 Task: Reply to email with the signature Dominique Adams with the subject Budget report from softage.1@softage.net with the message Can you confirm that all project risks have been identified and are being managed? Undo the message and rewrite the message as Please let me know if you have any feedback on this proposal. Send the email
Action: Mouse moved to (511, 666)
Screenshot: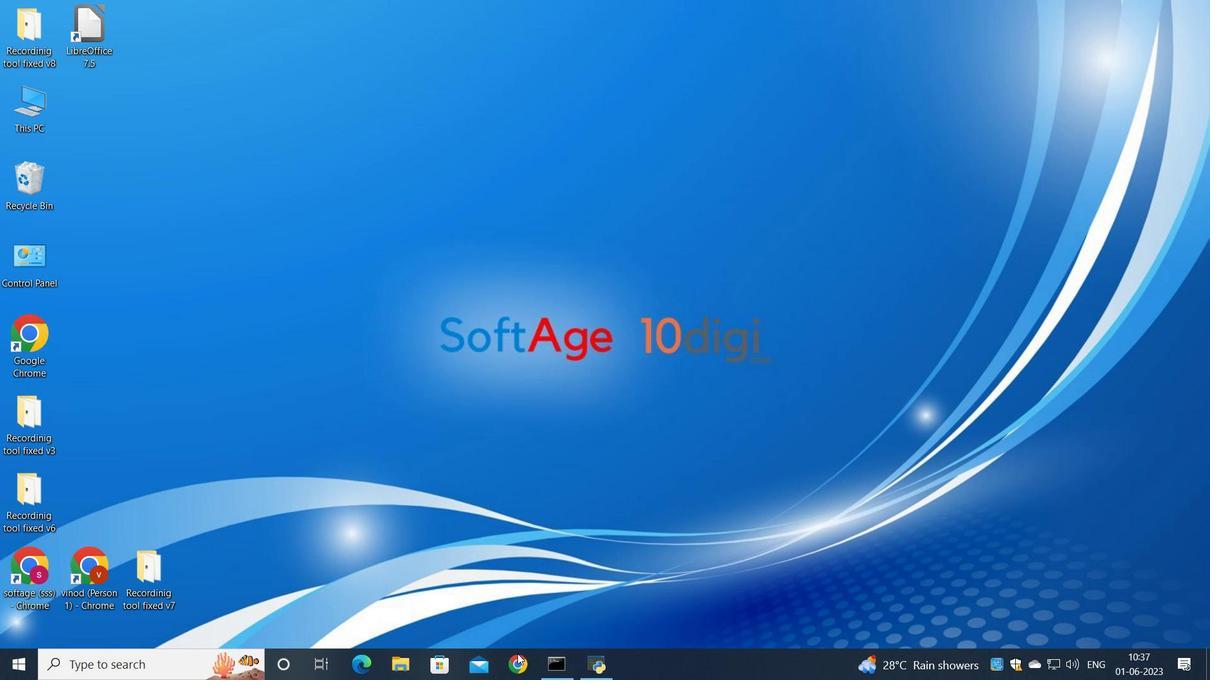 
Action: Mouse pressed left at (511, 666)
Screenshot: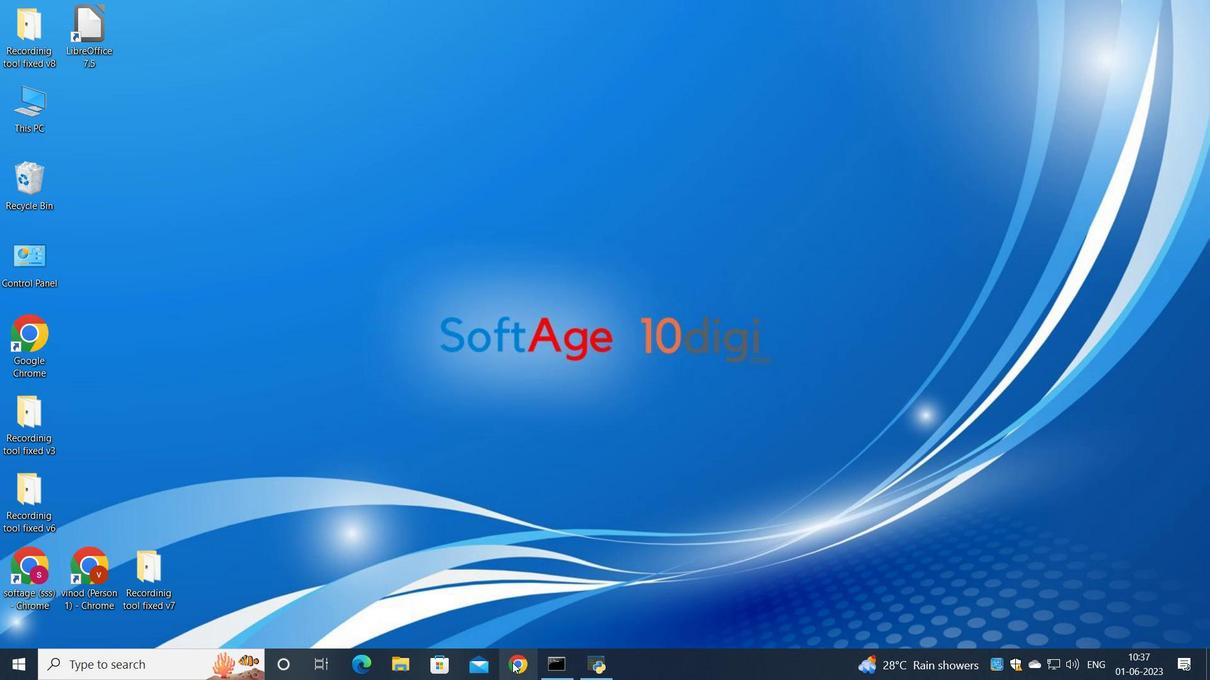 
Action: Mouse moved to (510, 367)
Screenshot: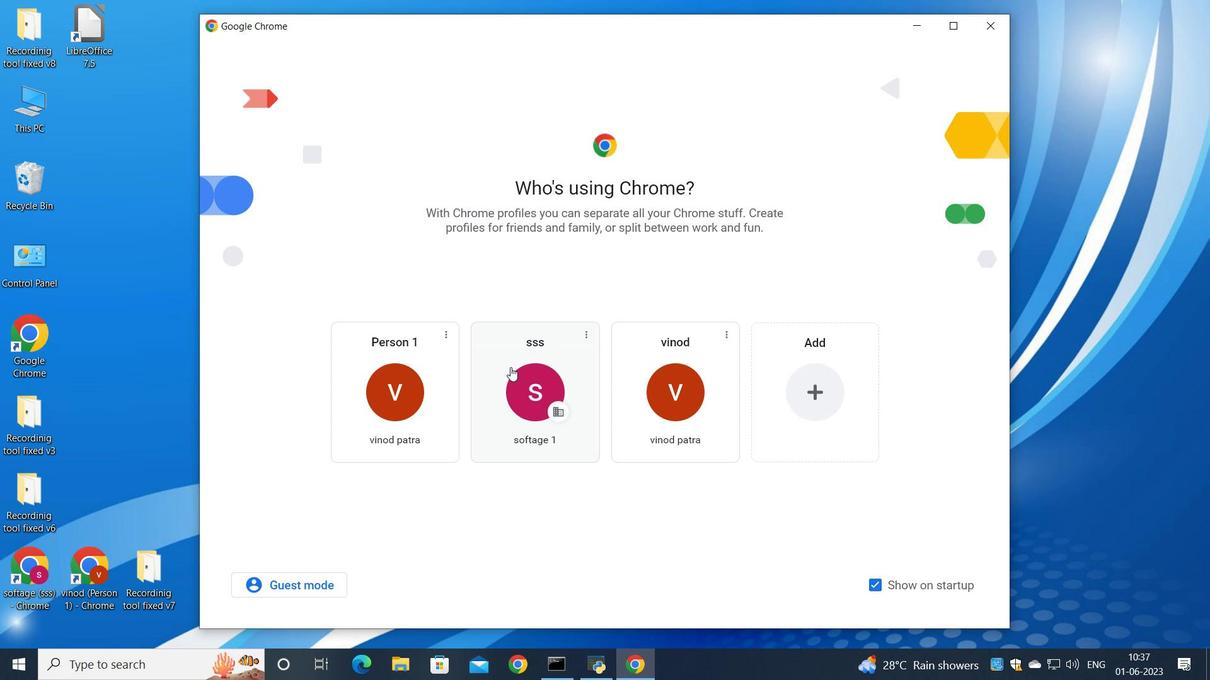 
Action: Mouse pressed left at (510, 367)
Screenshot: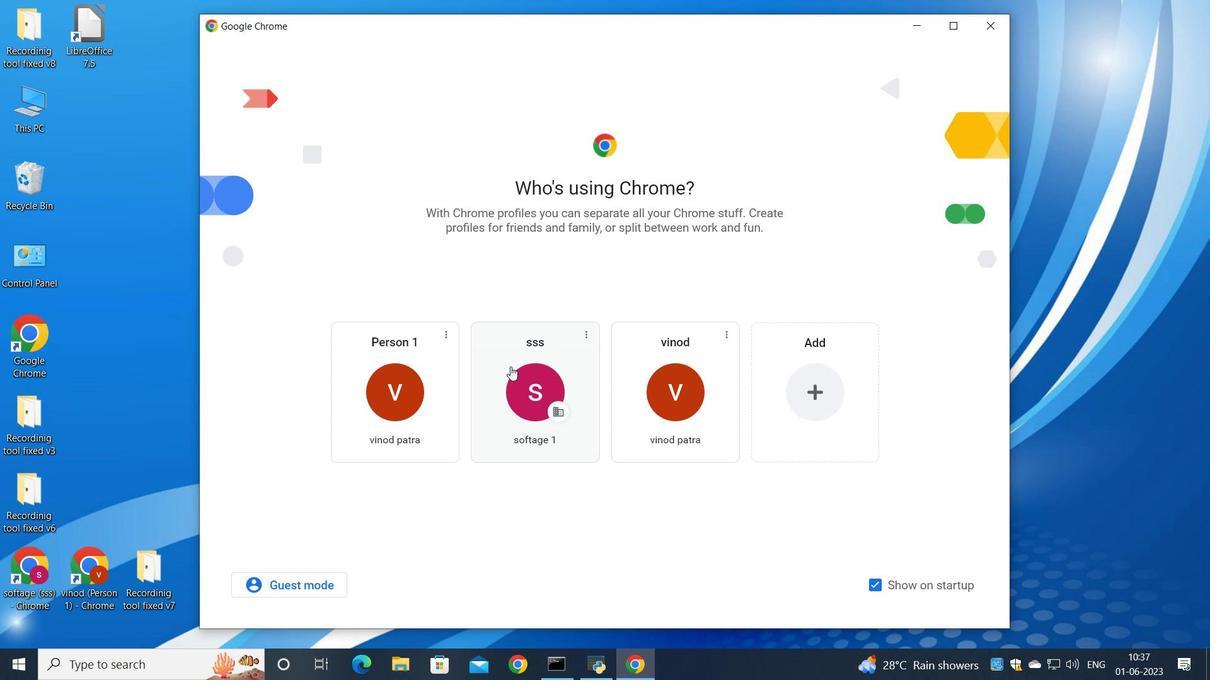 
Action: Mouse moved to (1064, 105)
Screenshot: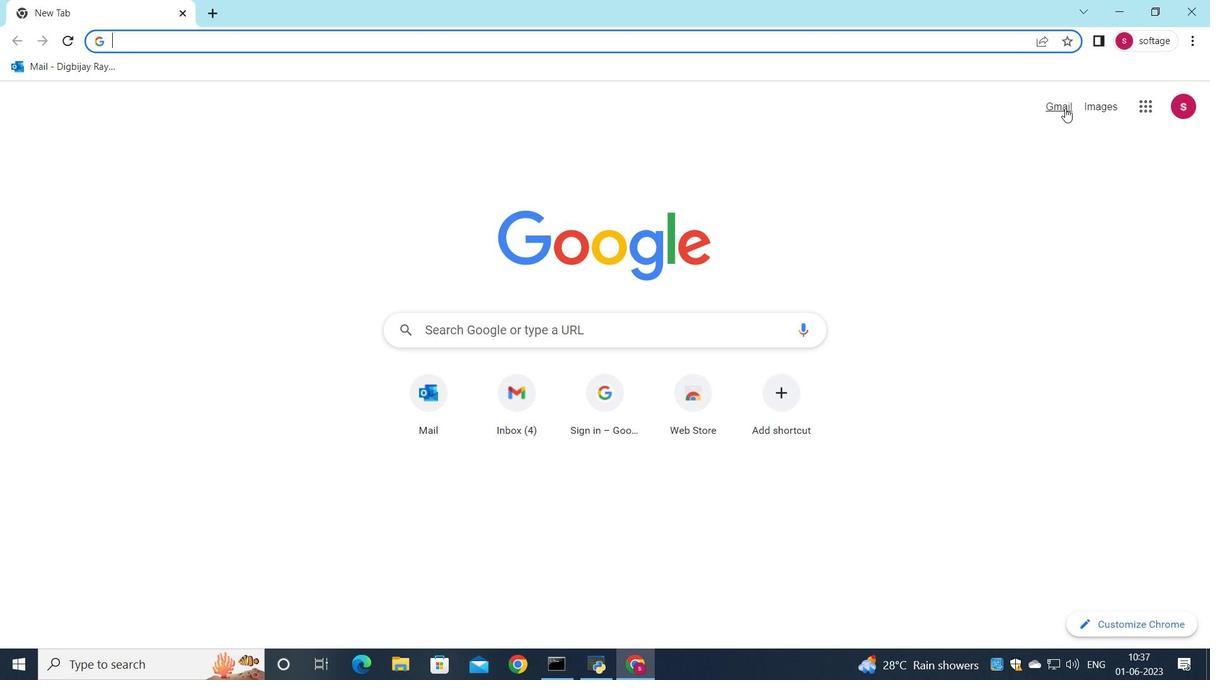 
Action: Mouse pressed left at (1064, 105)
Screenshot: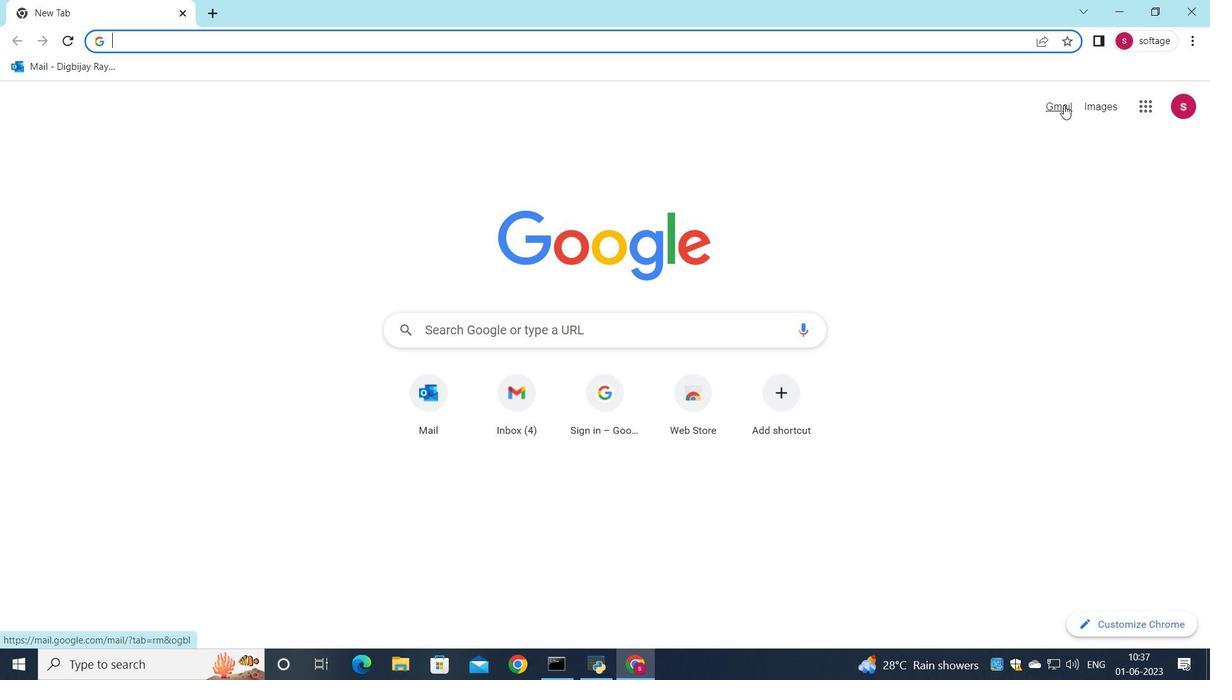 
Action: Mouse moved to (1032, 113)
Screenshot: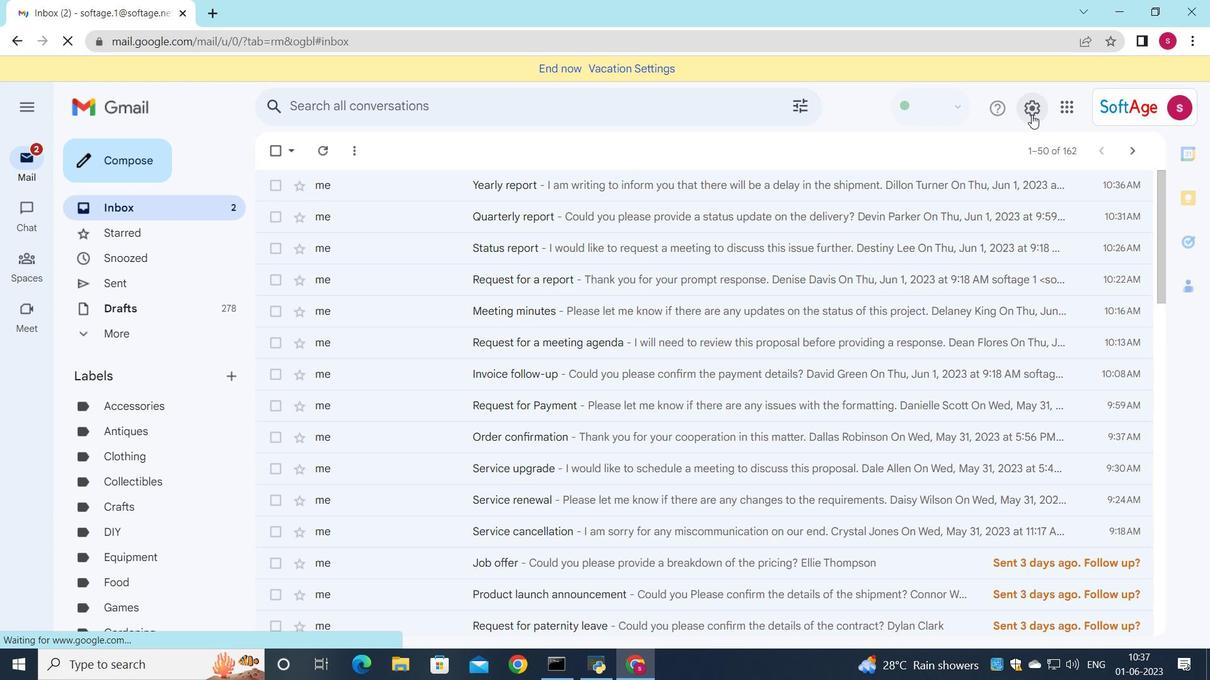 
Action: Mouse pressed left at (1032, 113)
Screenshot: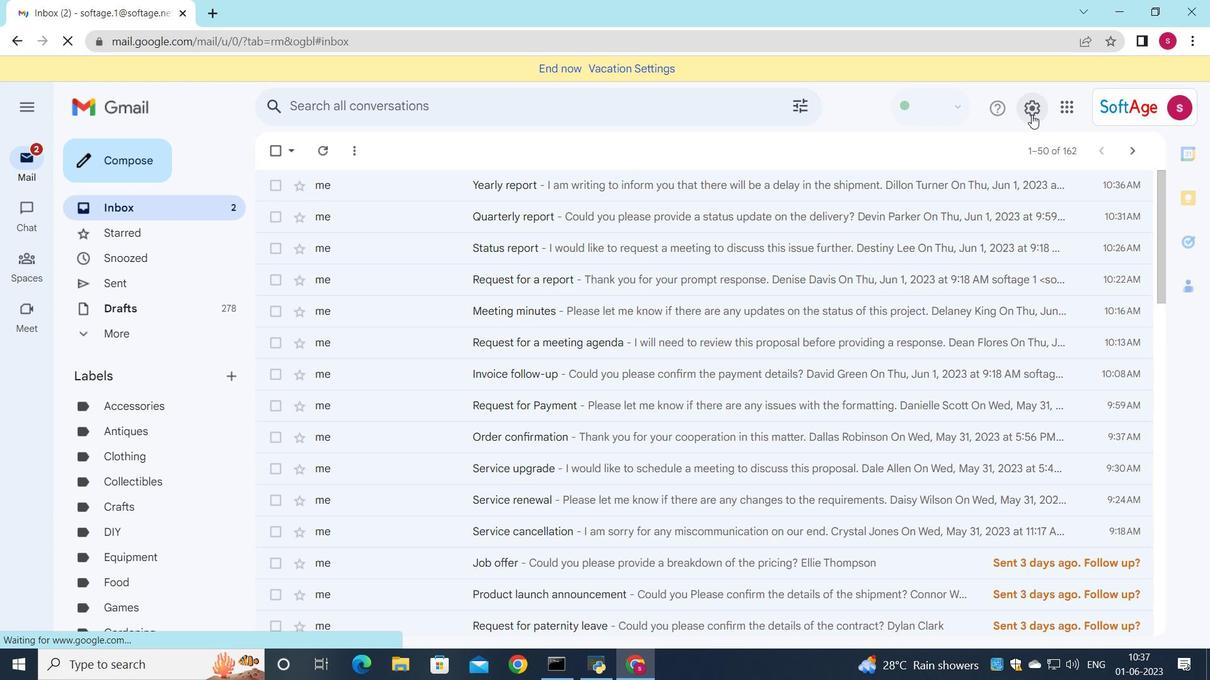 
Action: Mouse moved to (1031, 180)
Screenshot: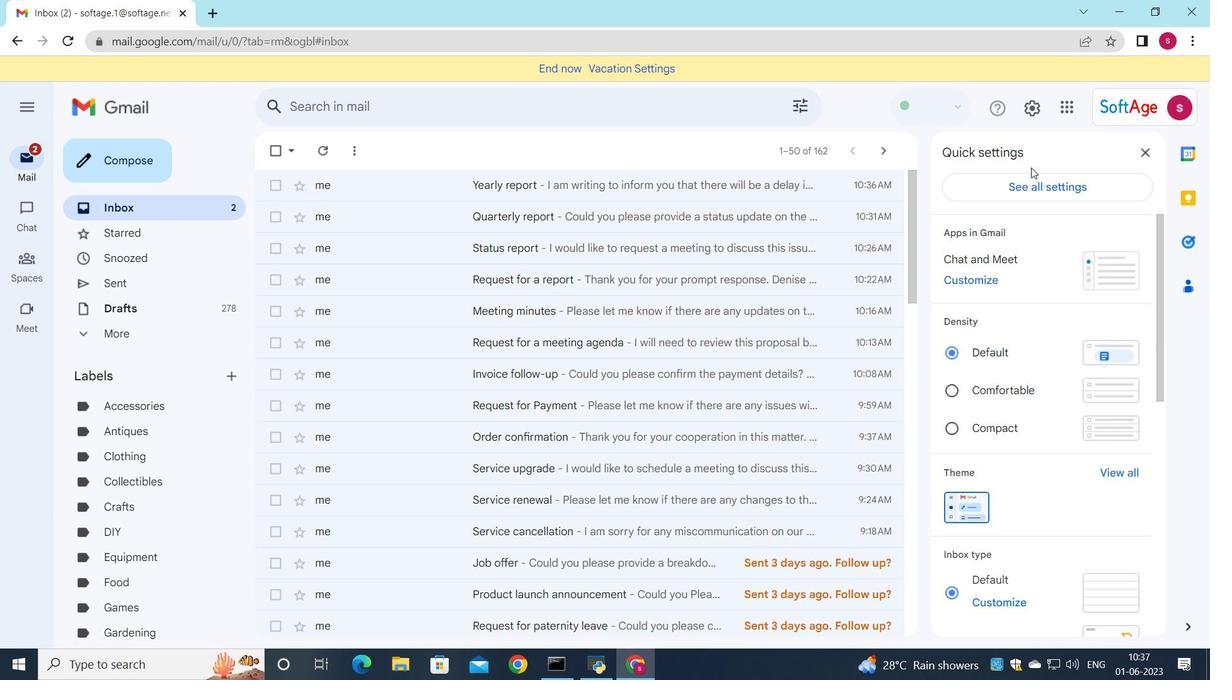 
Action: Mouse pressed left at (1031, 180)
Screenshot: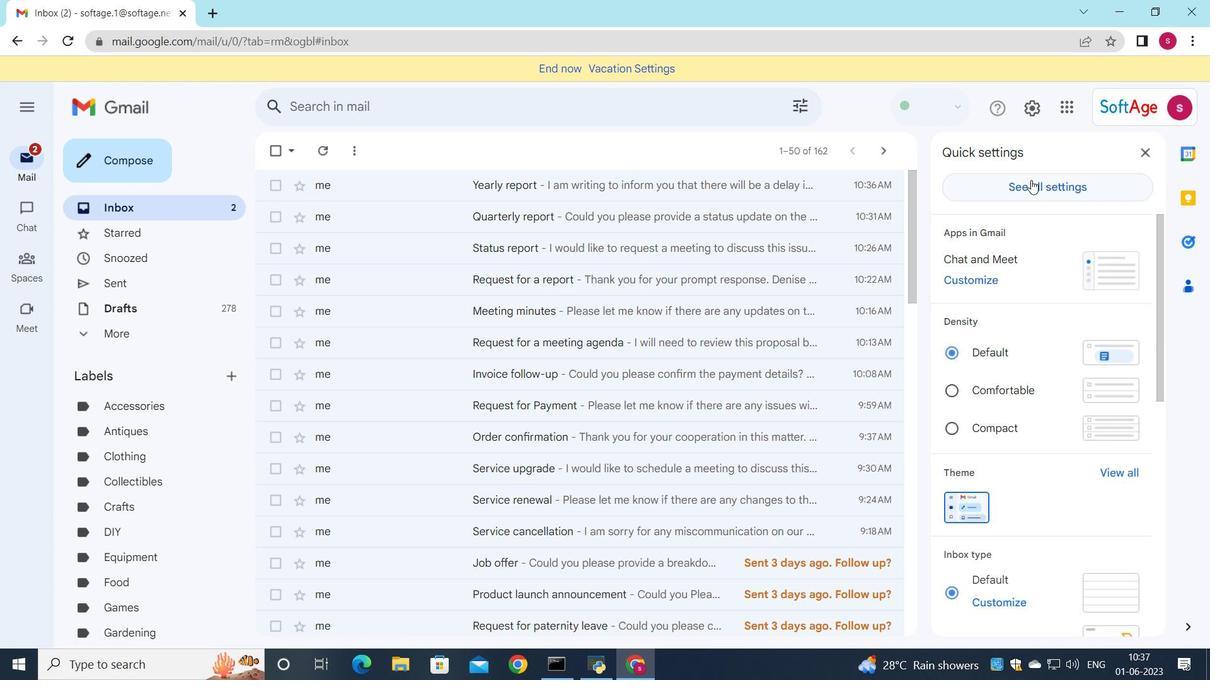 
Action: Mouse moved to (698, 182)
Screenshot: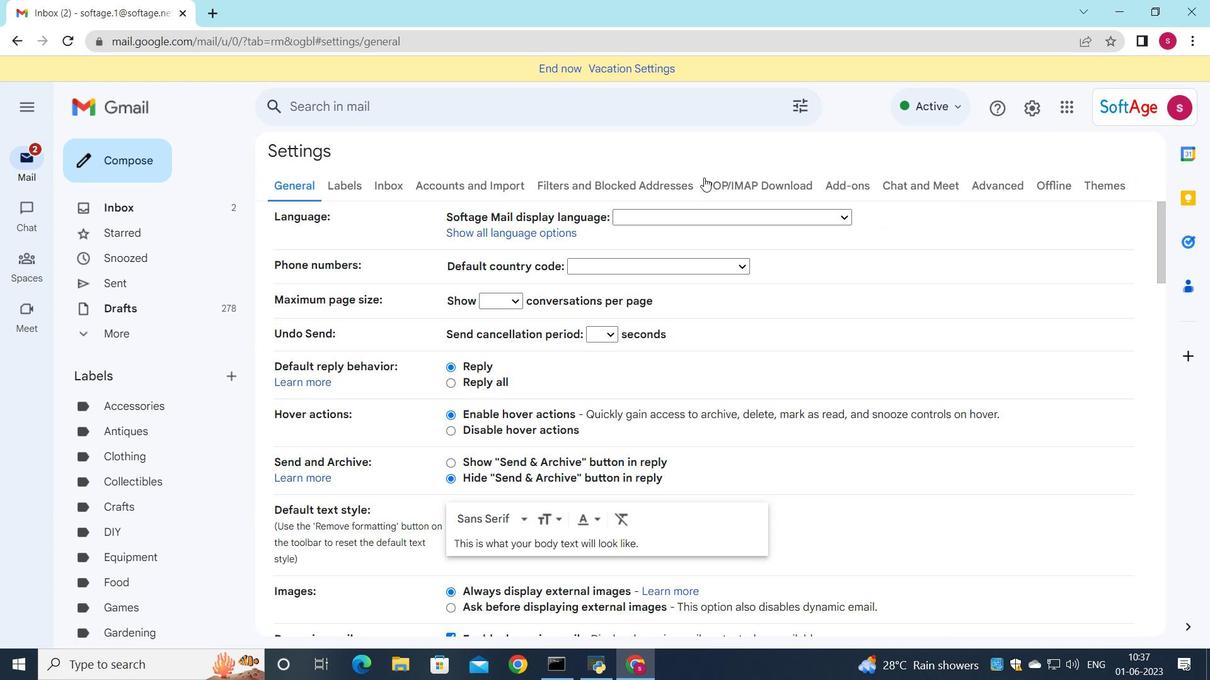 
Action: Mouse scrolled (698, 181) with delta (0, 0)
Screenshot: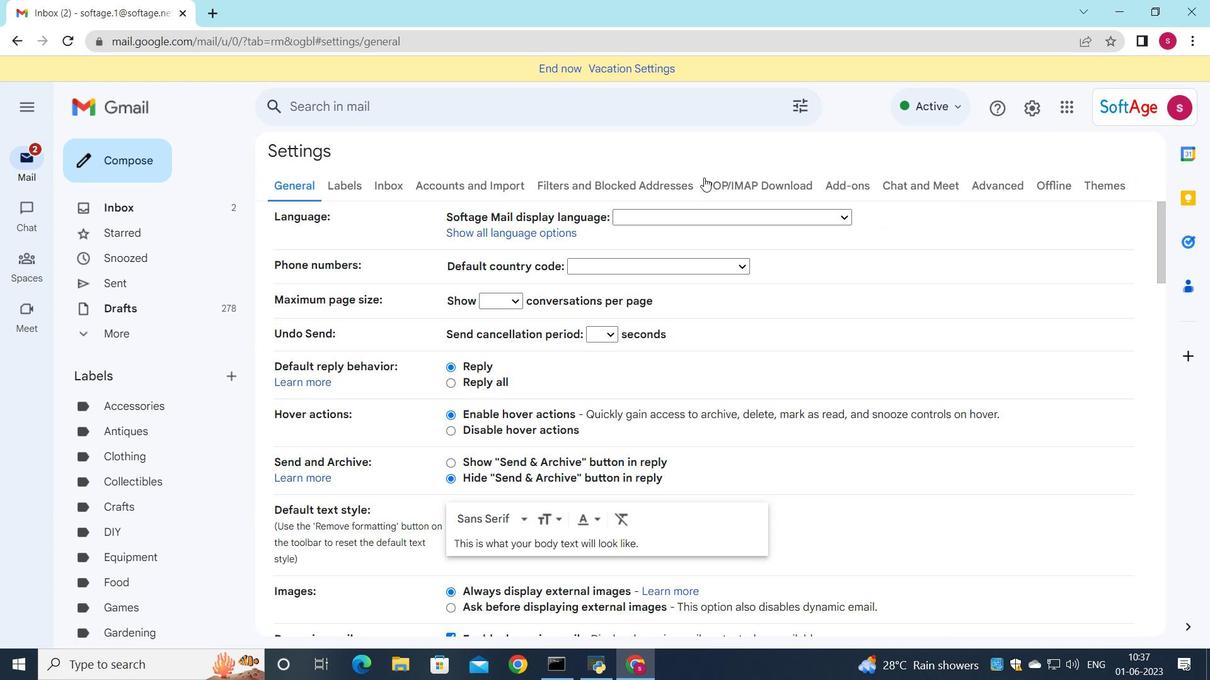 
Action: Mouse moved to (687, 229)
Screenshot: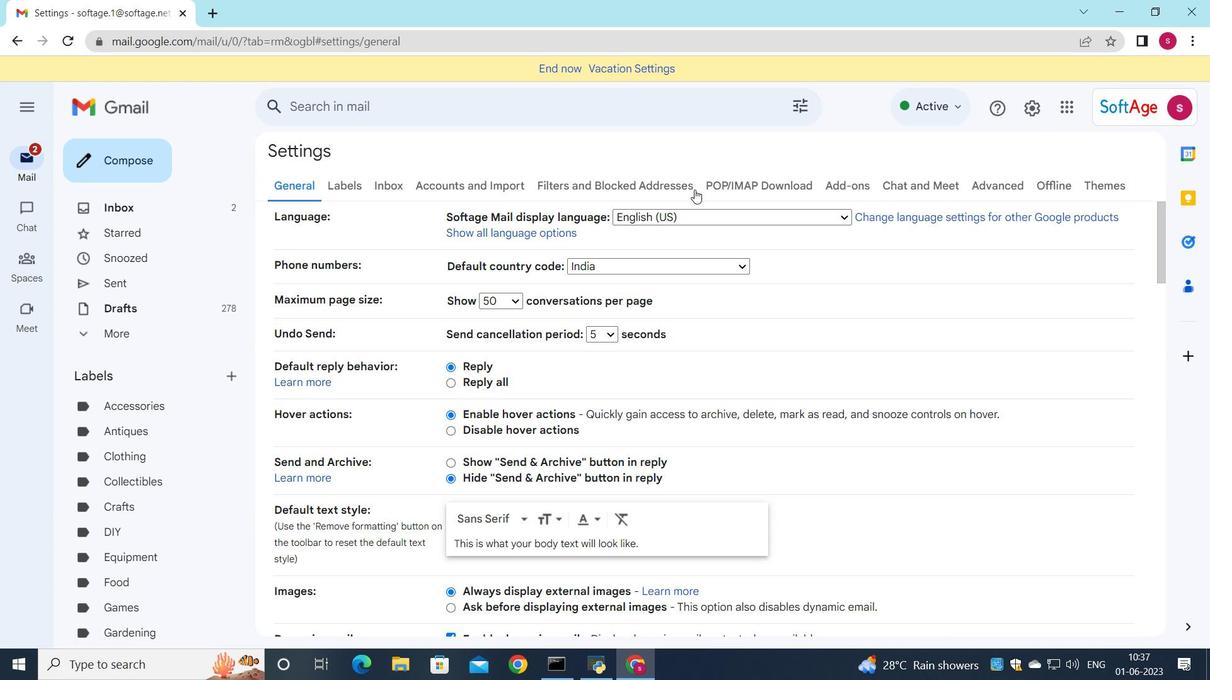 
Action: Mouse scrolled (690, 209) with delta (0, 0)
Screenshot: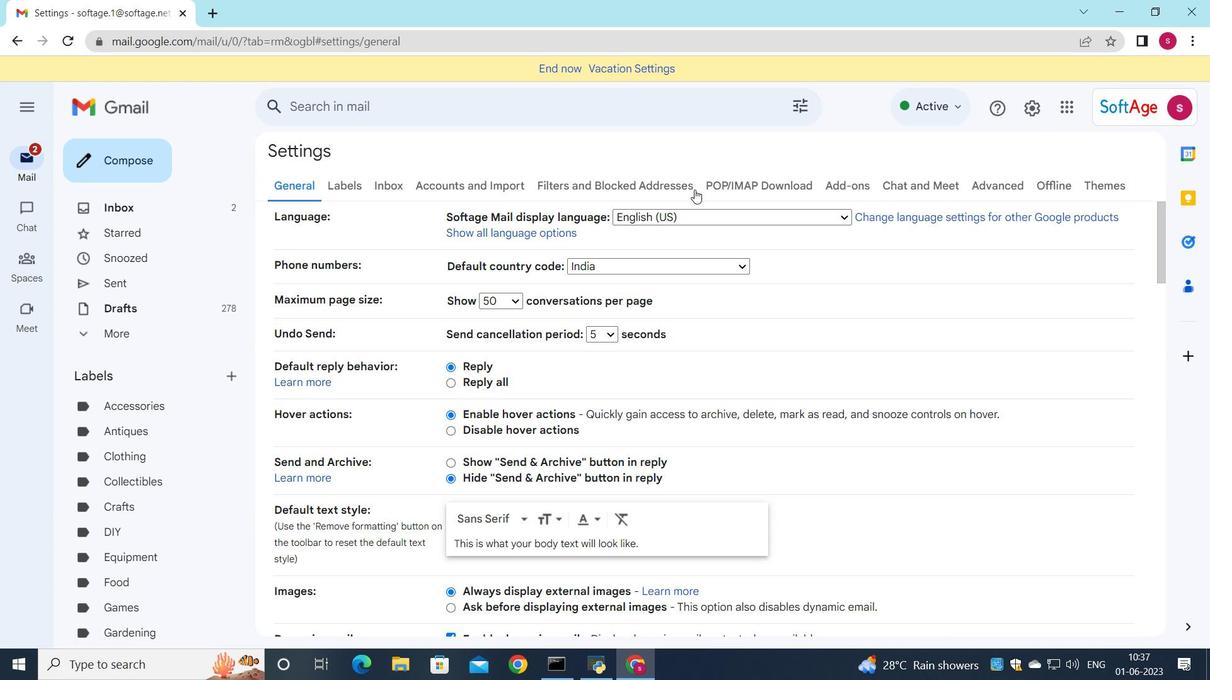 
Action: Mouse moved to (679, 257)
Screenshot: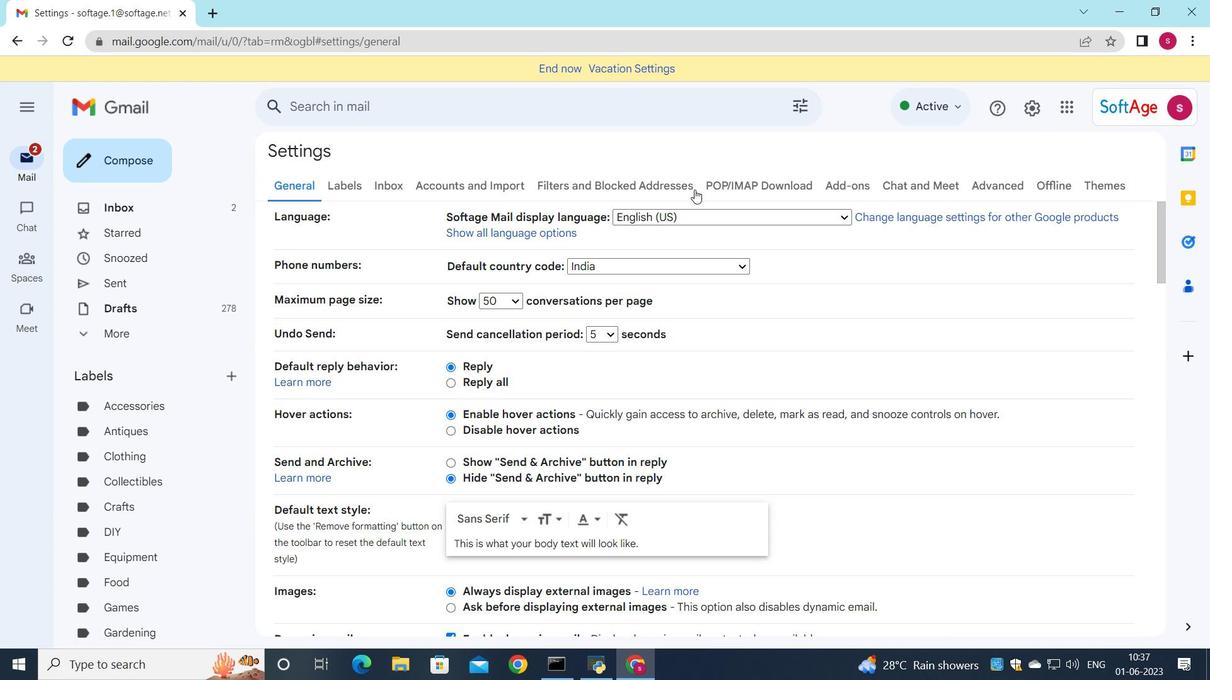 
Action: Mouse scrolled (687, 228) with delta (0, 0)
Screenshot: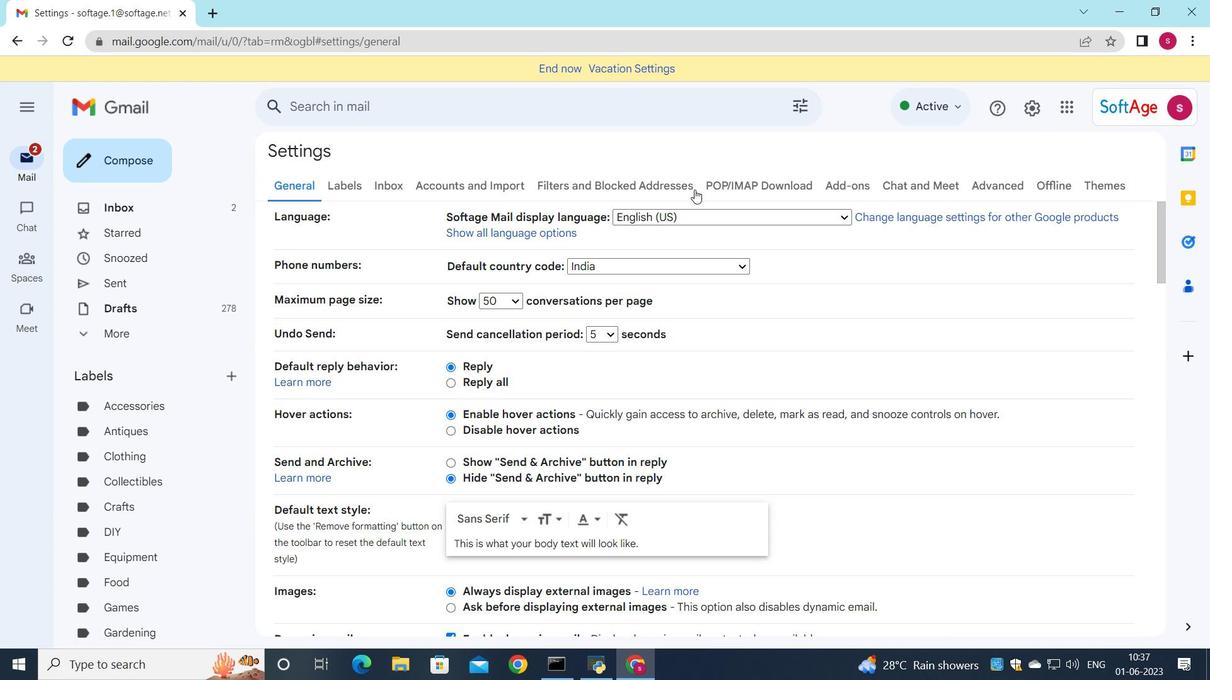 
Action: Mouse moved to (675, 267)
Screenshot: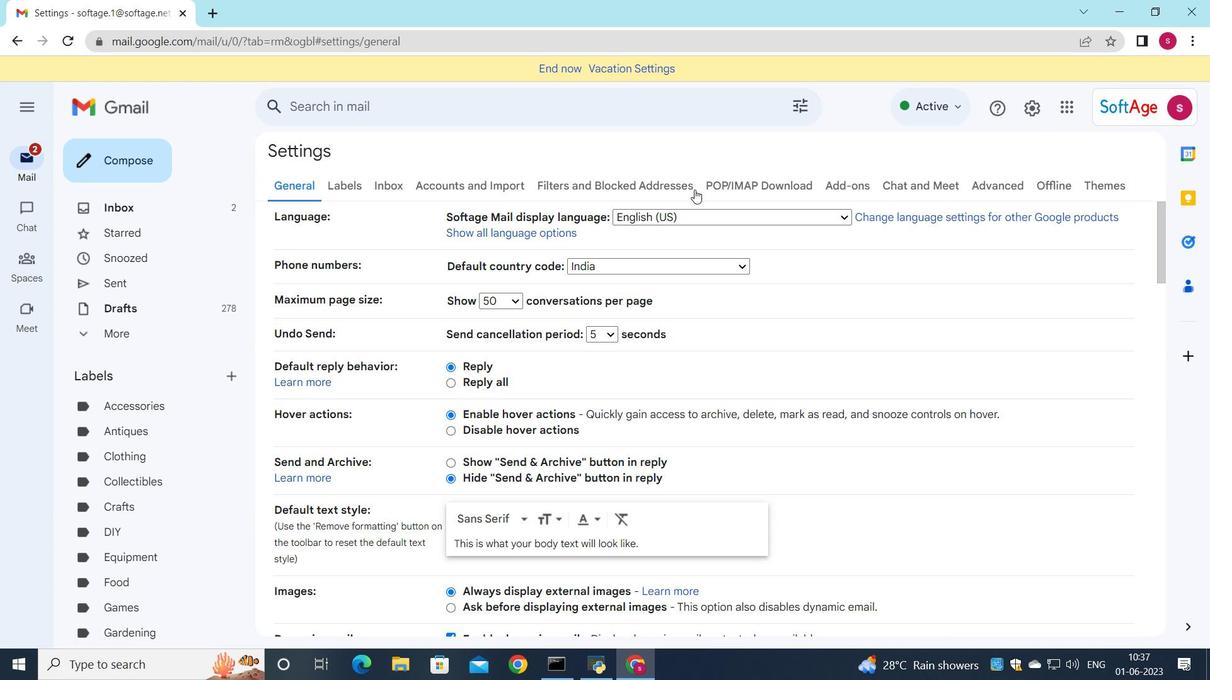 
Action: Mouse scrolled (677, 259) with delta (0, 0)
Screenshot: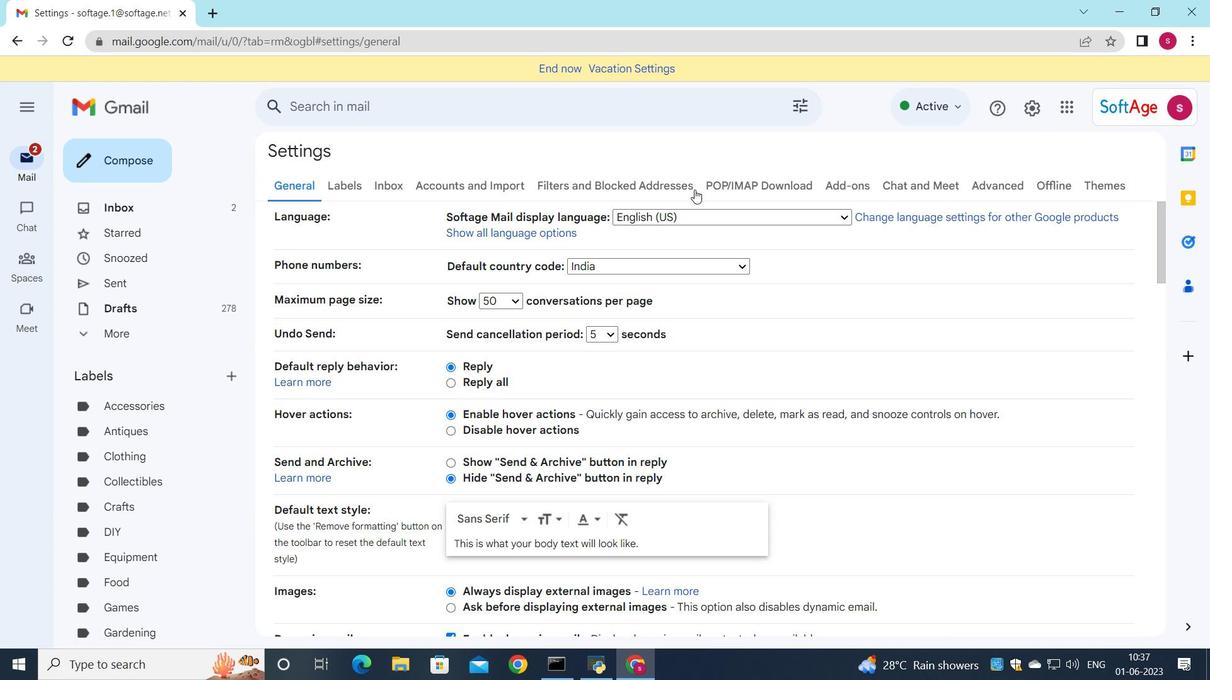 
Action: Mouse moved to (648, 284)
Screenshot: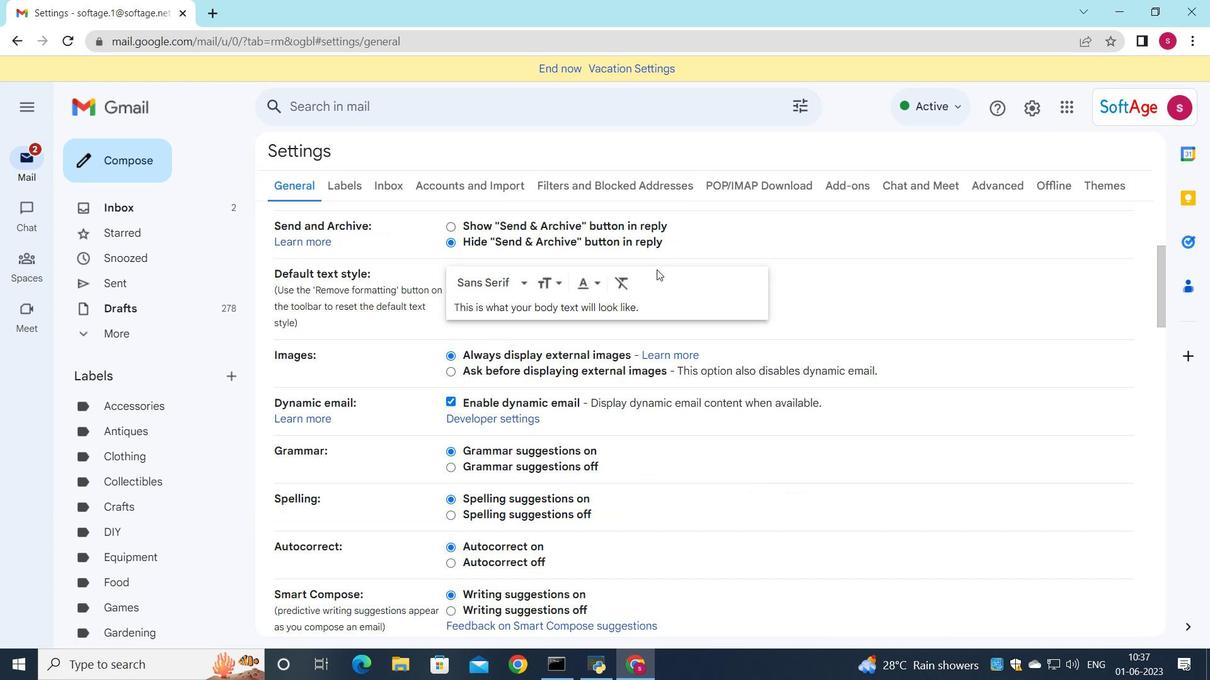 
Action: Mouse scrolled (648, 284) with delta (0, 0)
Screenshot: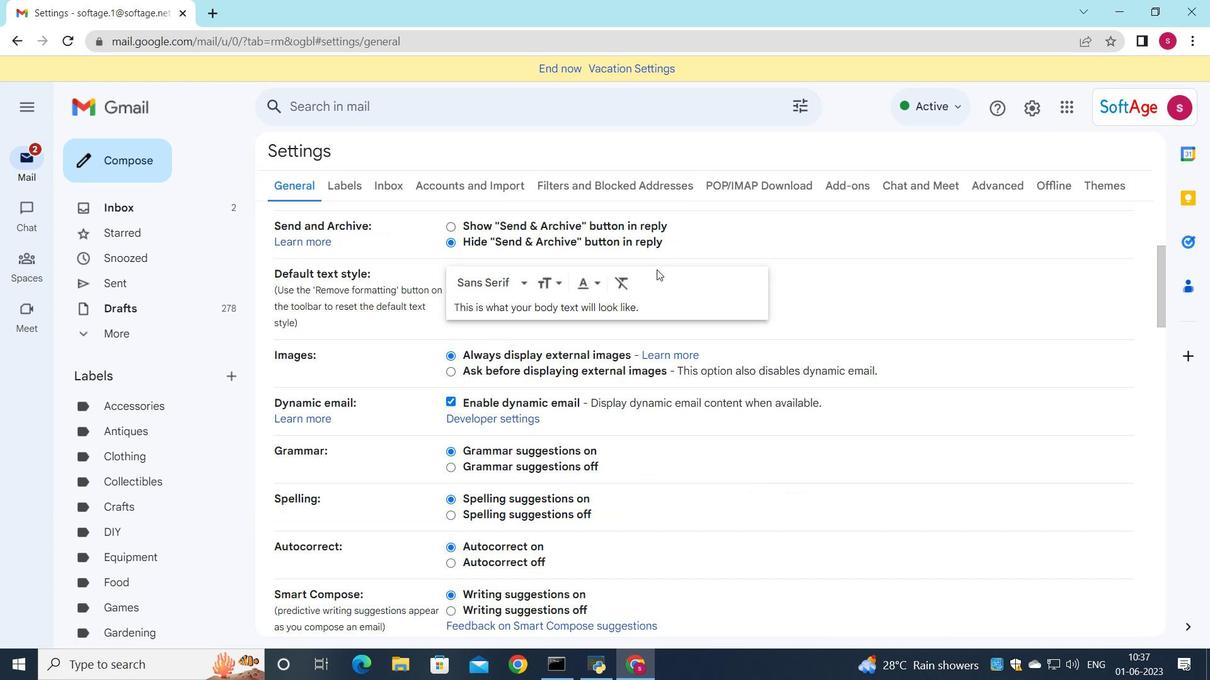 
Action: Mouse moved to (643, 302)
Screenshot: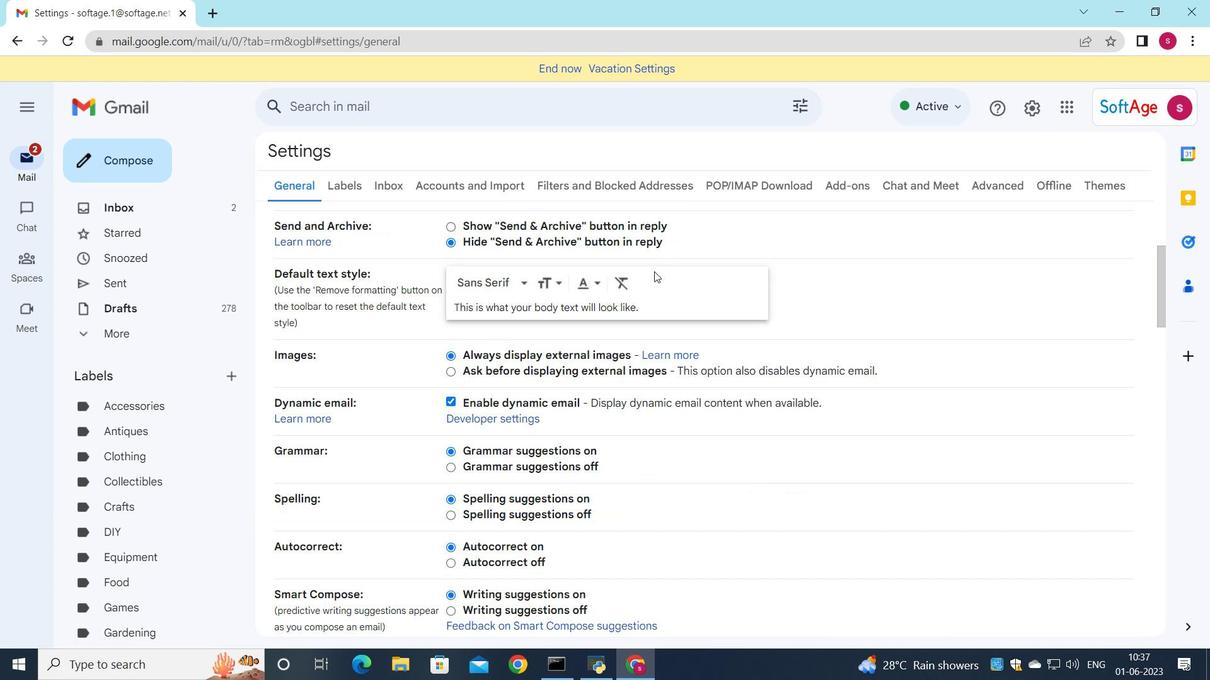
Action: Mouse scrolled (643, 302) with delta (0, 0)
Screenshot: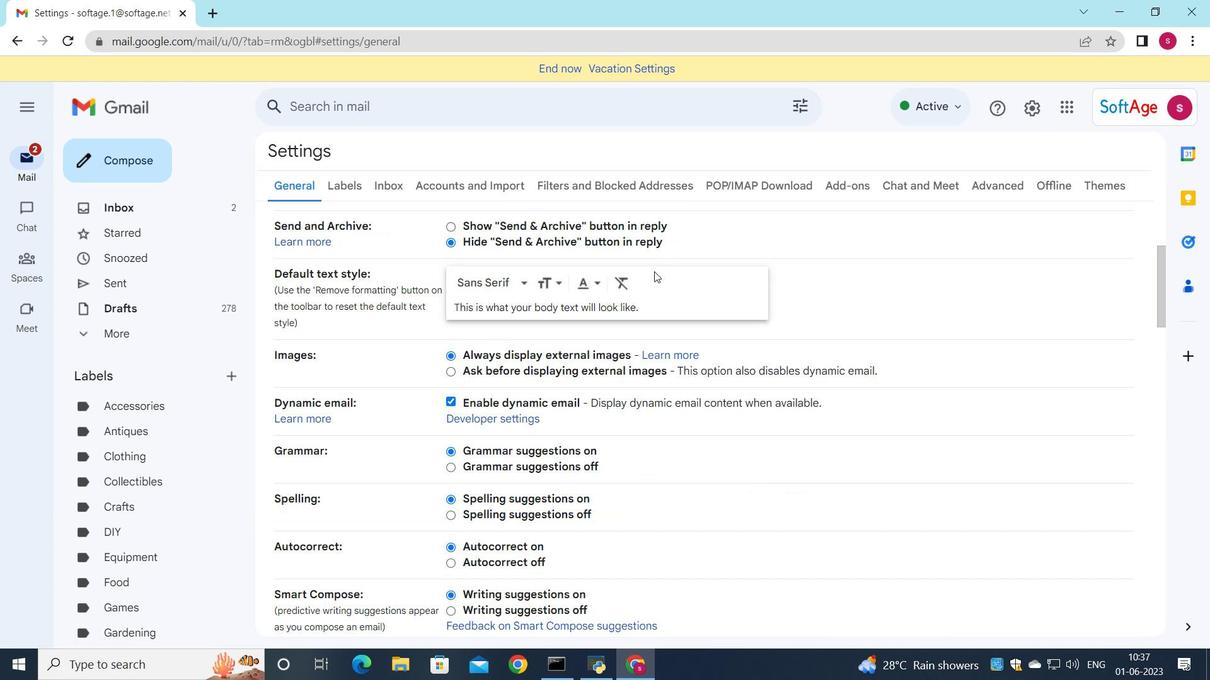 
Action: Mouse moved to (639, 322)
Screenshot: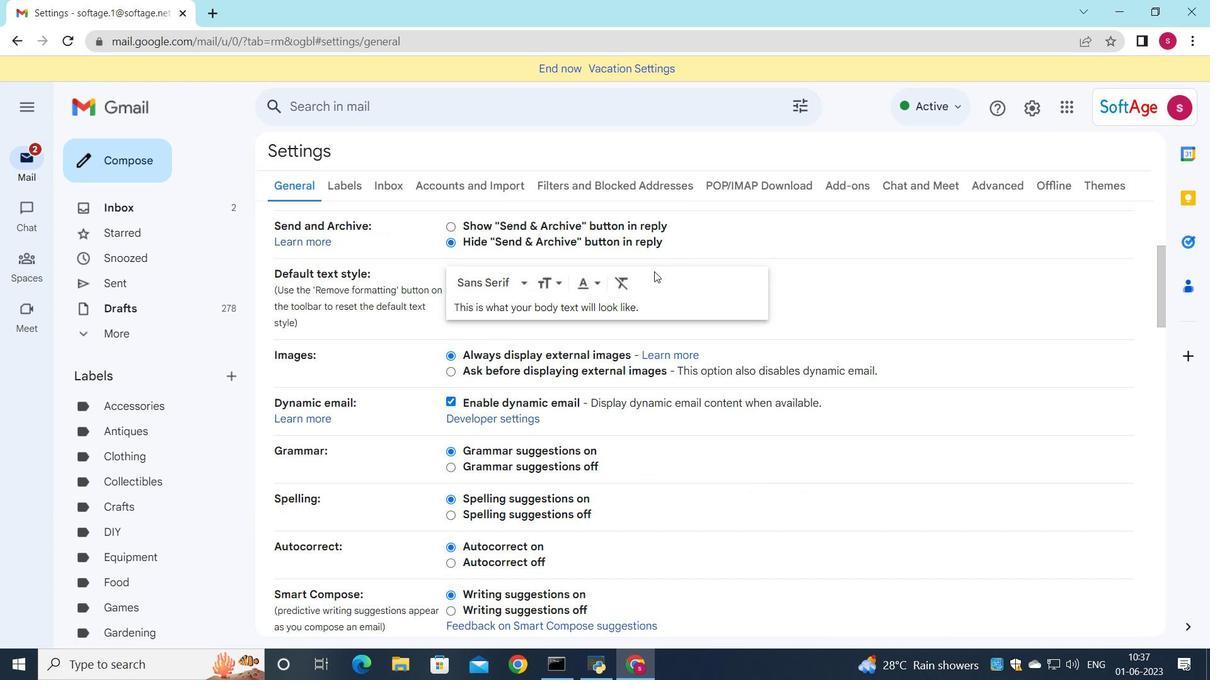 
Action: Mouse scrolled (639, 321) with delta (0, 0)
Screenshot: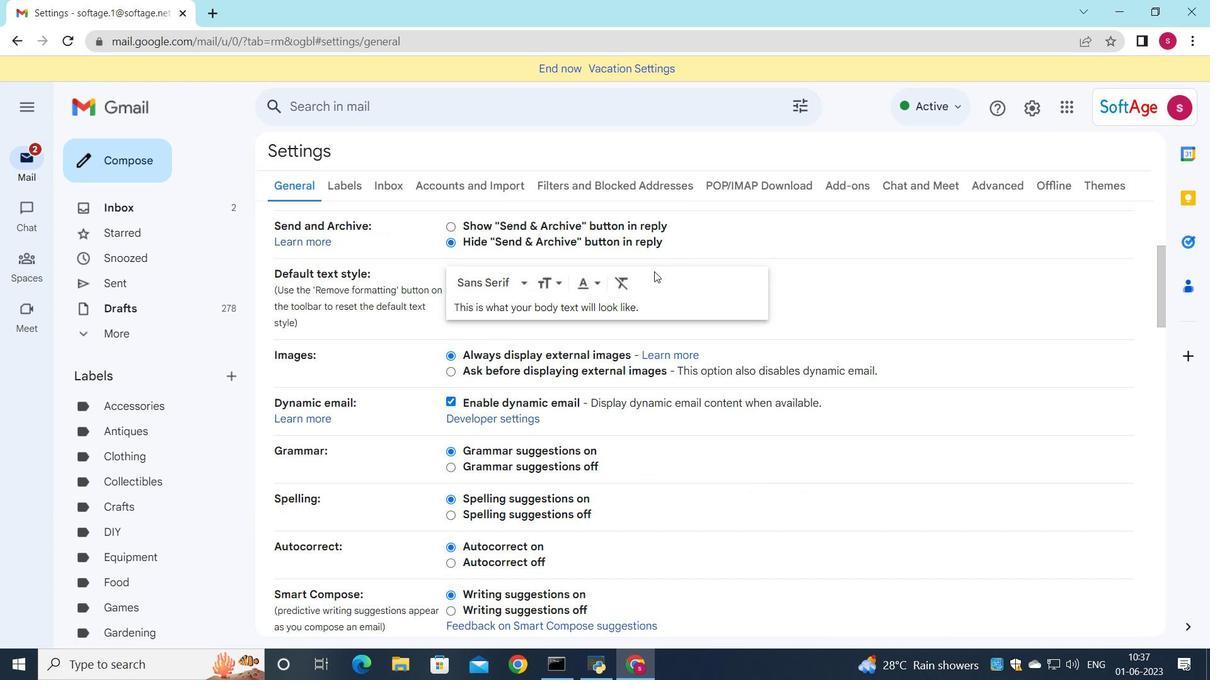 
Action: Mouse moved to (638, 322)
Screenshot: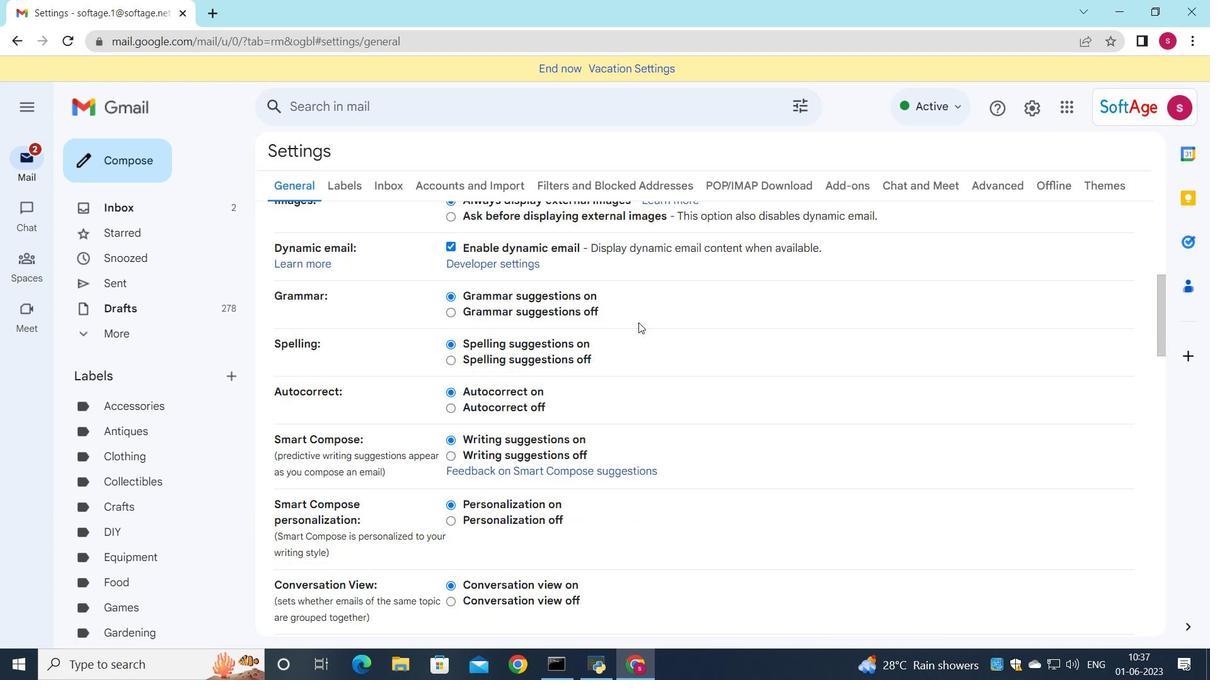 
Action: Mouse scrolled (638, 322) with delta (0, 0)
Screenshot: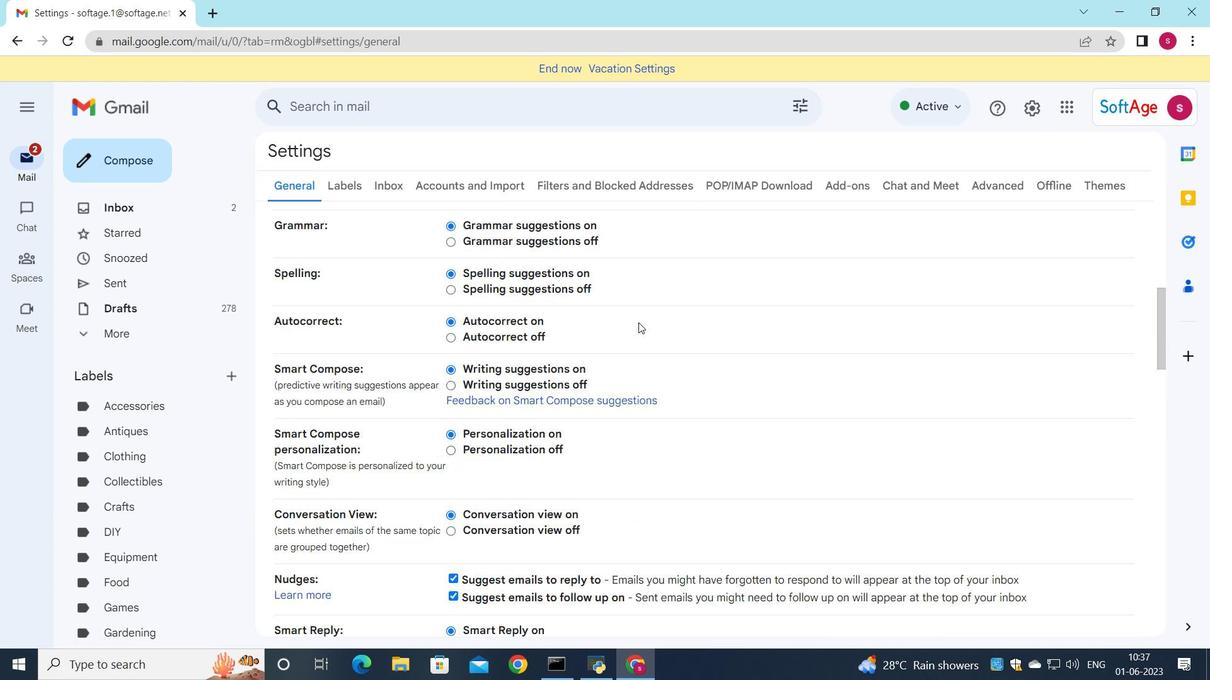 
Action: Mouse scrolled (638, 322) with delta (0, 0)
Screenshot: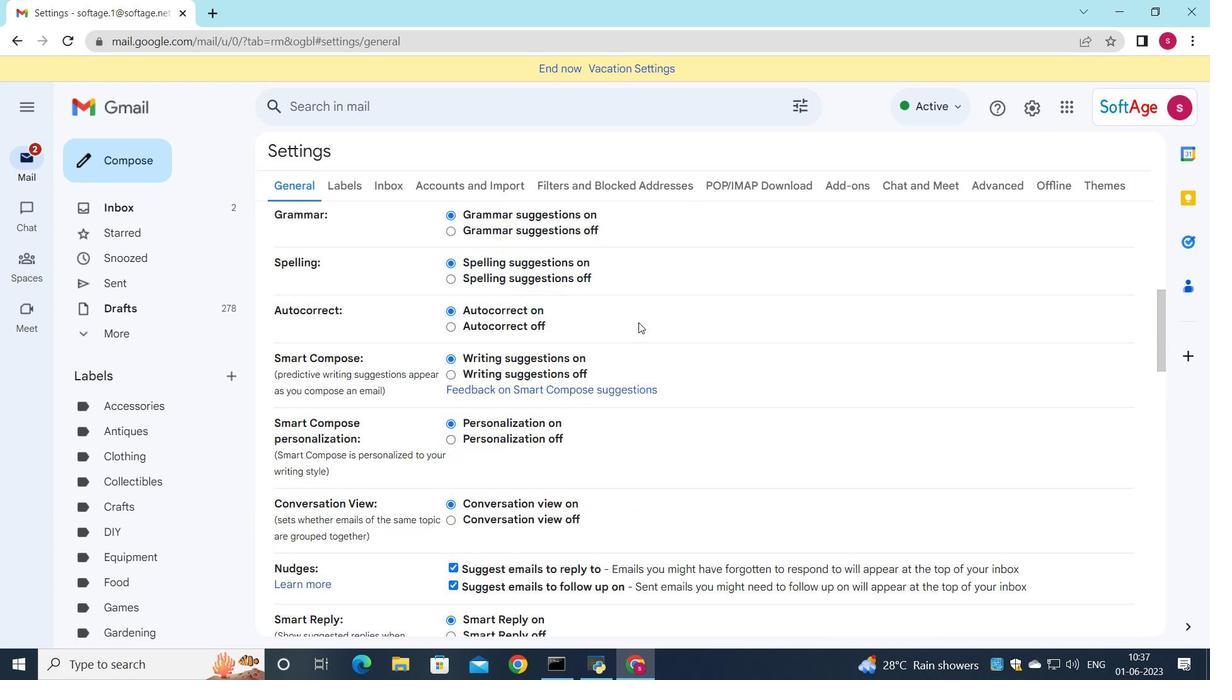 
Action: Mouse scrolled (638, 322) with delta (0, 0)
Screenshot: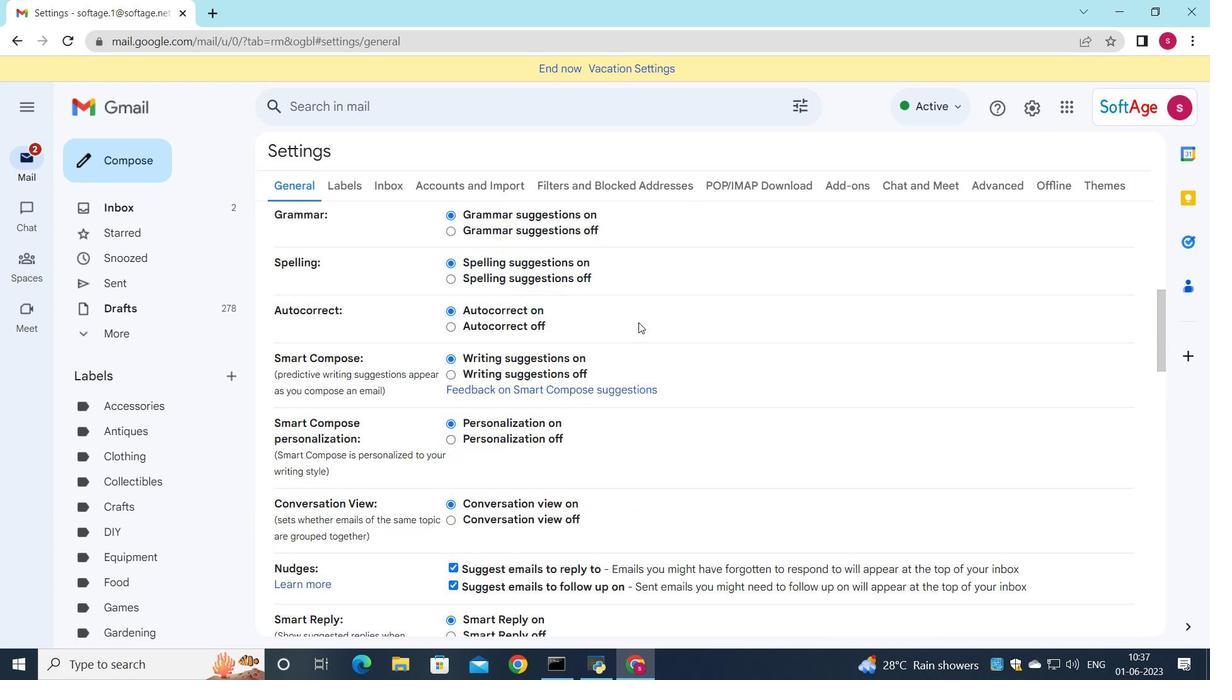 
Action: Mouse scrolled (638, 322) with delta (0, 0)
Screenshot: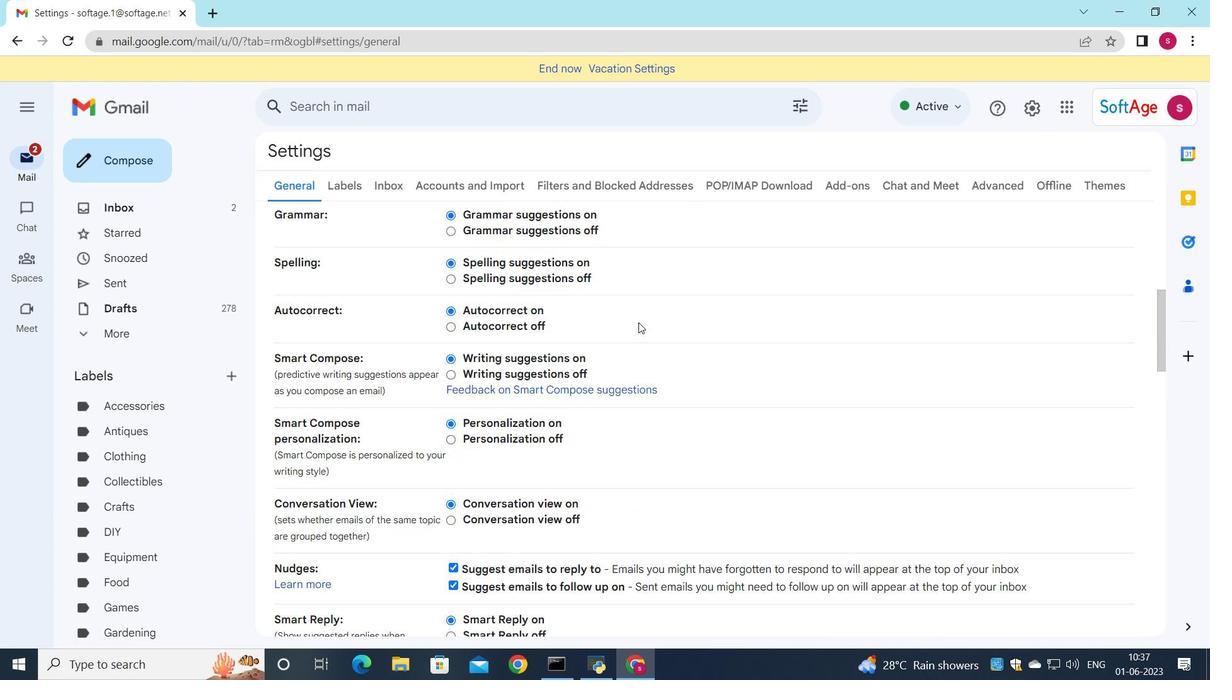 
Action: Mouse moved to (638, 324)
Screenshot: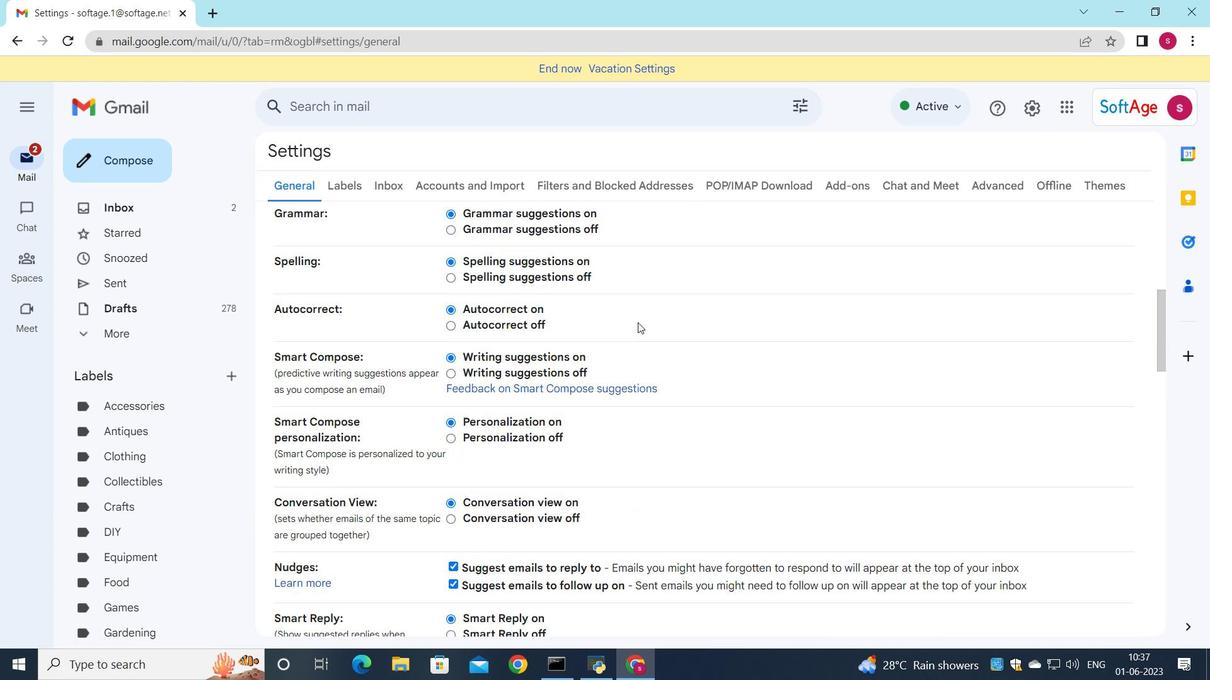 
Action: Mouse scrolled (638, 324) with delta (0, 0)
Screenshot: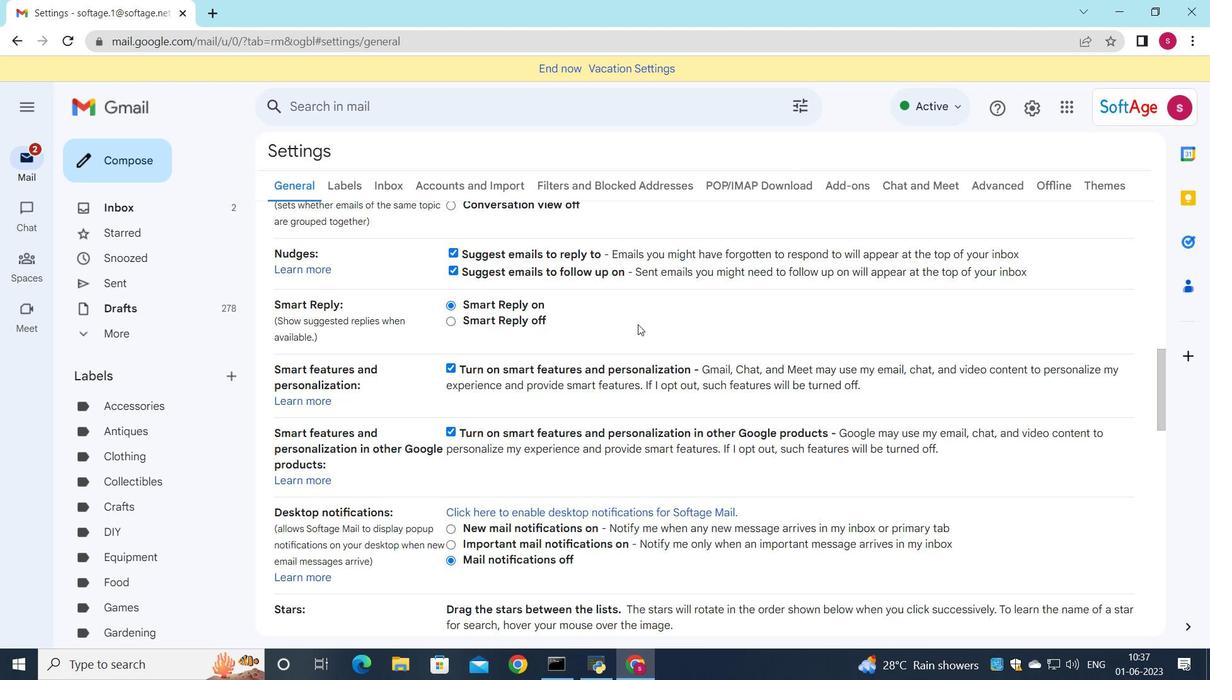 
Action: Mouse scrolled (638, 324) with delta (0, 0)
Screenshot: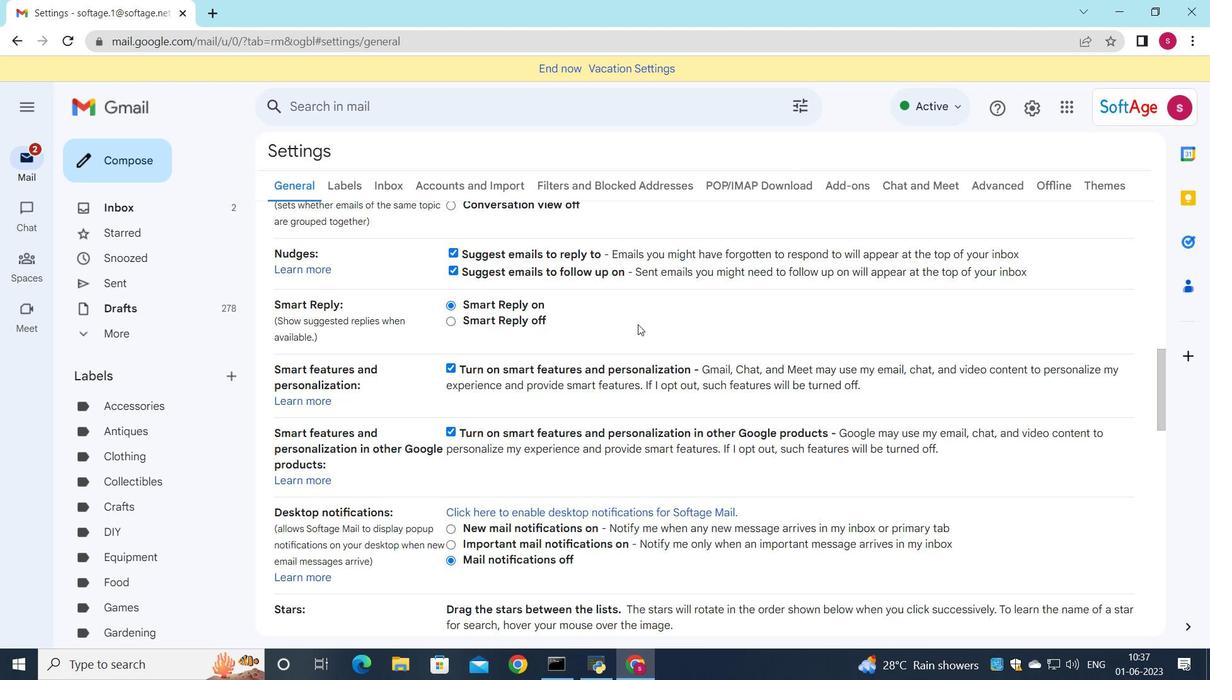 
Action: Mouse scrolled (638, 324) with delta (0, 0)
Screenshot: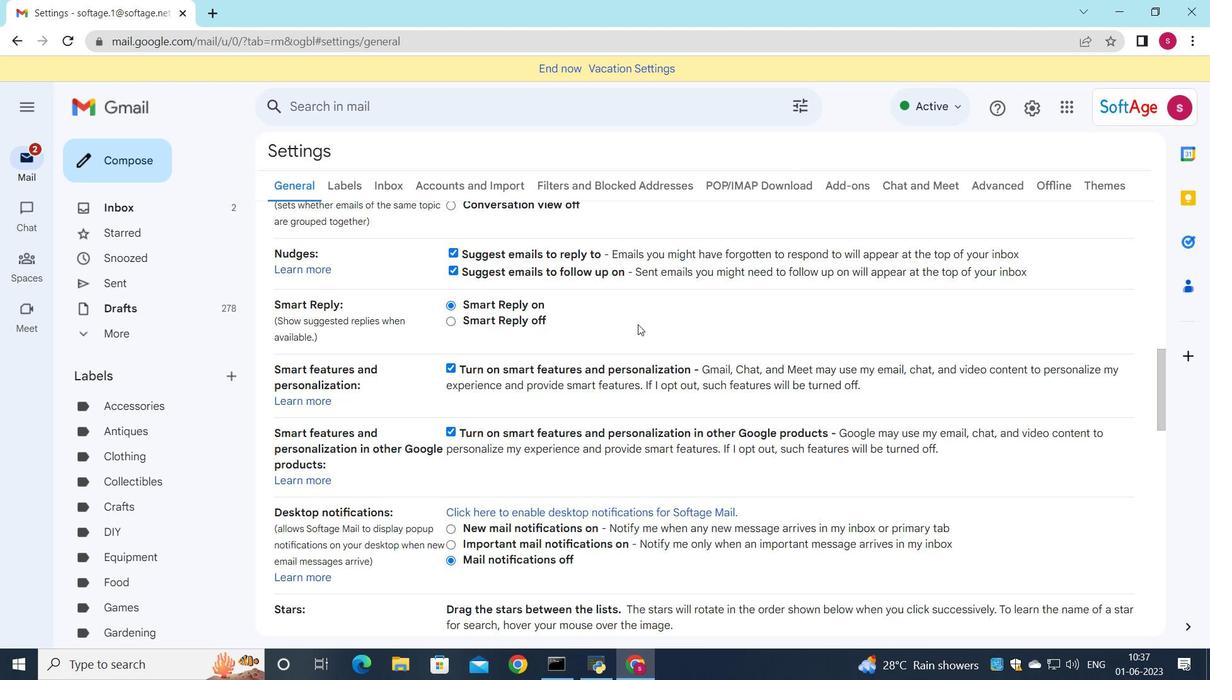 
Action: Mouse scrolled (638, 324) with delta (0, 0)
Screenshot: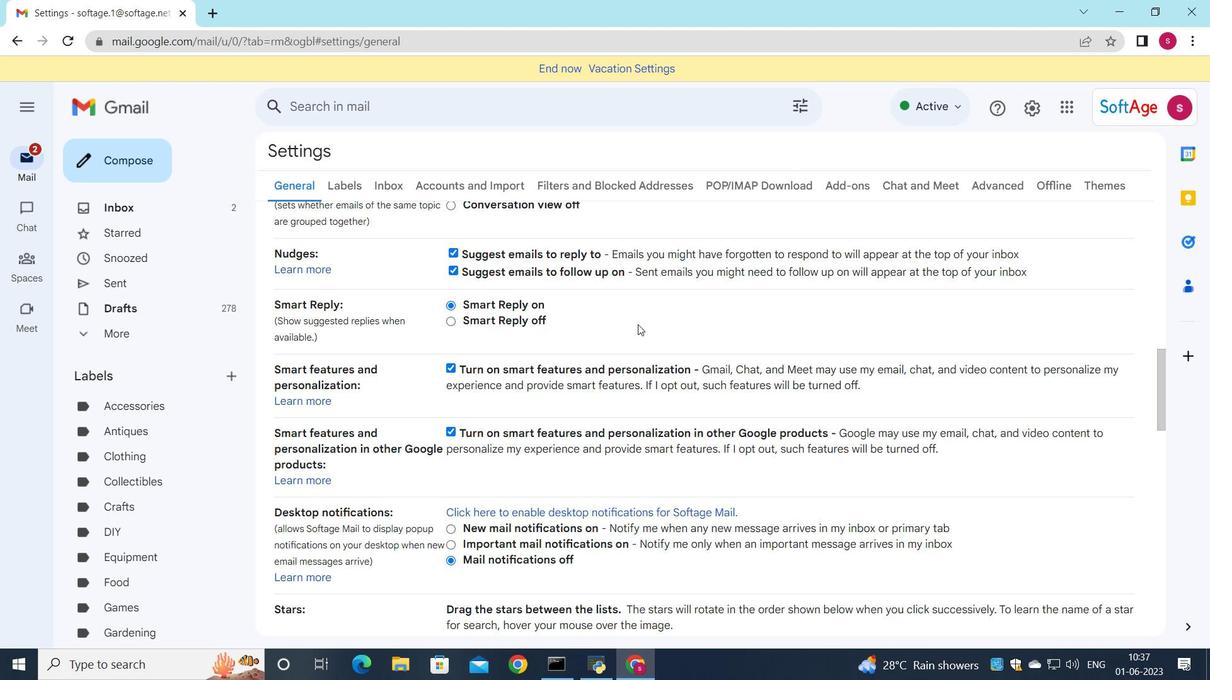 
Action: Mouse scrolled (638, 324) with delta (0, 0)
Screenshot: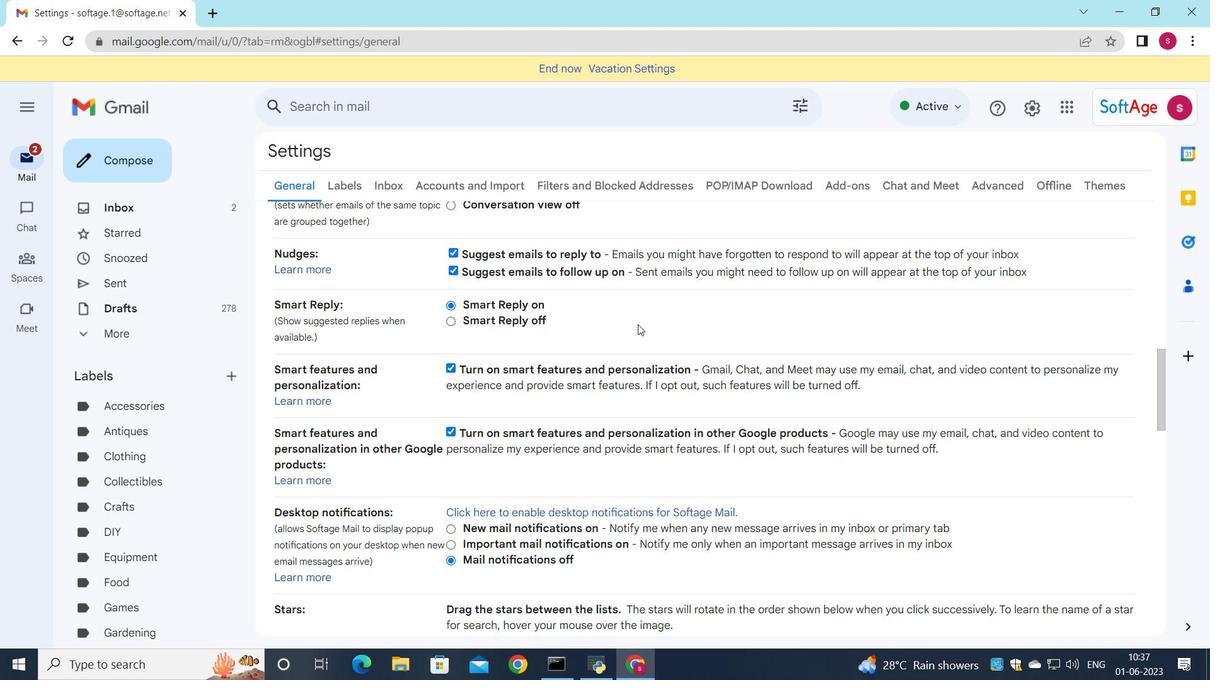 
Action: Mouse moved to (638, 327)
Screenshot: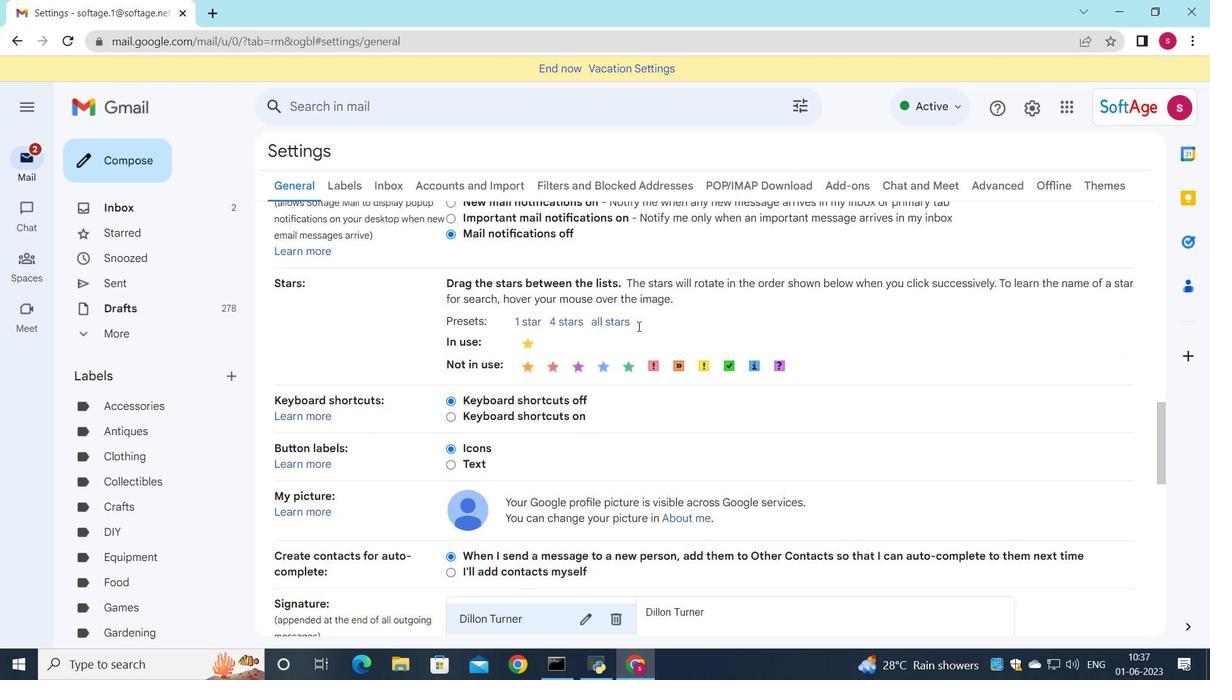 
Action: Mouse scrolled (638, 327) with delta (0, 0)
Screenshot: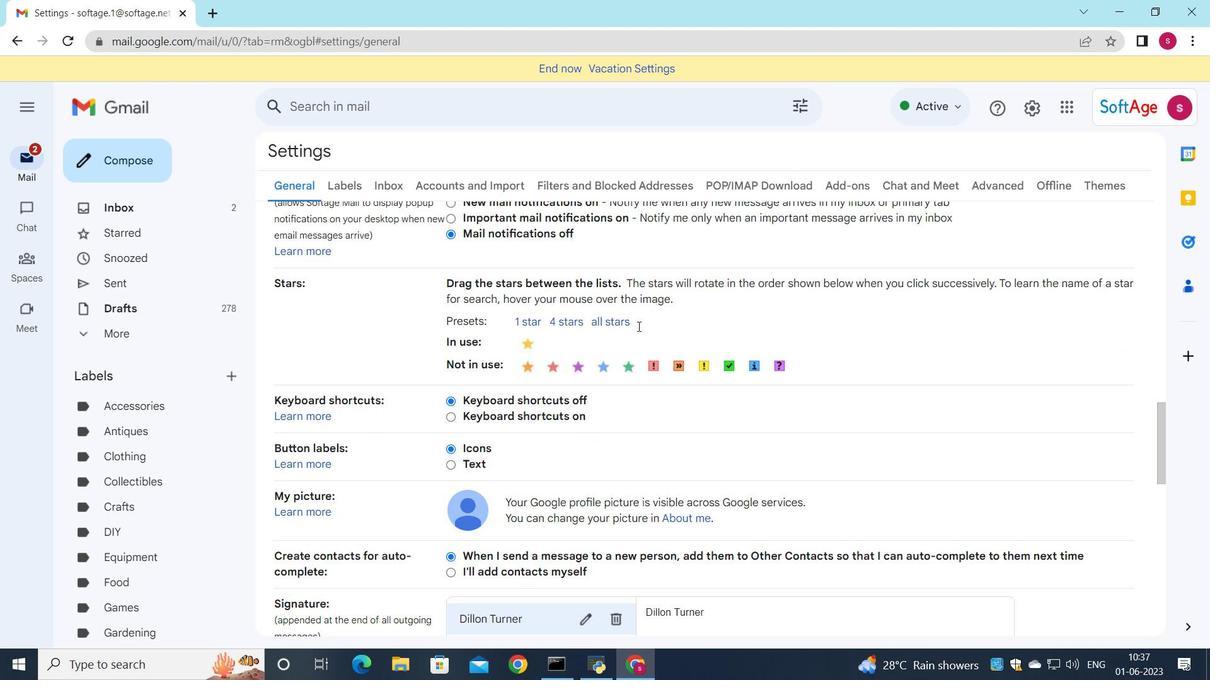 
Action: Mouse scrolled (638, 327) with delta (0, 0)
Screenshot: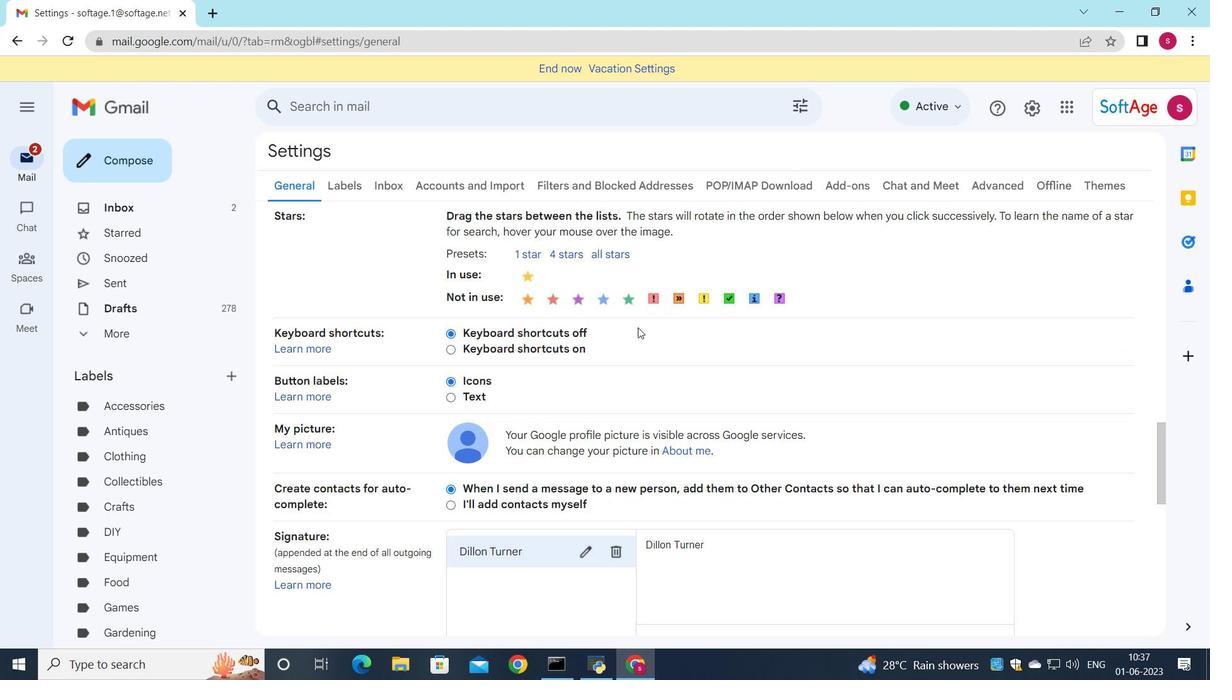
Action: Mouse scrolled (638, 327) with delta (0, 0)
Screenshot: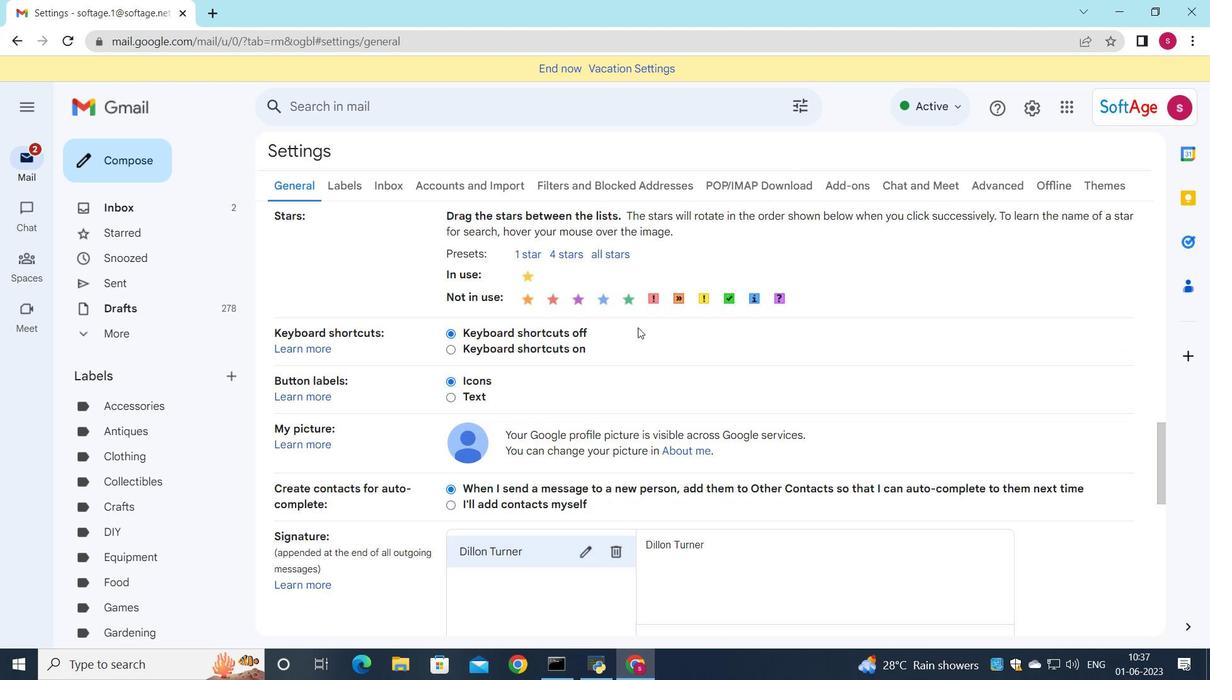 
Action: Mouse moved to (607, 323)
Screenshot: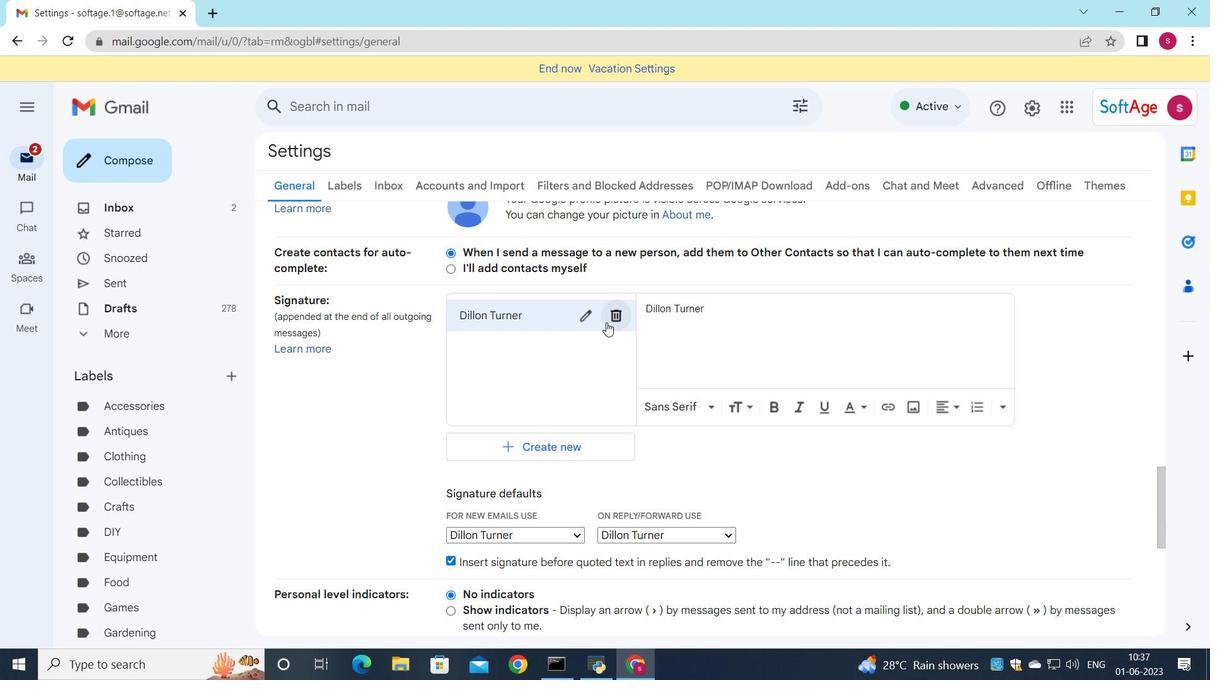 
Action: Mouse pressed left at (607, 323)
Screenshot: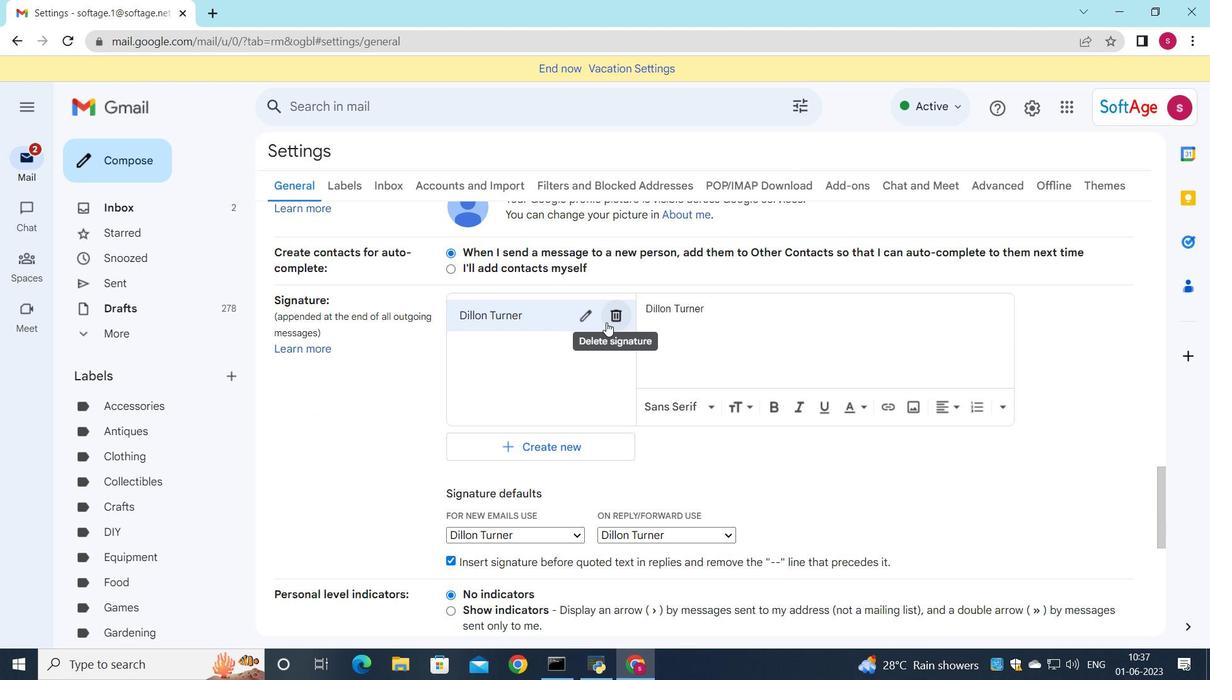 
Action: Mouse moved to (752, 387)
Screenshot: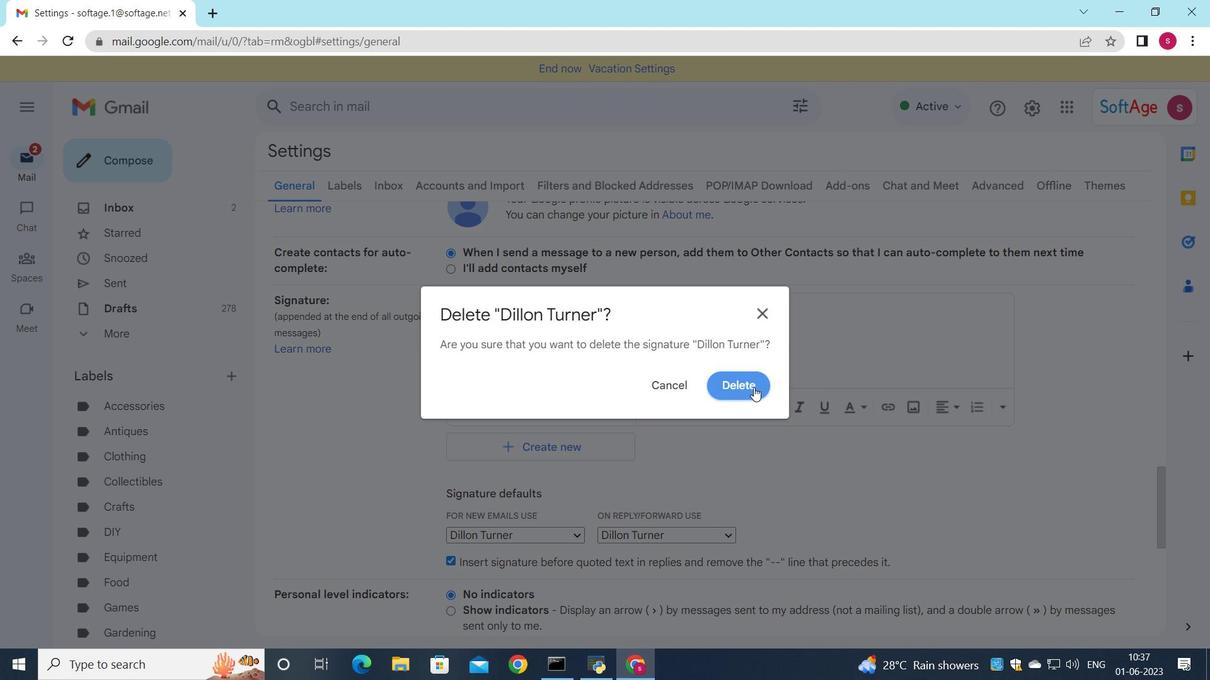 
Action: Mouse pressed left at (752, 387)
Screenshot: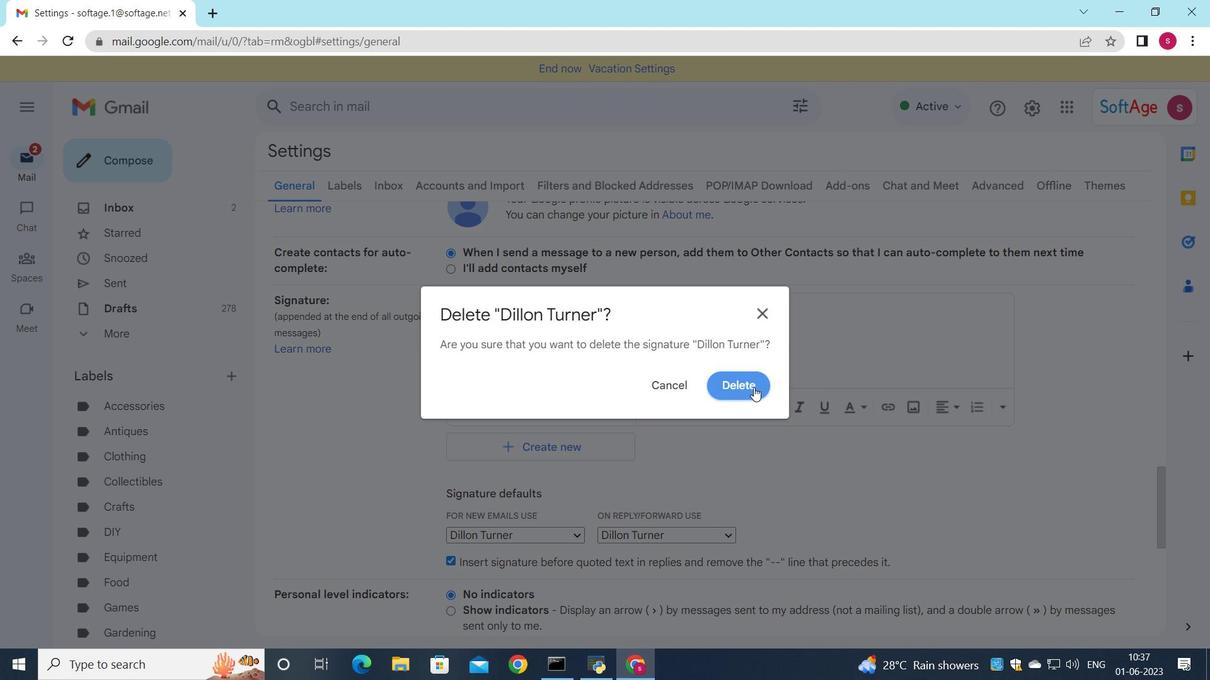 
Action: Mouse moved to (518, 334)
Screenshot: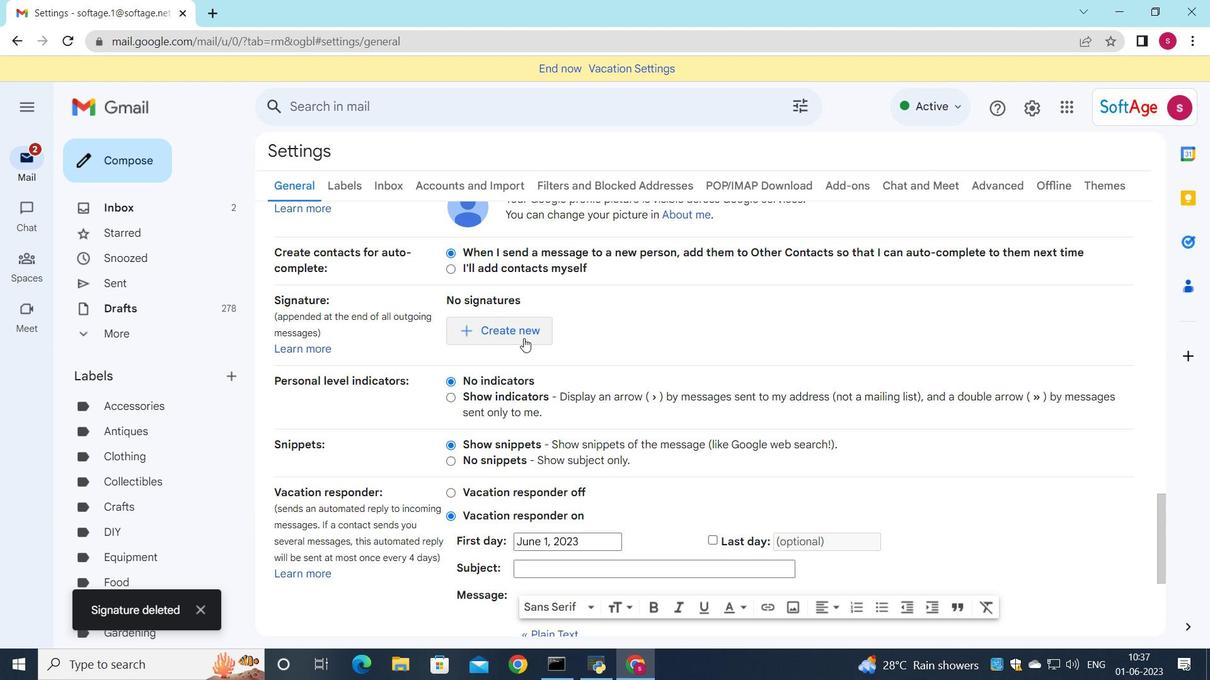 
Action: Mouse pressed left at (518, 334)
Screenshot: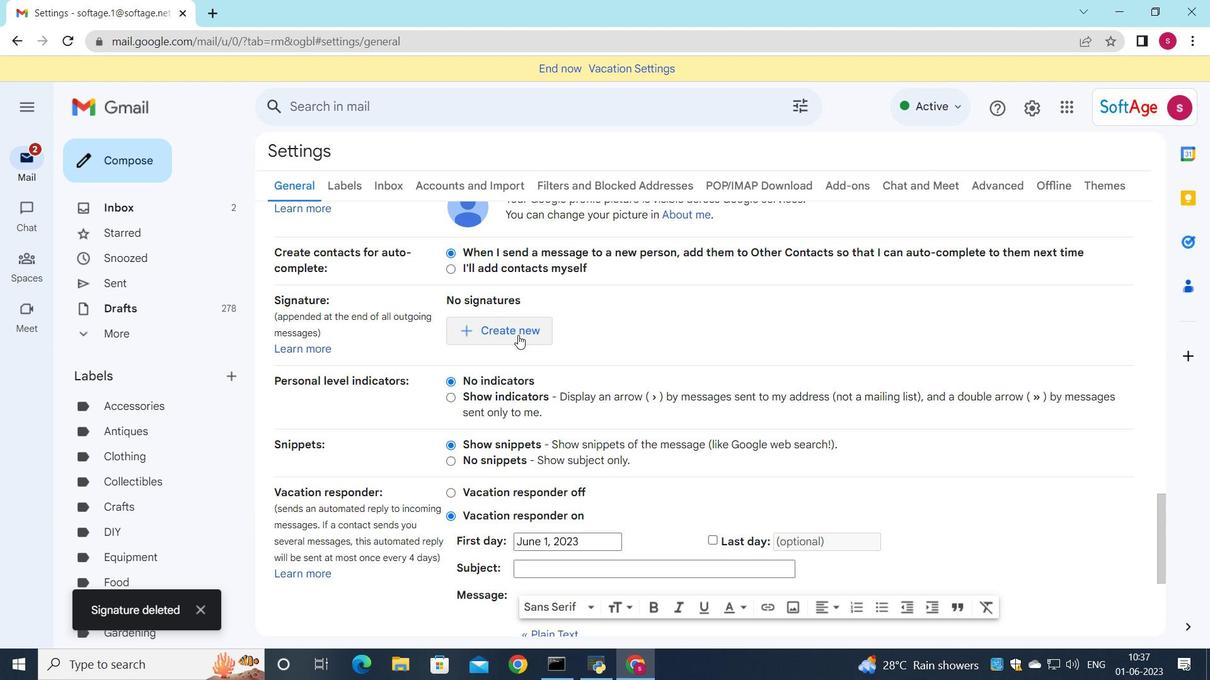 
Action: Mouse moved to (630, 351)
Screenshot: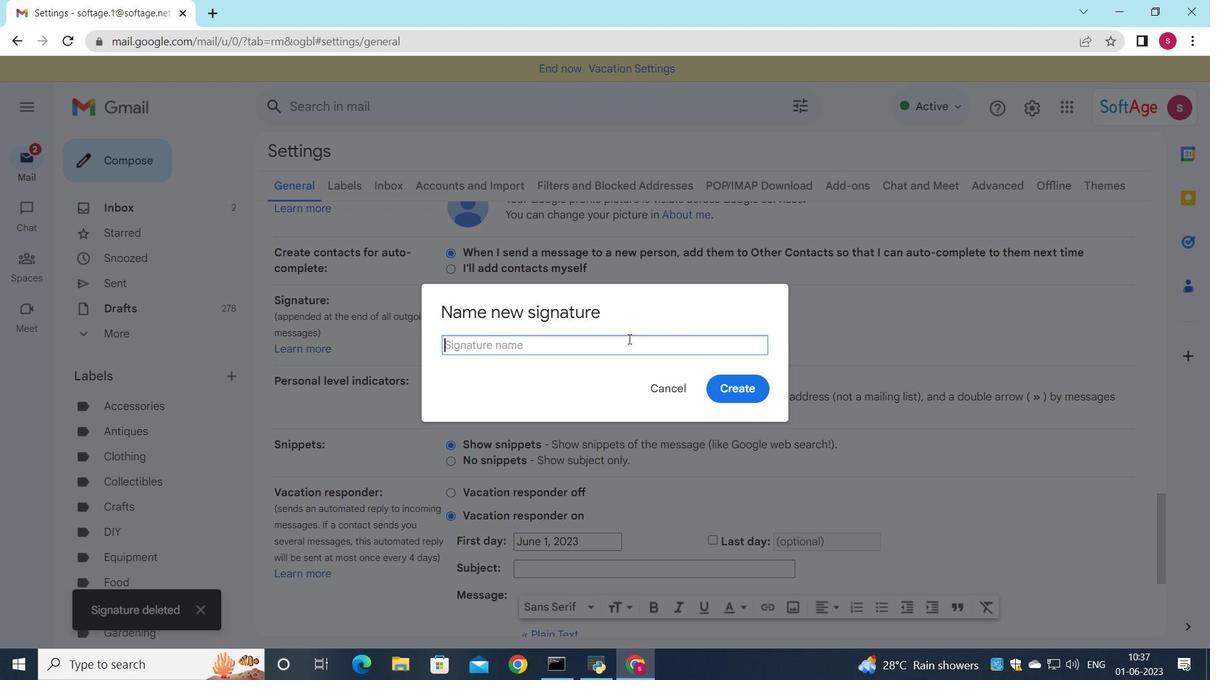 
Action: Key pressed <Key.shift>Dominique<Key.space><Key.shift>Adams
Screenshot: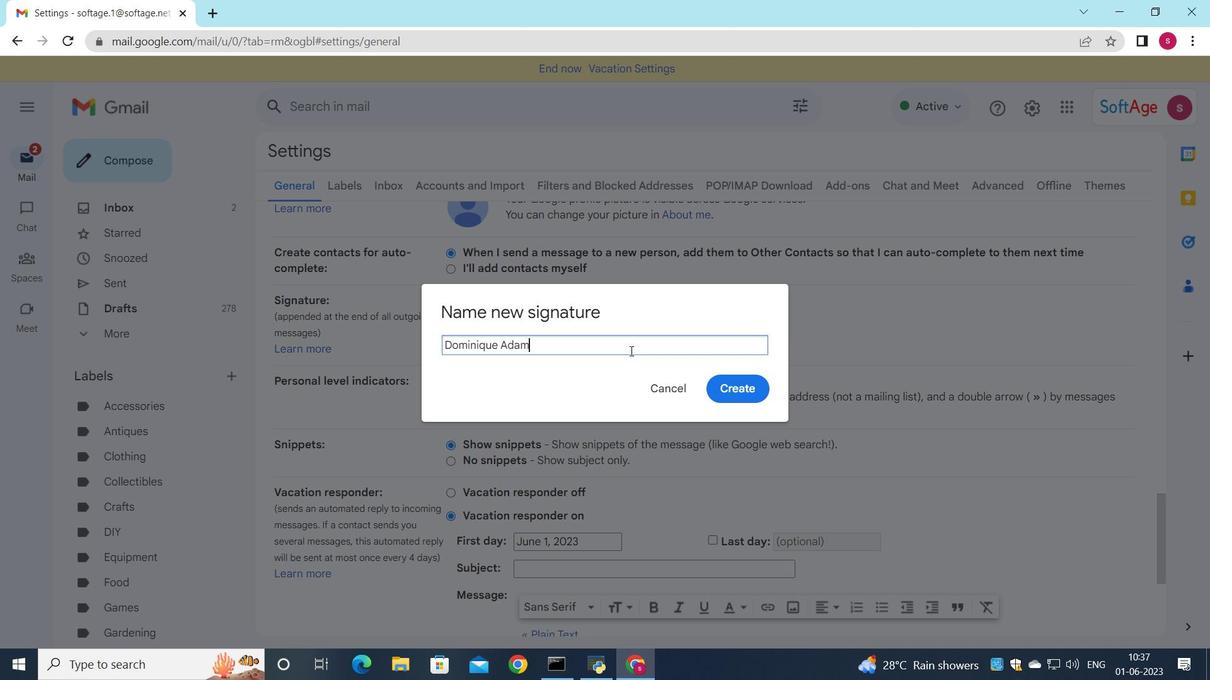 
Action: Mouse moved to (742, 388)
Screenshot: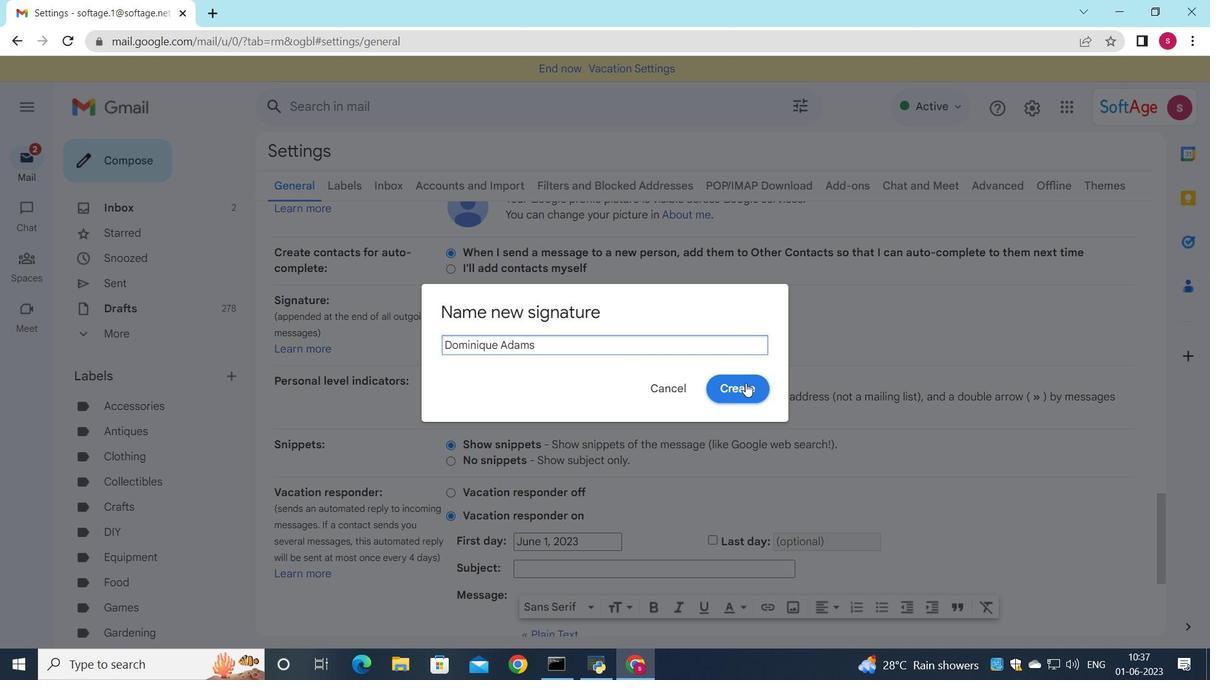 
Action: Mouse pressed left at (742, 388)
Screenshot: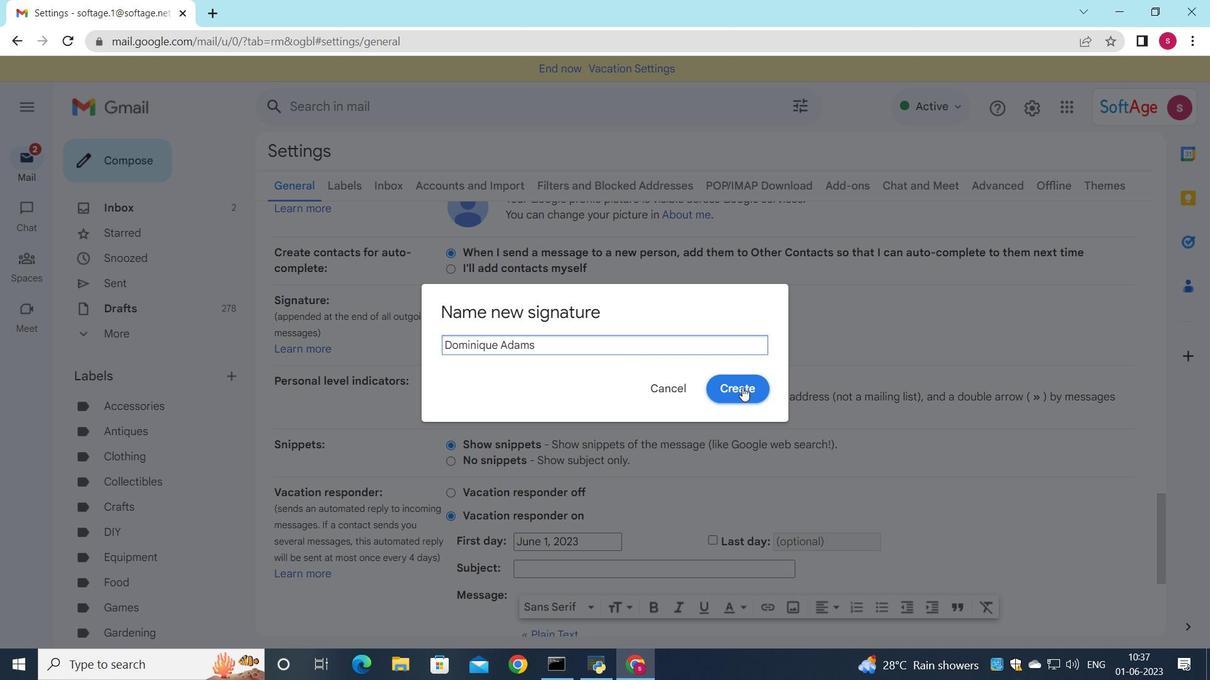 
Action: Mouse moved to (762, 311)
Screenshot: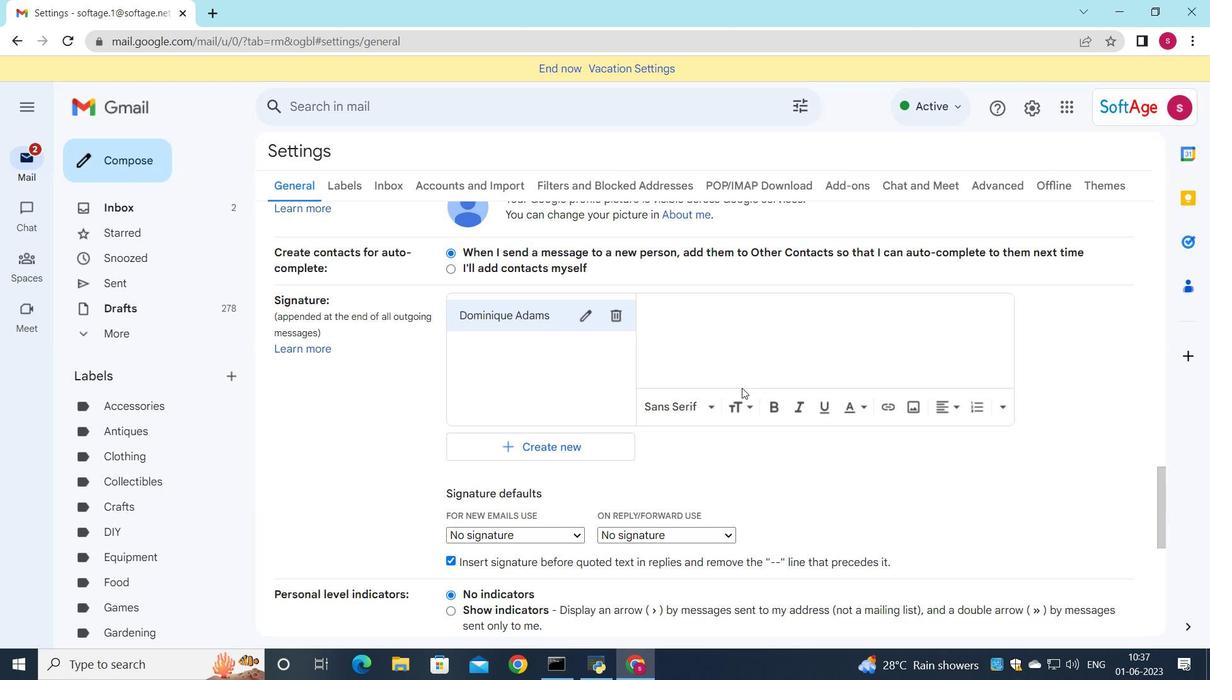 
Action: Mouse pressed left at (762, 311)
Screenshot: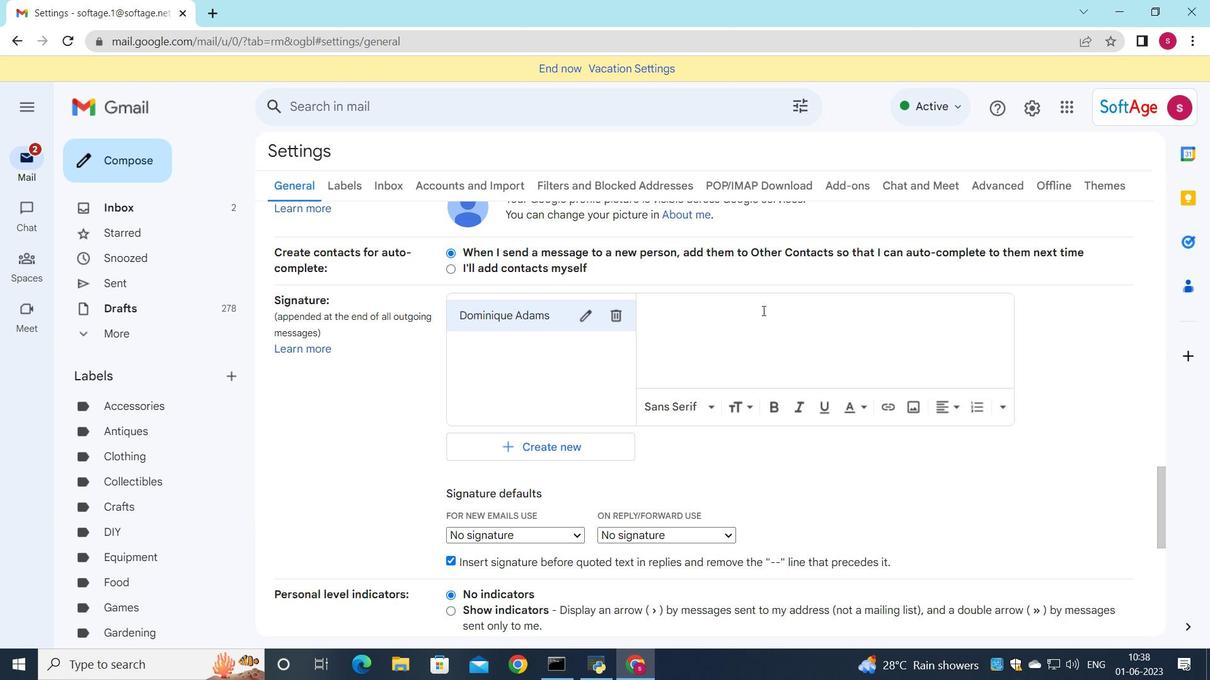 
Action: Mouse moved to (743, 324)
Screenshot: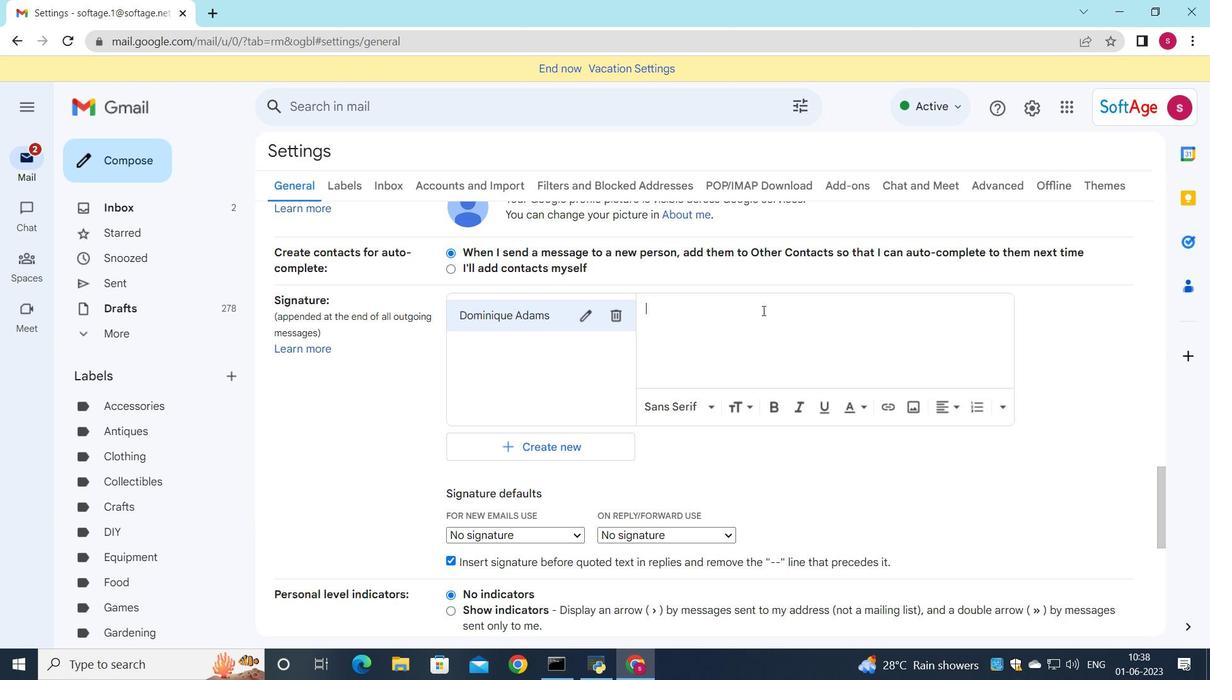 
Action: Key pressed <Key.shift>Dominique<Key.space><Key.shift>Adams
Screenshot: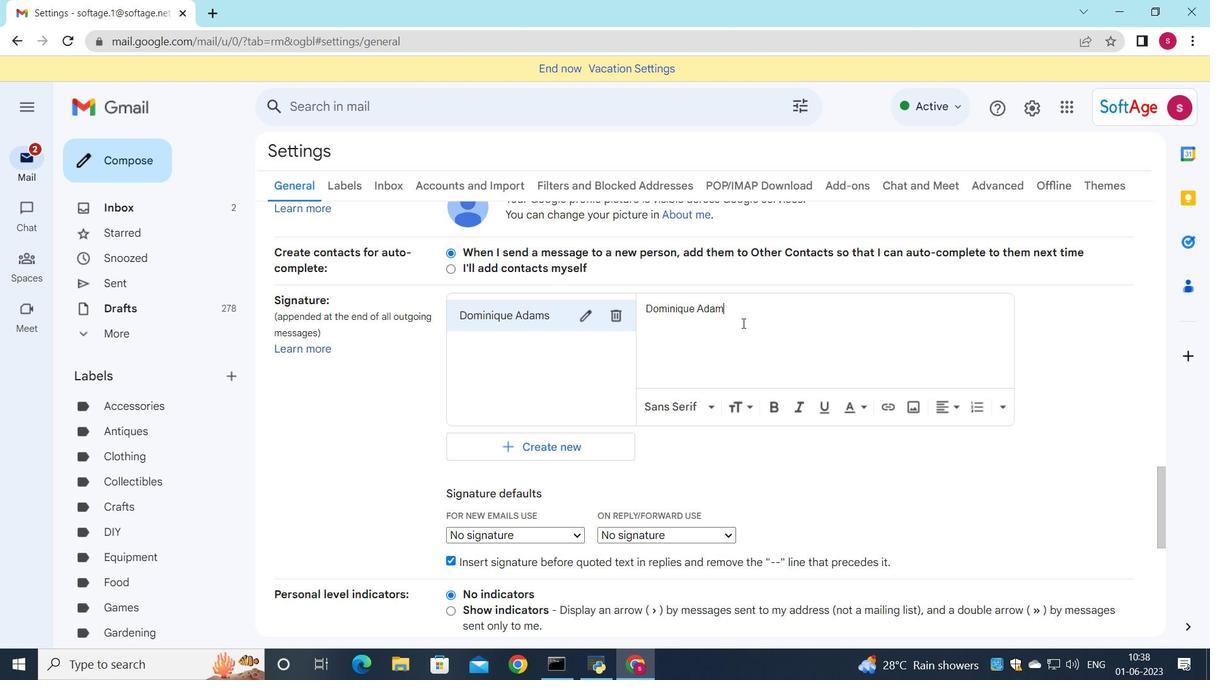 
Action: Mouse moved to (680, 350)
Screenshot: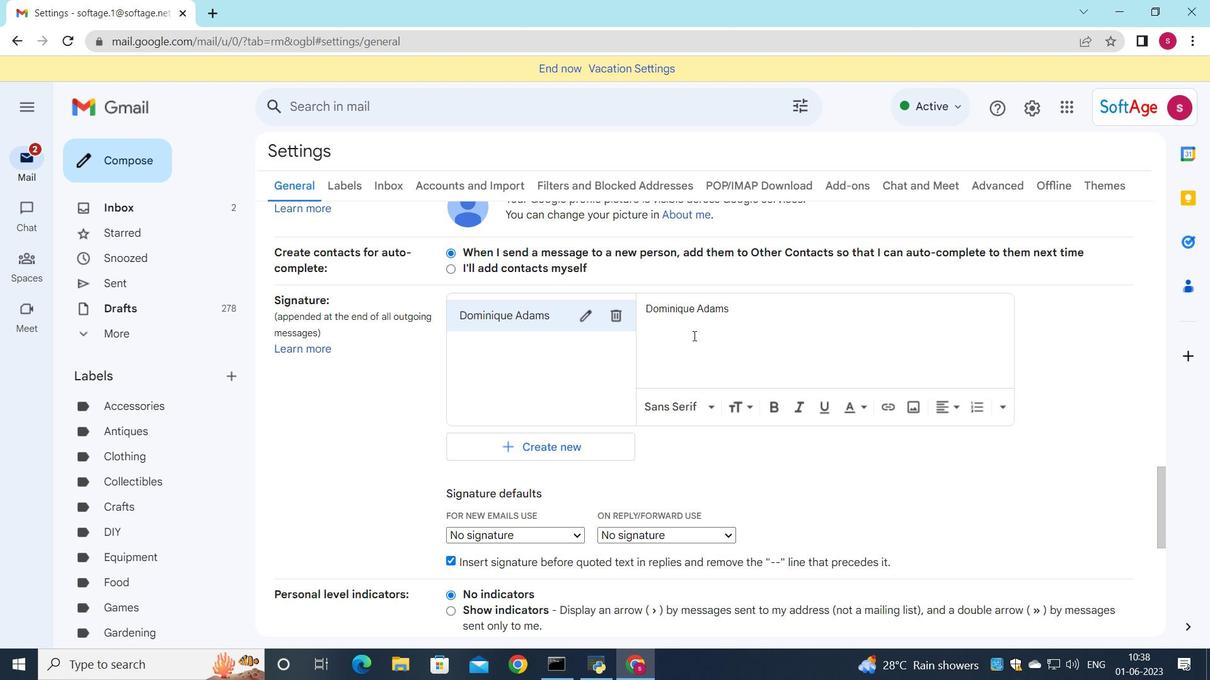 
Action: Mouse scrolled (680, 349) with delta (0, 0)
Screenshot: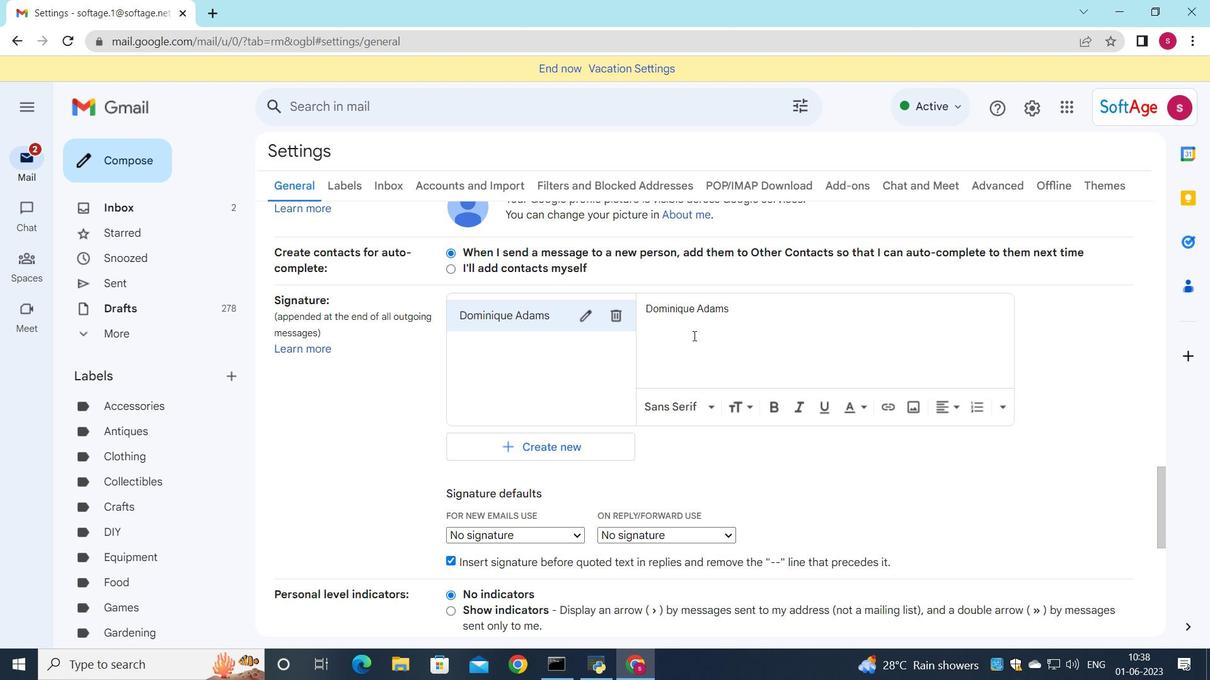 
Action: Mouse moved to (677, 354)
Screenshot: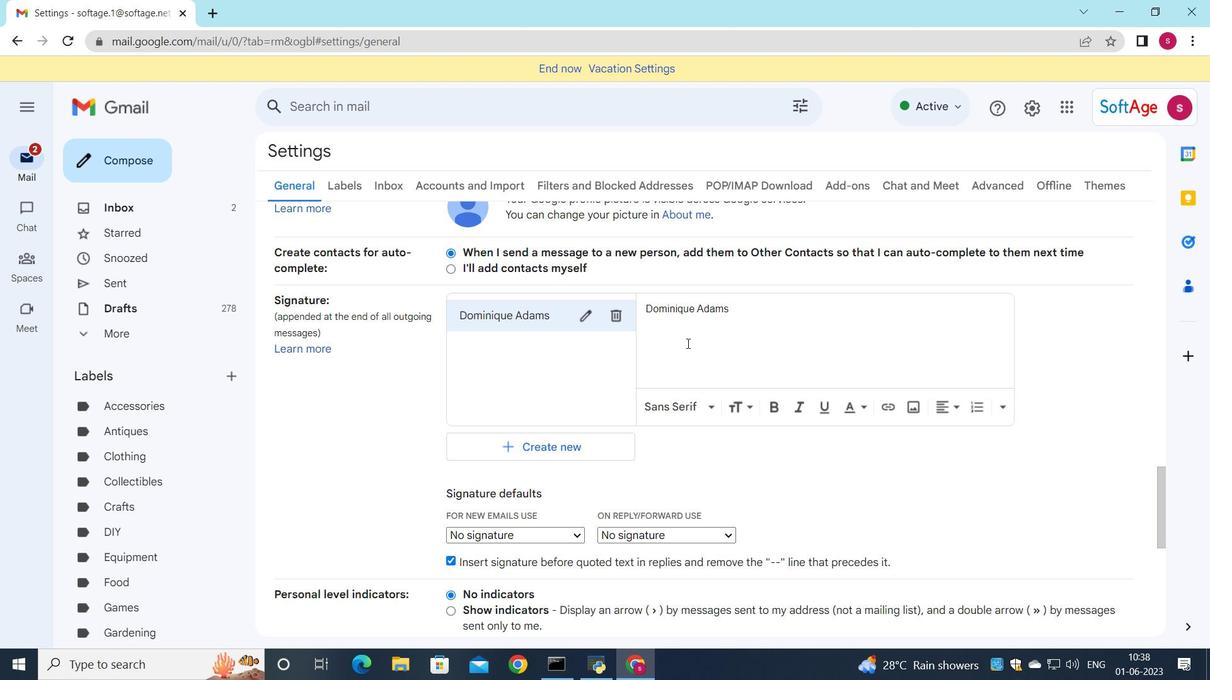 
Action: Mouse scrolled (677, 354) with delta (0, 0)
Screenshot: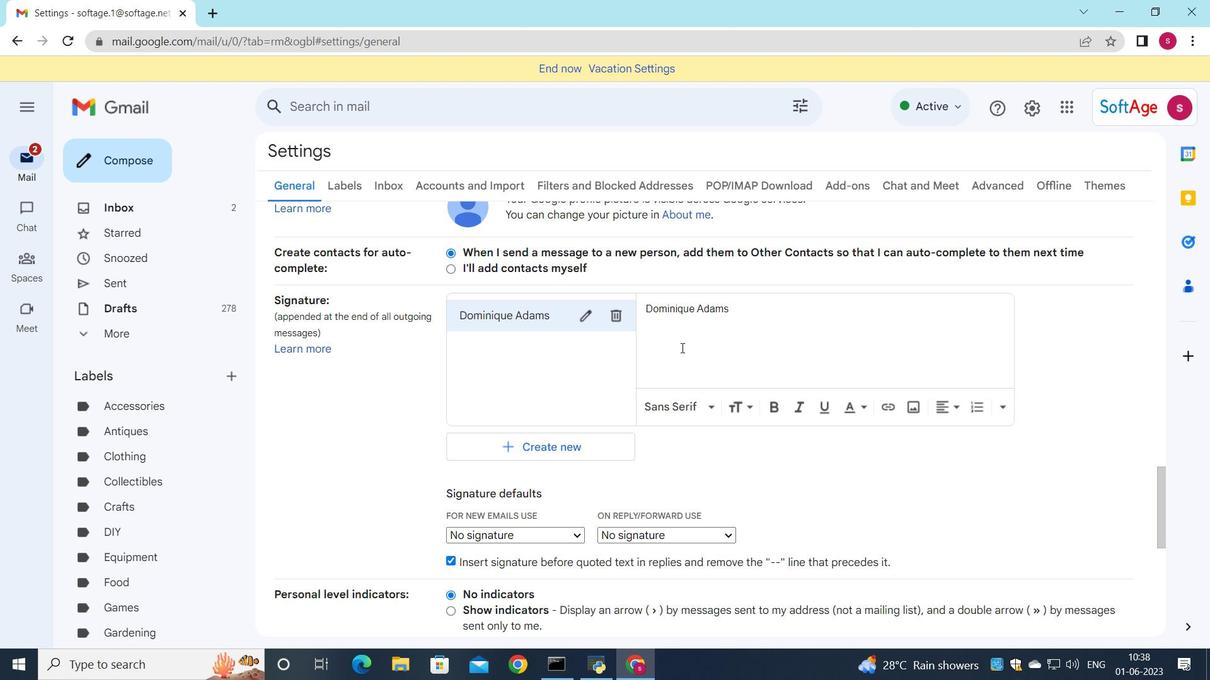 
Action: Mouse scrolled (677, 354) with delta (0, 0)
Screenshot: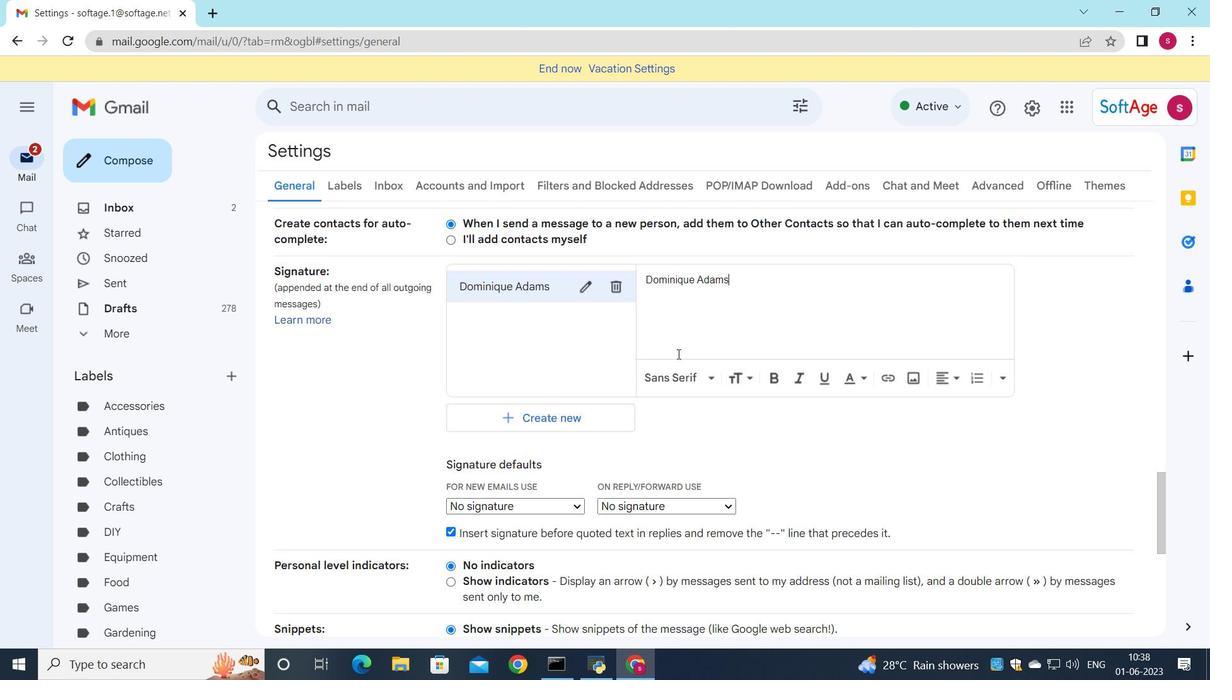 
Action: Mouse moved to (574, 298)
Screenshot: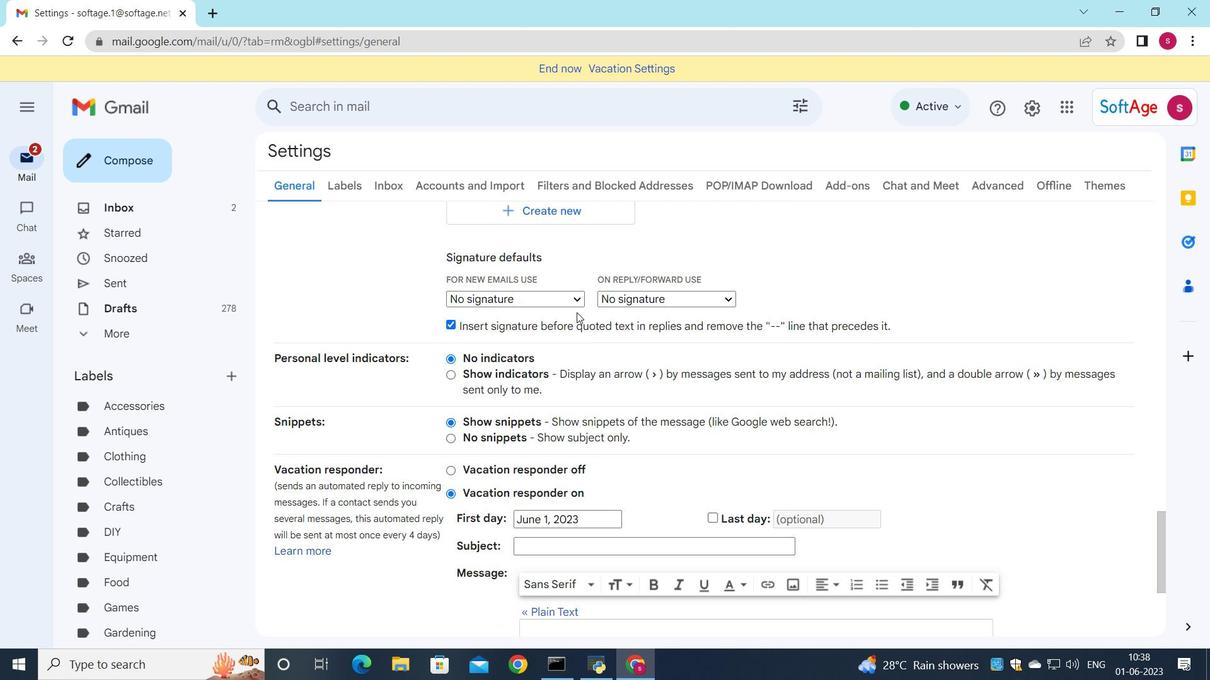 
Action: Mouse pressed left at (574, 298)
Screenshot: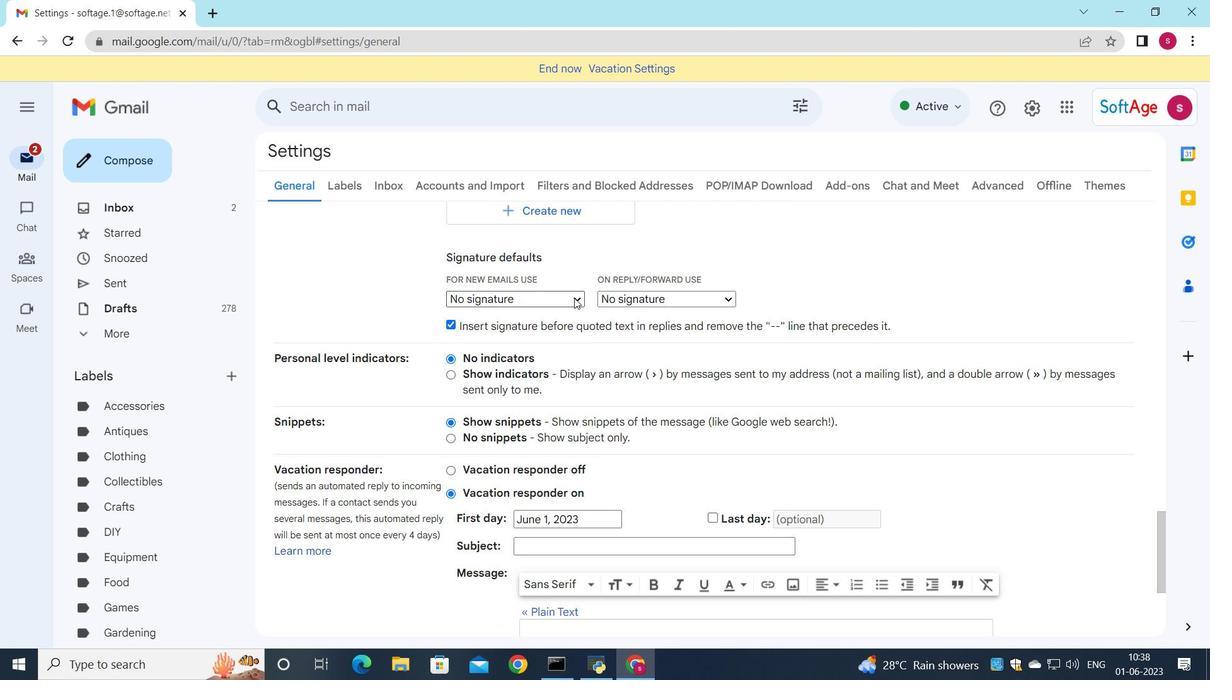 
Action: Mouse moved to (574, 328)
Screenshot: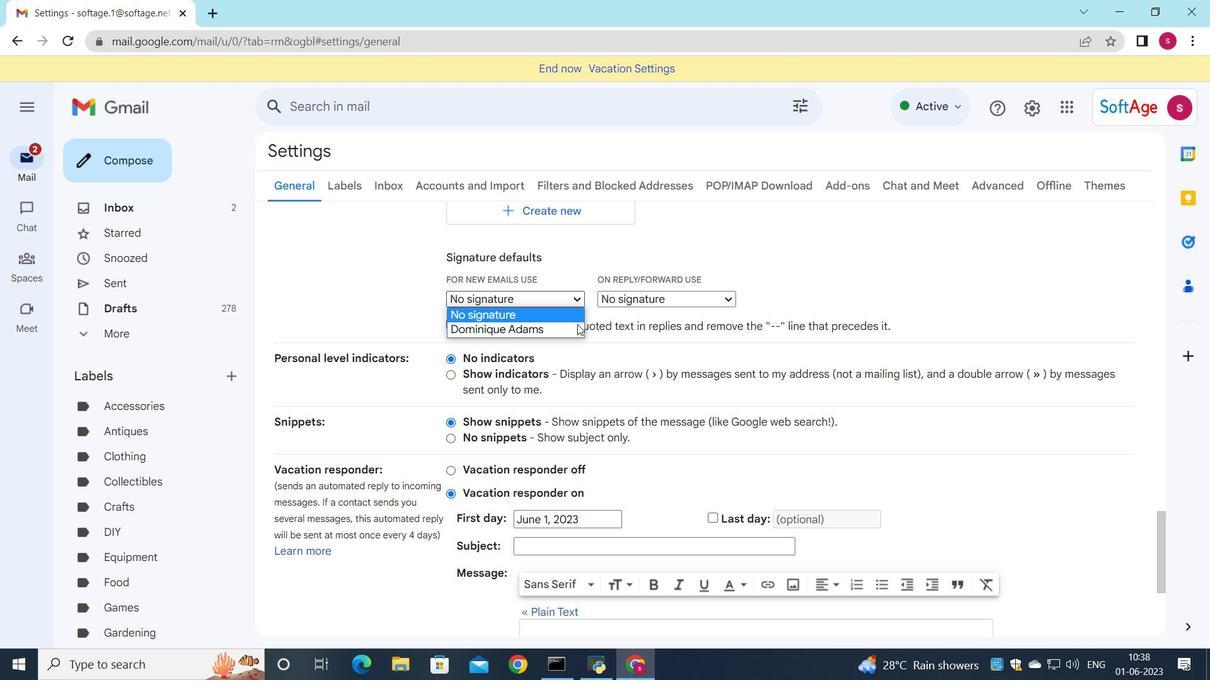 
Action: Mouse pressed left at (574, 328)
Screenshot: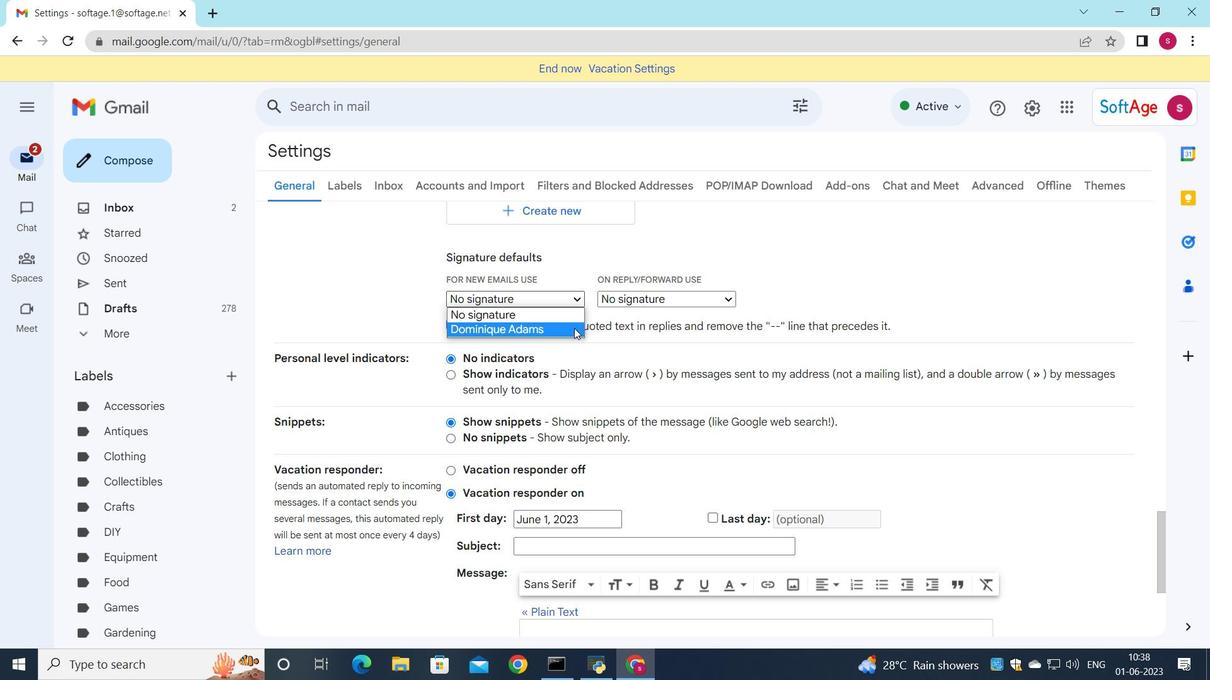 
Action: Mouse moved to (626, 300)
Screenshot: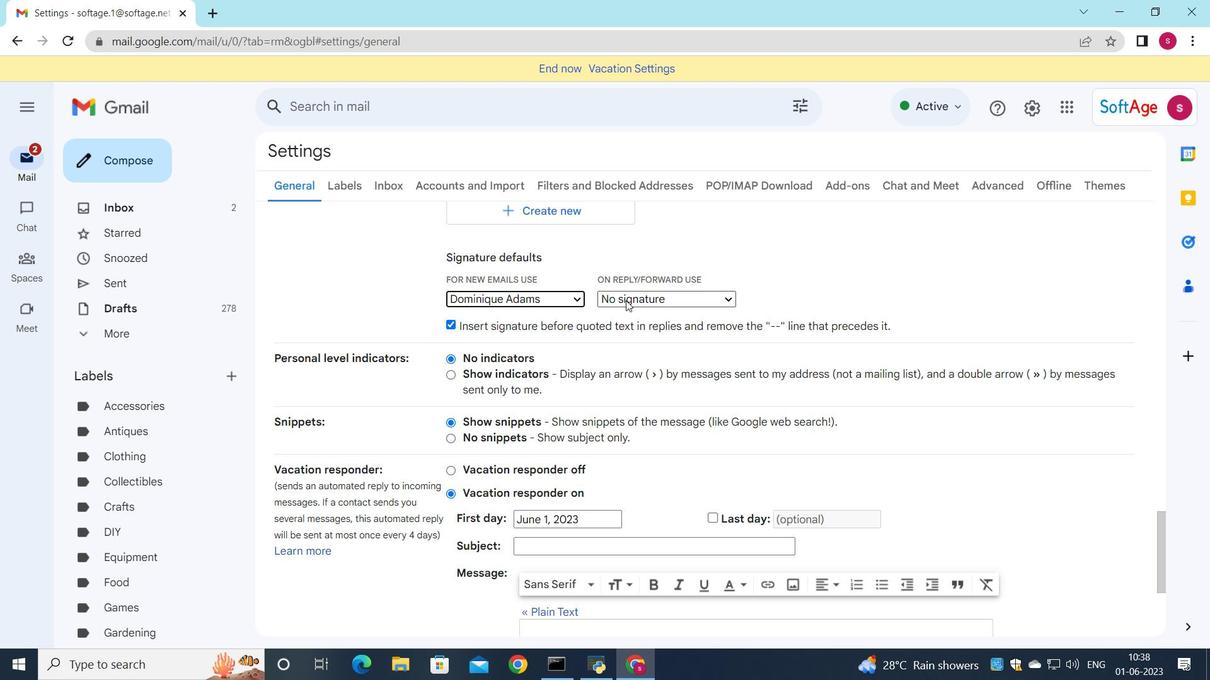
Action: Mouse pressed left at (626, 300)
Screenshot: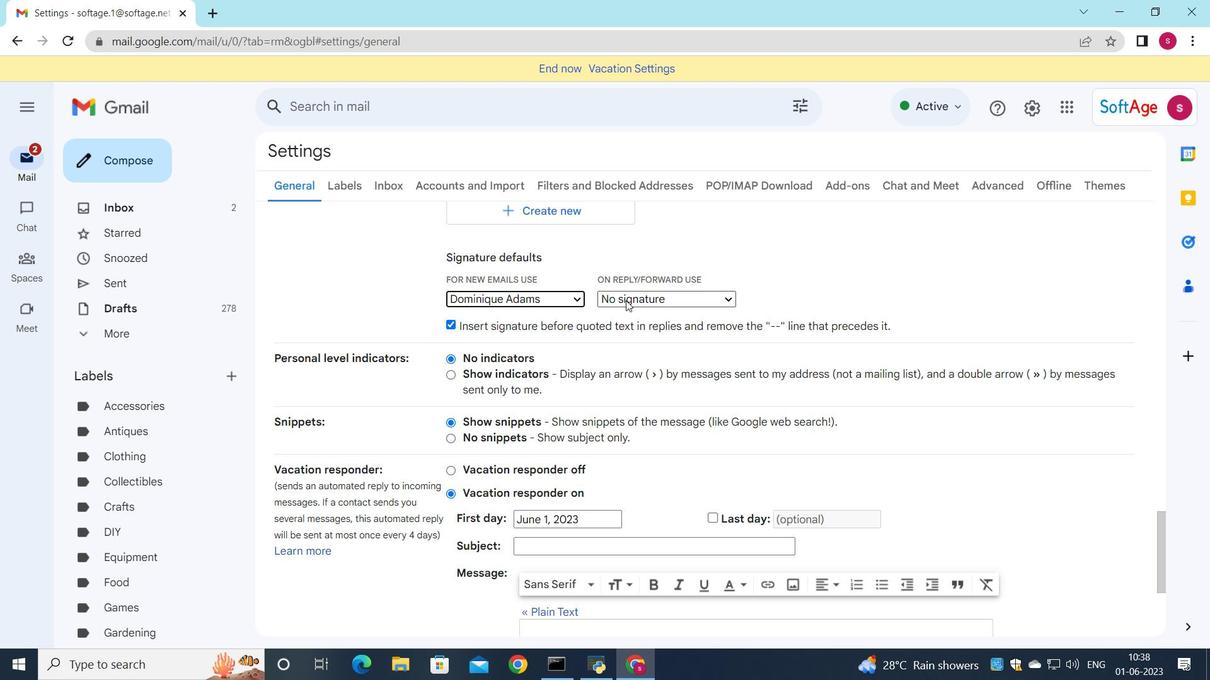 
Action: Mouse moved to (641, 331)
Screenshot: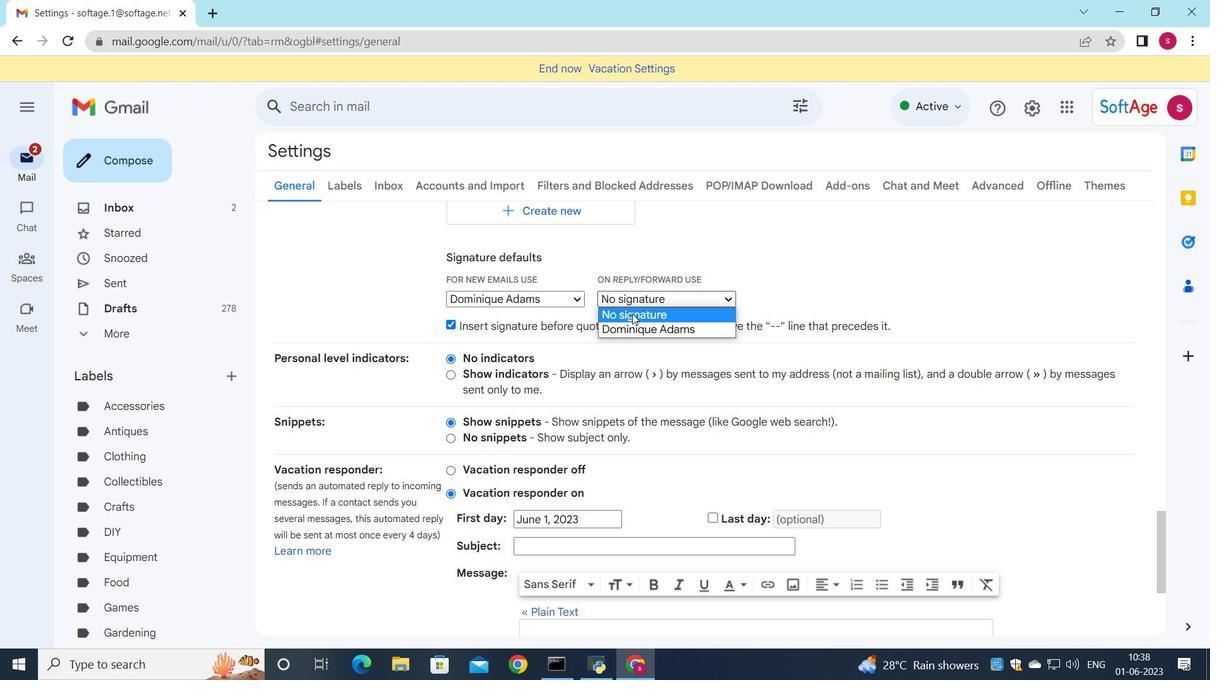 
Action: Mouse pressed left at (641, 331)
Screenshot: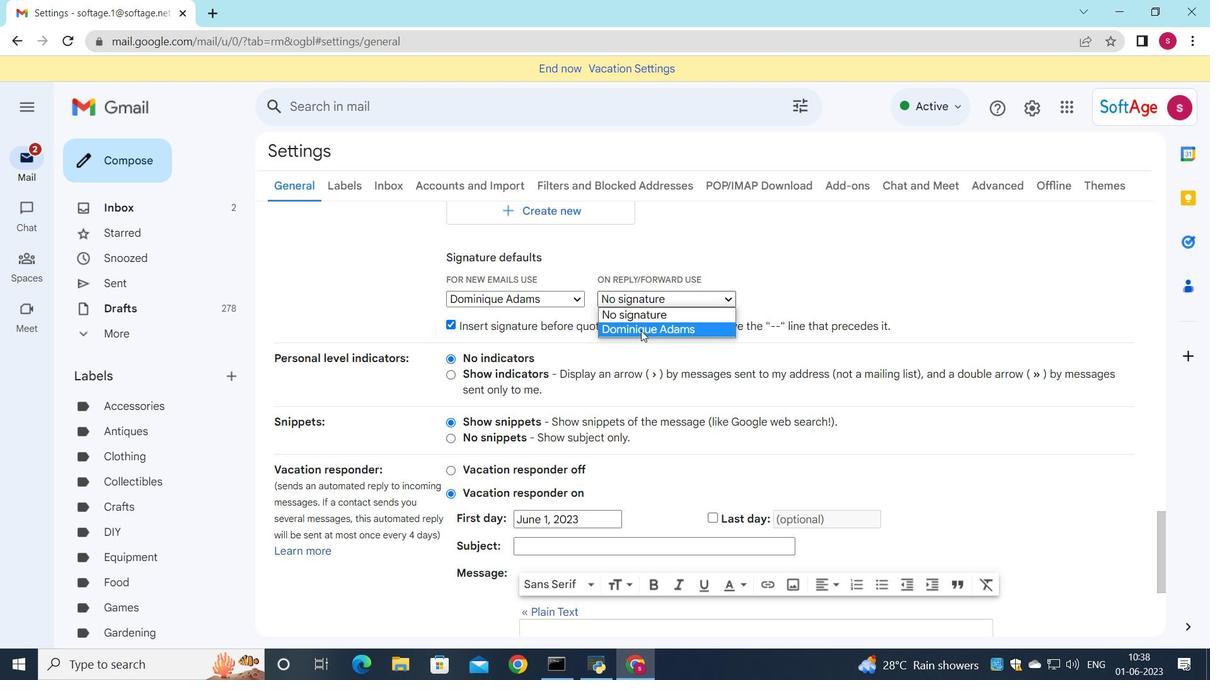 
Action: Mouse moved to (662, 310)
Screenshot: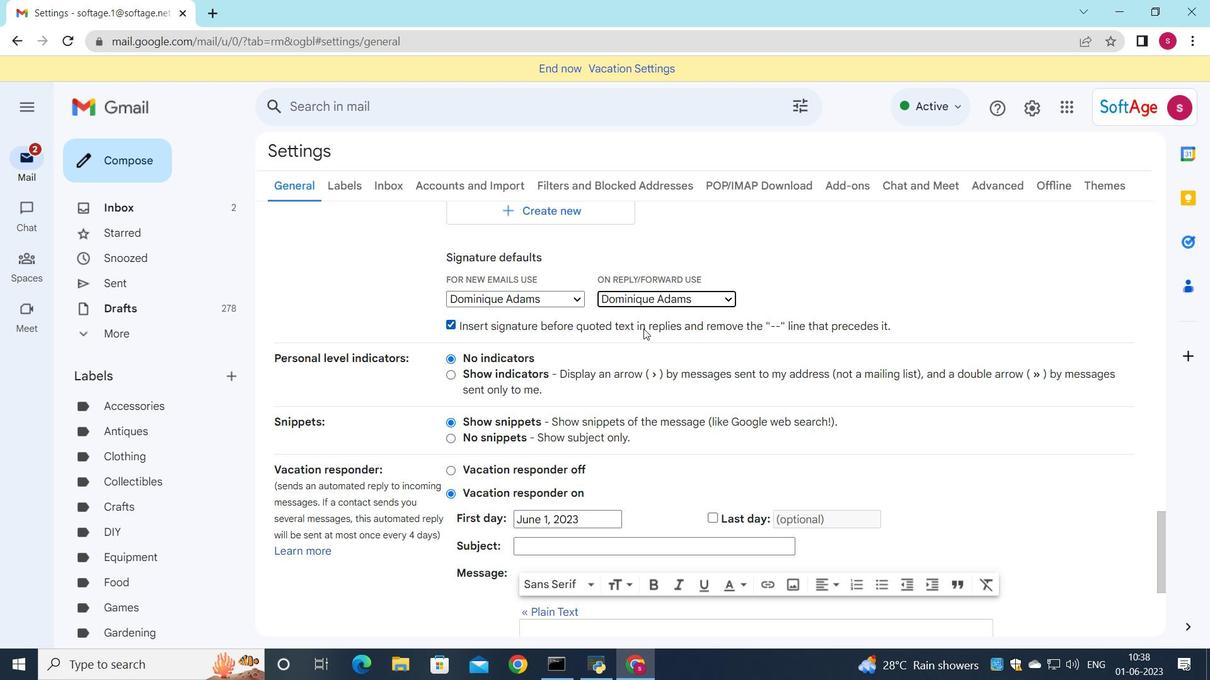 
Action: Mouse scrolled (662, 309) with delta (0, 0)
Screenshot: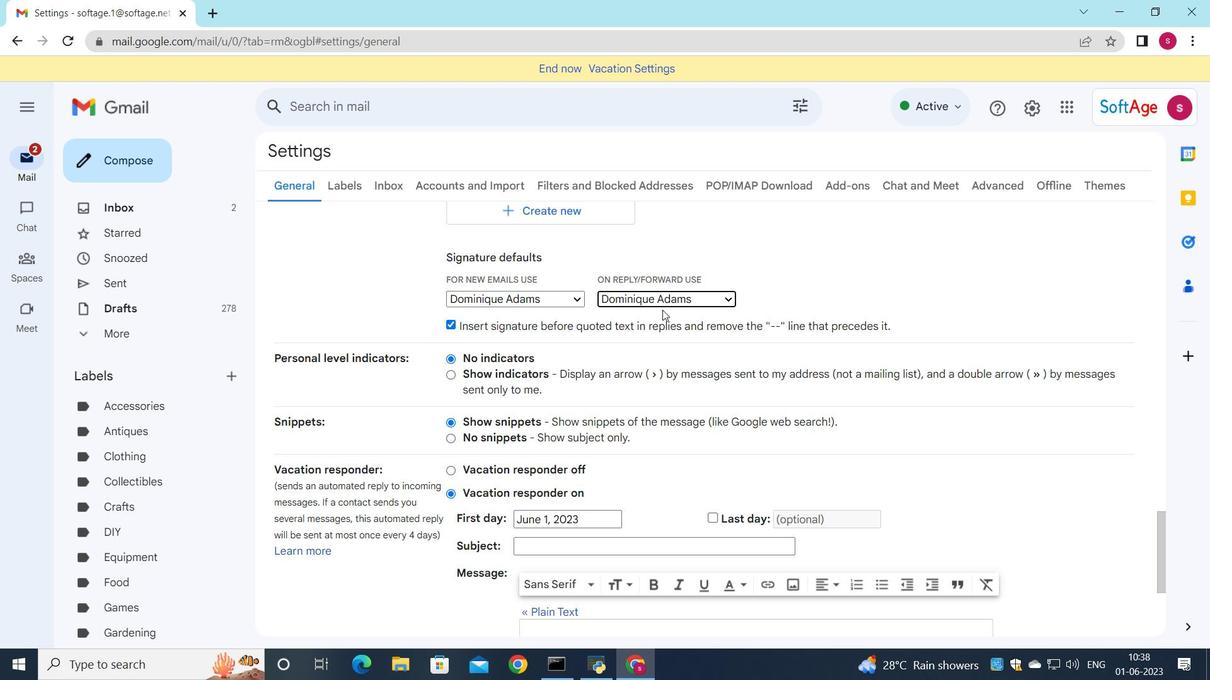 
Action: Mouse scrolled (662, 309) with delta (0, 0)
Screenshot: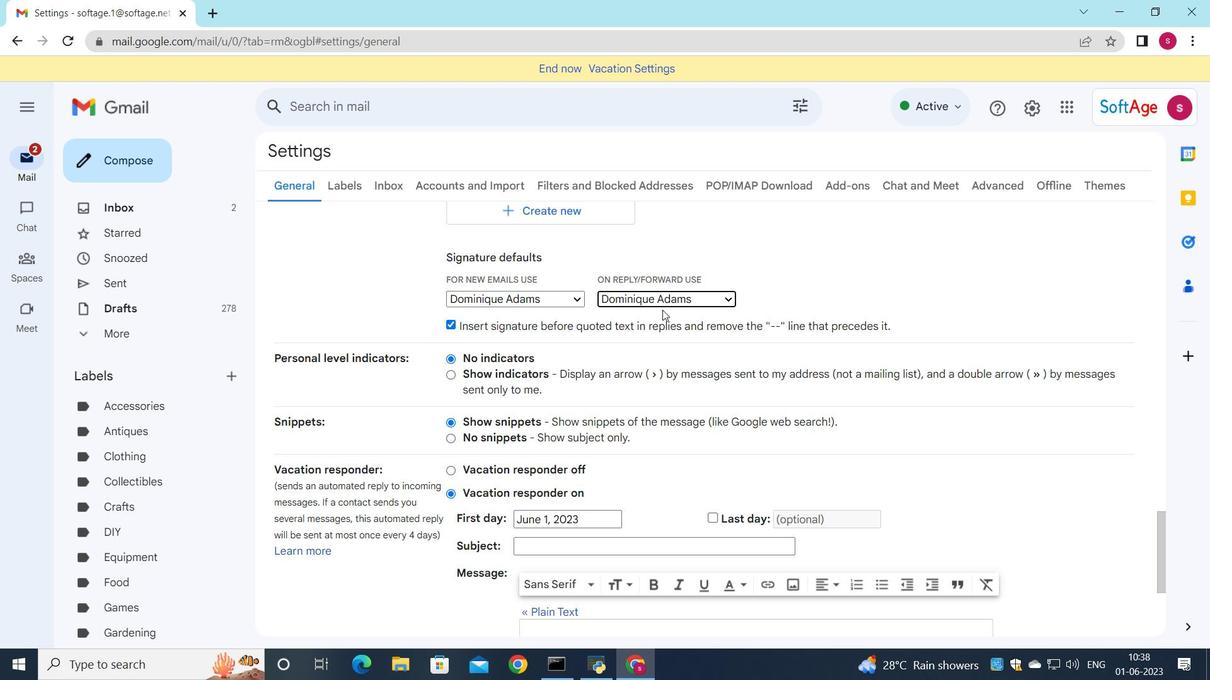 
Action: Mouse scrolled (662, 309) with delta (0, 0)
Screenshot: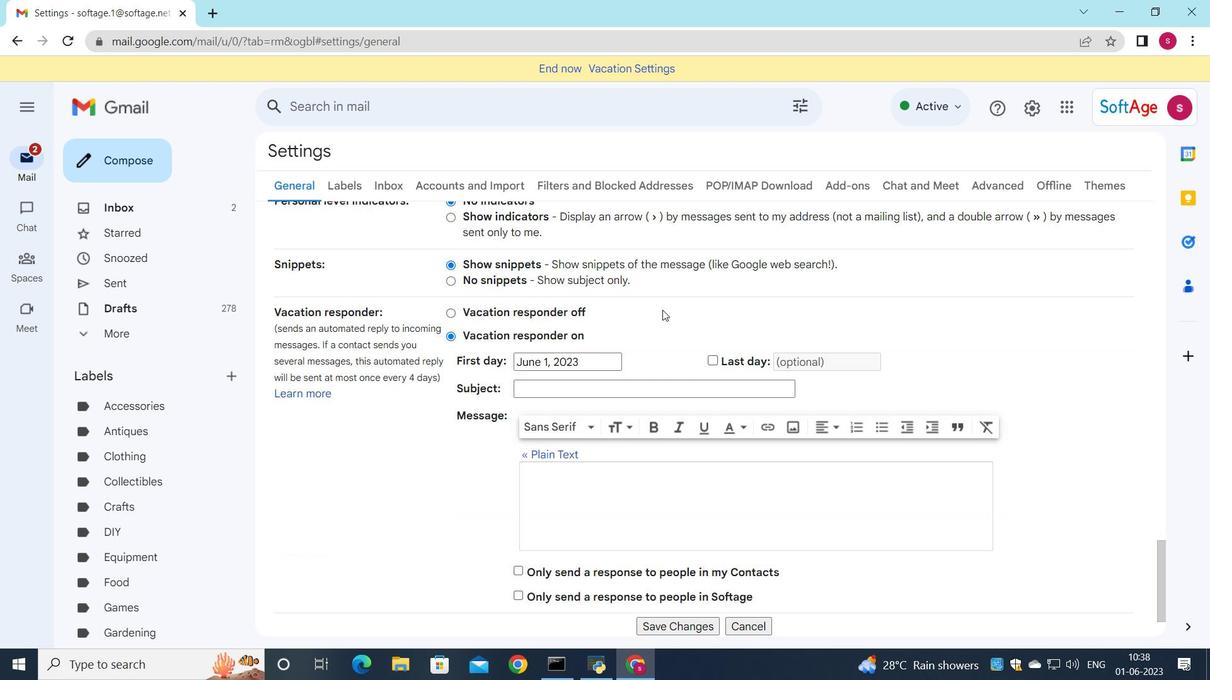 
Action: Mouse scrolled (662, 309) with delta (0, 0)
Screenshot: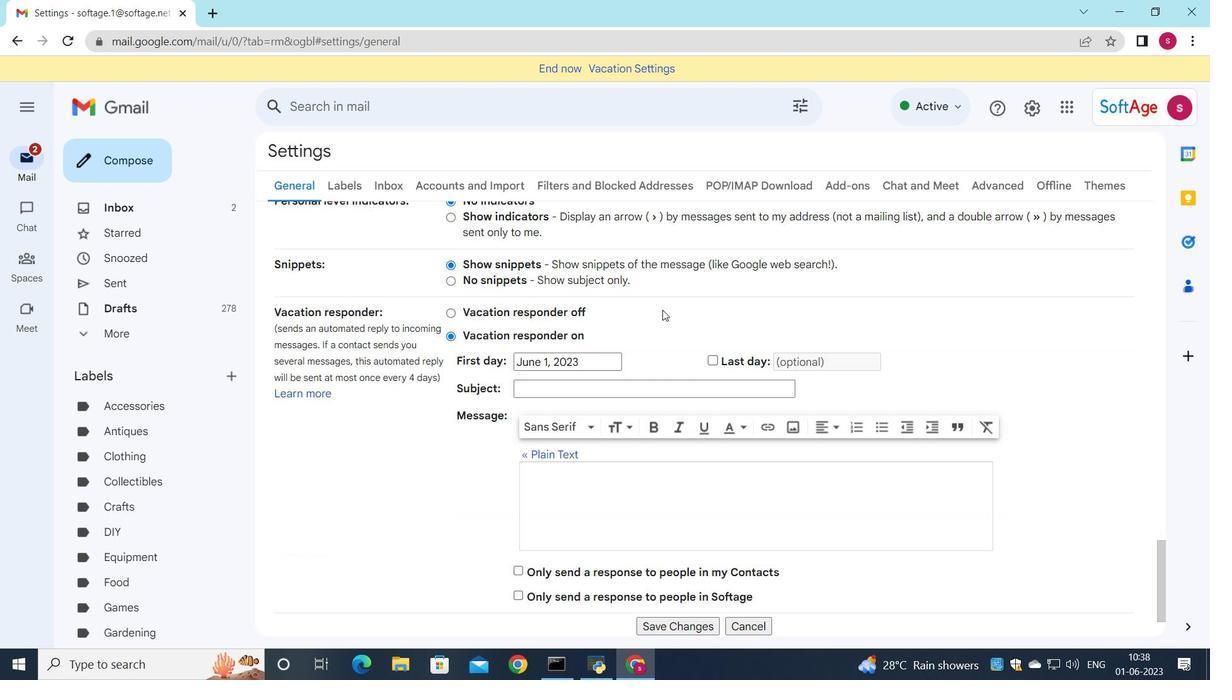 
Action: Mouse scrolled (662, 309) with delta (0, 0)
Screenshot: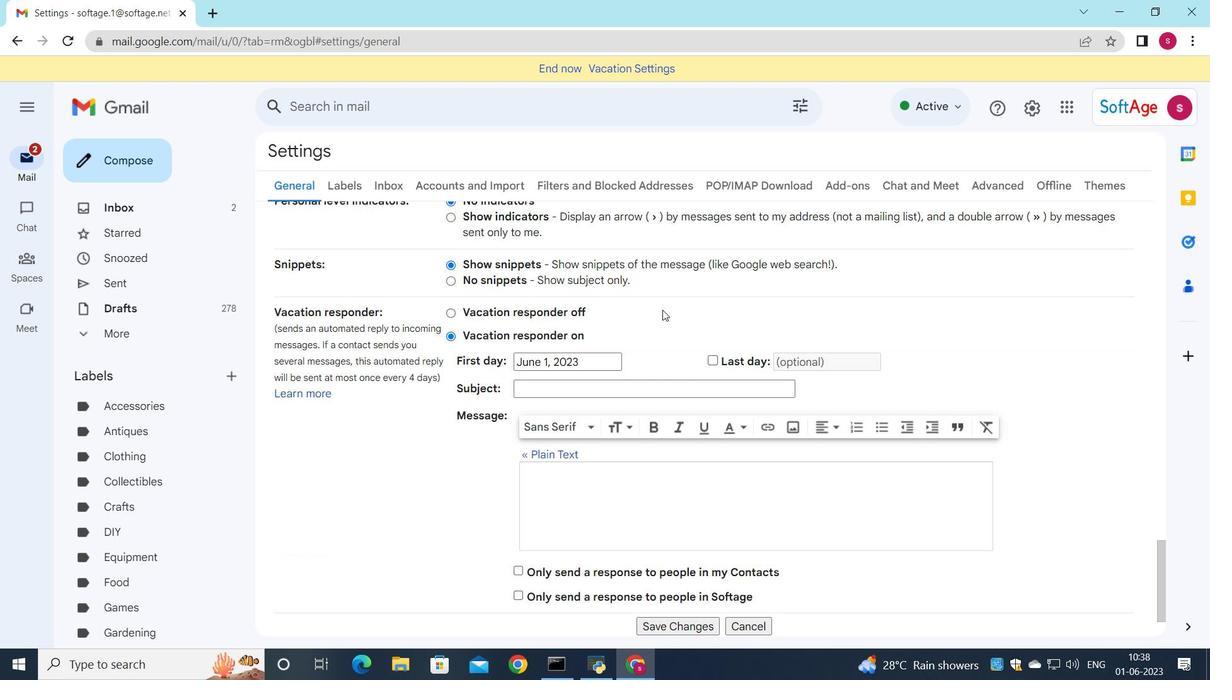
Action: Mouse scrolled (662, 309) with delta (0, 0)
Screenshot: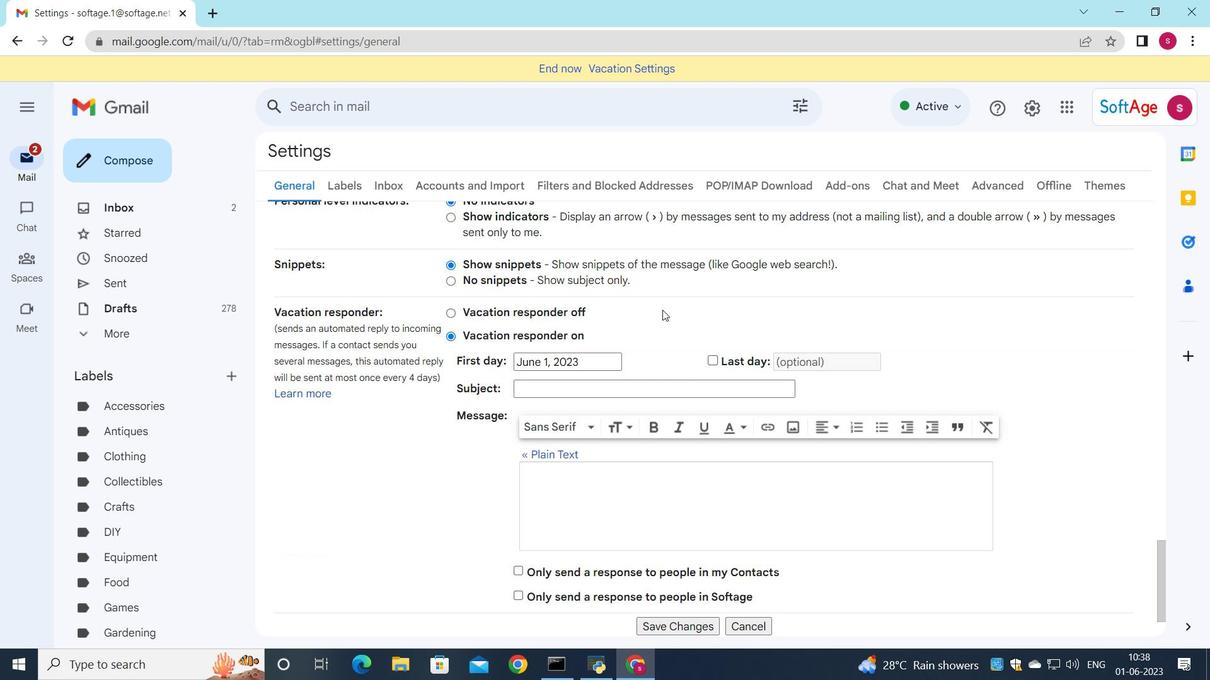
Action: Mouse moved to (676, 551)
Screenshot: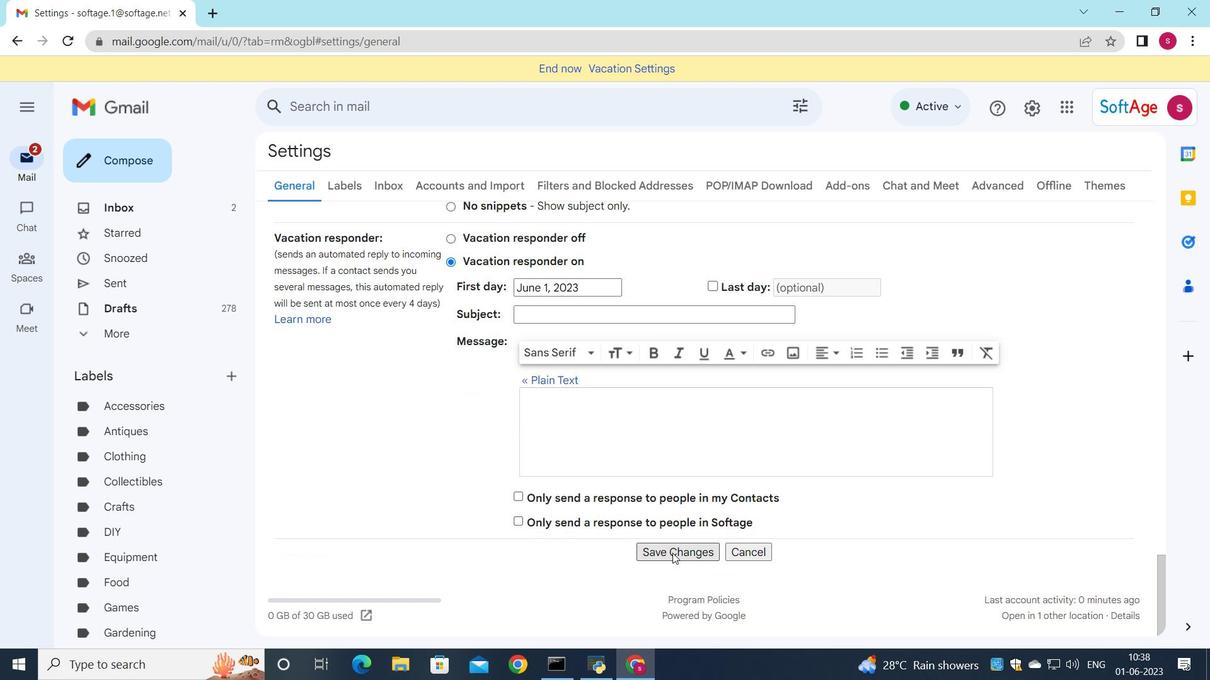 
Action: Mouse pressed left at (676, 551)
Screenshot: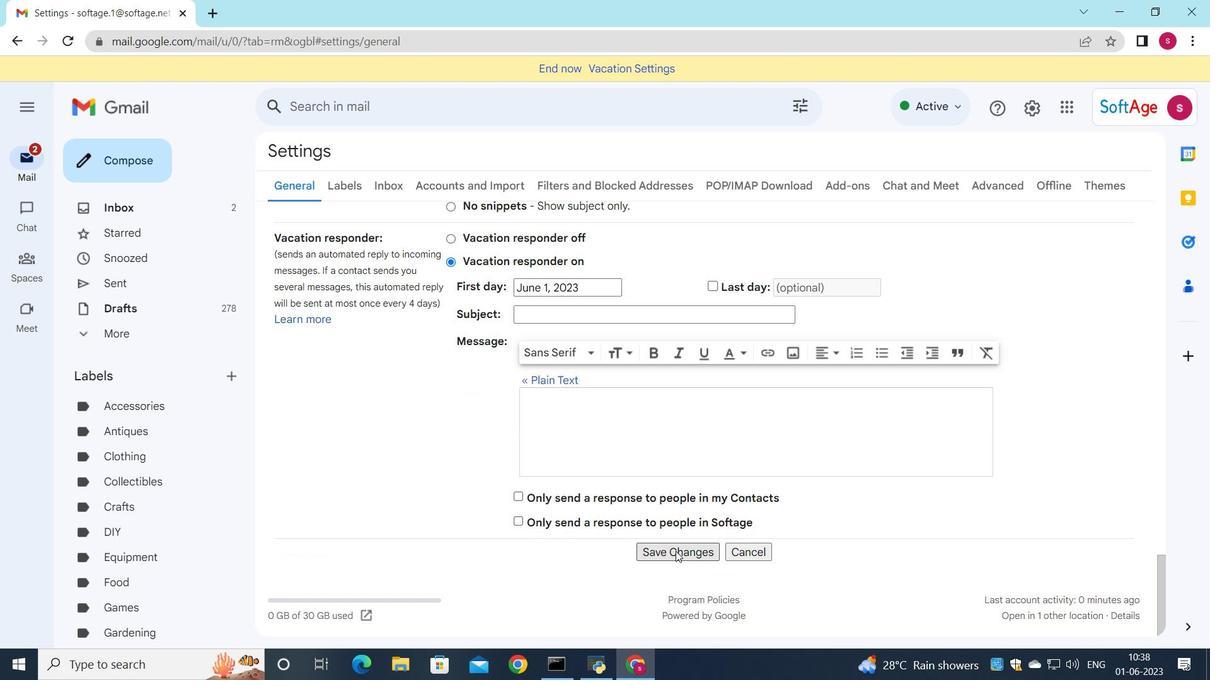 
Action: Mouse moved to (531, 402)
Screenshot: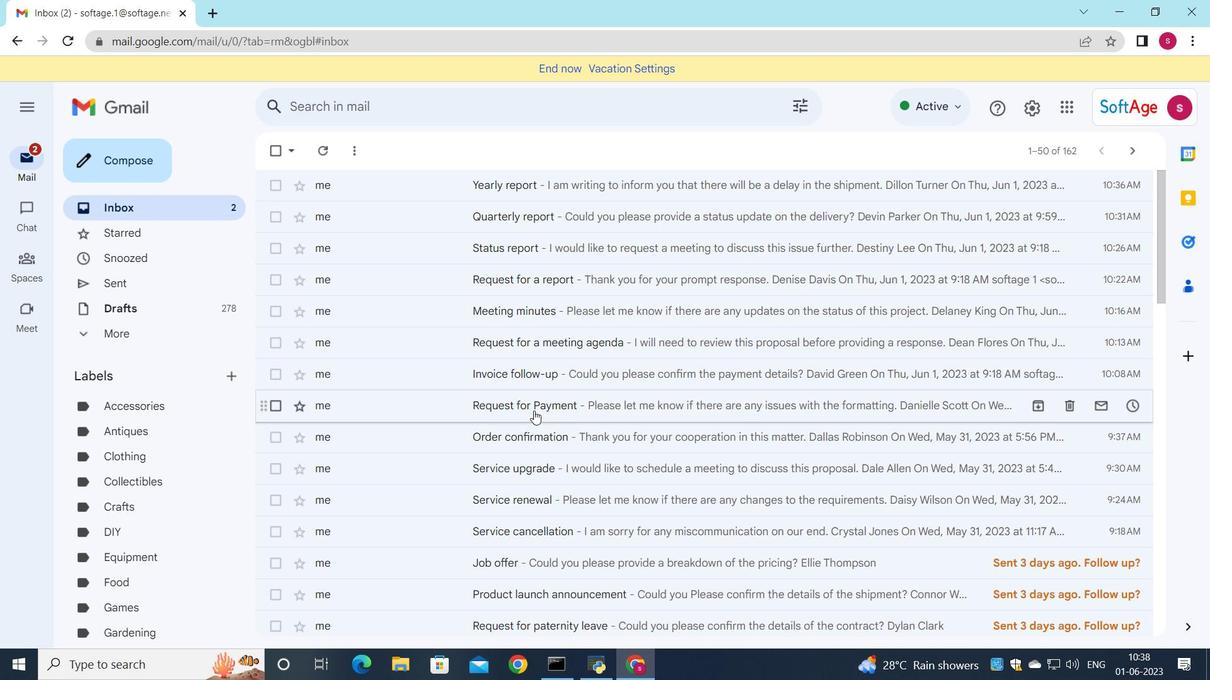 
Action: Mouse pressed left at (531, 402)
Screenshot: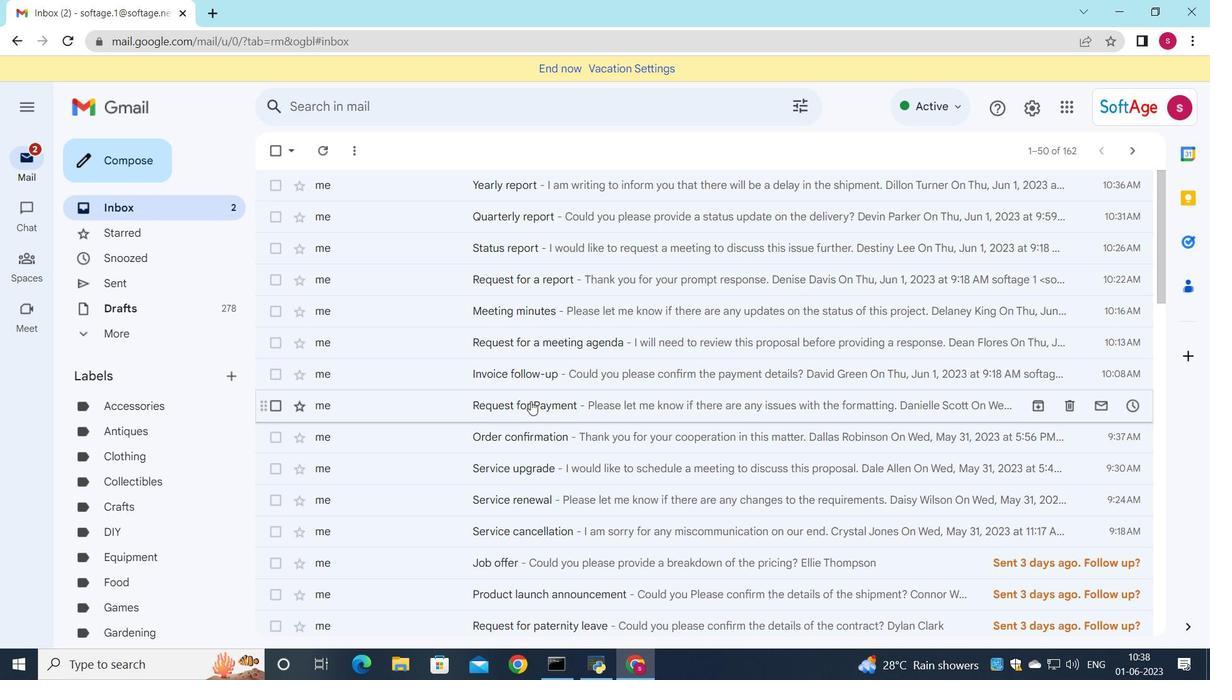 
Action: Mouse moved to (358, 503)
Screenshot: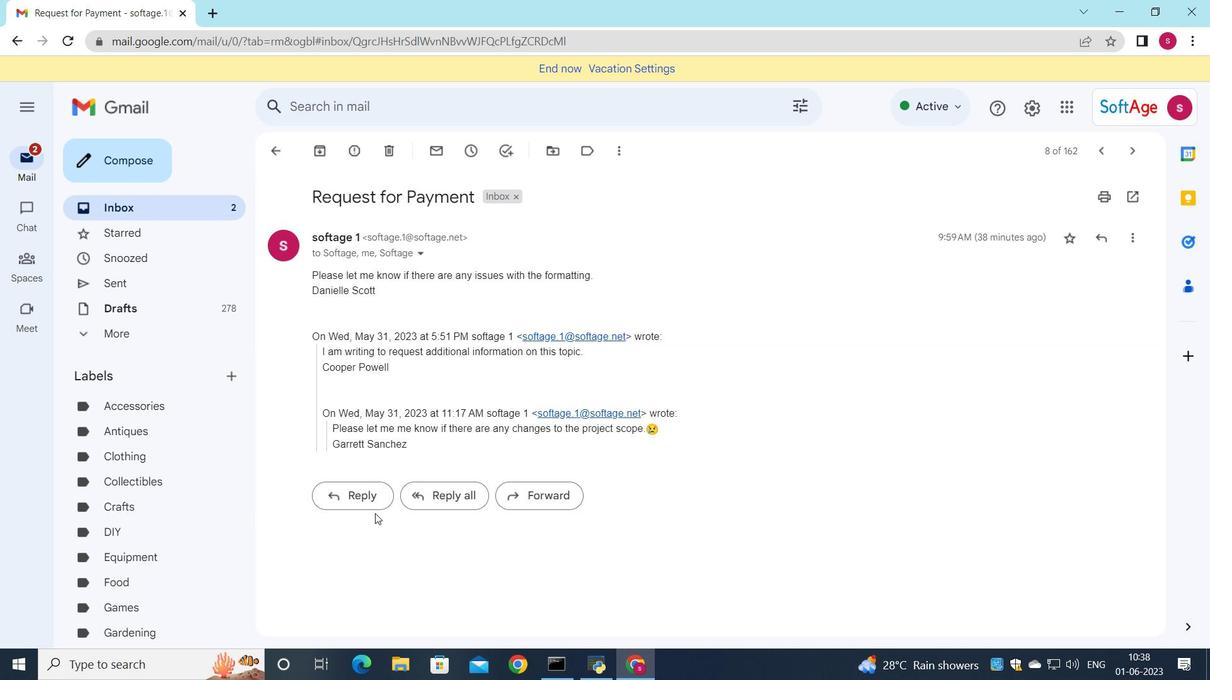 
Action: Mouse pressed left at (358, 503)
Screenshot: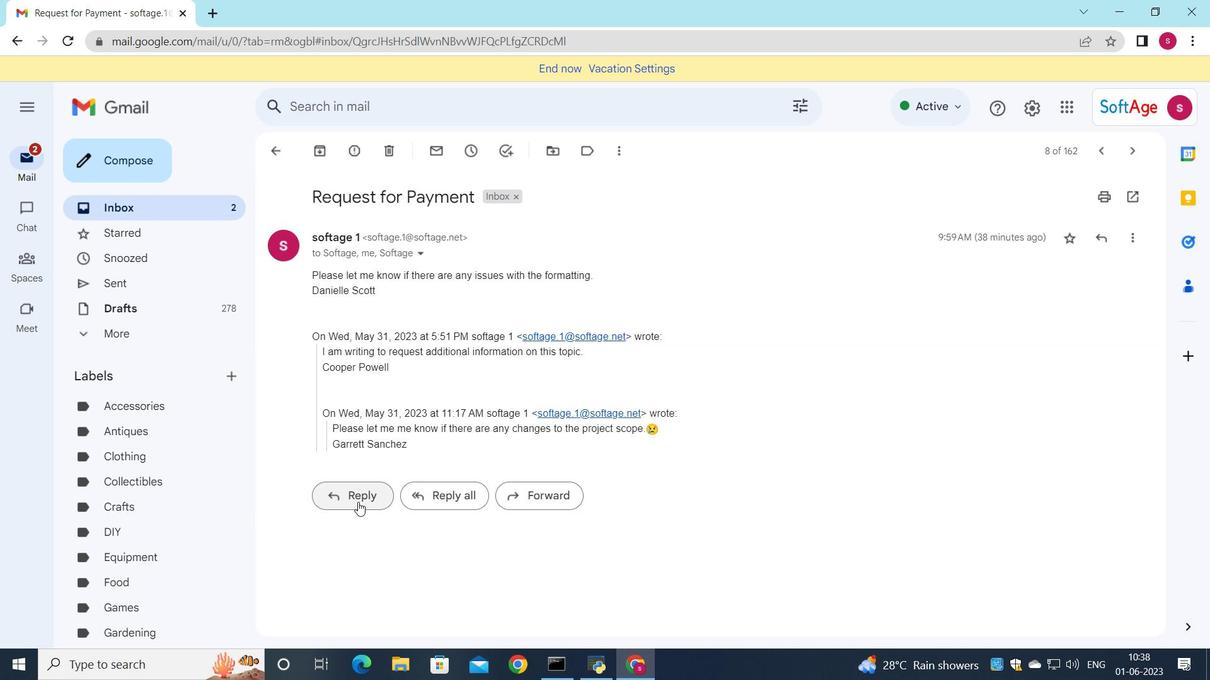 
Action: Mouse moved to (344, 429)
Screenshot: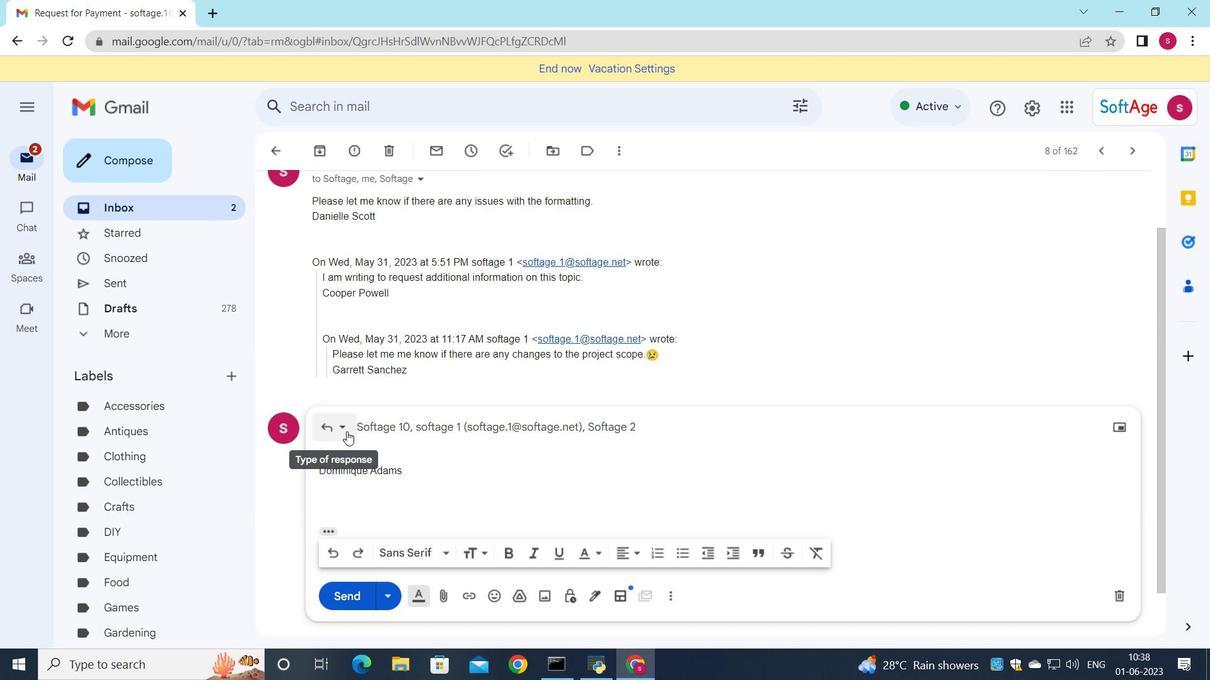 
Action: Mouse pressed left at (344, 429)
Screenshot: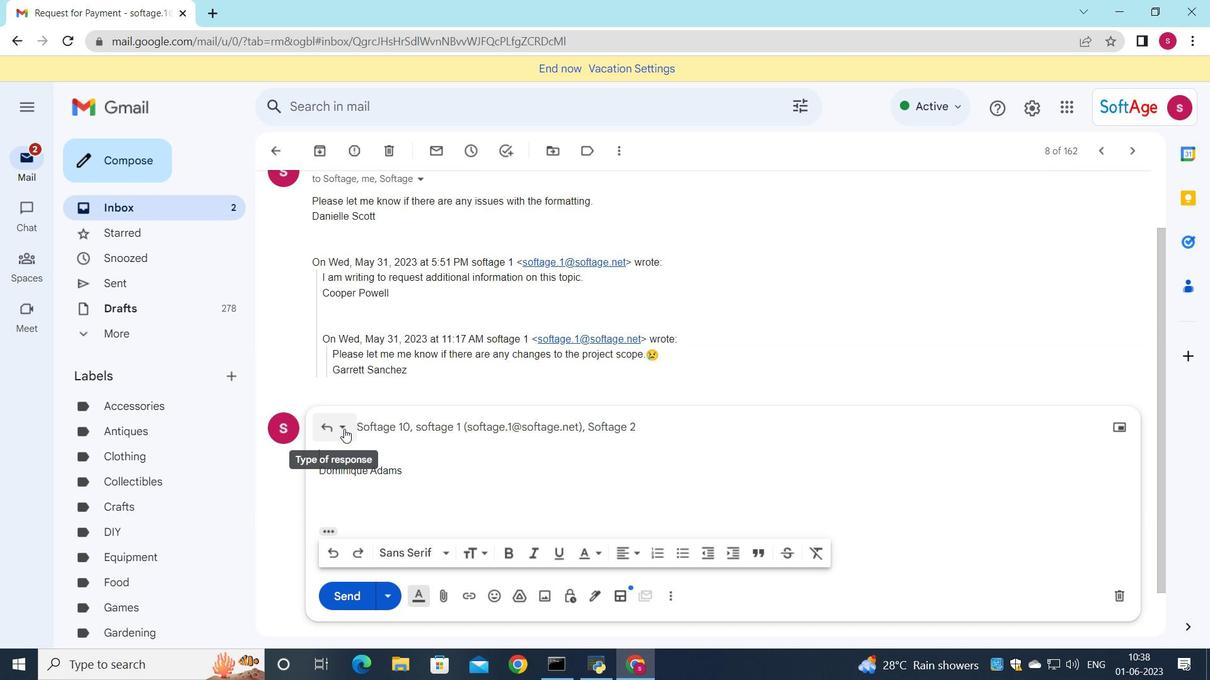 
Action: Mouse moved to (377, 540)
Screenshot: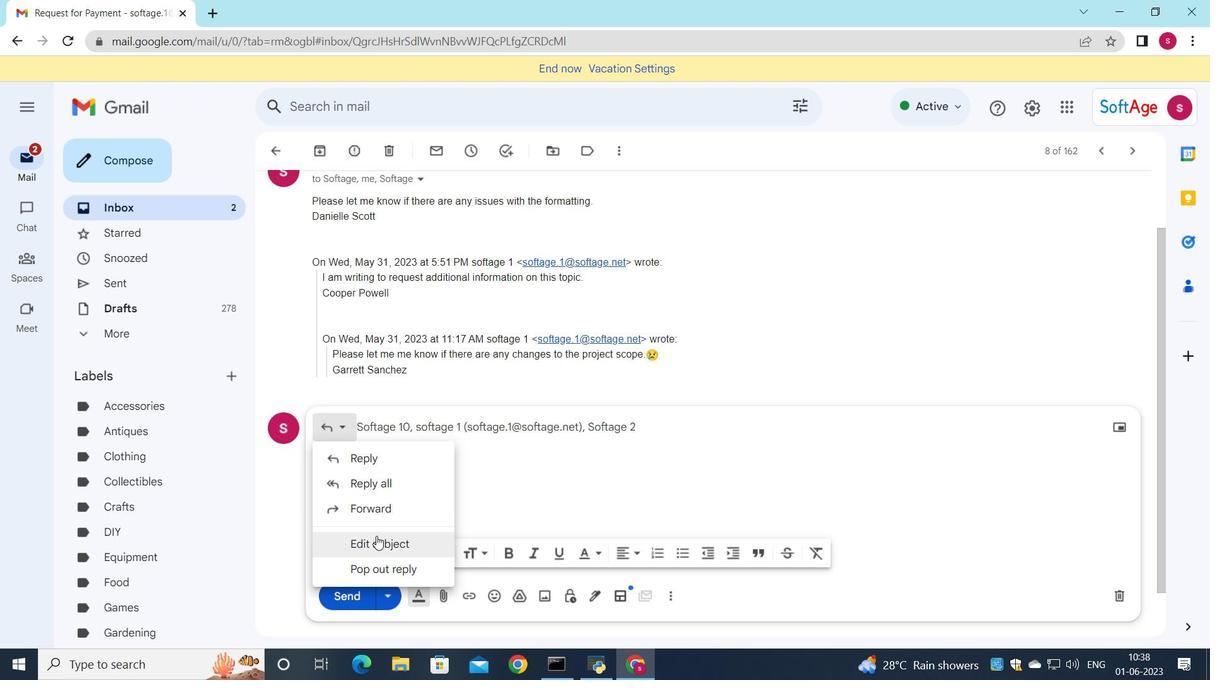 
Action: Mouse pressed left at (377, 540)
Screenshot: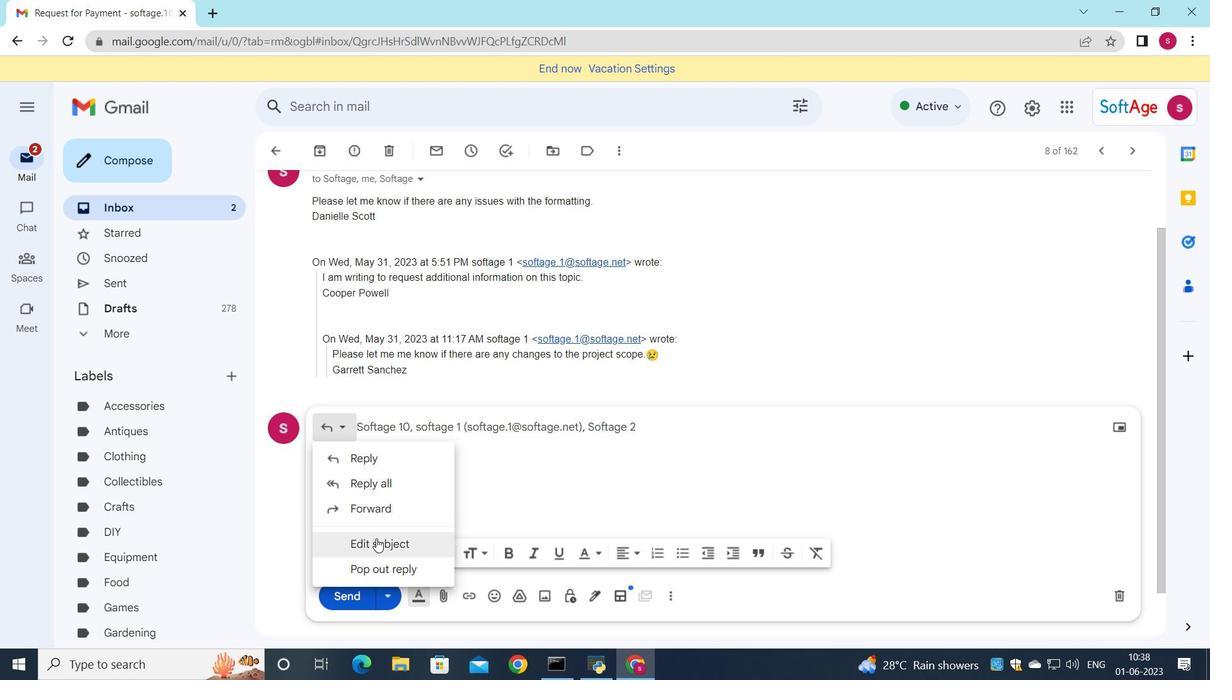 
Action: Mouse moved to (874, 276)
Screenshot: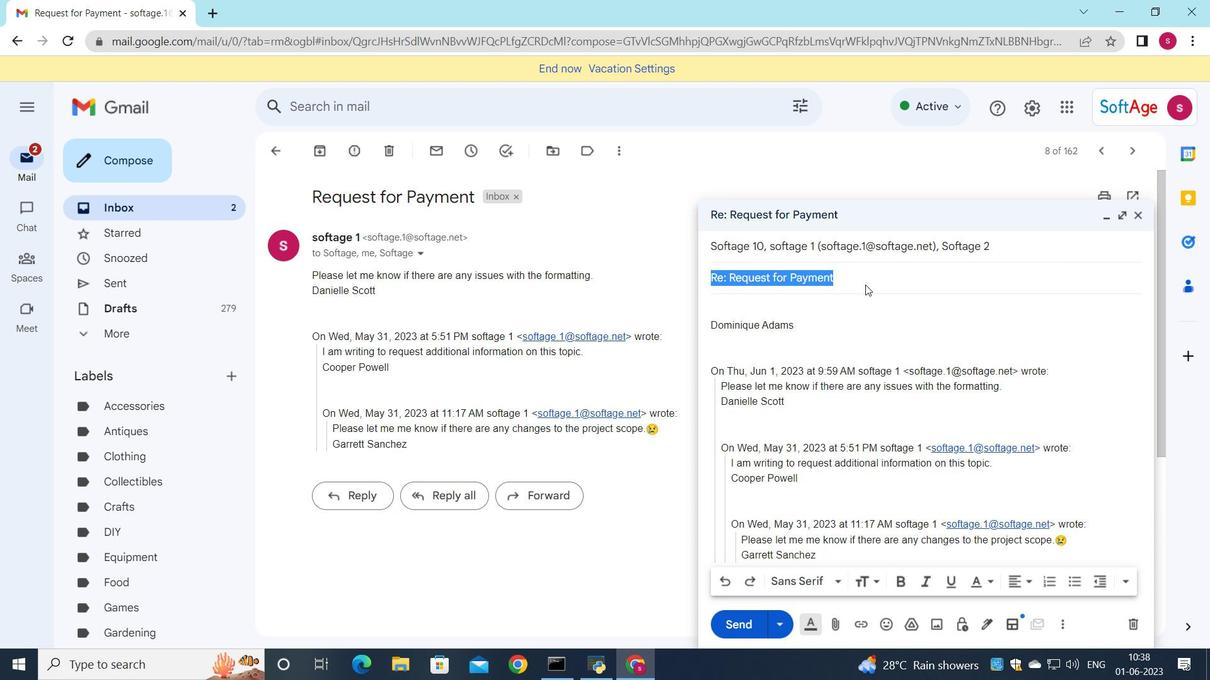 
Action: Key pressed <Key.shift><Key.shift><Key.shift><Key.shift><Key.shift><Key.shift><Key.shift><Key.shift><Key.shift><Key.shift><Key.shift><Key.shift>Budget<Key.space>report
Screenshot: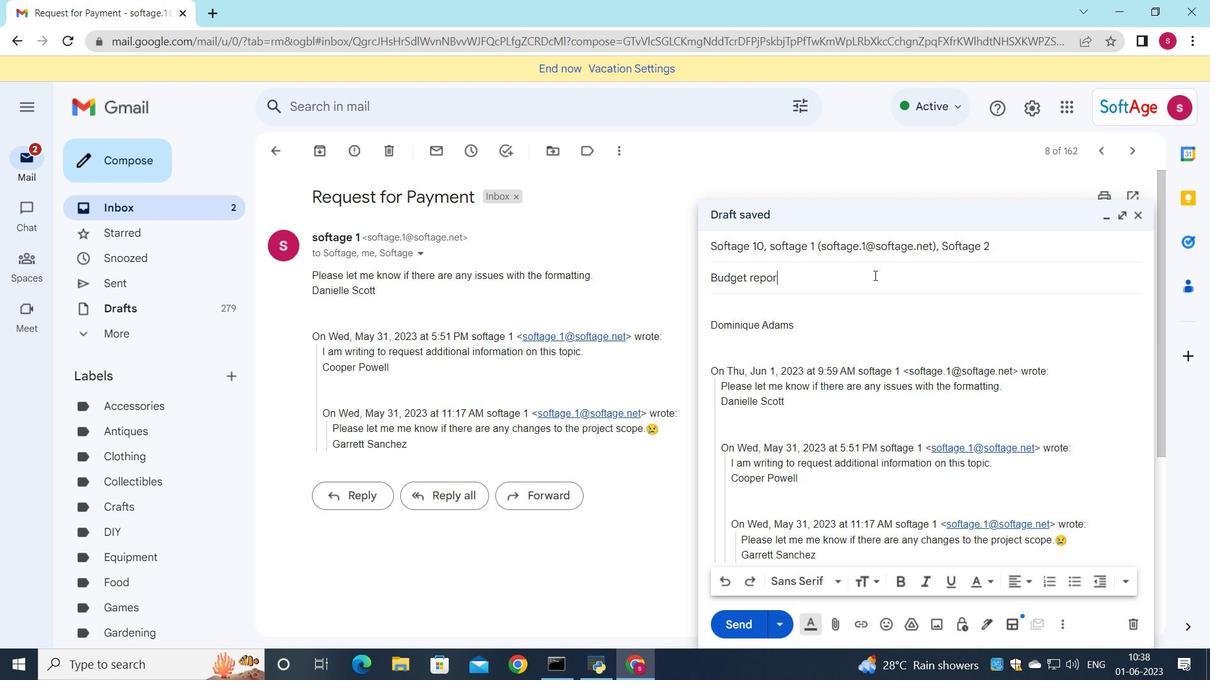 
Action: Mouse moved to (761, 322)
Screenshot: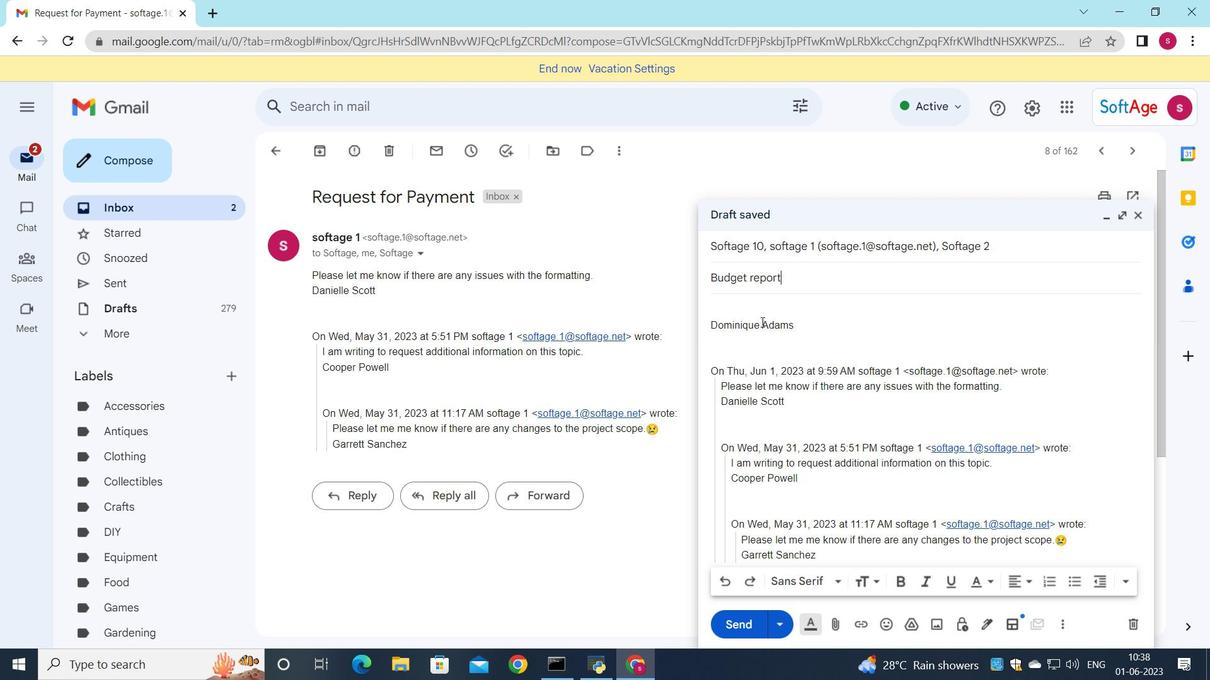 
Action: Mouse pressed left at (761, 322)
Screenshot: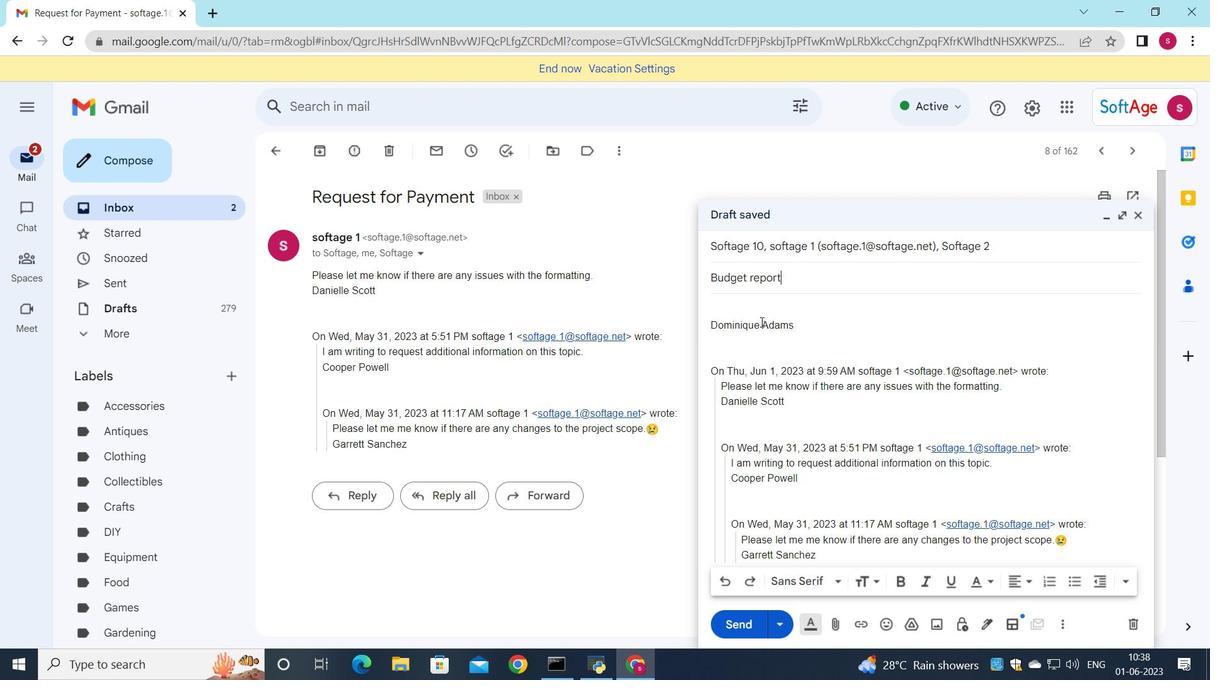 
Action: Mouse moved to (741, 307)
Screenshot: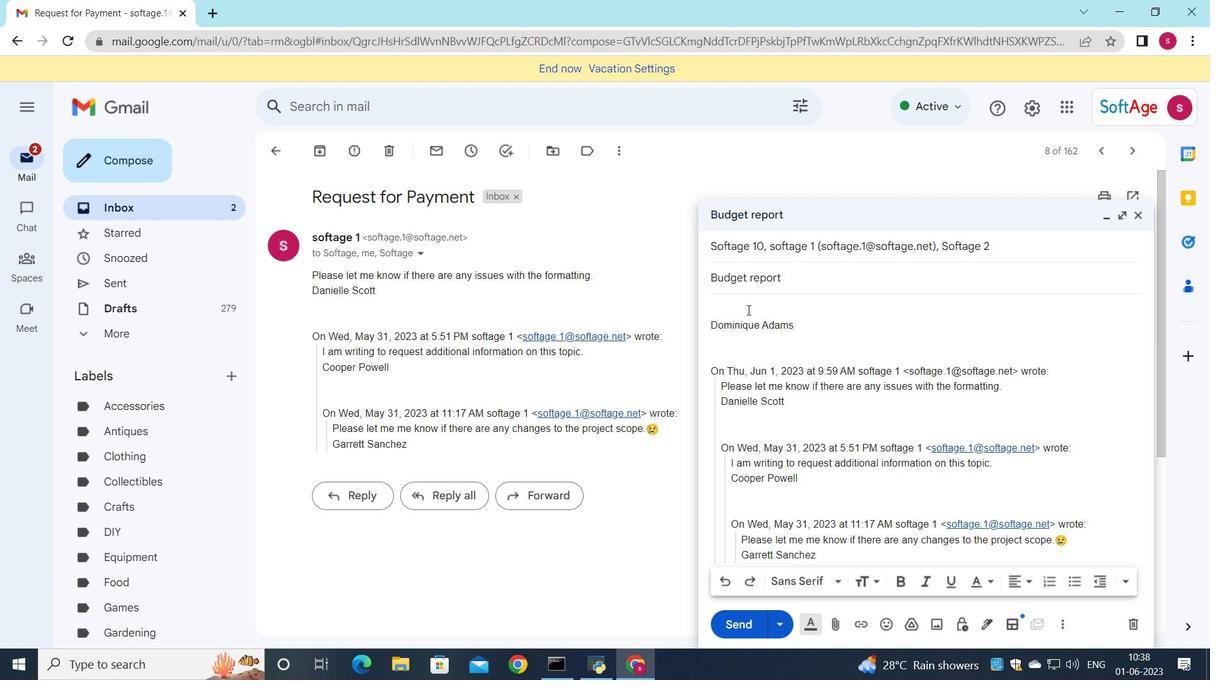 
Action: Mouse pressed left at (741, 307)
Screenshot: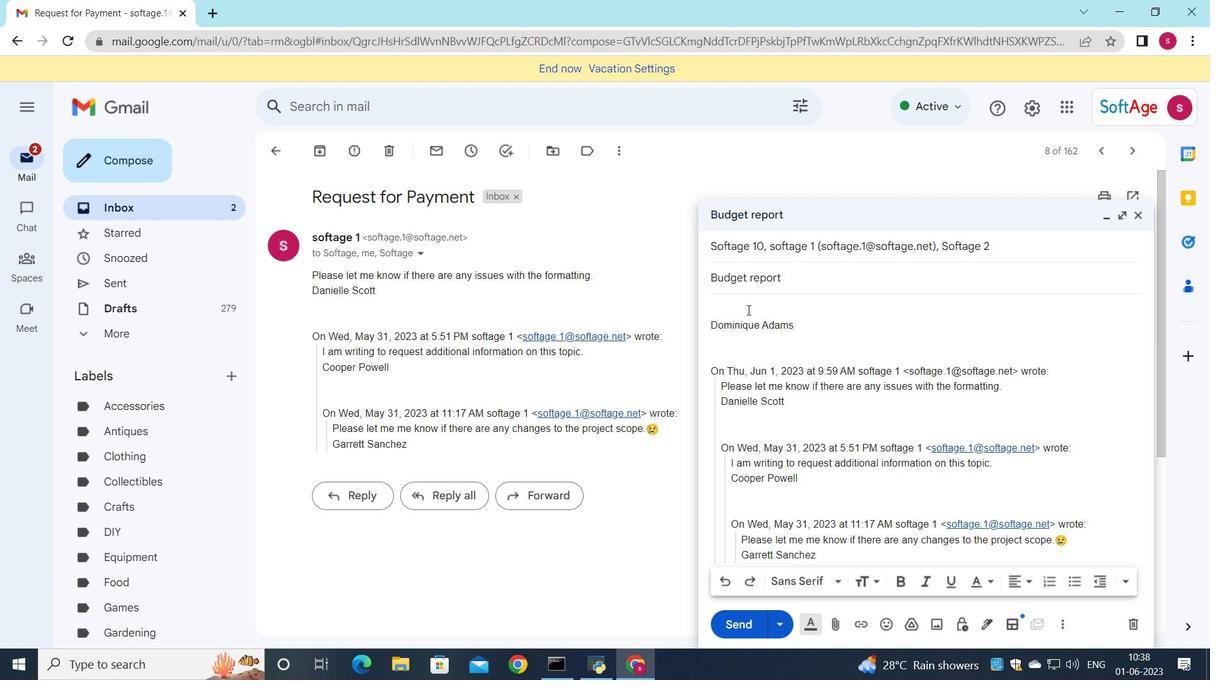 
Action: Mouse moved to (728, 305)
Screenshot: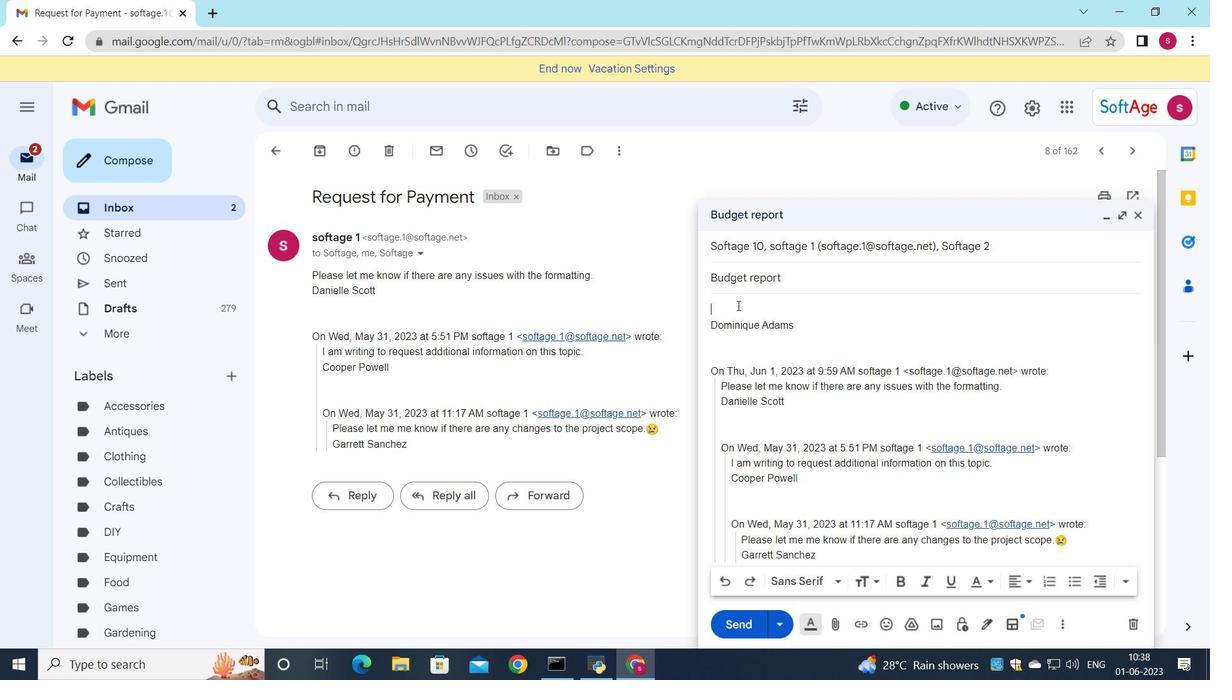 
Action: Key pressed <Key.shift>Can<Key.space>you<Key.space>confirm<Key.space>that<Key.space>all<Key.space>project<Key.space>risk<Key.space><Key.backspace>s<Key.space><Key.space>have<Key.space>been<Key.space>identified<Key.space>and<Key.space>a<Key.caps_lock>RE<Key.backspace><Key.backspace>RE<Key.backspace><Key.backspace><Key.shift>RE<Key.space>BEING<Key.space><Key.backspace><Key.backspace><Key.backspace><Key.backspace><Key.backspace><Key.backspace><Key.backspace><Key.backspace><Key.backspace><Key.caps_lock>re<Key.space>being<Key.space>managed<Key.shift_r>?
Screenshot: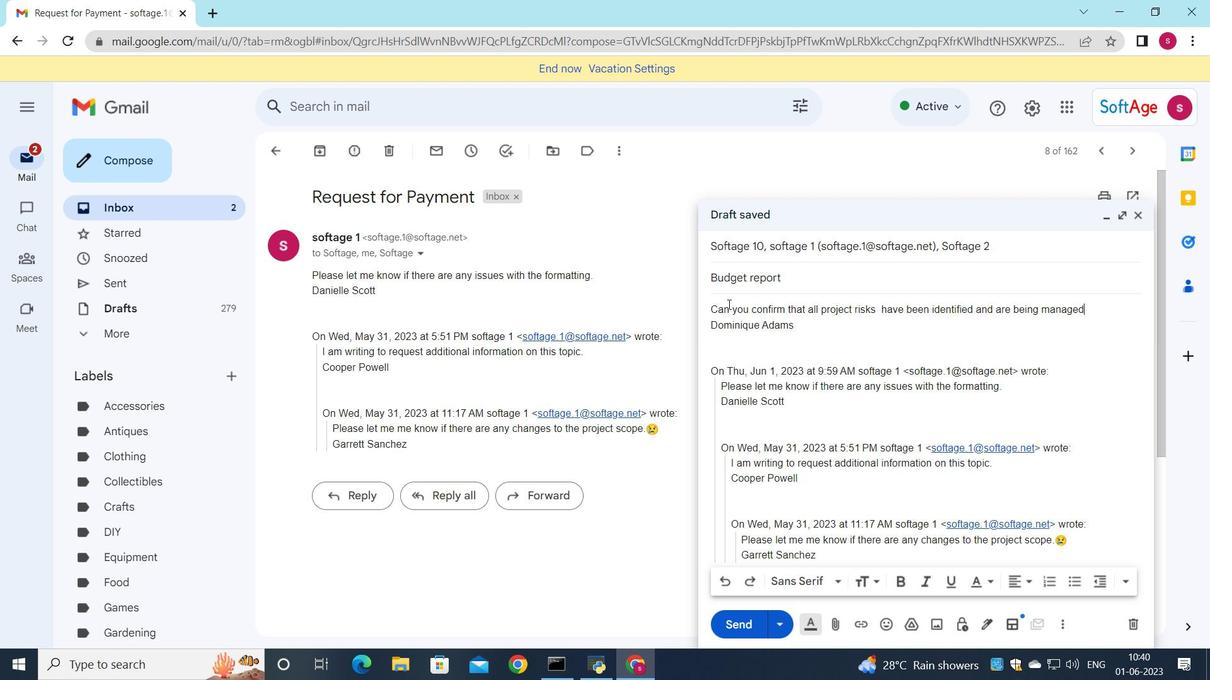 
Action: Mouse moved to (730, 583)
Screenshot: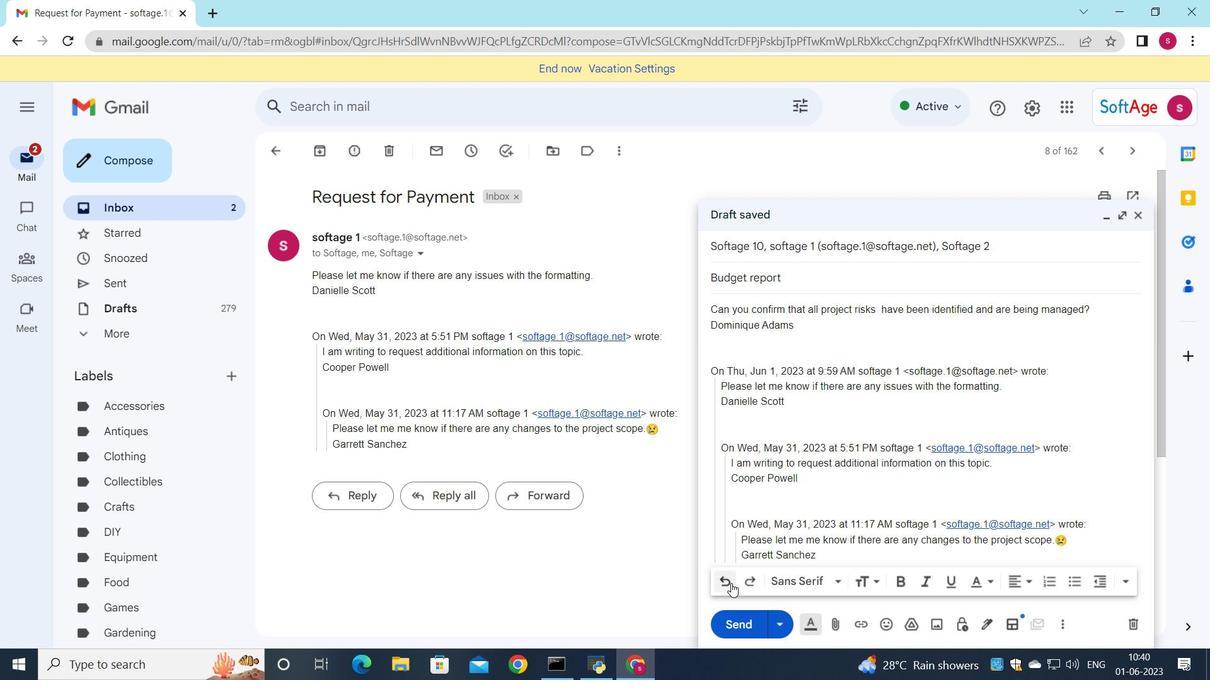 
Action: Mouse pressed left at (730, 583)
Screenshot: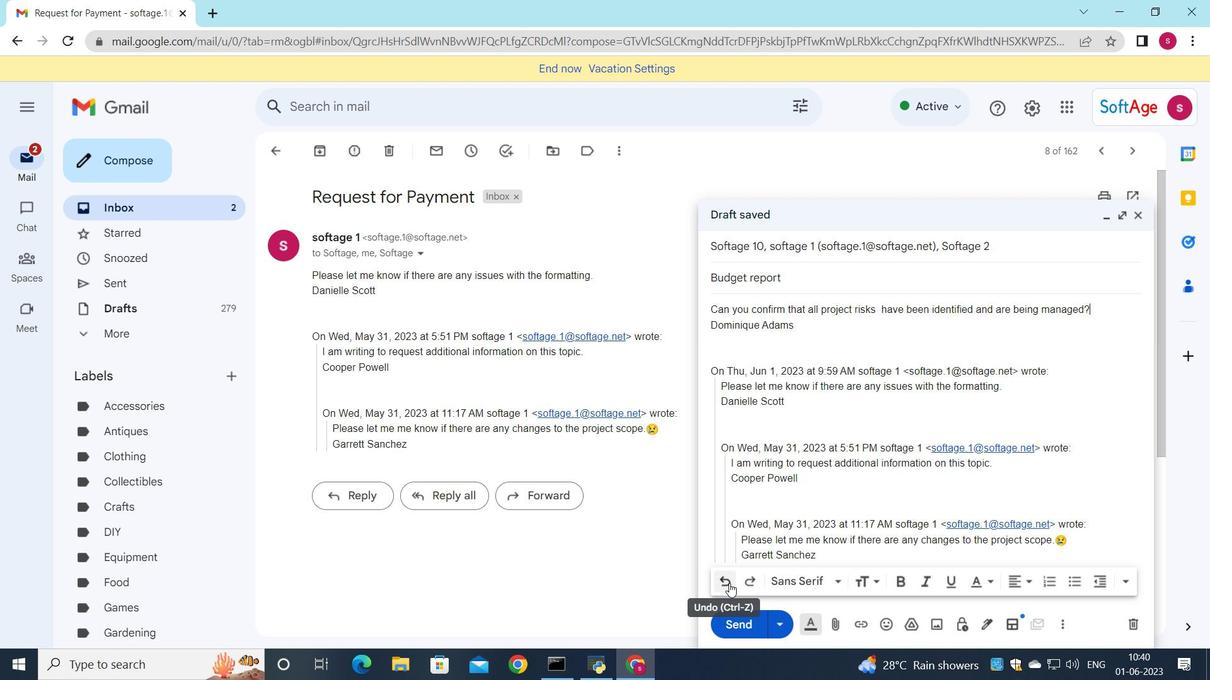 
Action: Mouse pressed left at (730, 583)
Screenshot: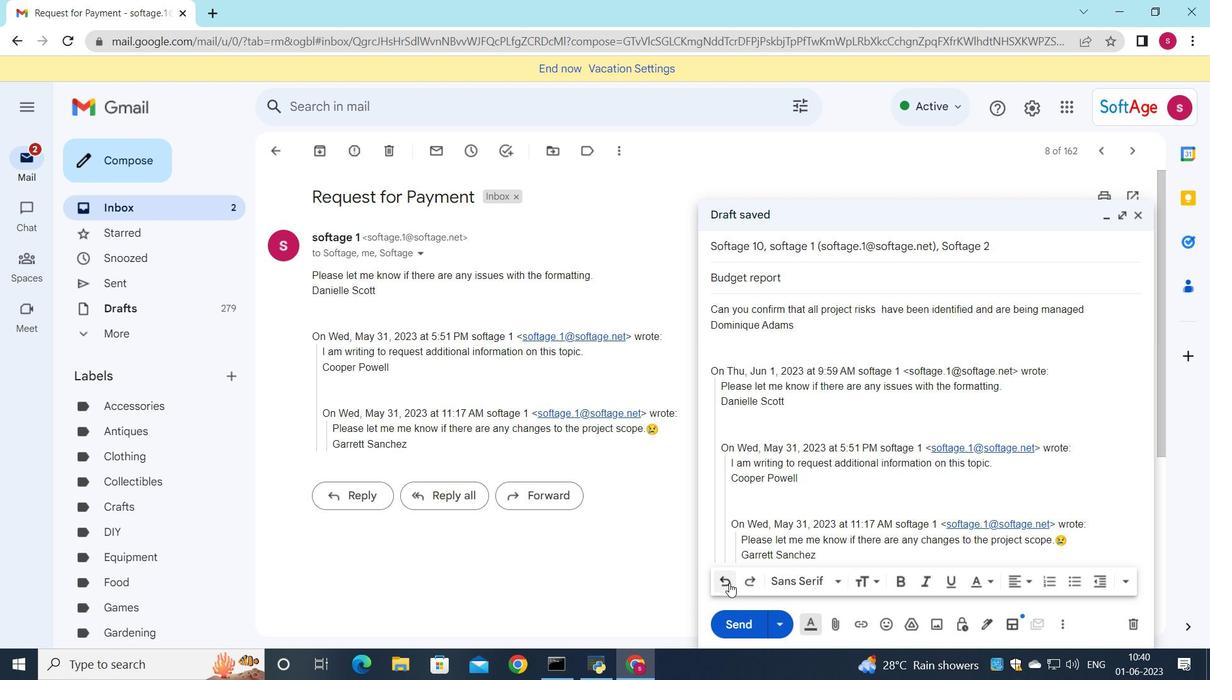 
Action: Mouse pressed left at (730, 583)
Screenshot: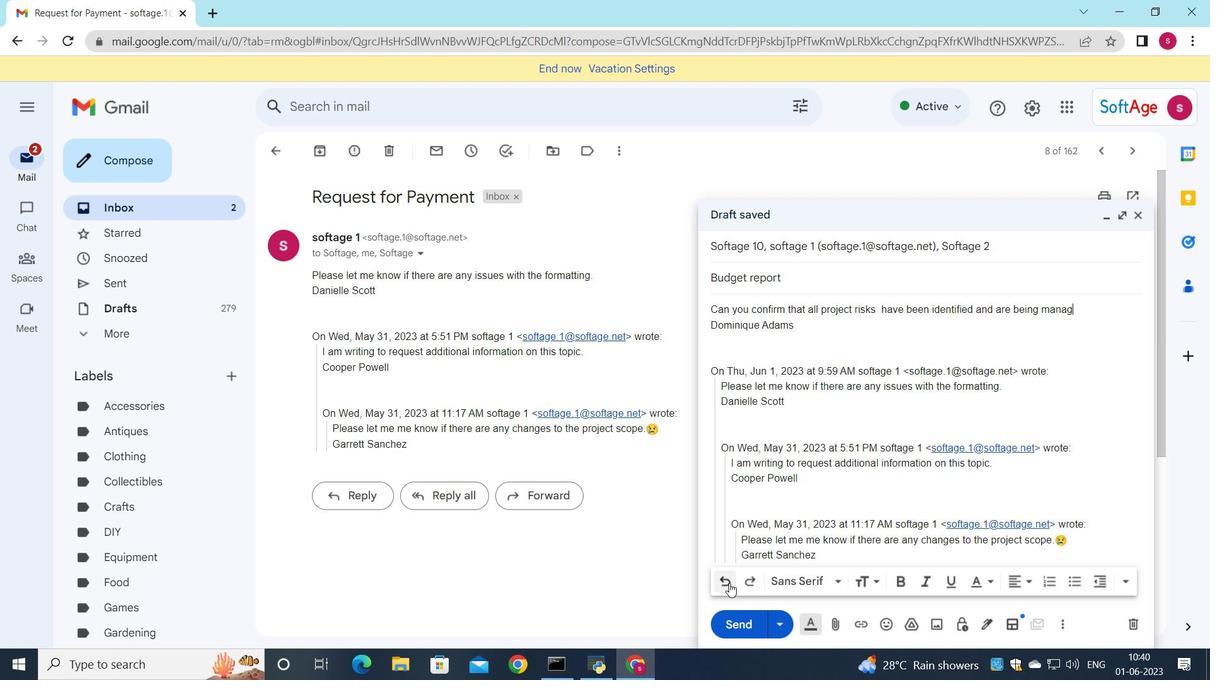 
Action: Mouse pressed left at (730, 583)
Screenshot: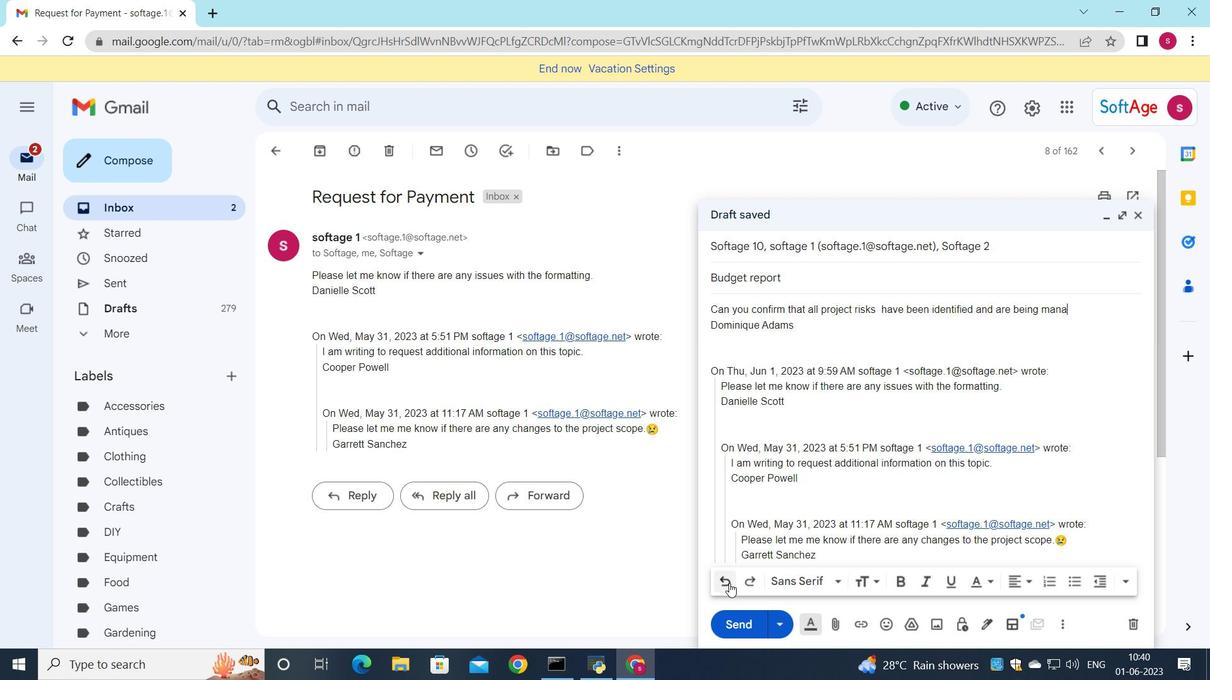 
Action: Mouse pressed left at (730, 583)
Screenshot: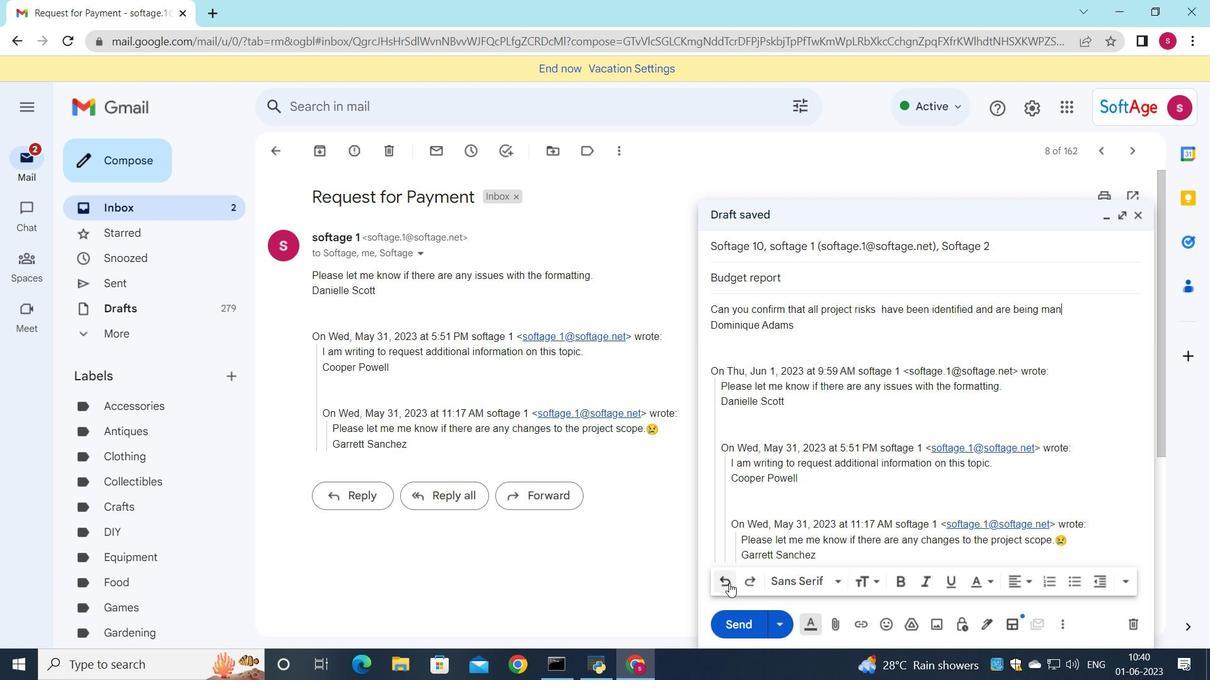 
Action: Mouse pressed left at (730, 583)
Screenshot: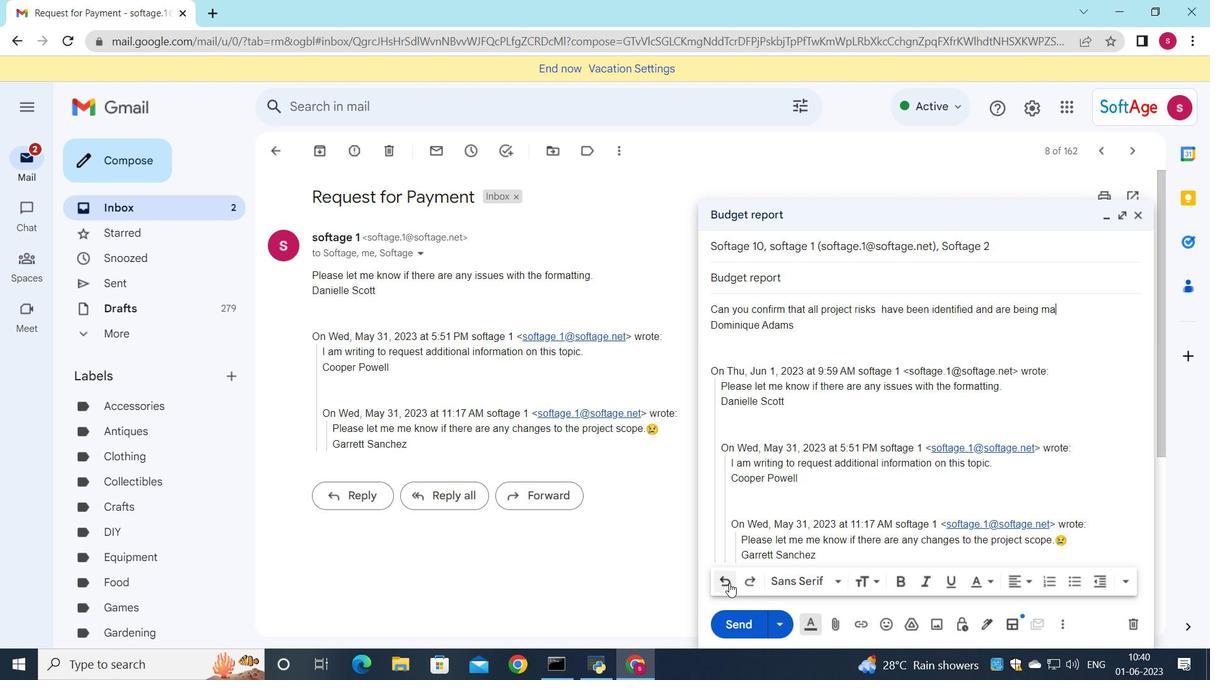 
Action: Mouse pressed left at (730, 583)
Screenshot: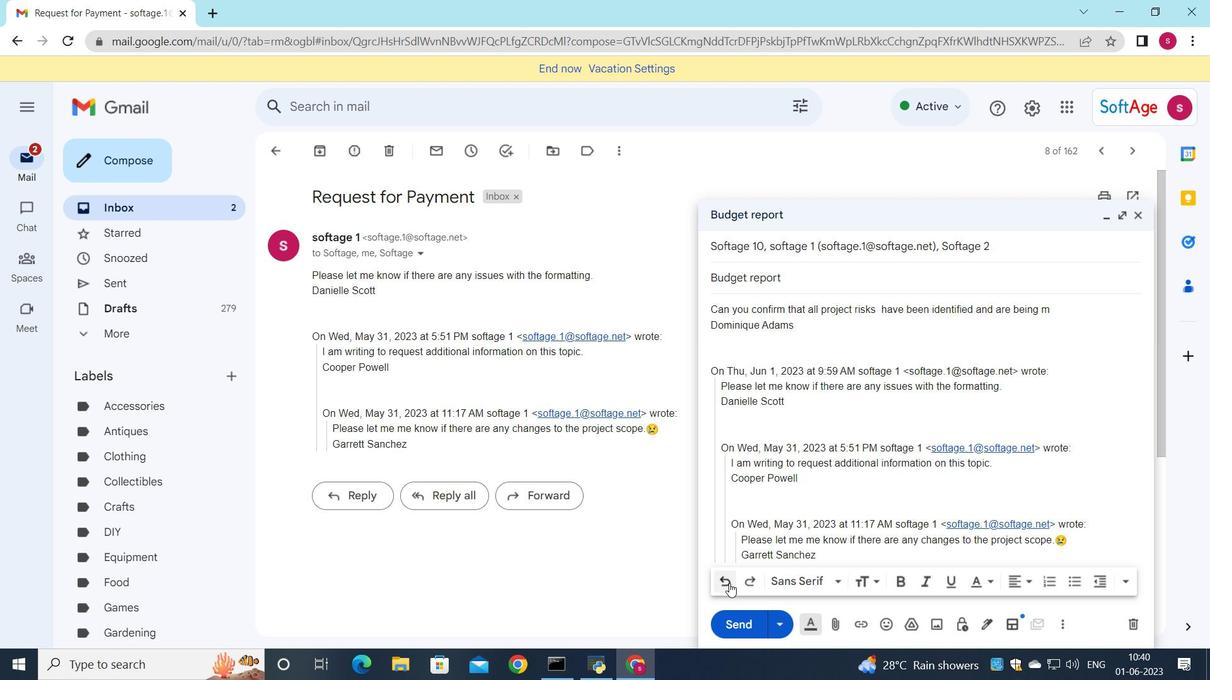 
Action: Mouse pressed left at (730, 583)
Screenshot: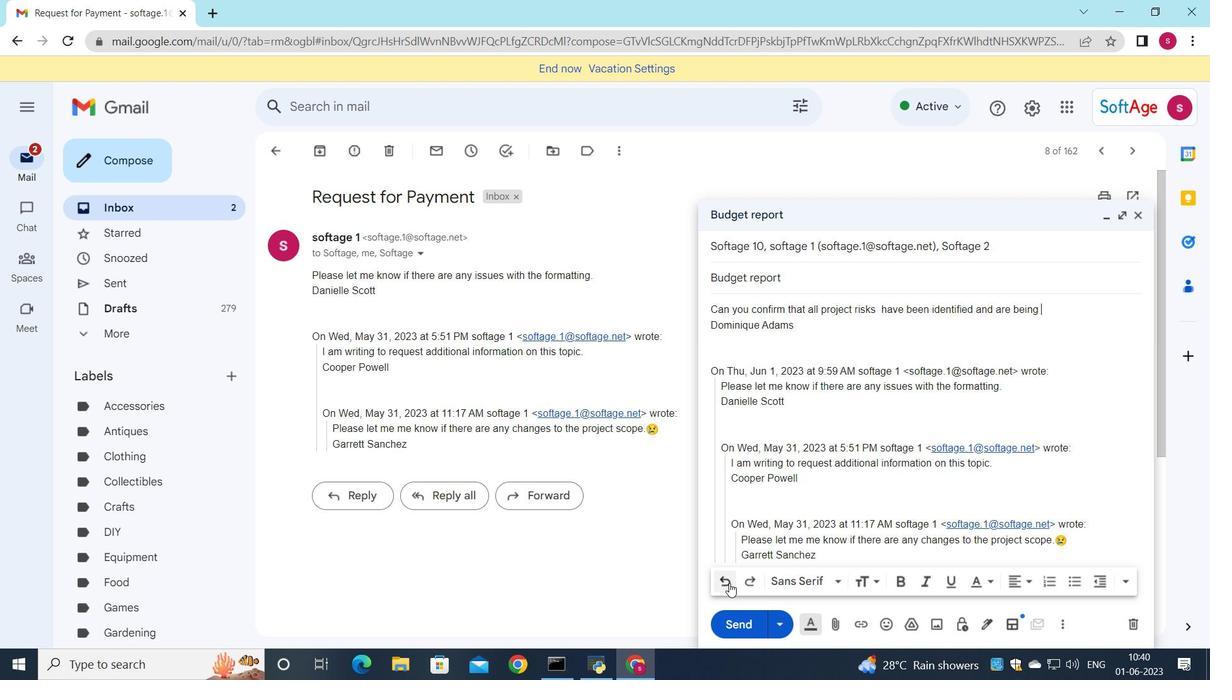 
Action: Mouse pressed left at (730, 583)
Screenshot: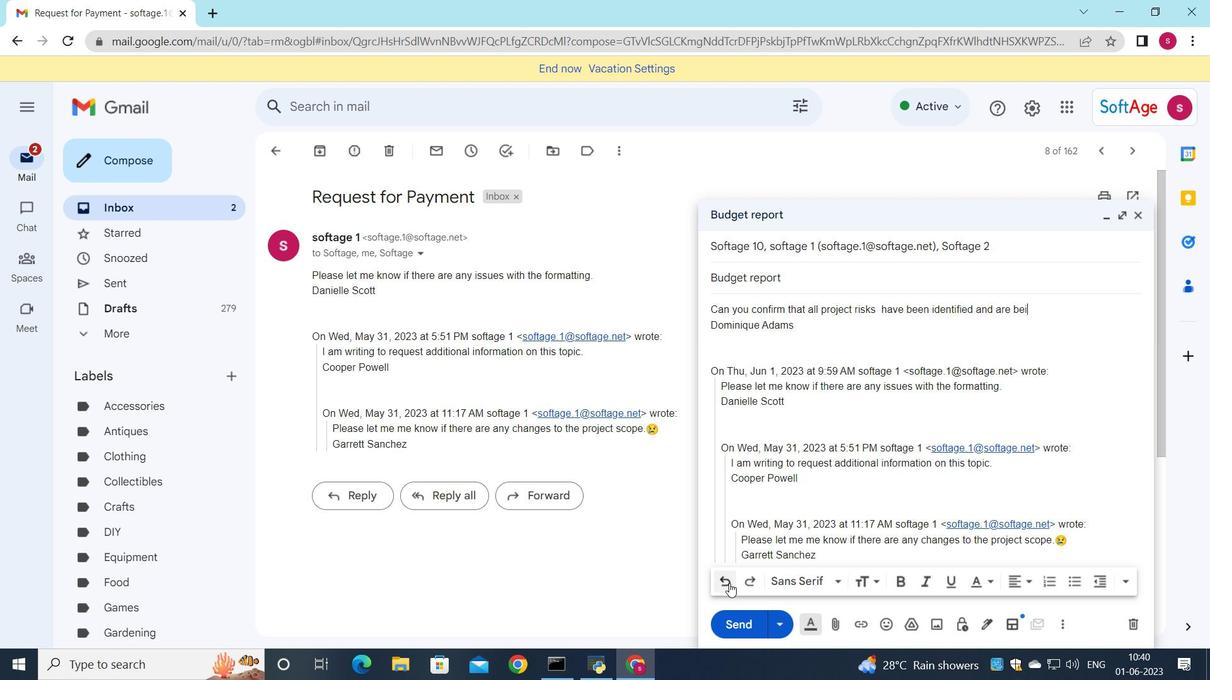 
Action: Mouse pressed left at (730, 583)
Screenshot: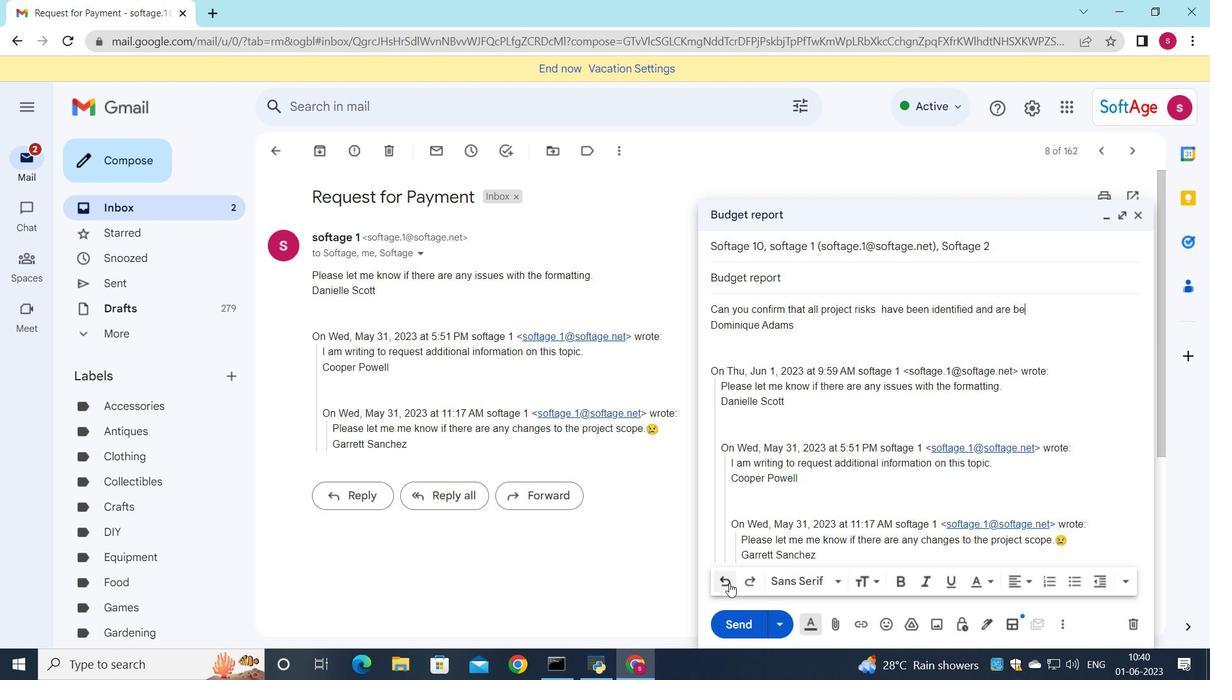 
Action: Mouse pressed left at (730, 583)
Screenshot: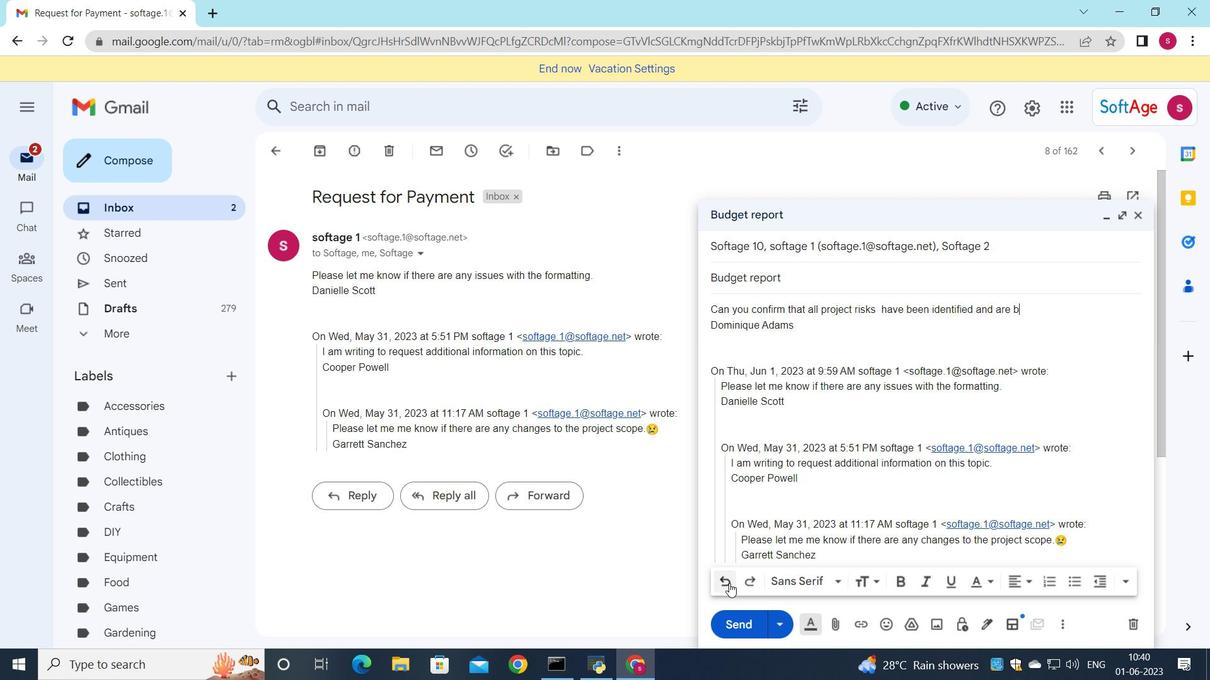 
Action: Mouse pressed left at (730, 583)
Screenshot: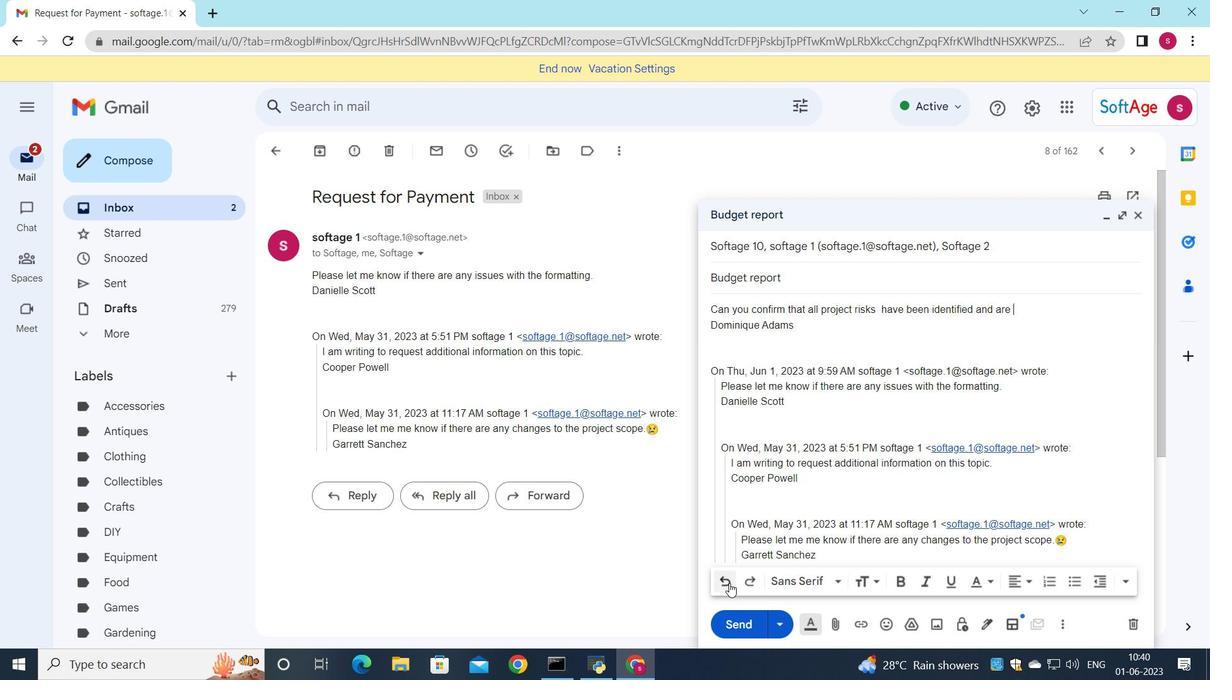 
Action: Mouse pressed left at (730, 583)
Screenshot: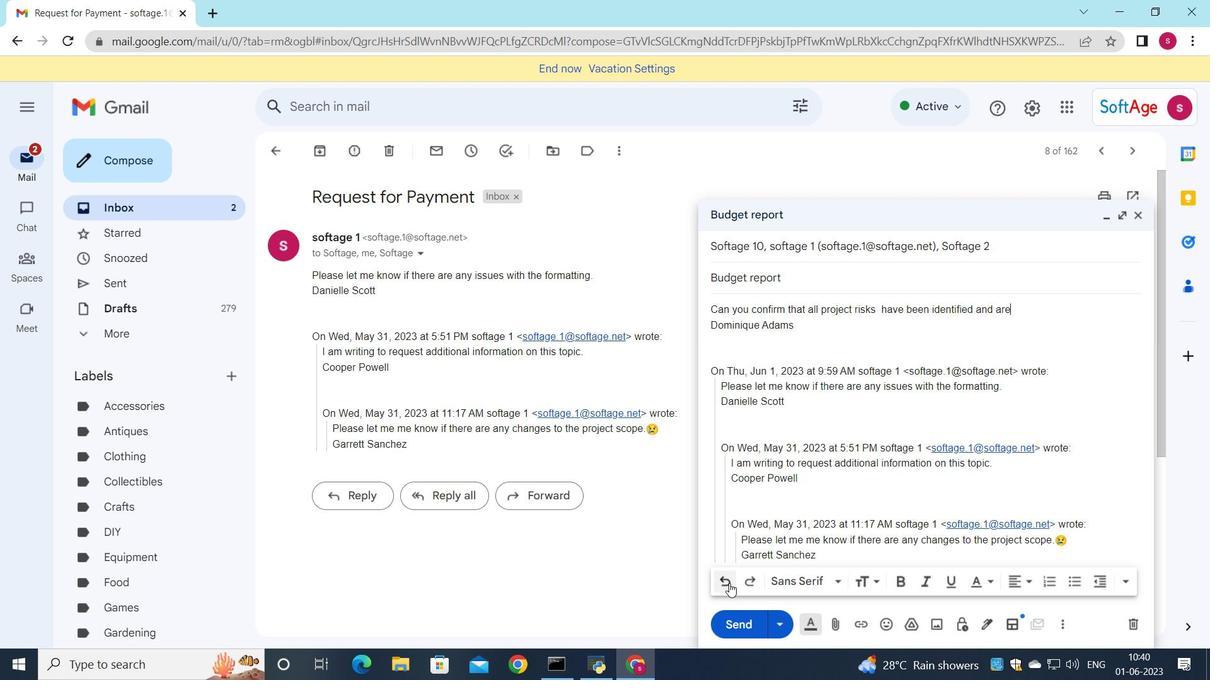 
Action: Mouse pressed left at (730, 583)
Screenshot: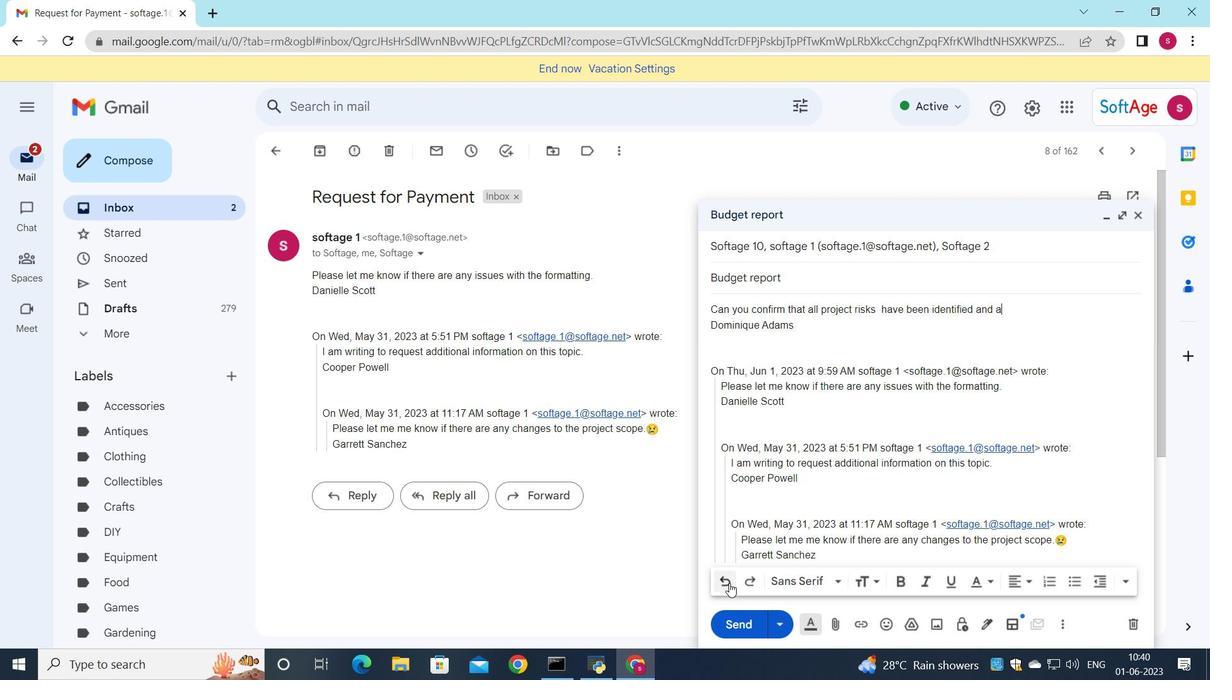 
Action: Mouse pressed left at (730, 583)
Screenshot: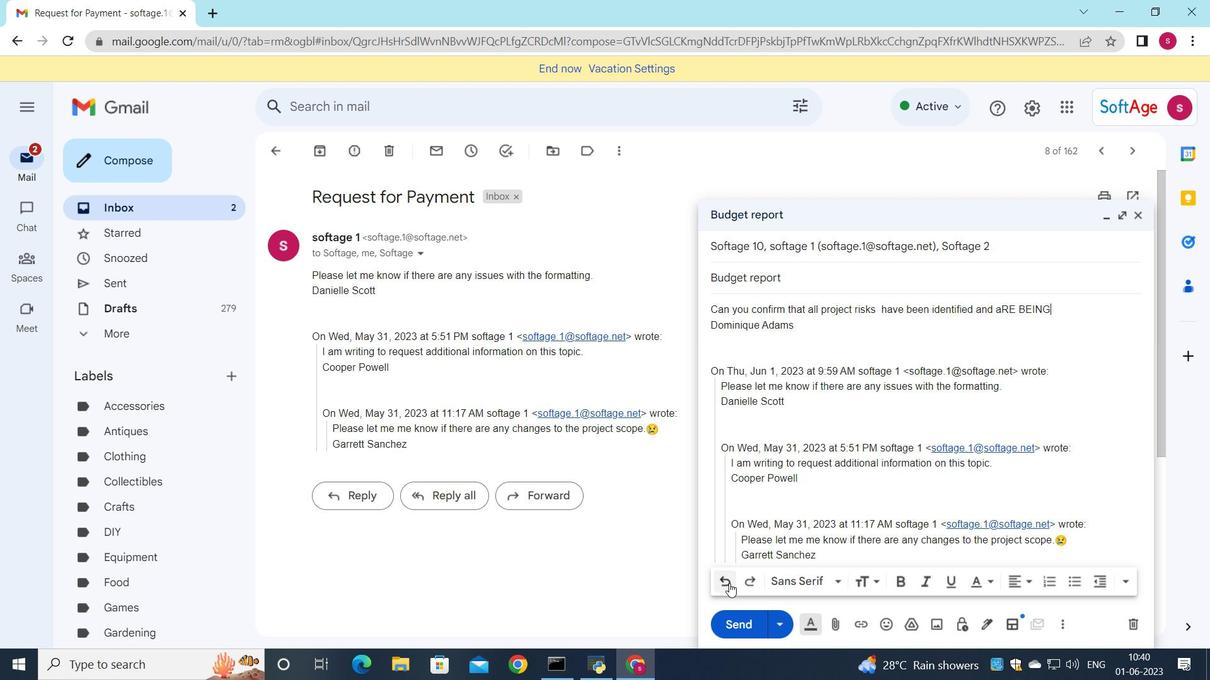 
Action: Mouse pressed left at (730, 583)
Screenshot: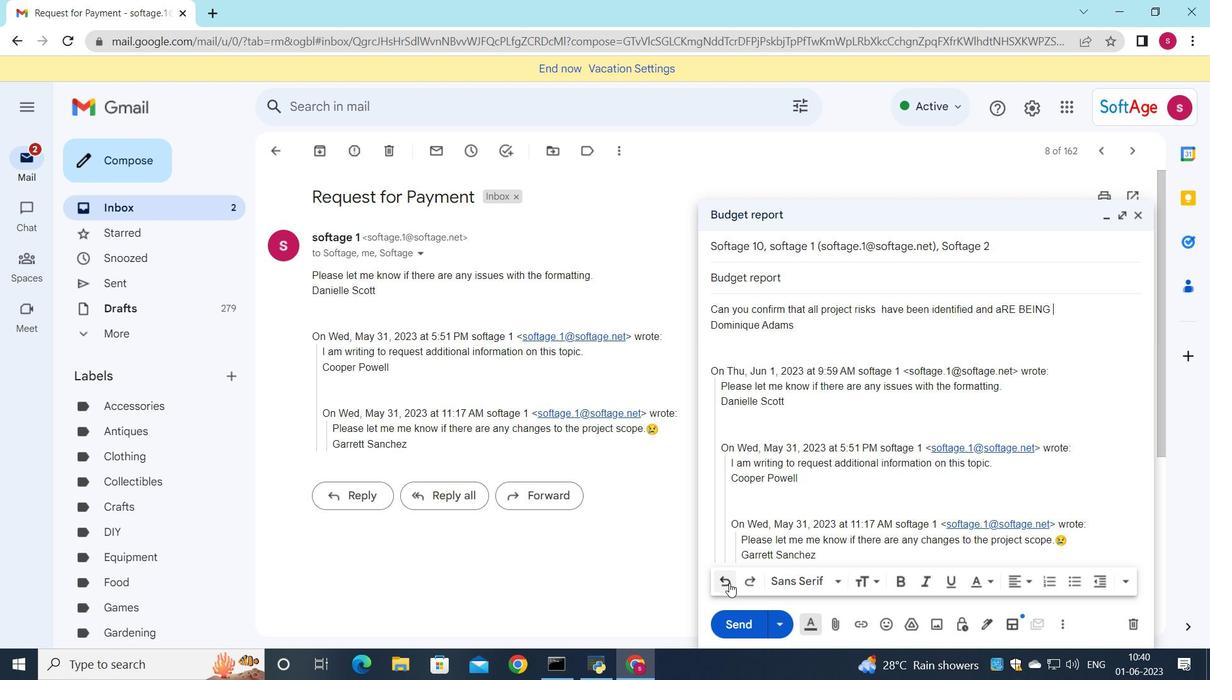 
Action: Mouse pressed left at (730, 583)
Screenshot: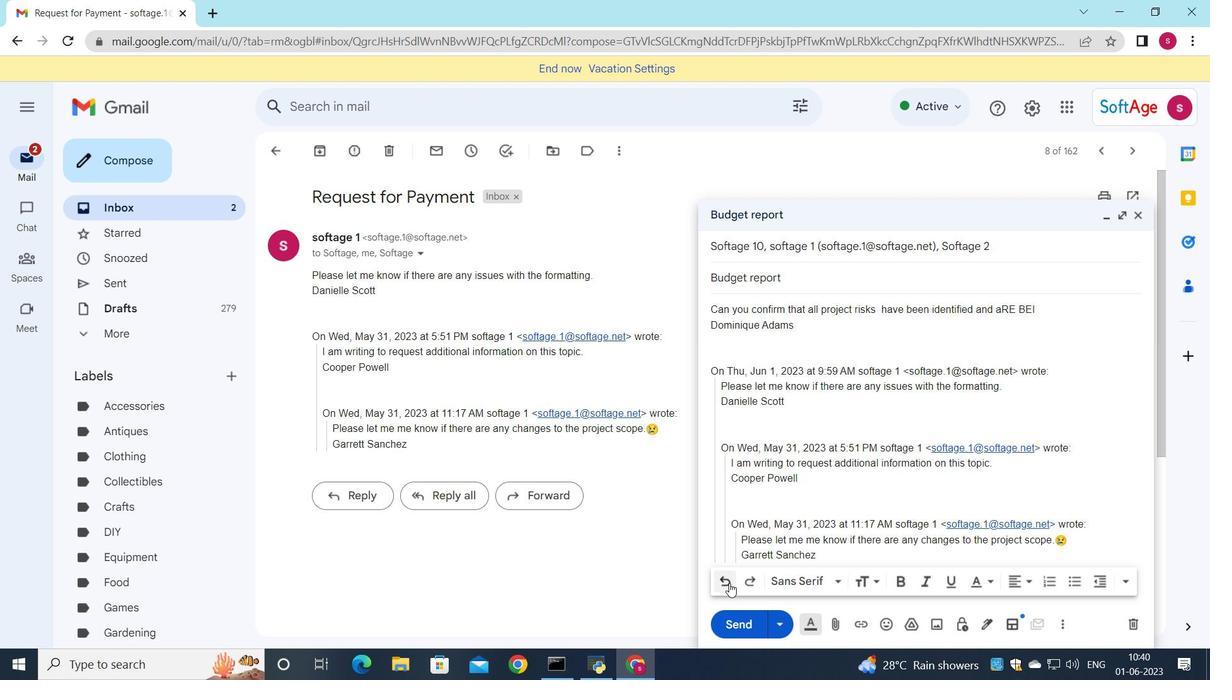 
Action: Mouse pressed left at (730, 583)
Screenshot: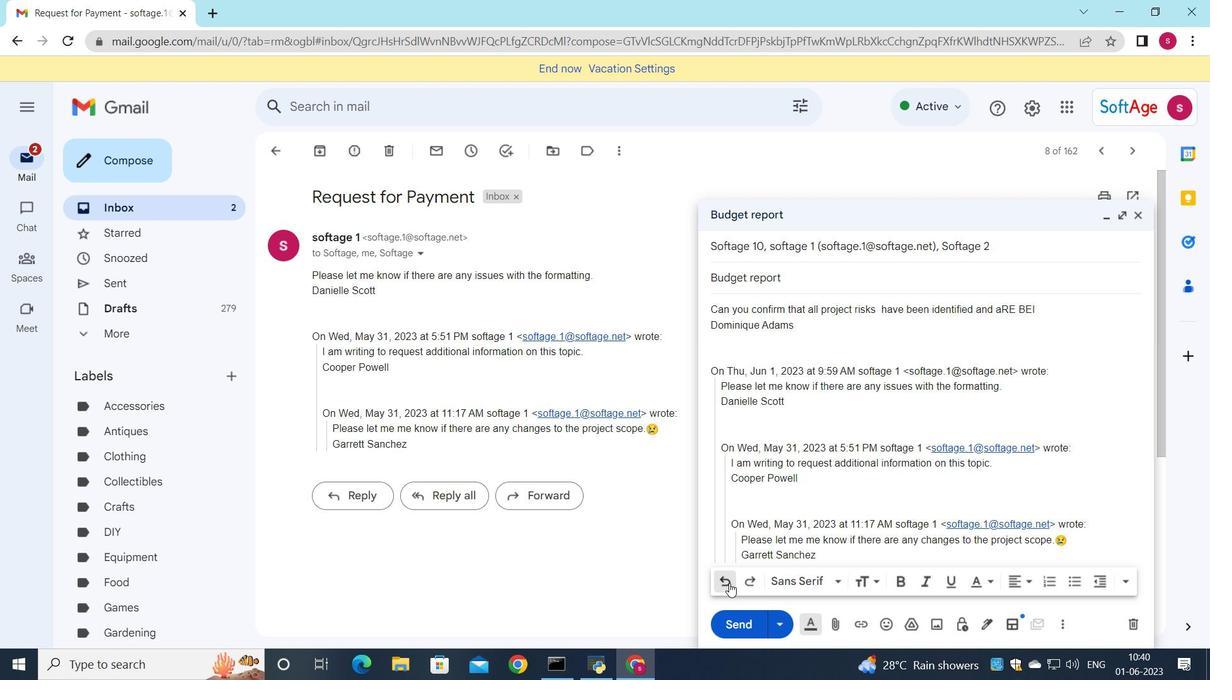 
Action: Mouse pressed left at (730, 583)
Screenshot: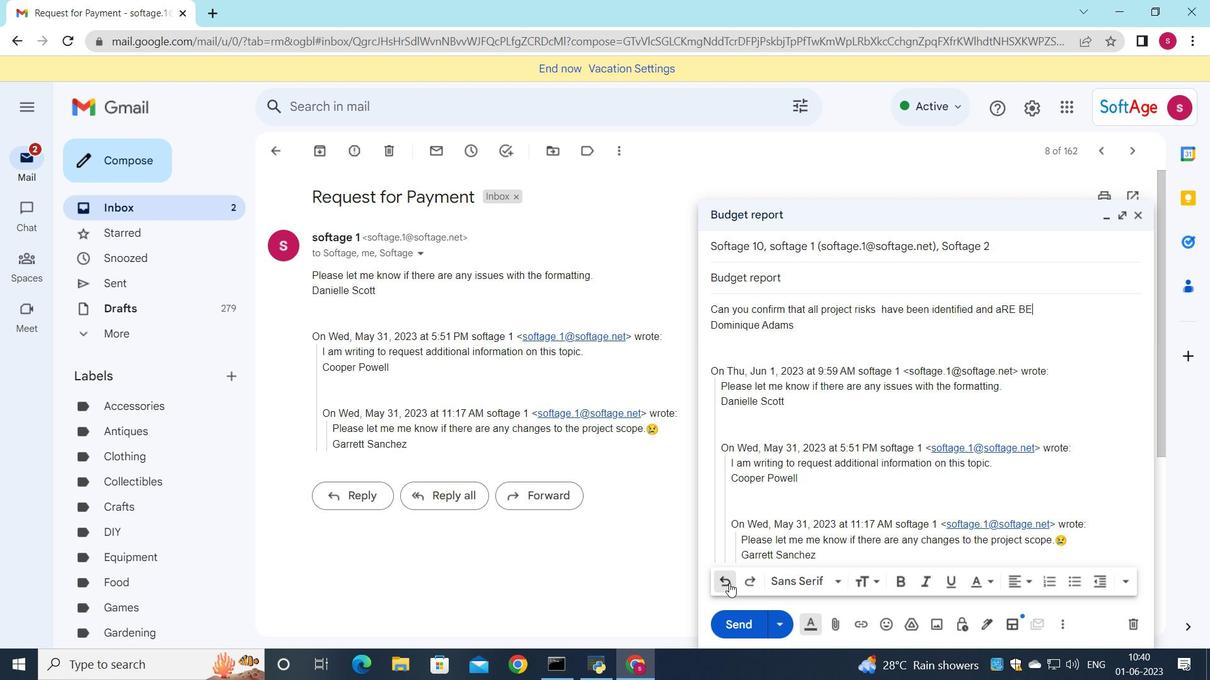 
Action: Mouse pressed left at (730, 583)
Screenshot: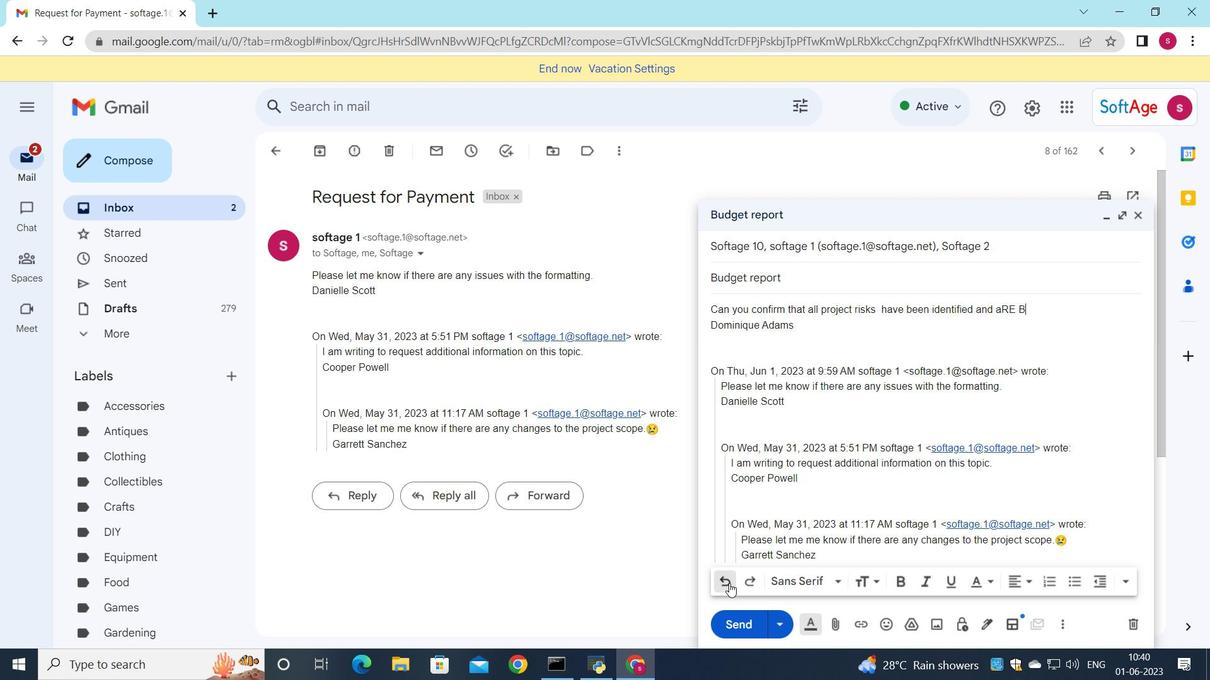 
Action: Mouse pressed left at (730, 583)
Screenshot: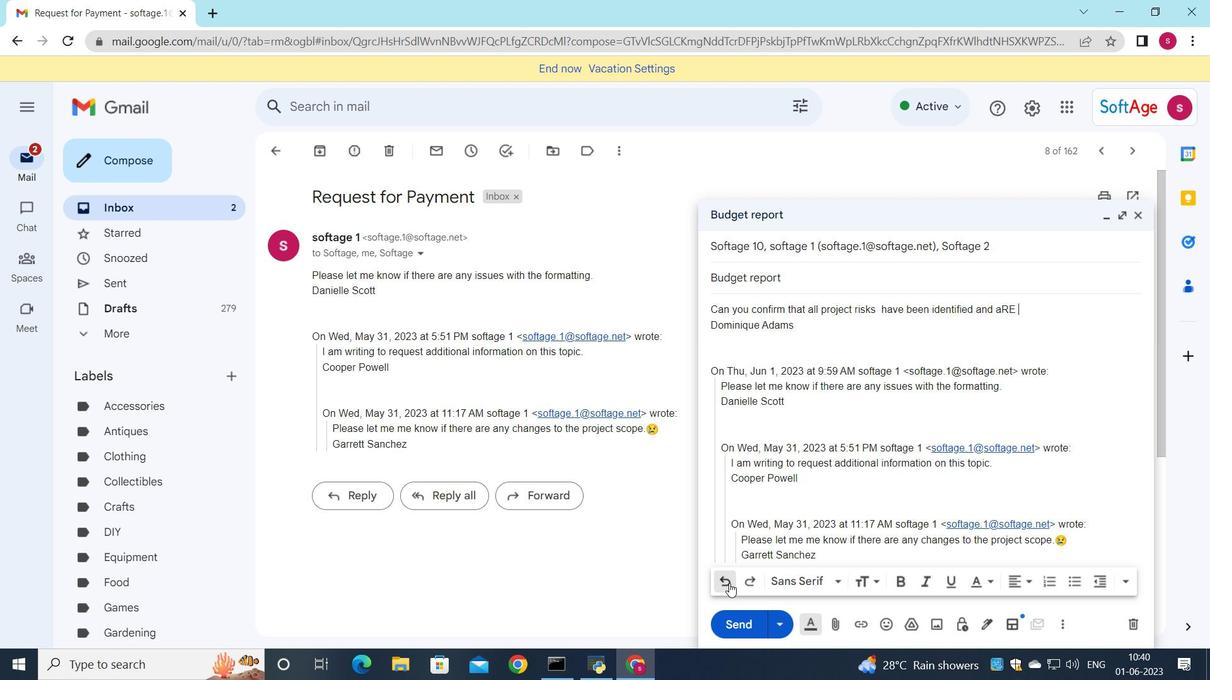 
Action: Mouse pressed left at (730, 583)
Screenshot: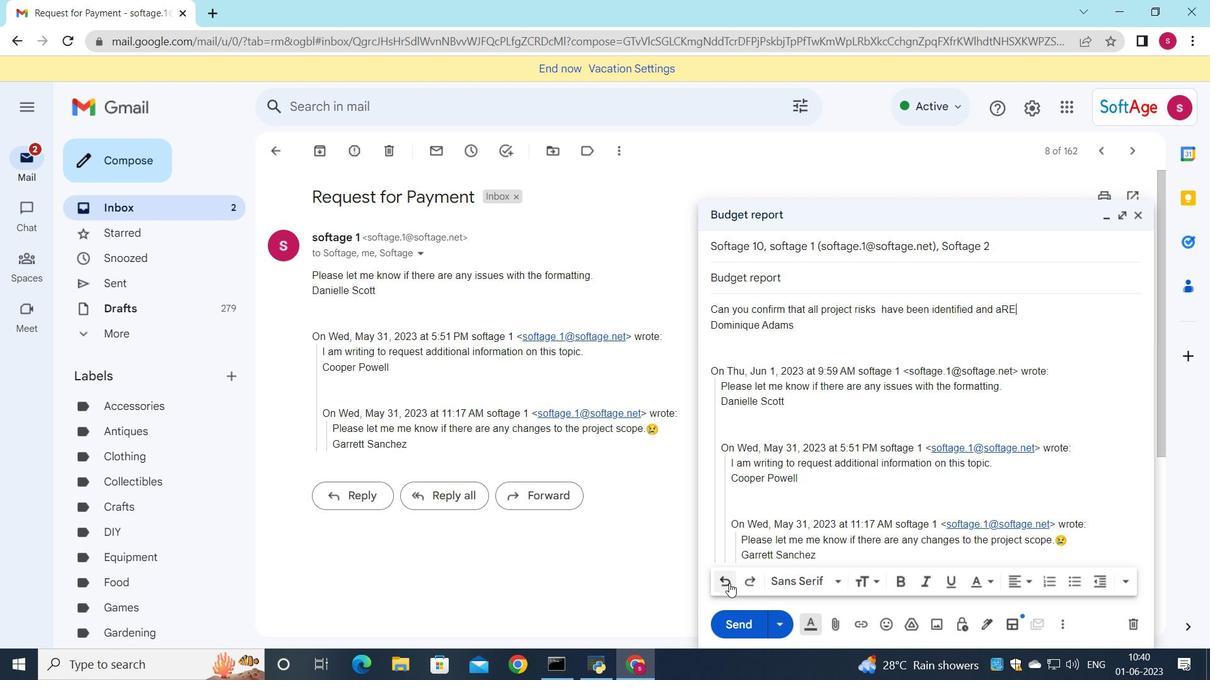 
Action: Mouse pressed left at (730, 583)
Screenshot: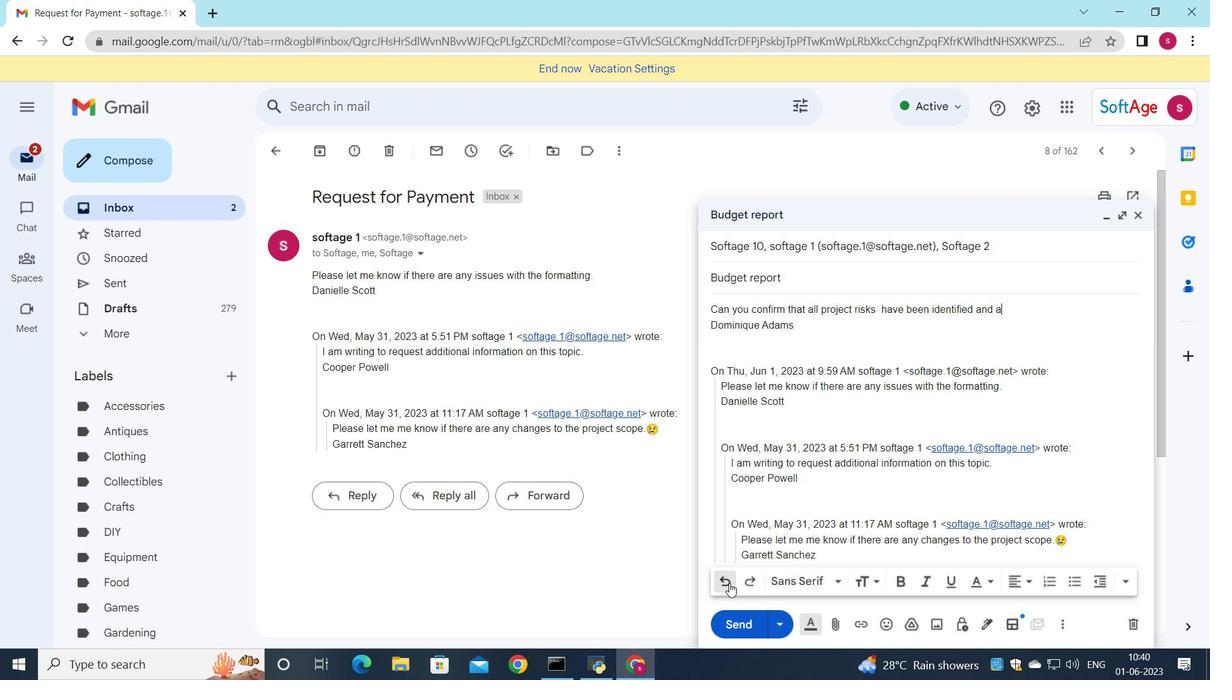 
Action: Mouse pressed left at (730, 583)
Screenshot: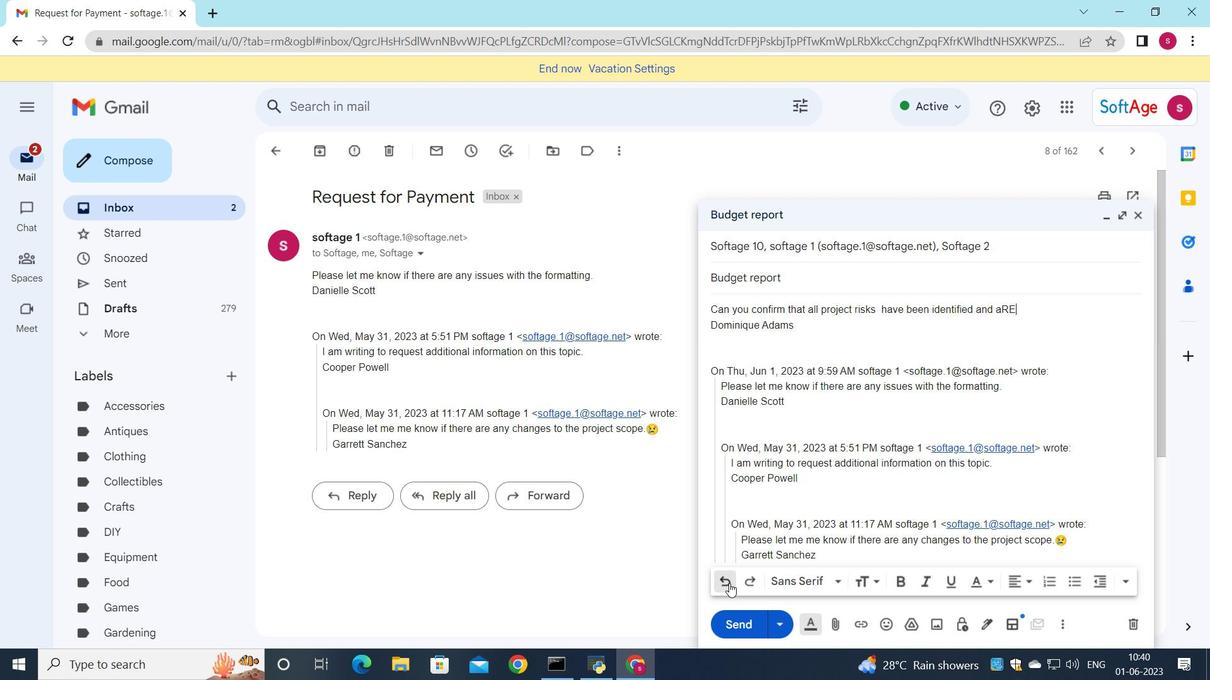 
Action: Mouse pressed left at (730, 583)
Screenshot: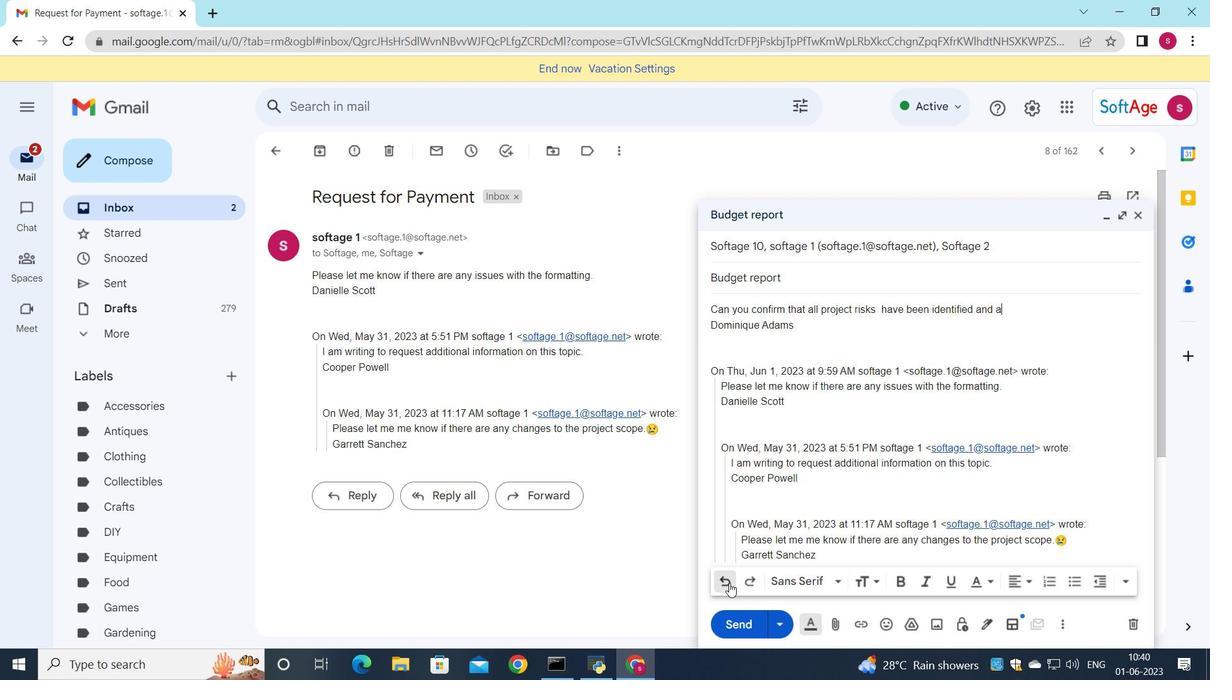 
Action: Mouse pressed left at (730, 583)
Screenshot: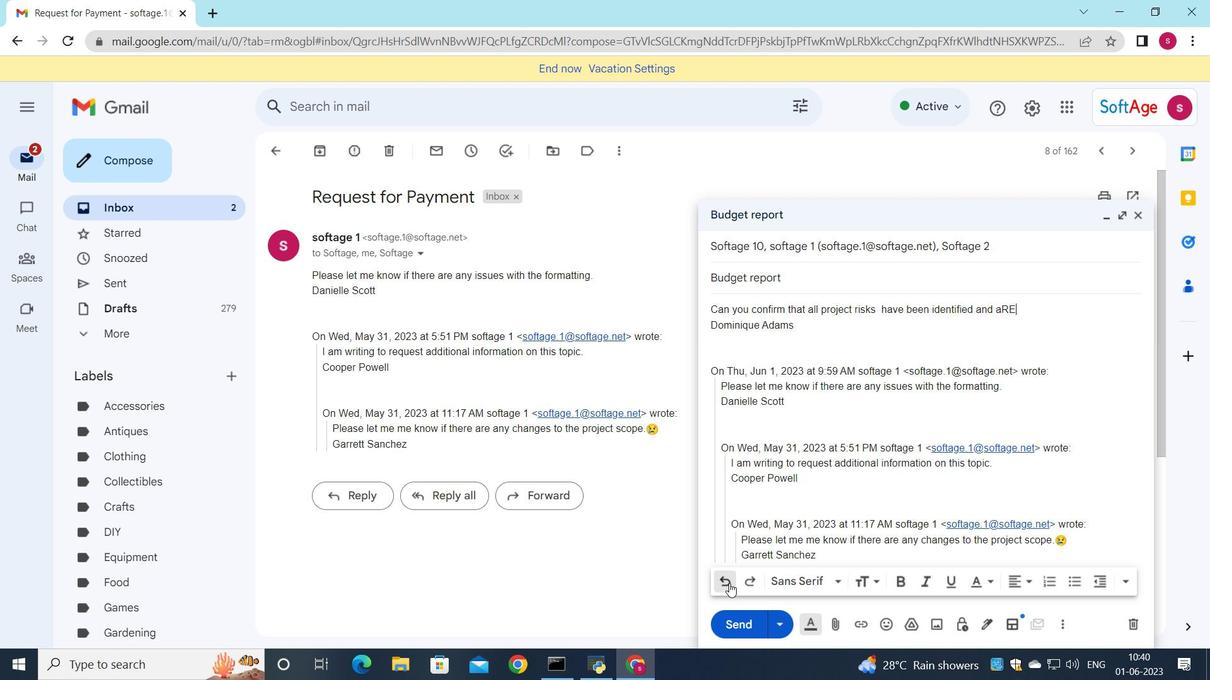 
Action: Mouse pressed left at (730, 583)
Screenshot: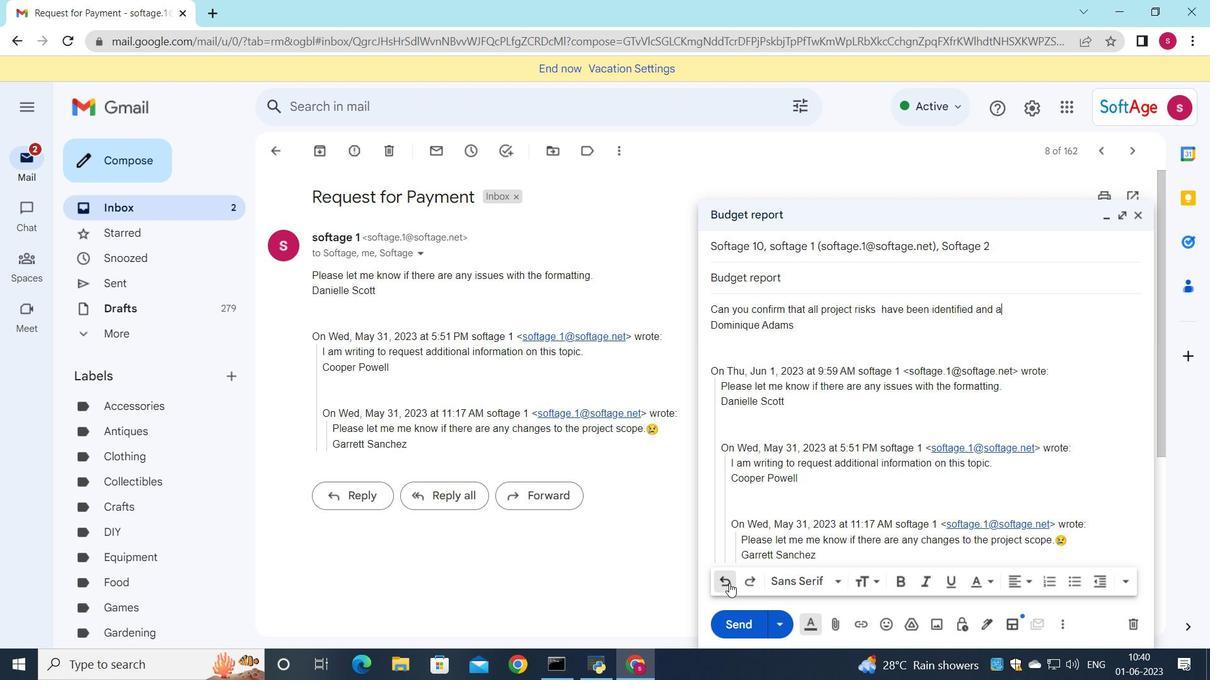 
Action: Mouse pressed left at (730, 583)
Screenshot: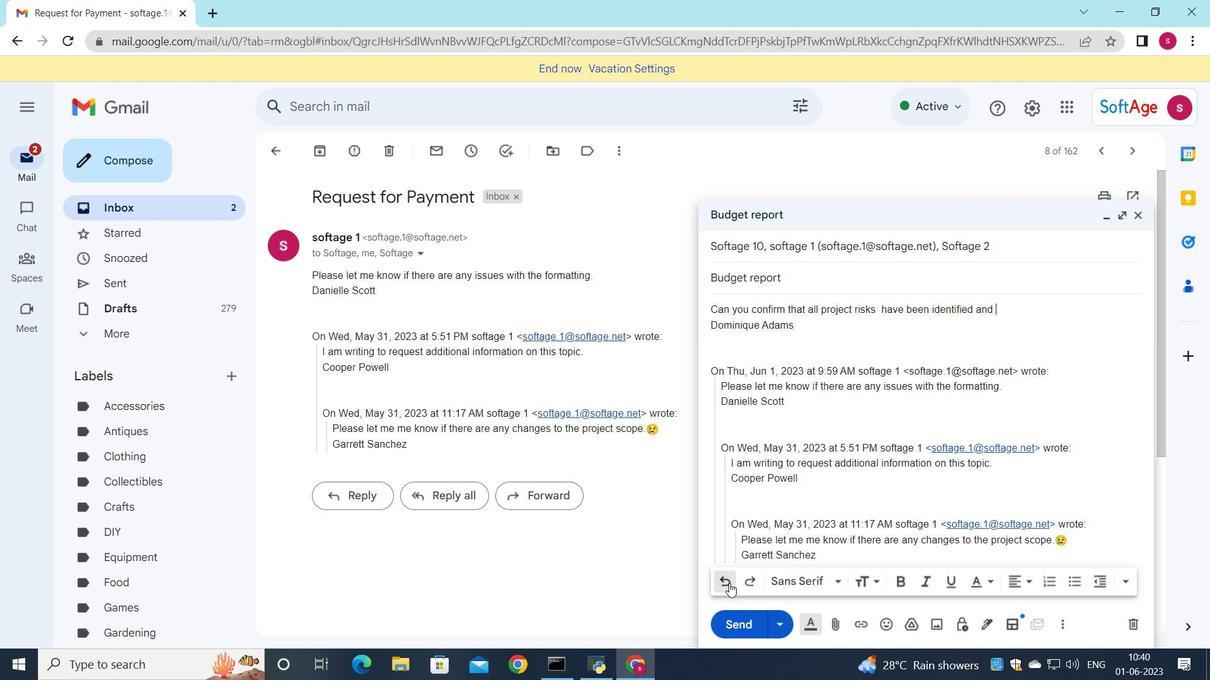 
Action: Mouse pressed left at (730, 583)
Screenshot: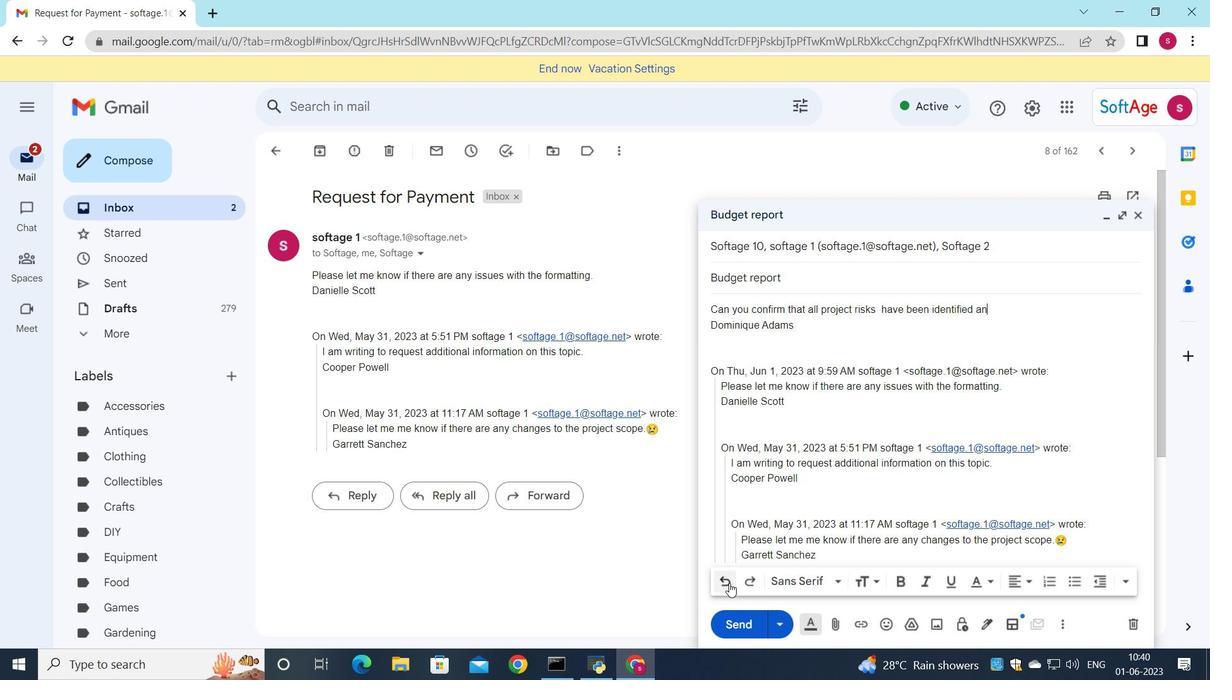 
Action: Mouse pressed left at (730, 583)
Screenshot: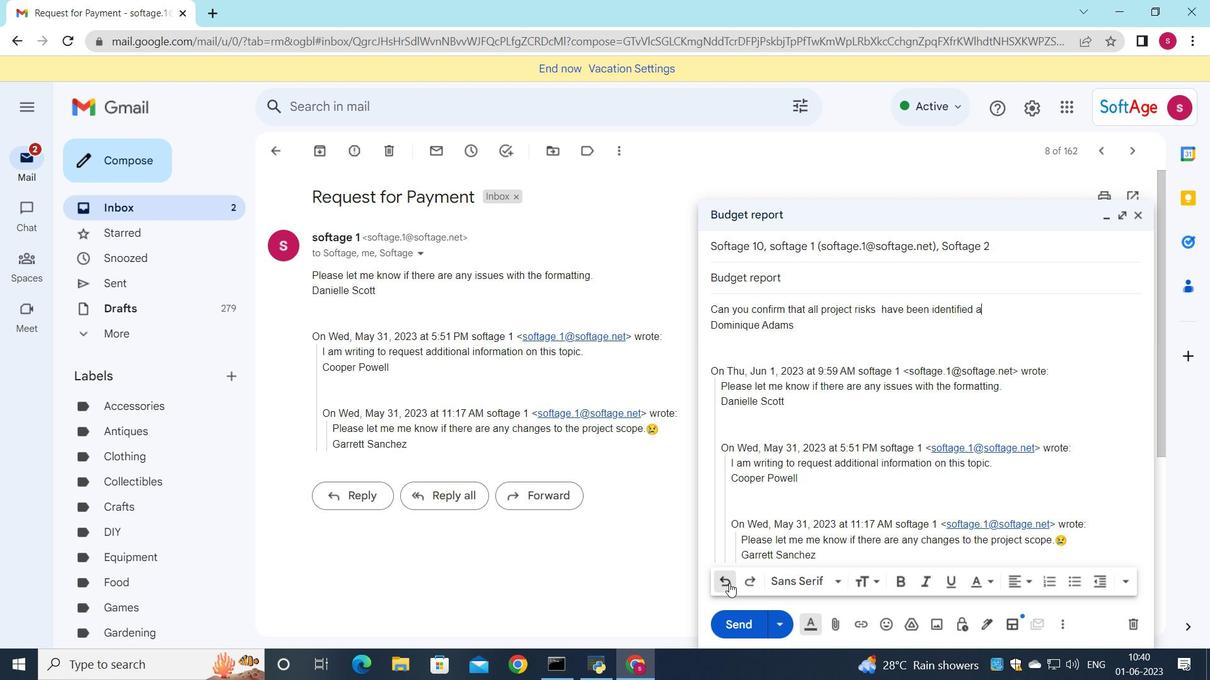 
Action: Mouse pressed left at (730, 583)
Screenshot: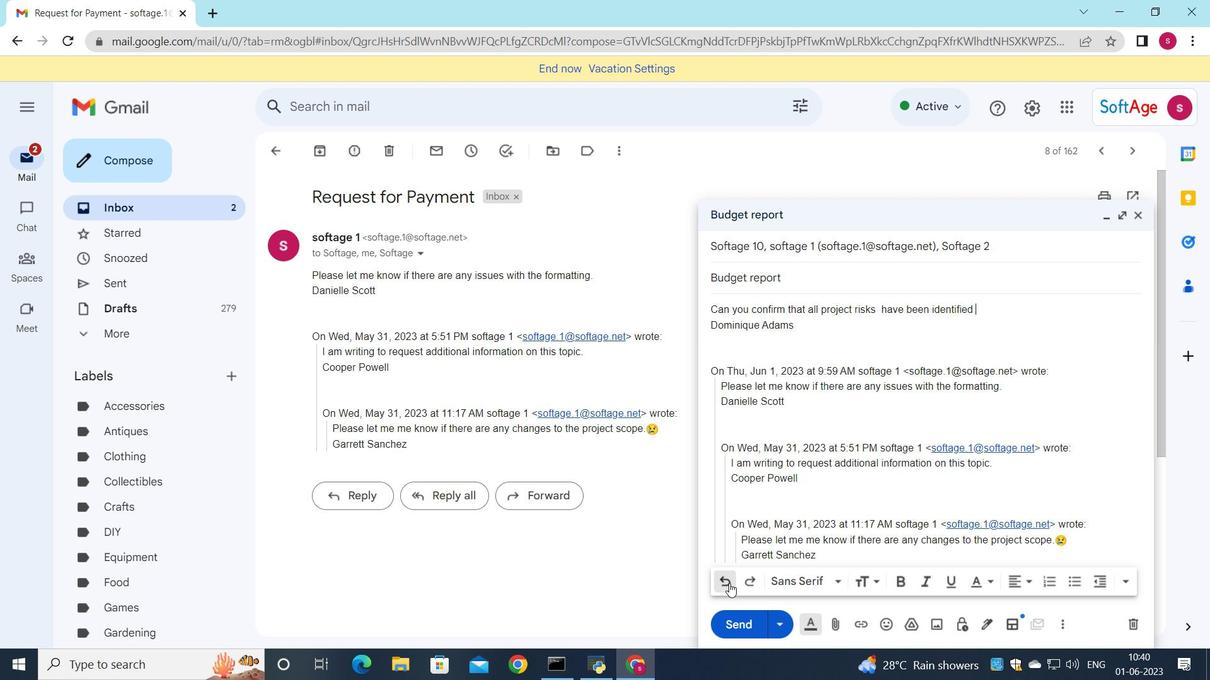 
Action: Mouse pressed left at (730, 583)
Screenshot: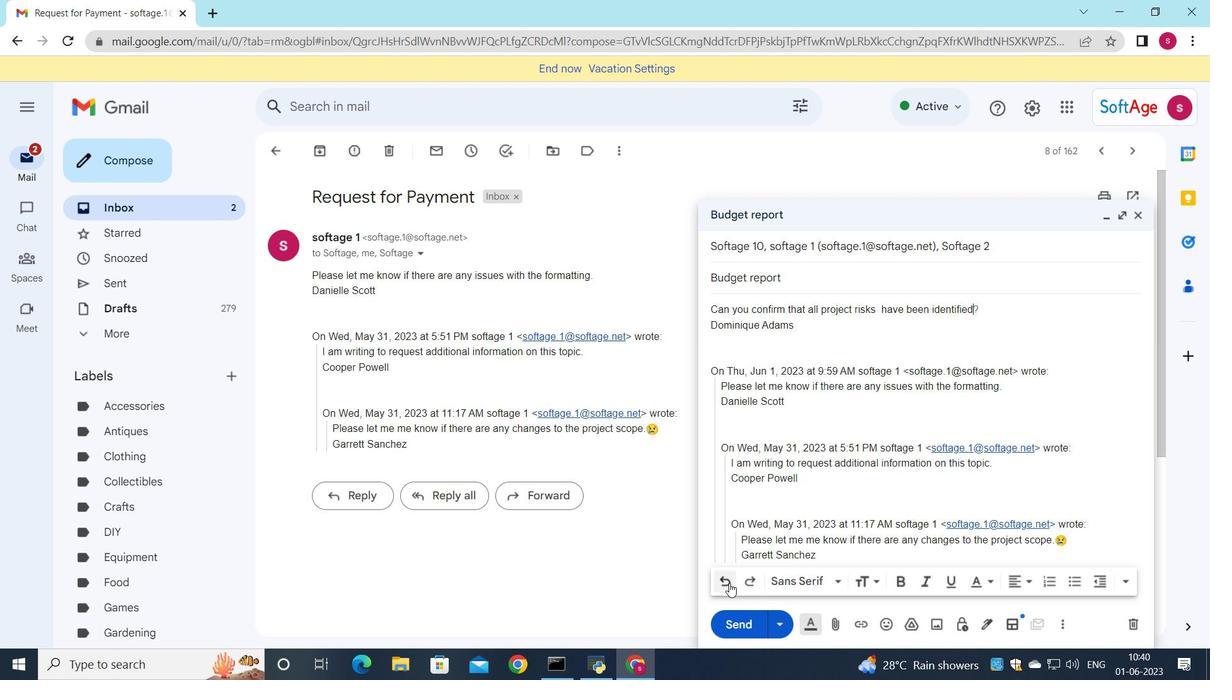 
Action: Mouse pressed left at (730, 583)
Screenshot: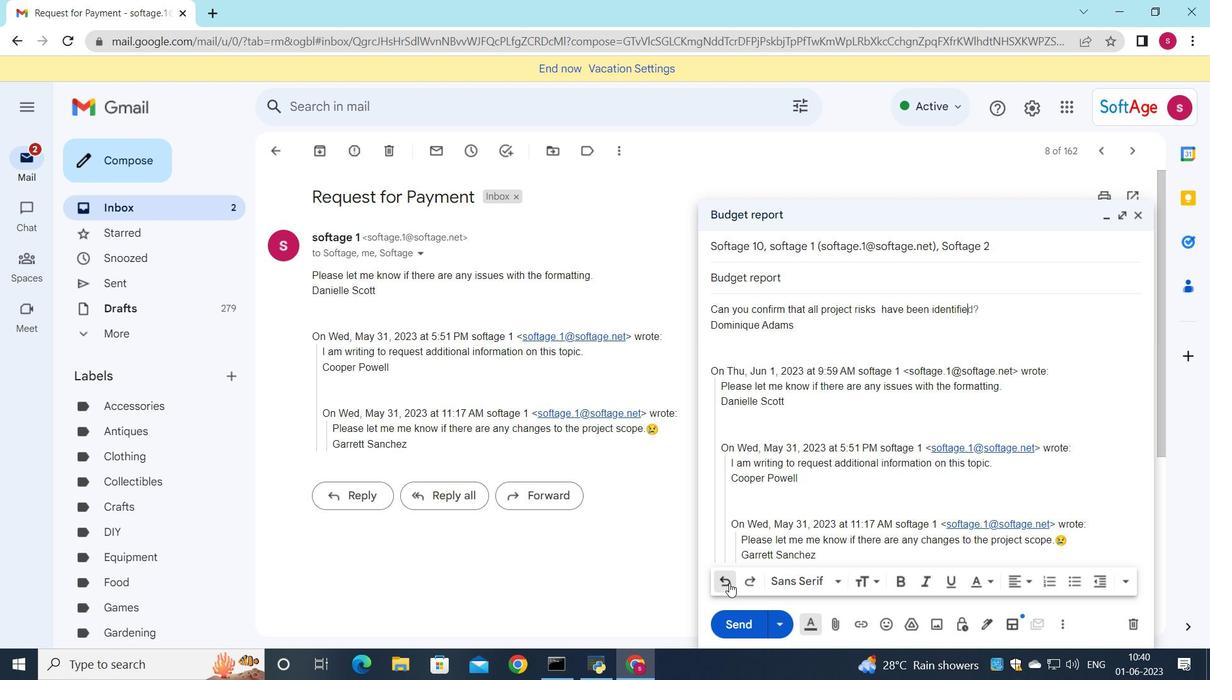 
Action: Mouse pressed left at (730, 583)
Screenshot: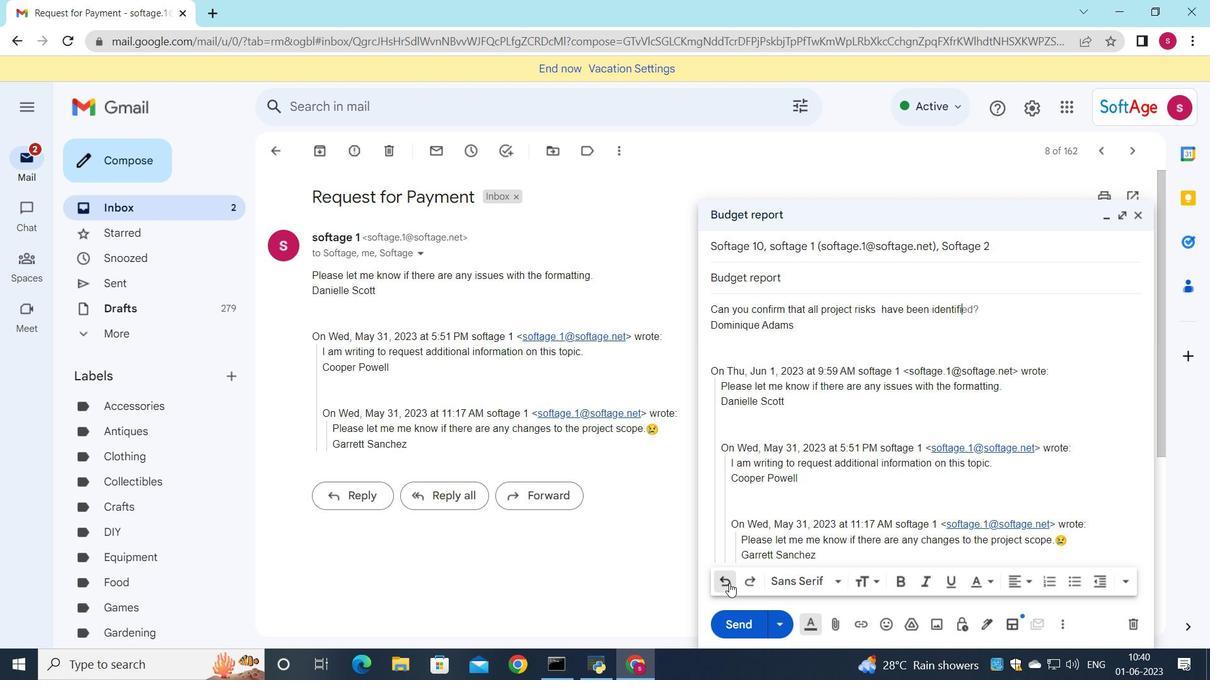 
Action: Mouse pressed left at (730, 583)
Screenshot: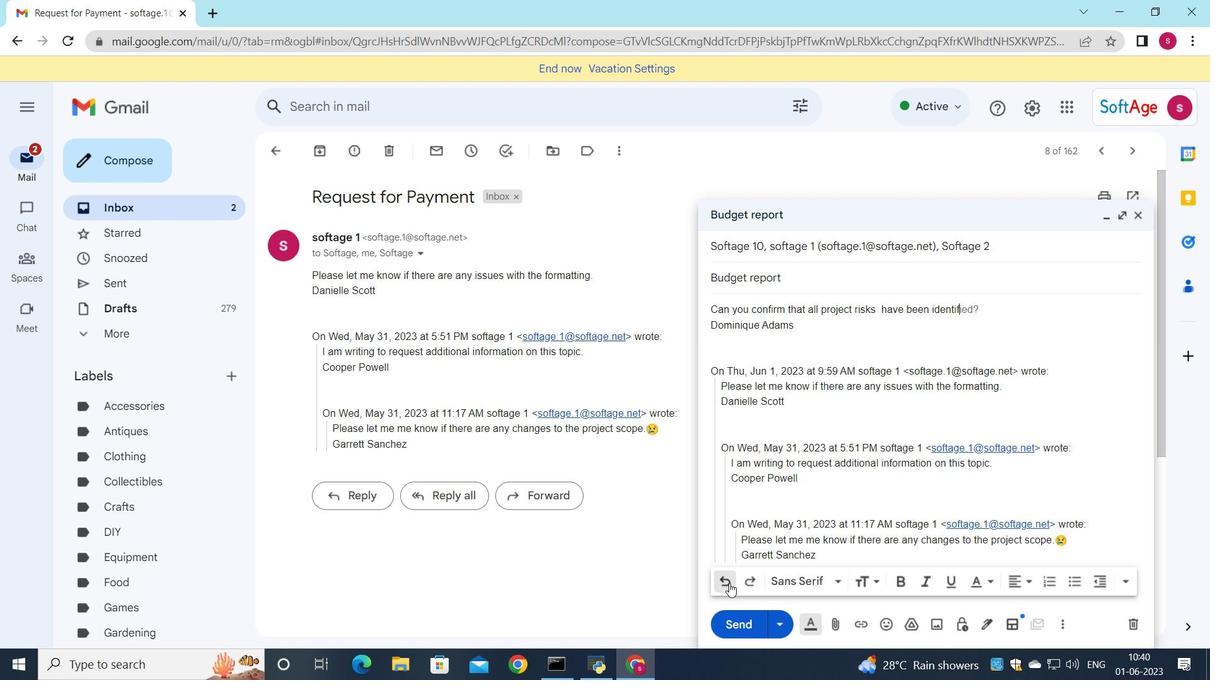 
Action: Mouse pressed left at (730, 583)
Screenshot: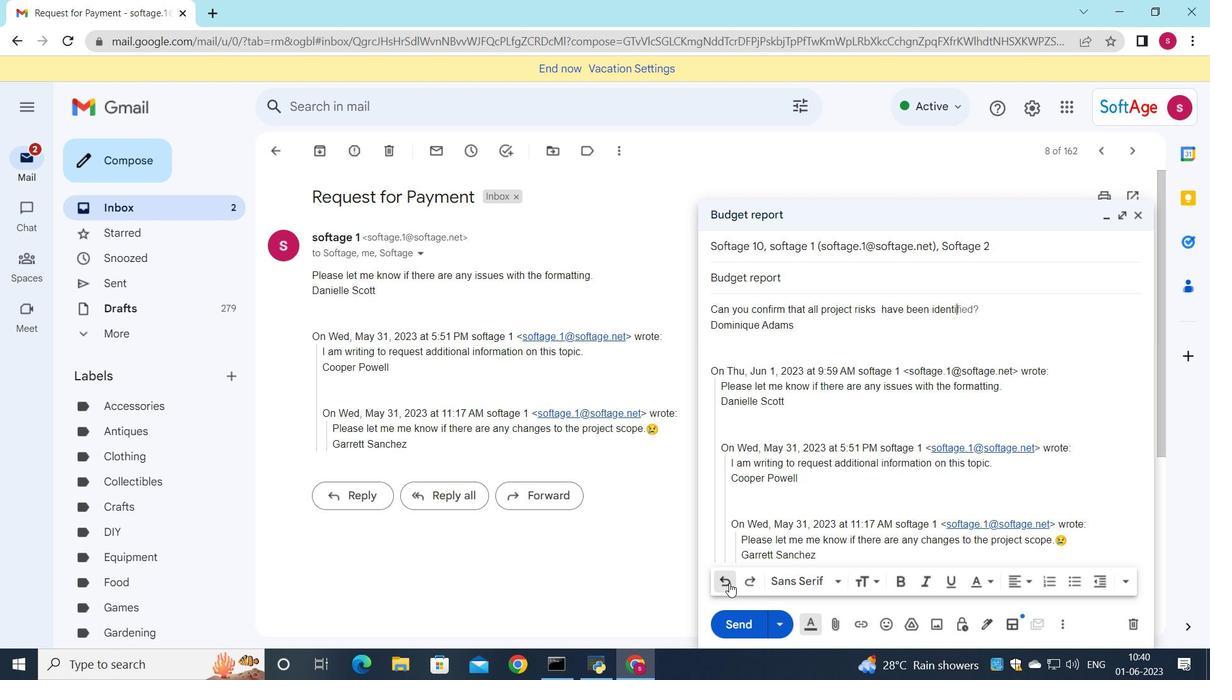 
Action: Mouse pressed left at (730, 583)
Screenshot: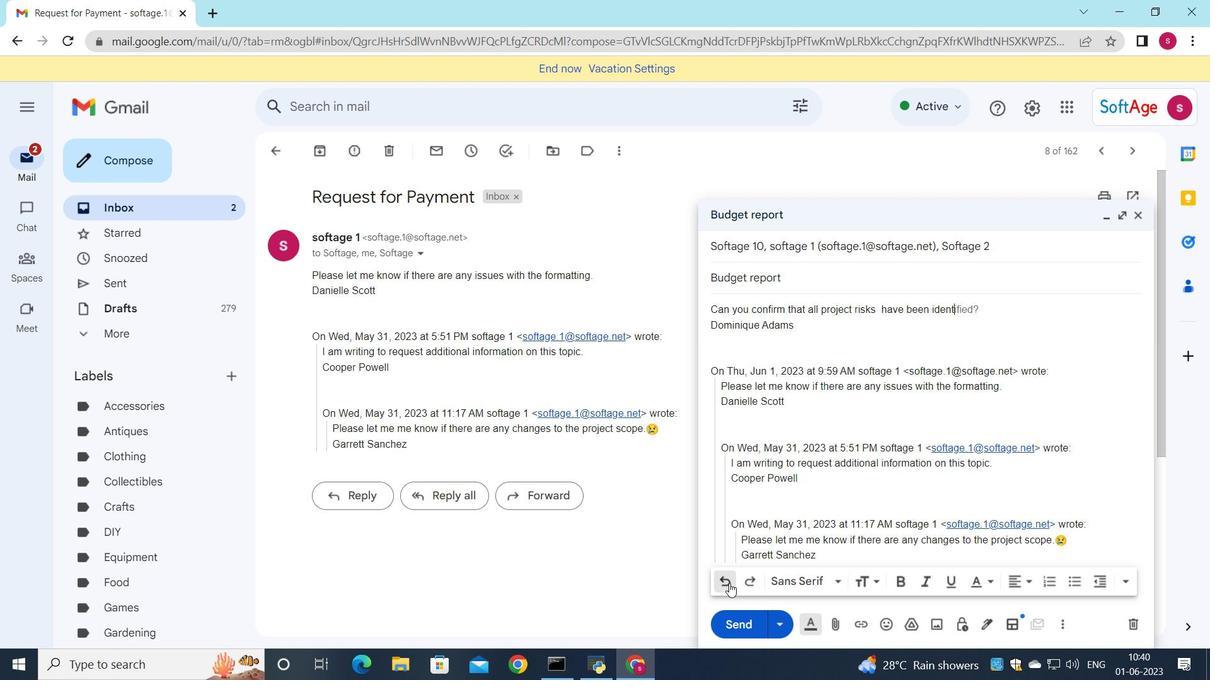 
Action: Mouse pressed left at (730, 583)
Screenshot: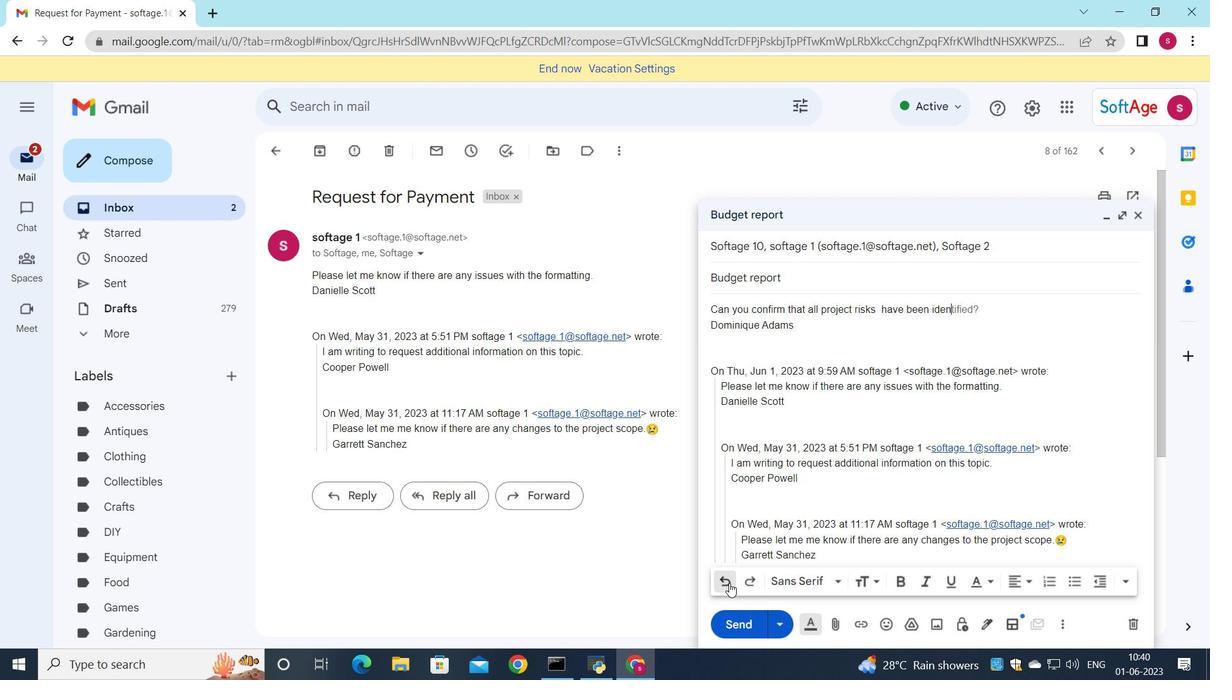 
Action: Mouse pressed left at (730, 583)
Screenshot: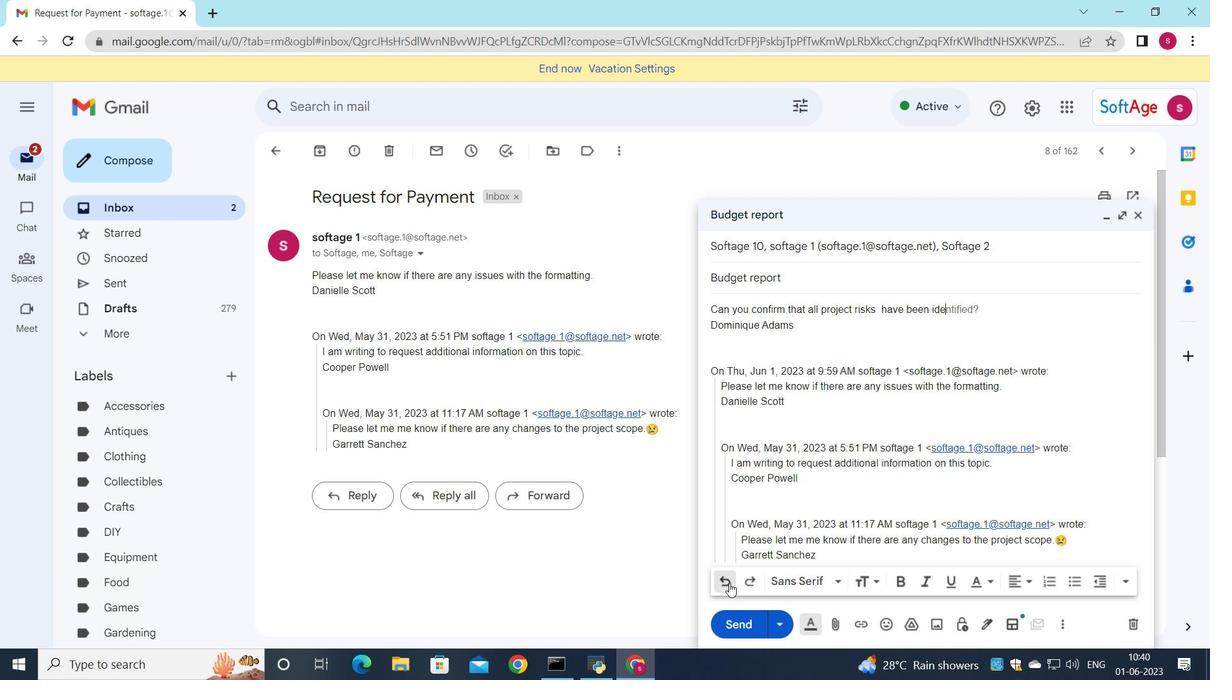 
Action: Mouse pressed left at (730, 583)
Screenshot: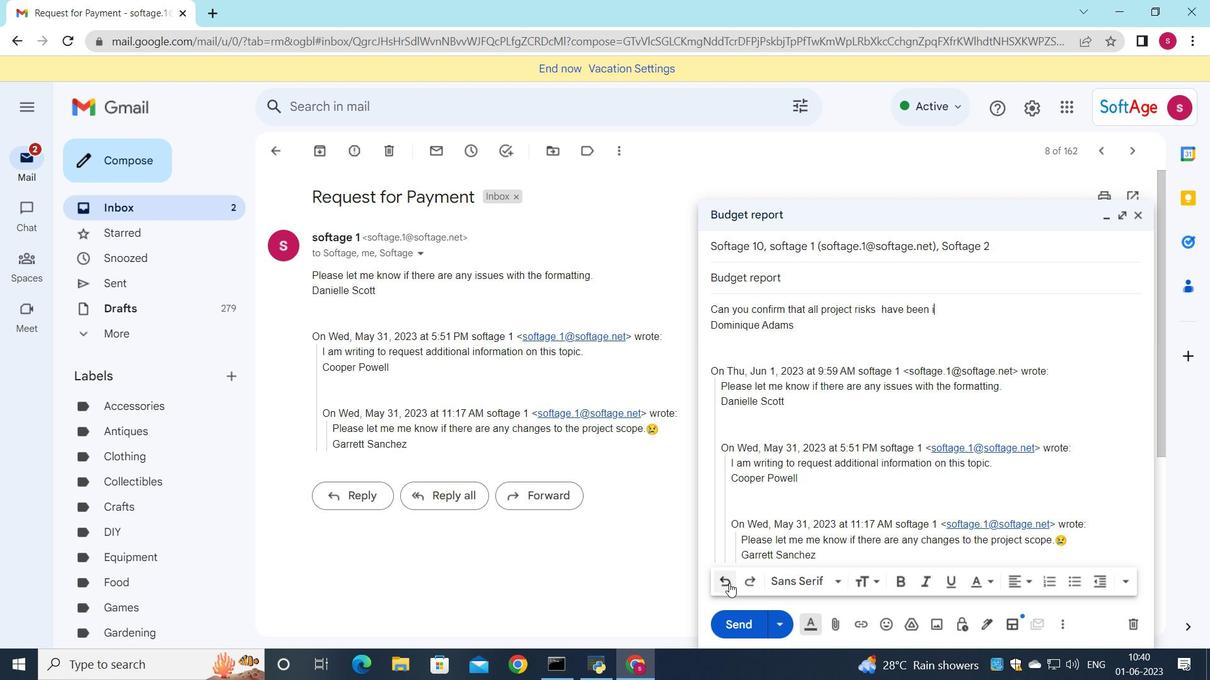 
Action: Mouse pressed left at (730, 583)
Screenshot: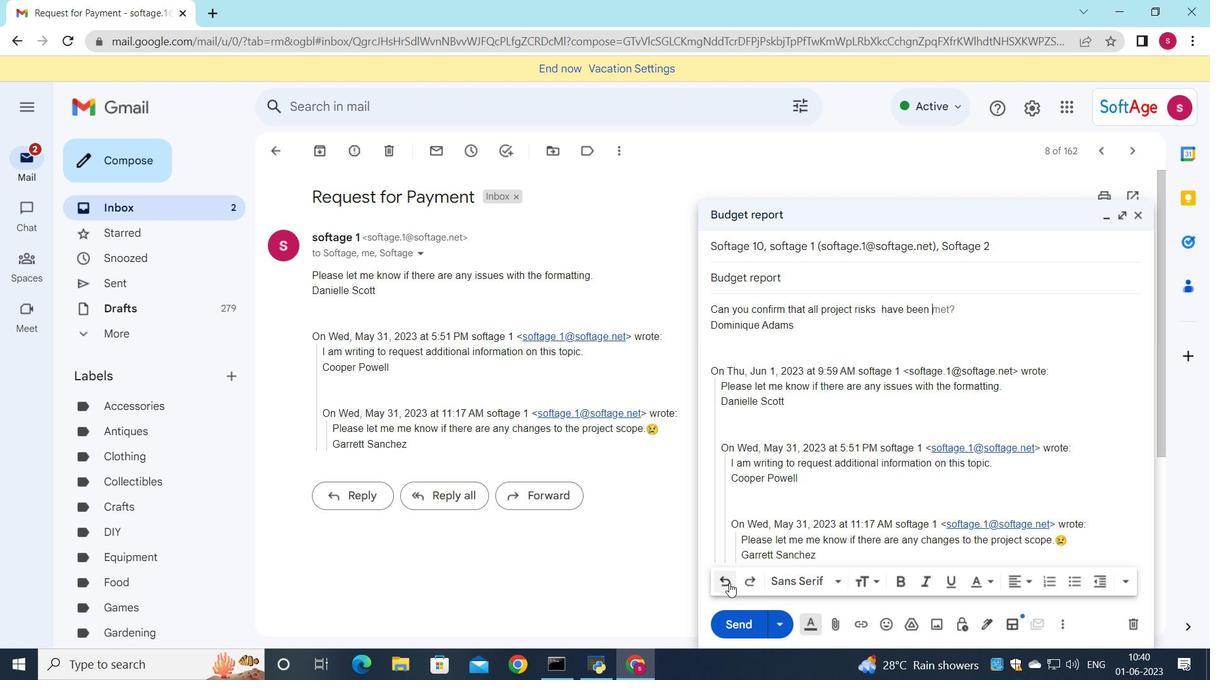 
Action: Mouse pressed left at (730, 583)
Screenshot: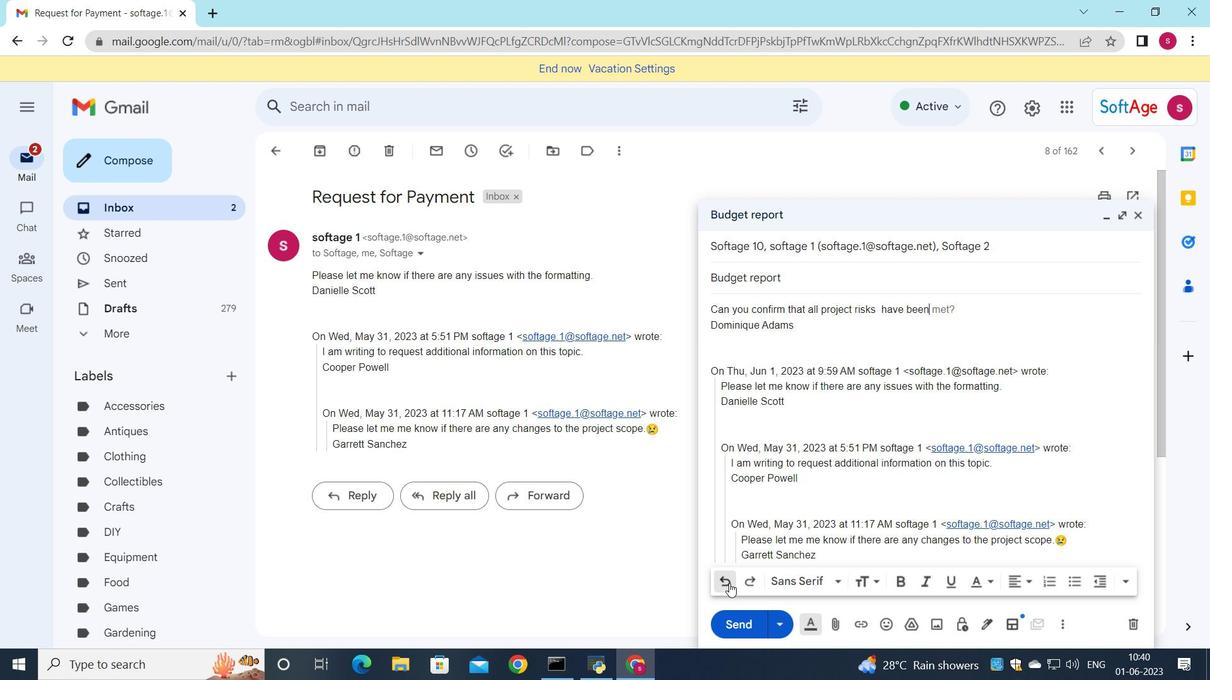 
Action: Mouse pressed left at (730, 583)
Screenshot: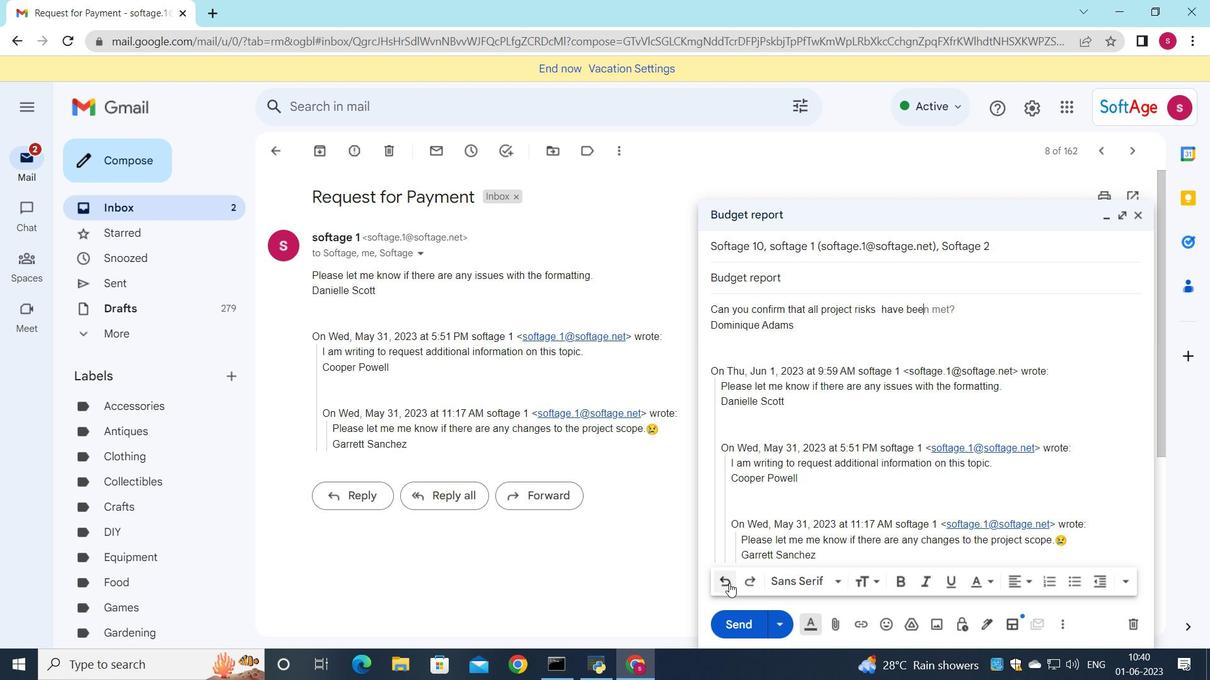 
Action: Mouse pressed left at (730, 583)
Screenshot: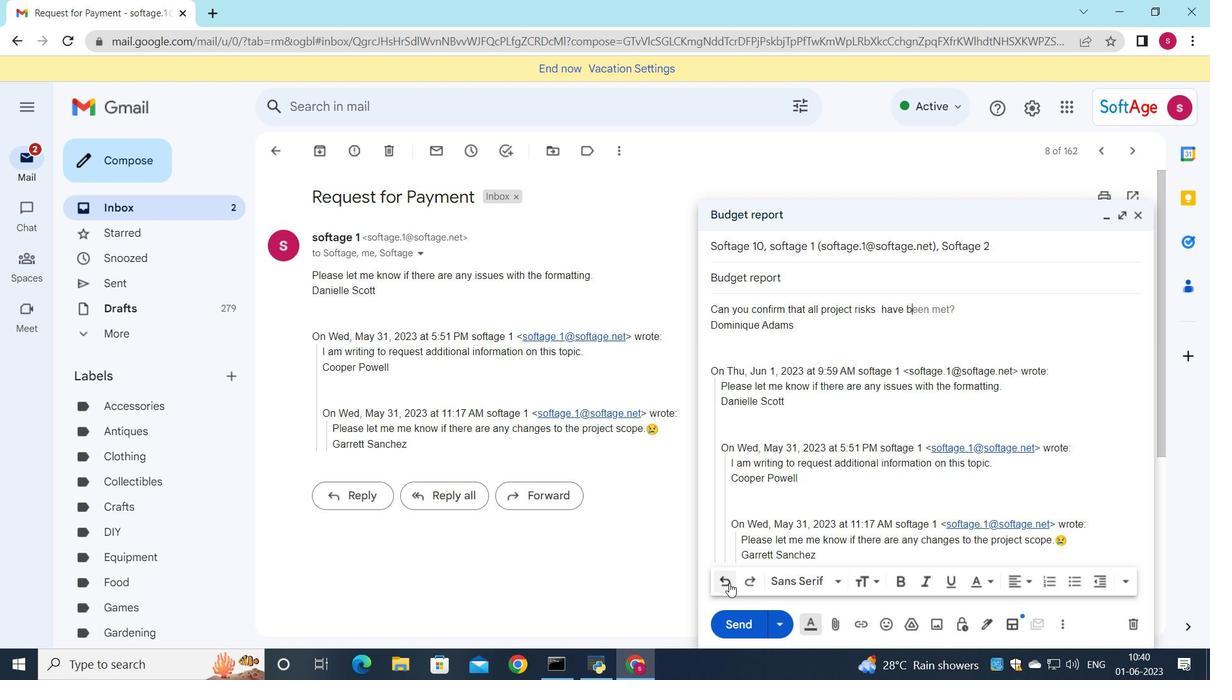 
Action: Mouse pressed left at (730, 583)
Screenshot: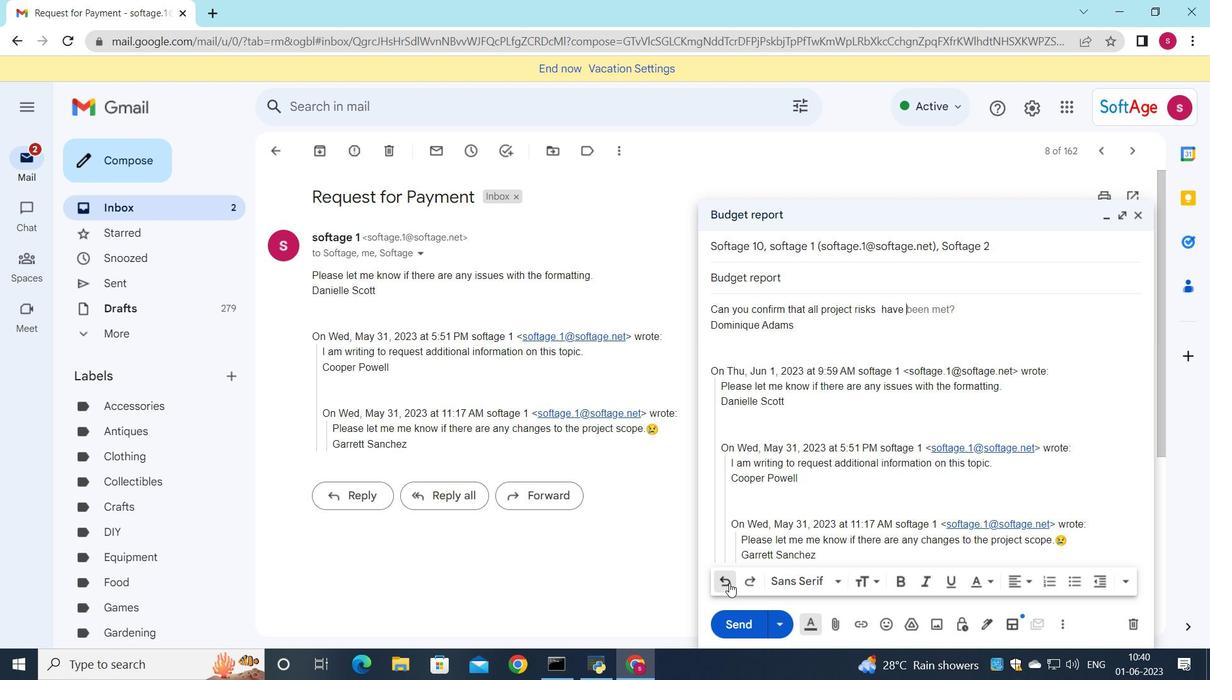 
Action: Mouse pressed left at (730, 583)
Screenshot: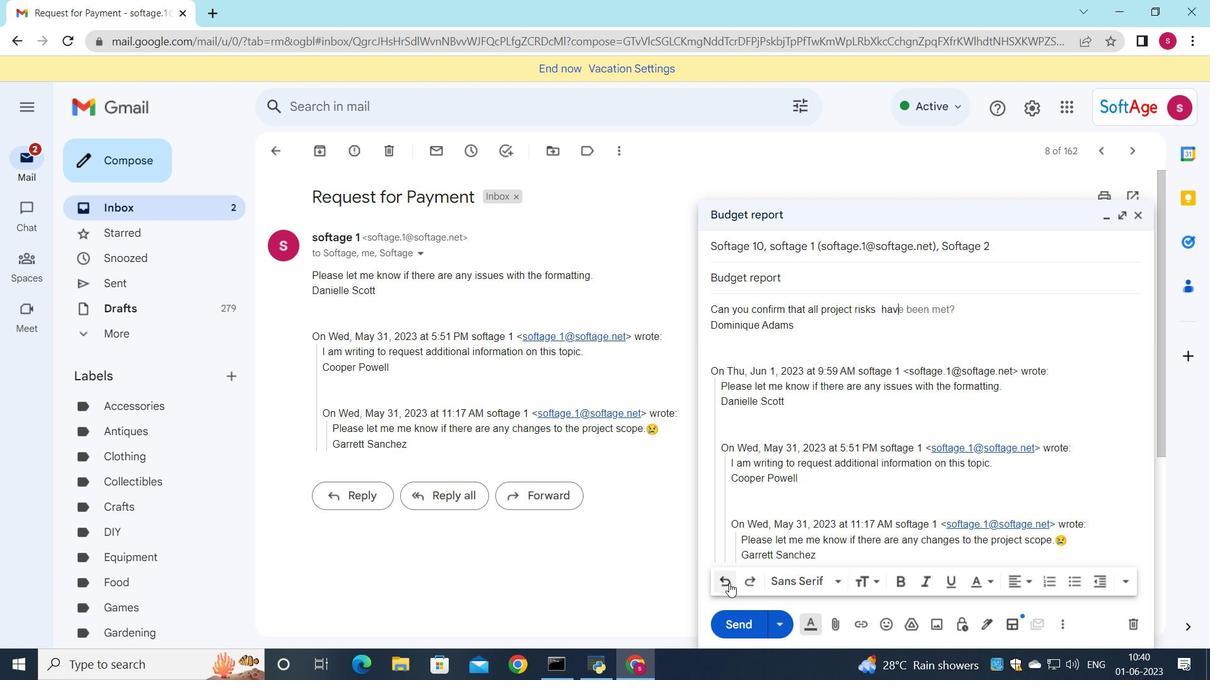 
Action: Mouse pressed left at (730, 583)
Screenshot: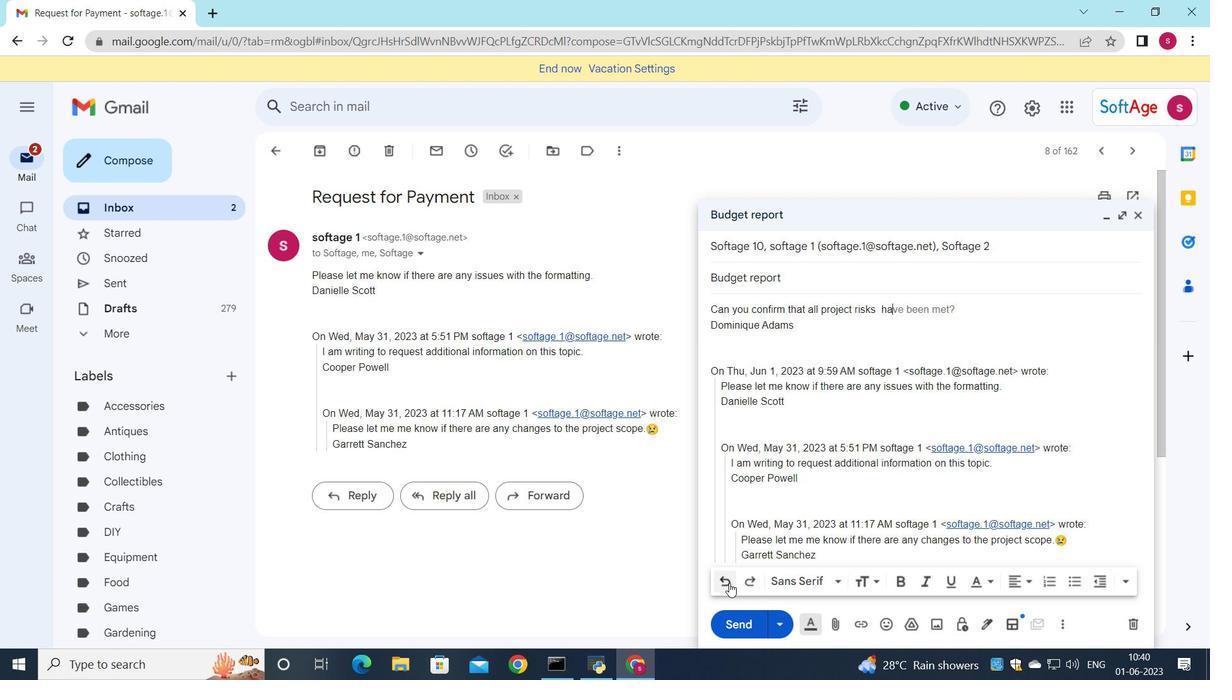 
Action: Mouse pressed left at (730, 583)
Screenshot: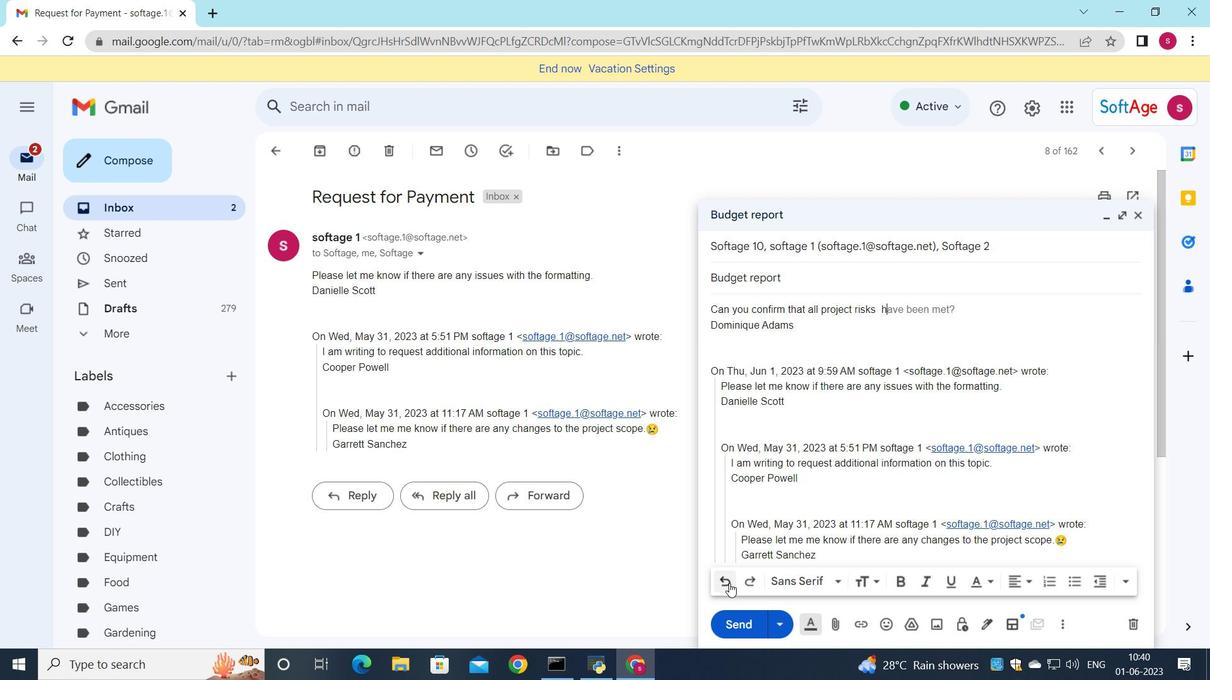 
Action: Mouse pressed left at (730, 583)
Screenshot: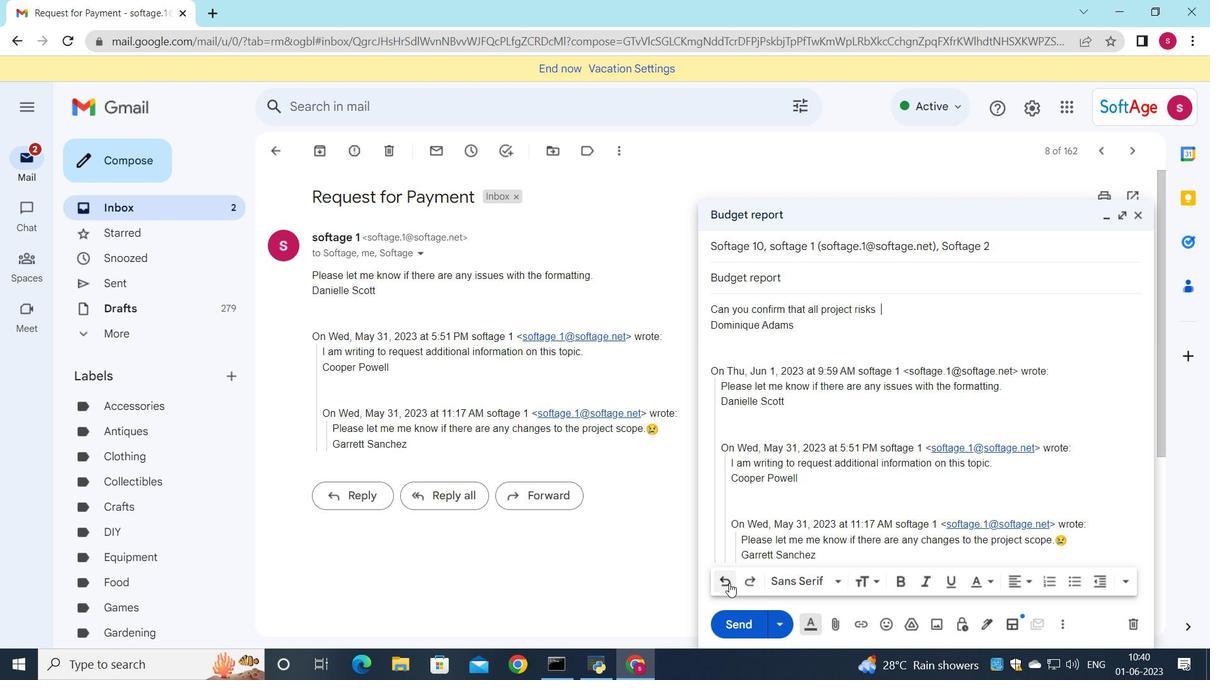 
Action: Mouse pressed left at (730, 583)
Screenshot: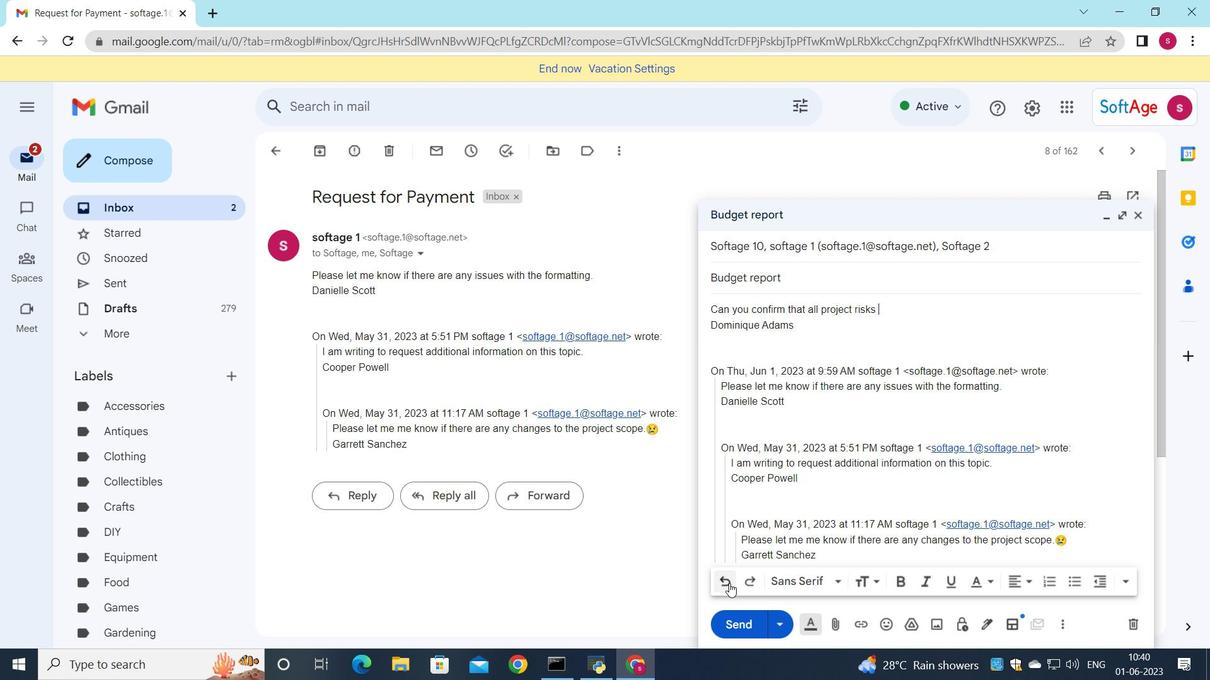 
Action: Mouse pressed left at (730, 583)
Screenshot: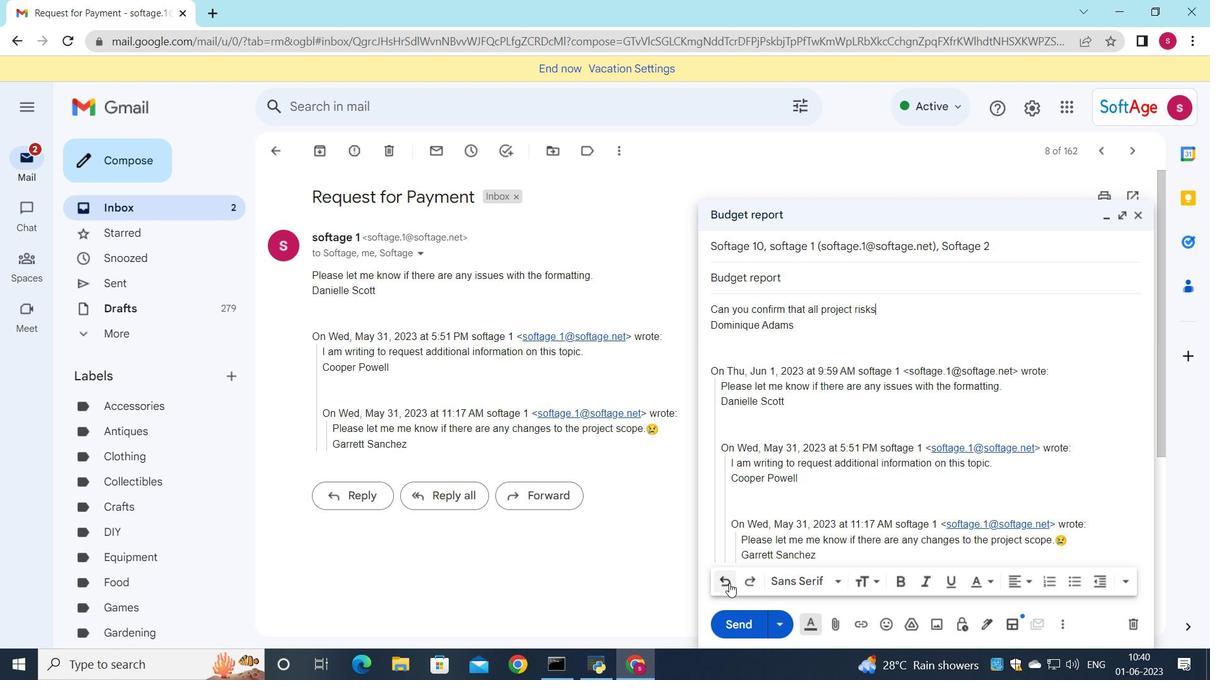
Action: Mouse pressed left at (730, 583)
Screenshot: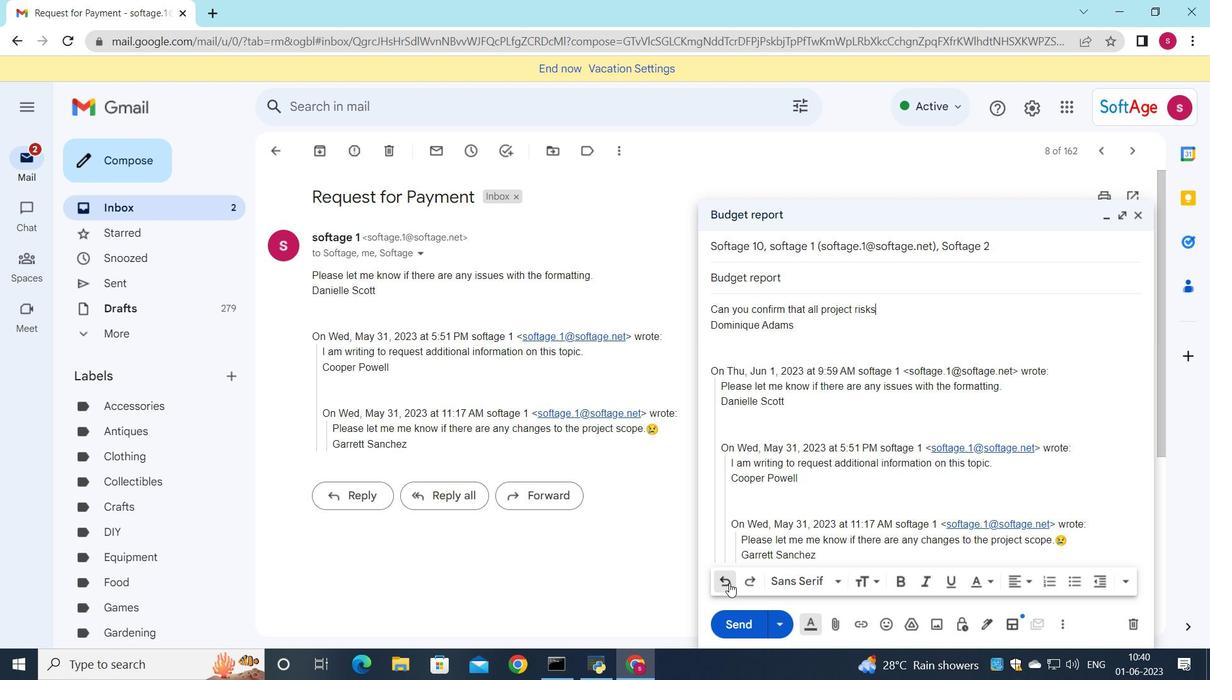 
Action: Mouse pressed left at (730, 583)
Screenshot: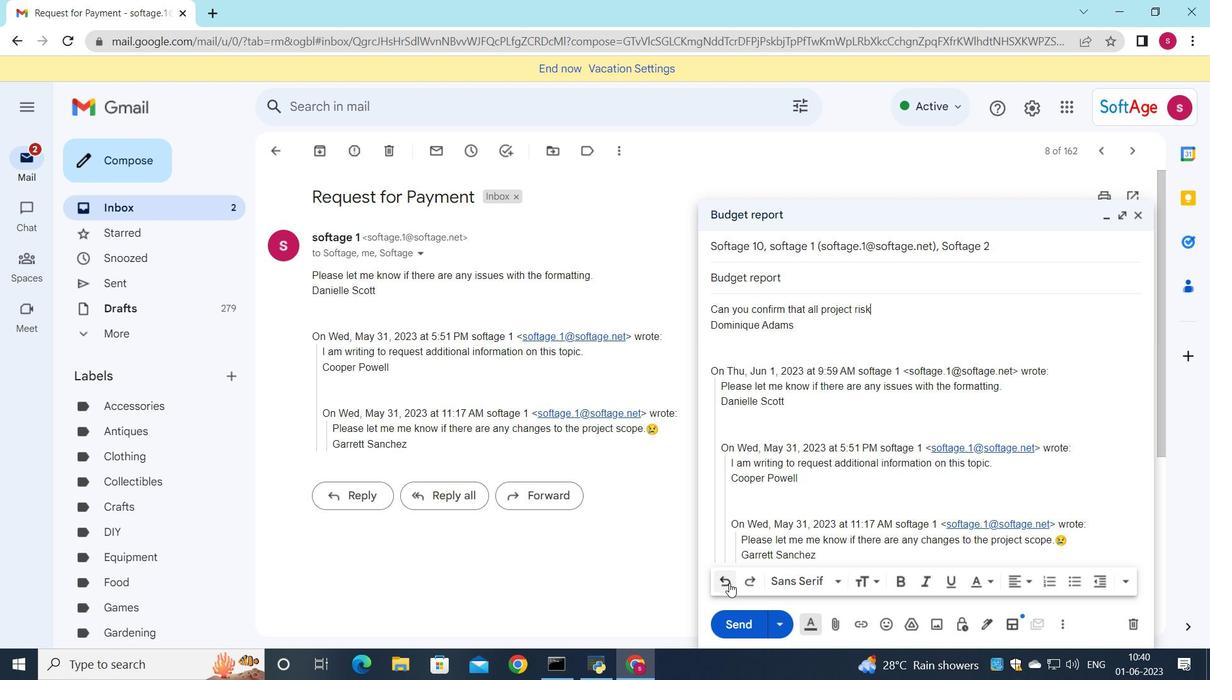 
Action: Mouse pressed left at (730, 583)
Screenshot: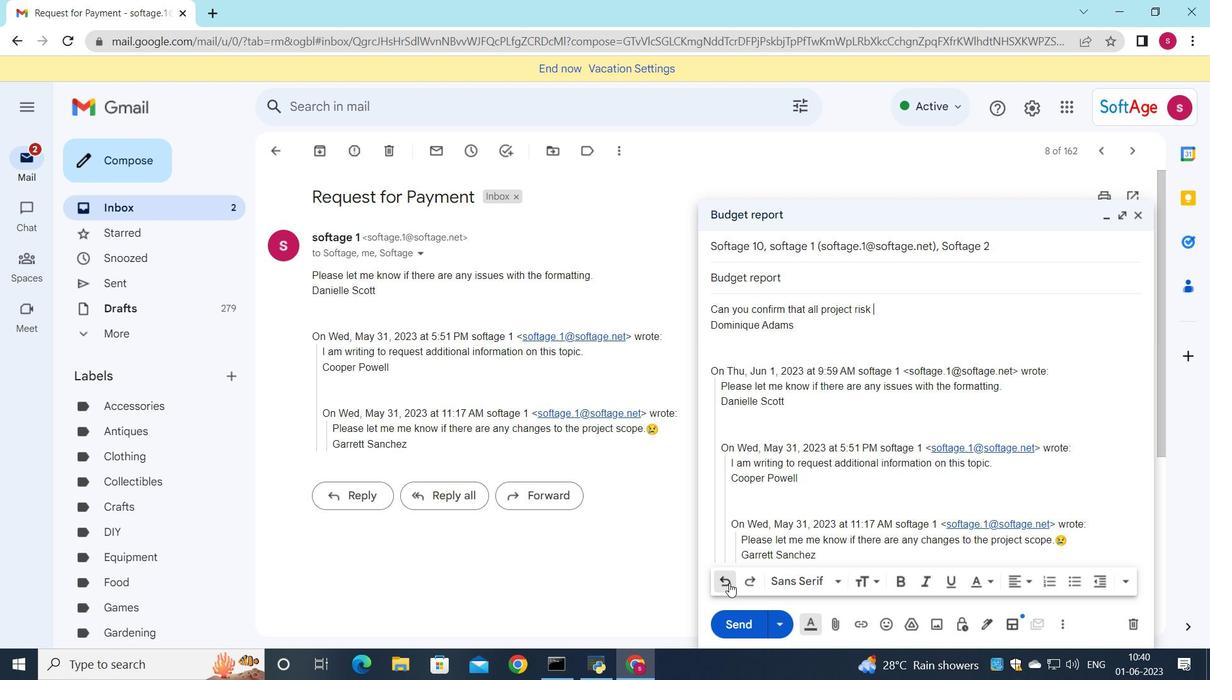 
Action: Mouse pressed left at (730, 583)
Screenshot: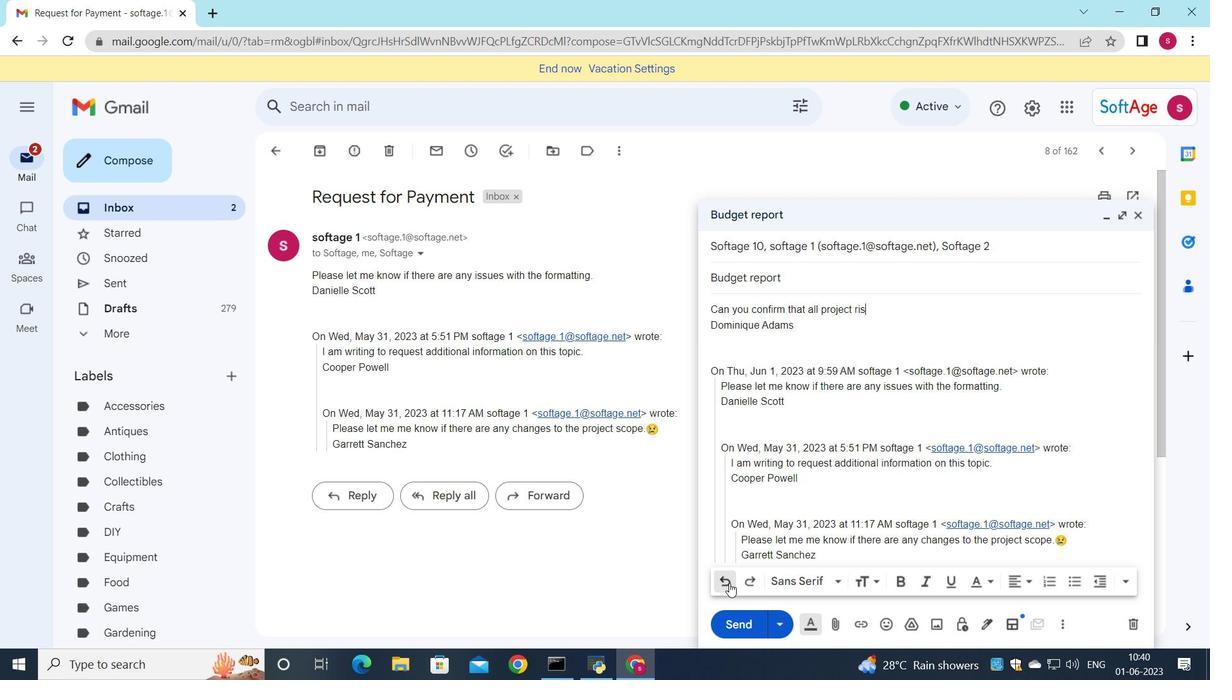 
Action: Mouse pressed left at (730, 583)
Screenshot: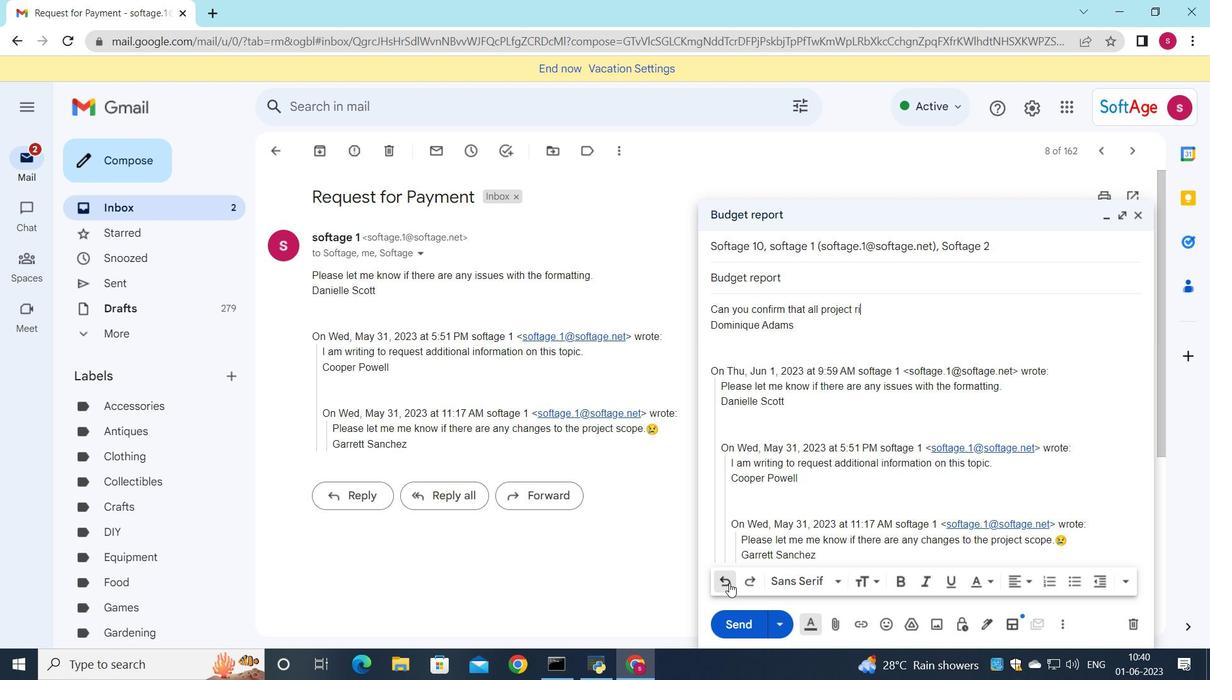 
Action: Mouse pressed left at (730, 583)
Screenshot: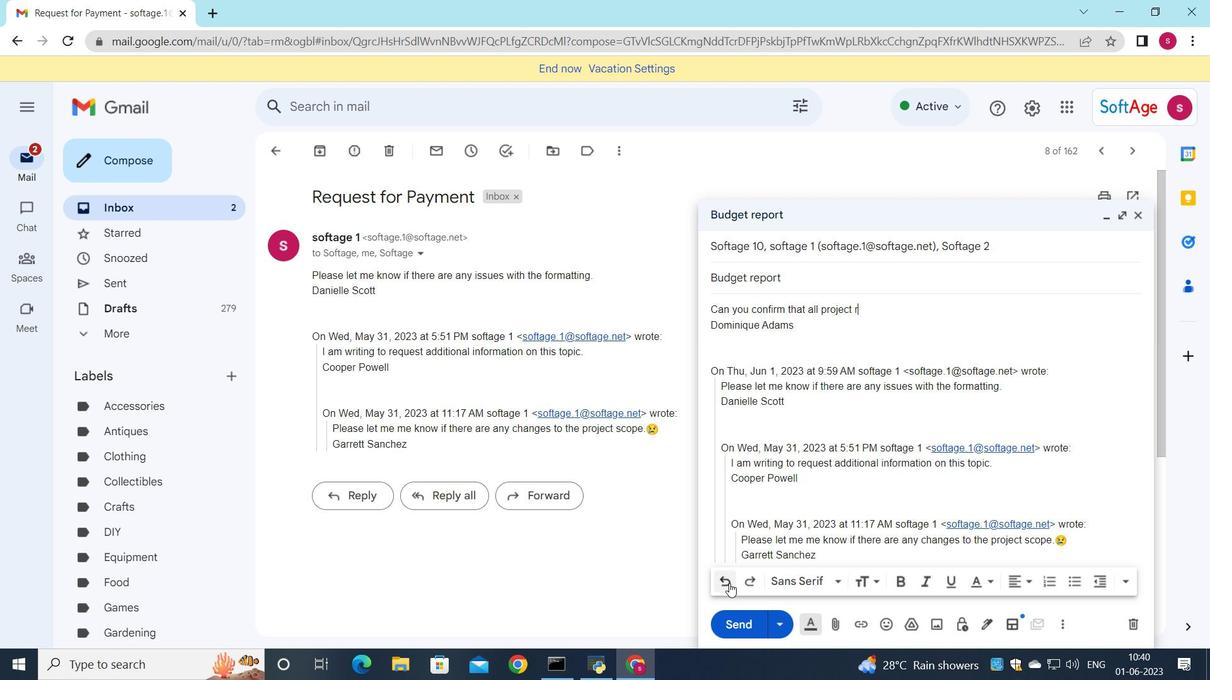 
Action: Mouse pressed left at (730, 583)
Screenshot: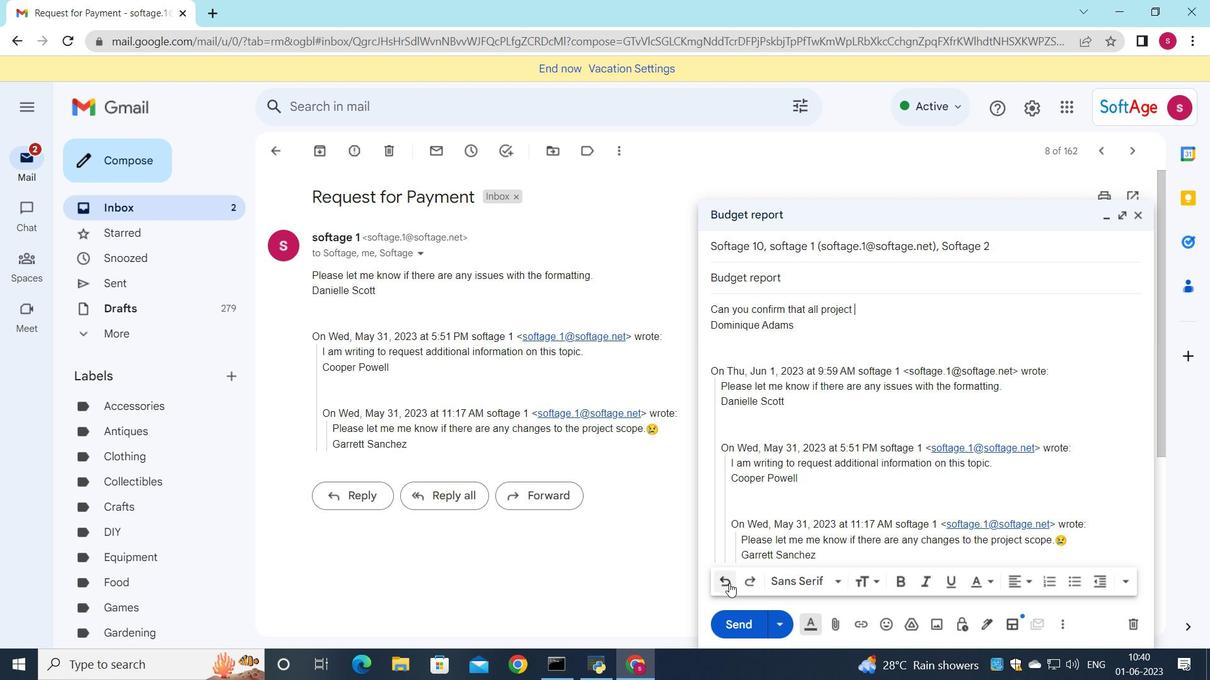 
Action: Mouse pressed left at (730, 583)
Screenshot: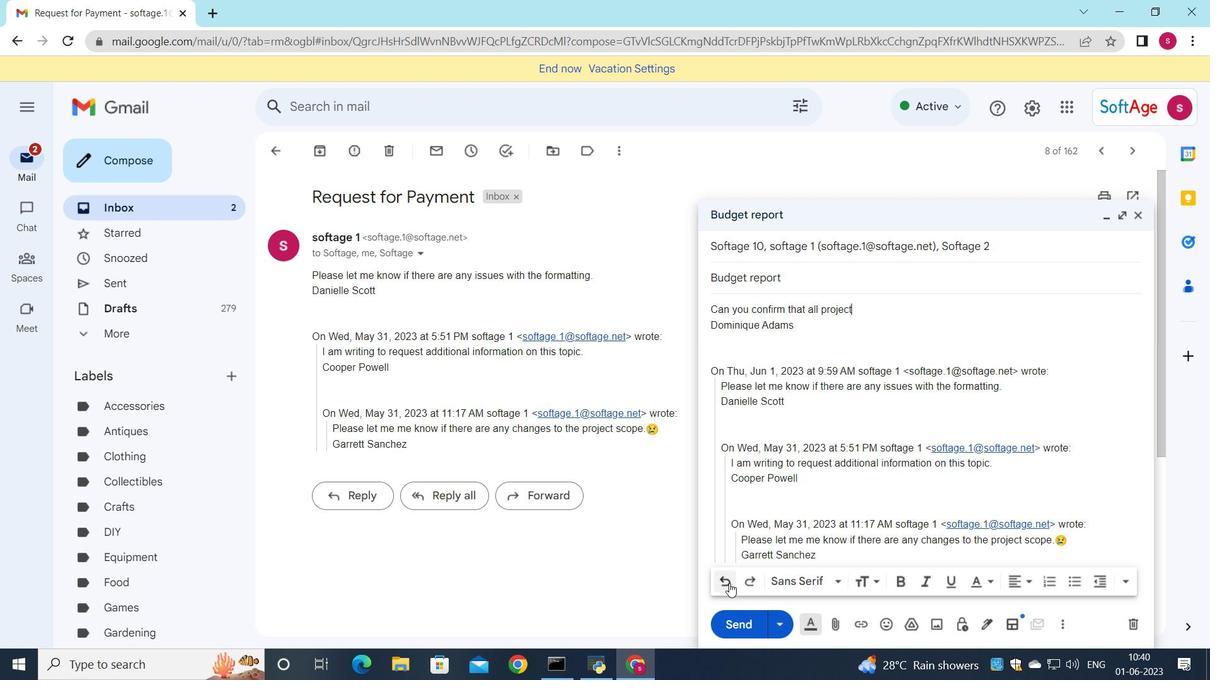 
Action: Mouse pressed left at (730, 583)
Screenshot: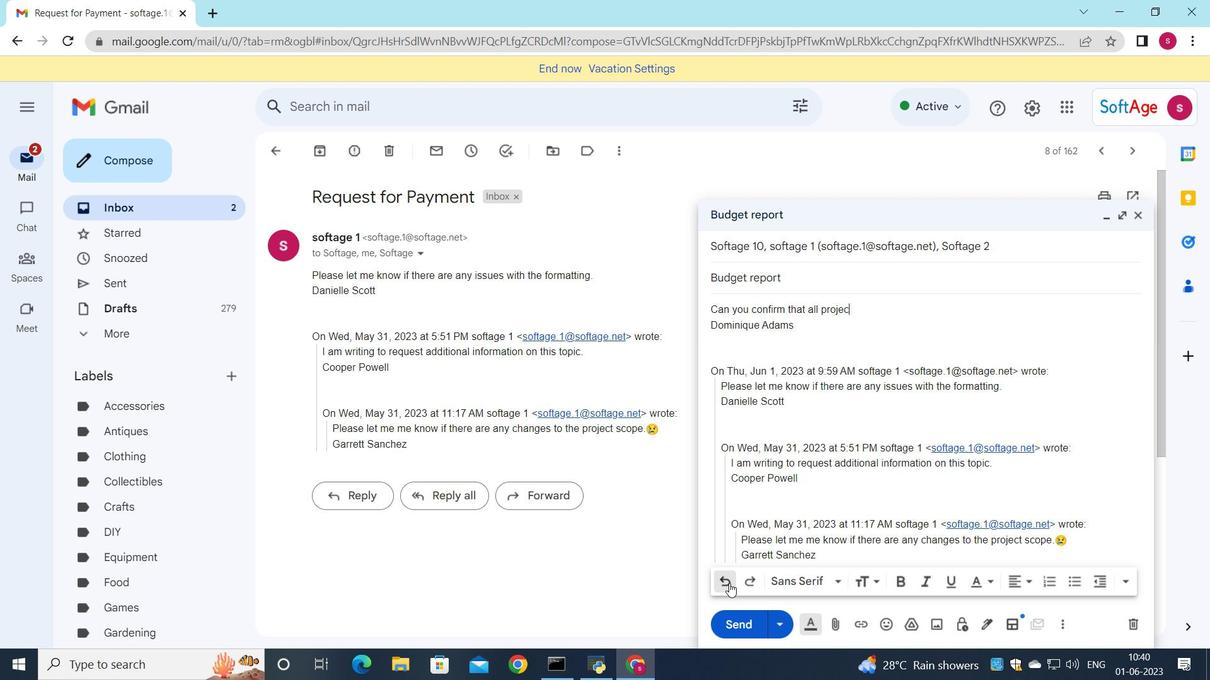 
Action: Mouse pressed left at (730, 583)
Screenshot: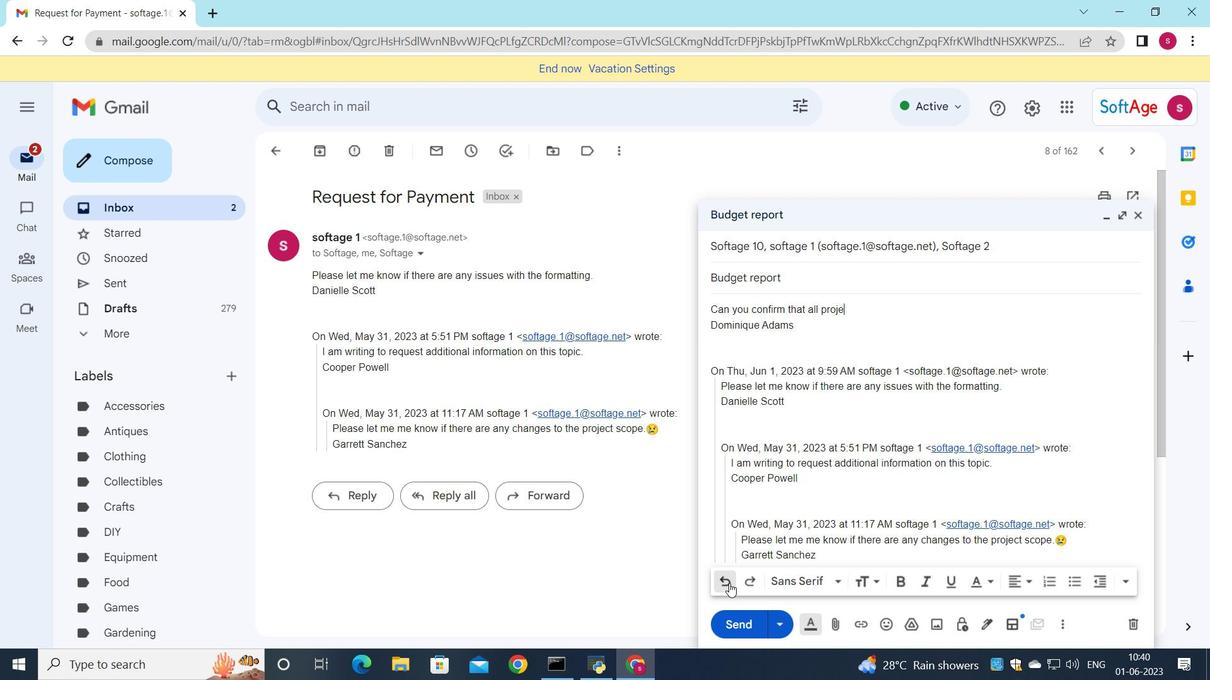 
Action: Mouse pressed left at (730, 583)
Screenshot: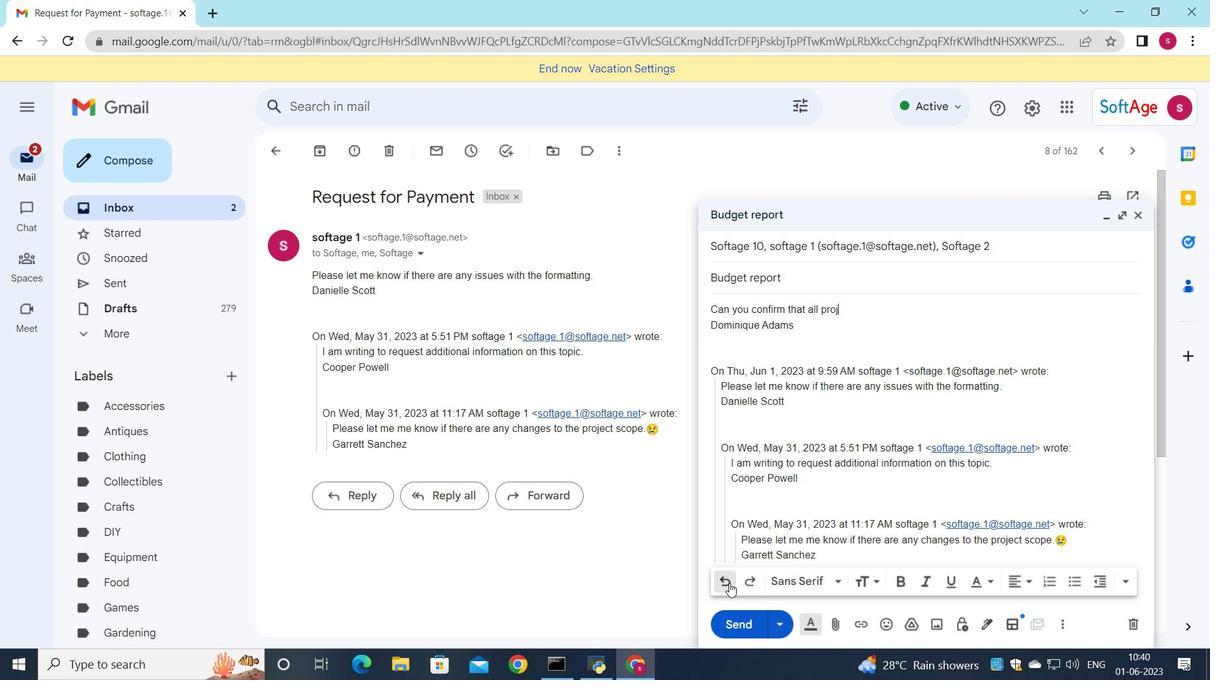 
Action: Mouse pressed left at (730, 583)
Screenshot: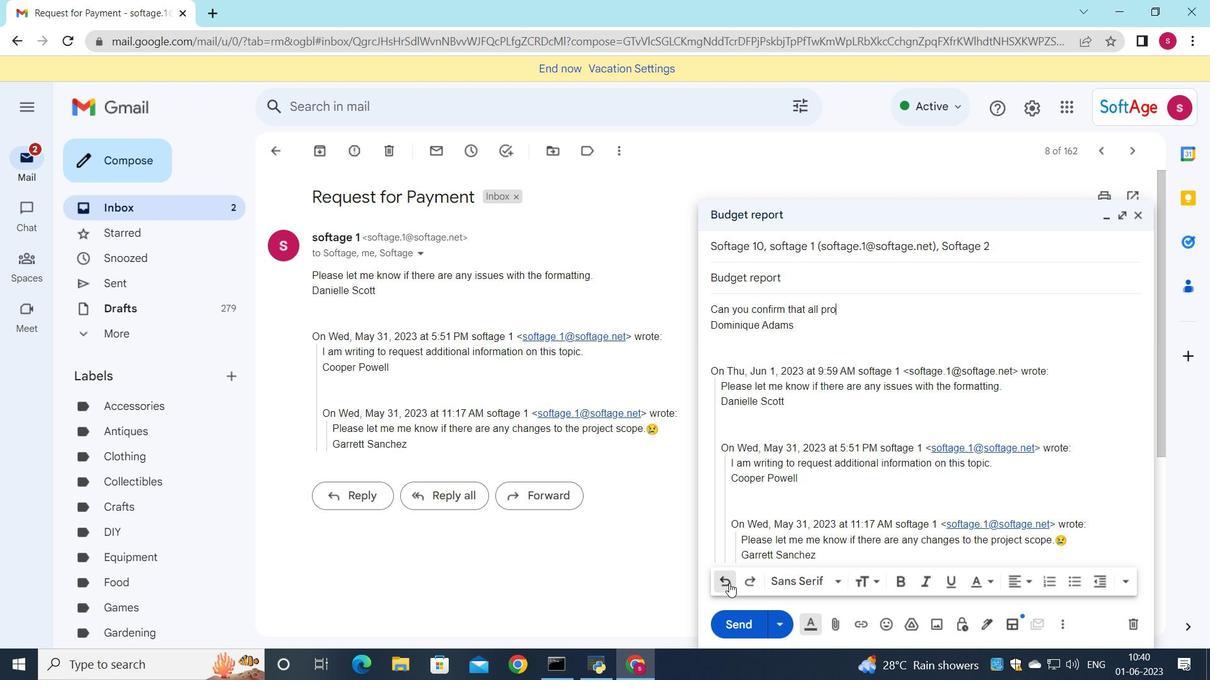
Action: Mouse pressed left at (730, 583)
Screenshot: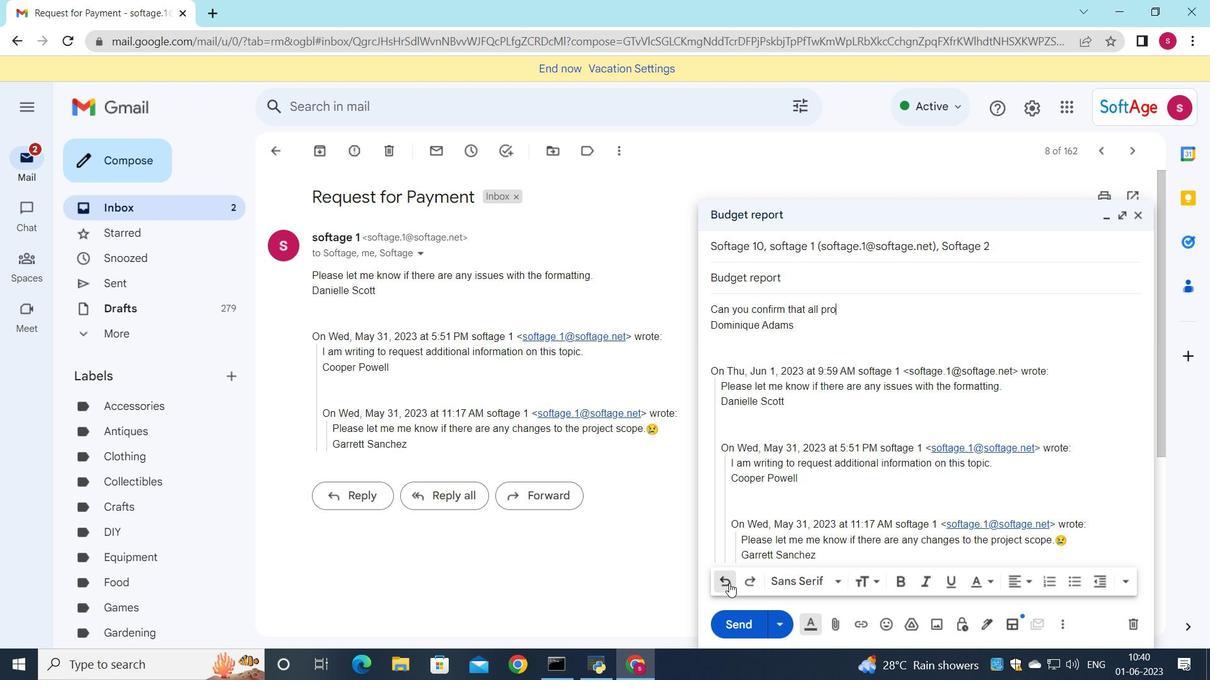 
Action: Mouse pressed left at (730, 583)
Screenshot: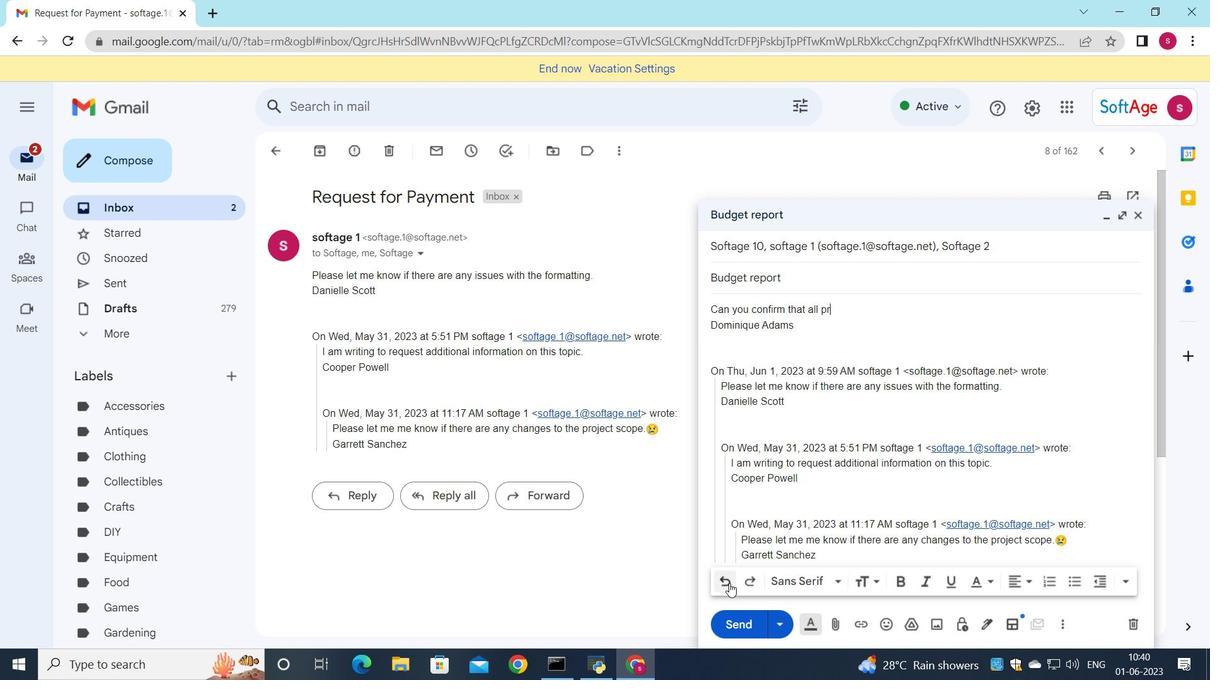 
Action: Mouse pressed left at (730, 583)
Screenshot: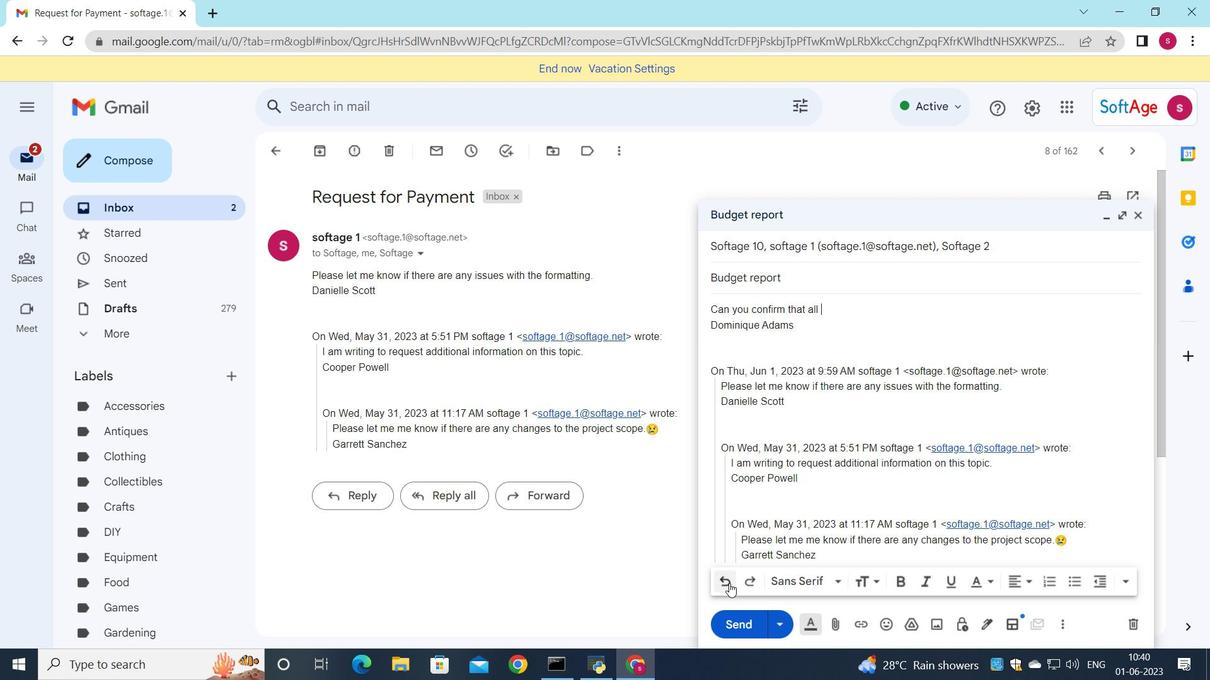 
Action: Mouse pressed left at (730, 583)
Screenshot: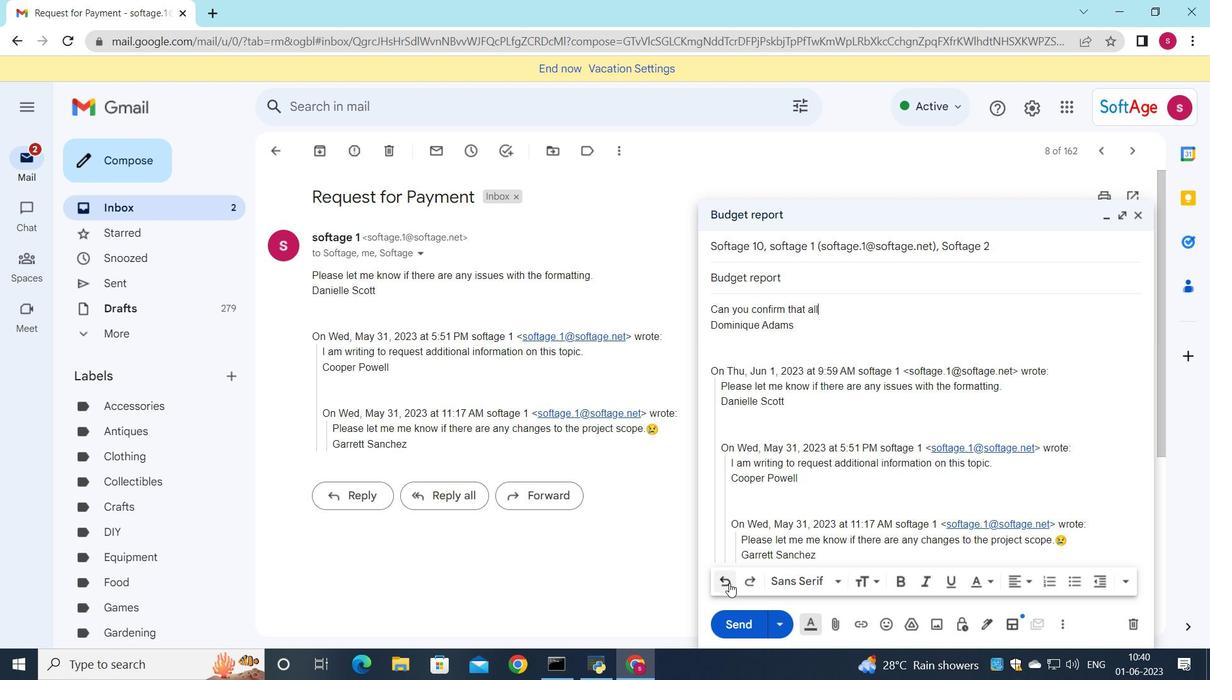 
Action: Mouse pressed left at (730, 583)
Screenshot: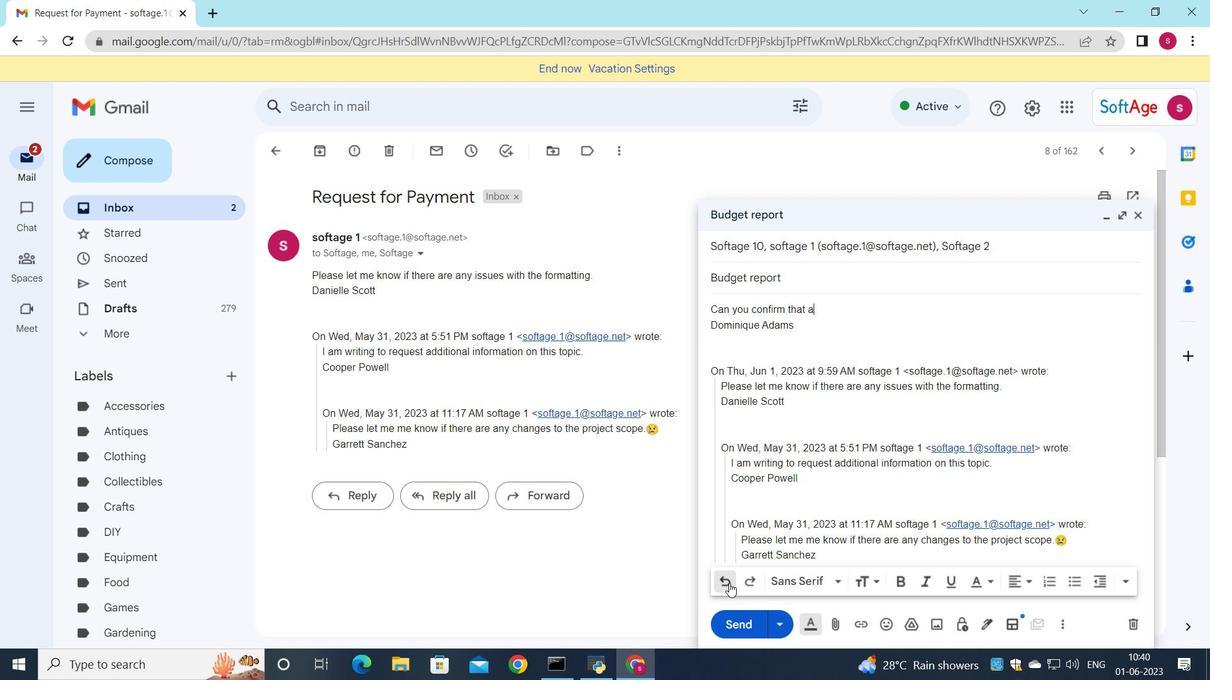 
Action: Mouse pressed left at (730, 583)
Screenshot: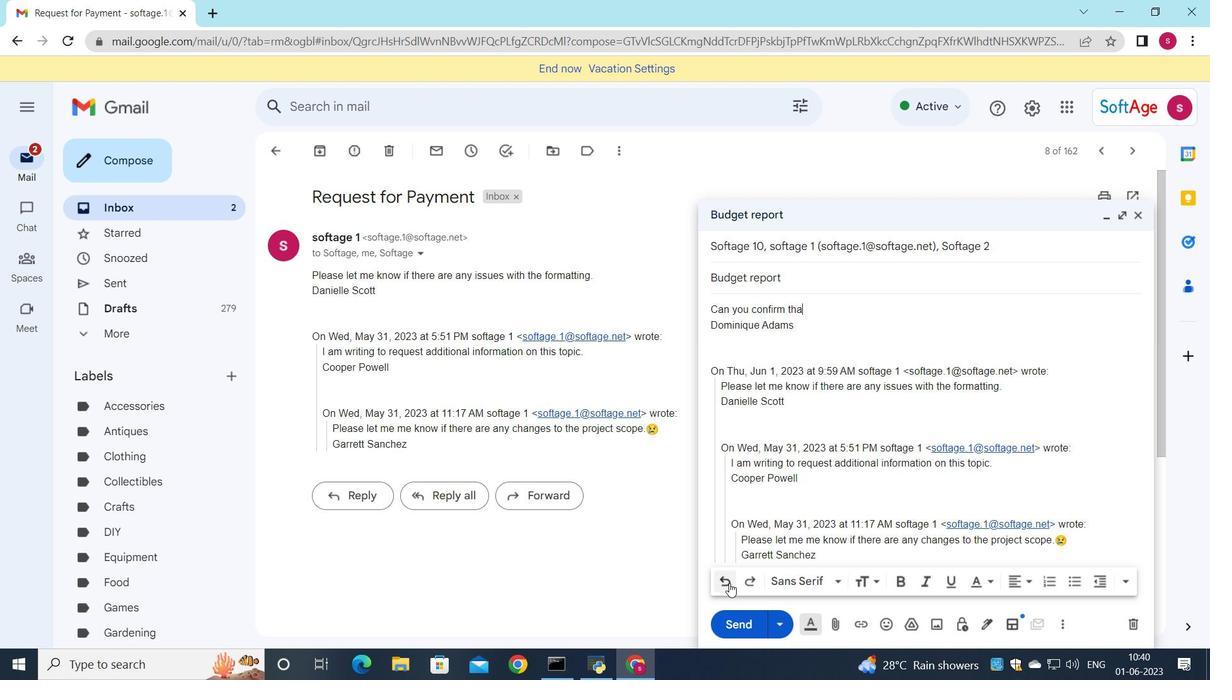 
Action: Mouse pressed left at (730, 583)
Screenshot: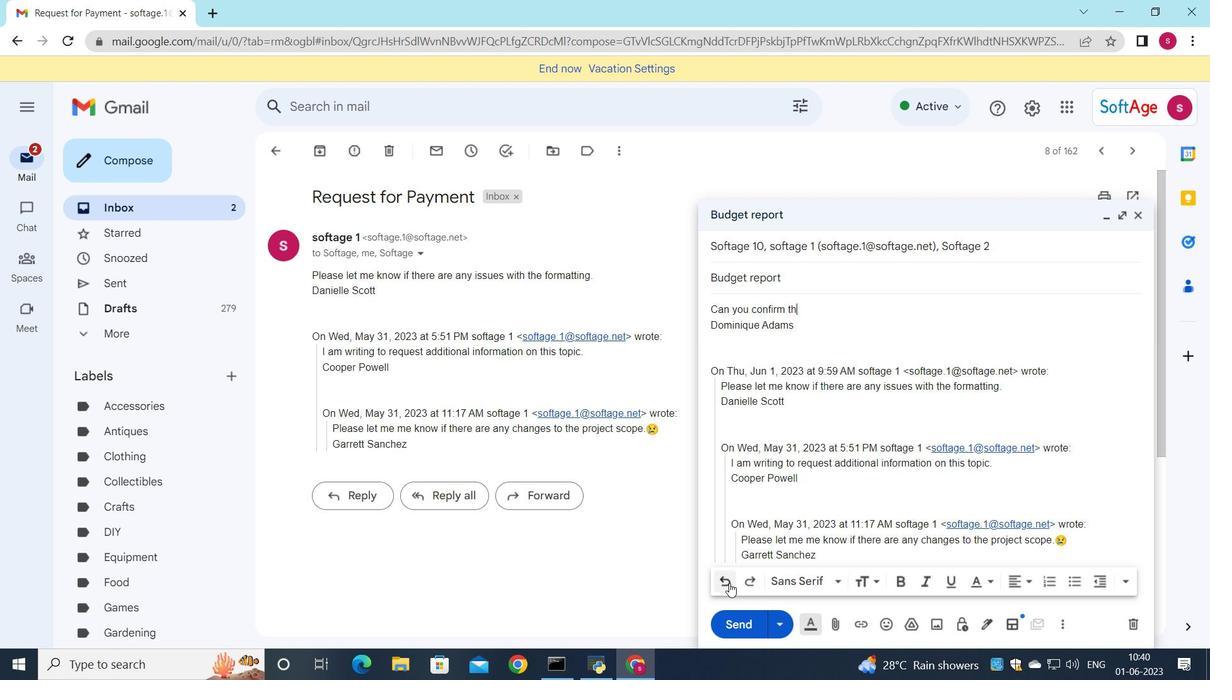 
Action: Mouse pressed left at (730, 583)
Screenshot: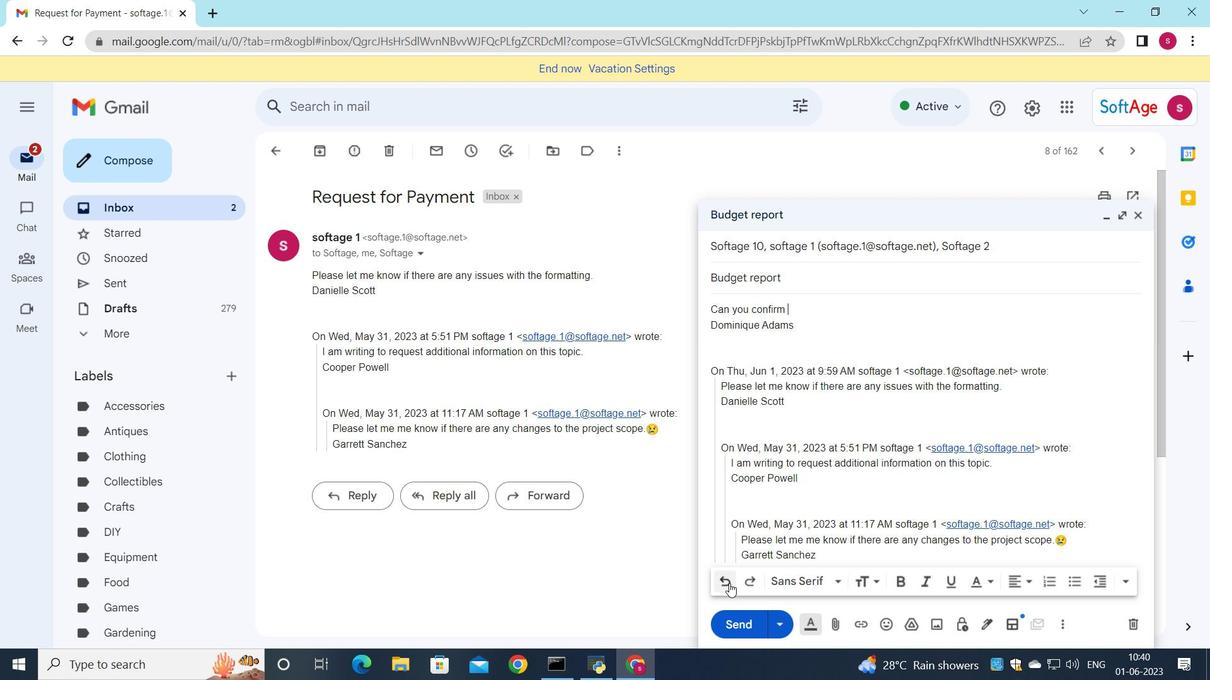 
Action: Mouse pressed left at (730, 583)
Screenshot: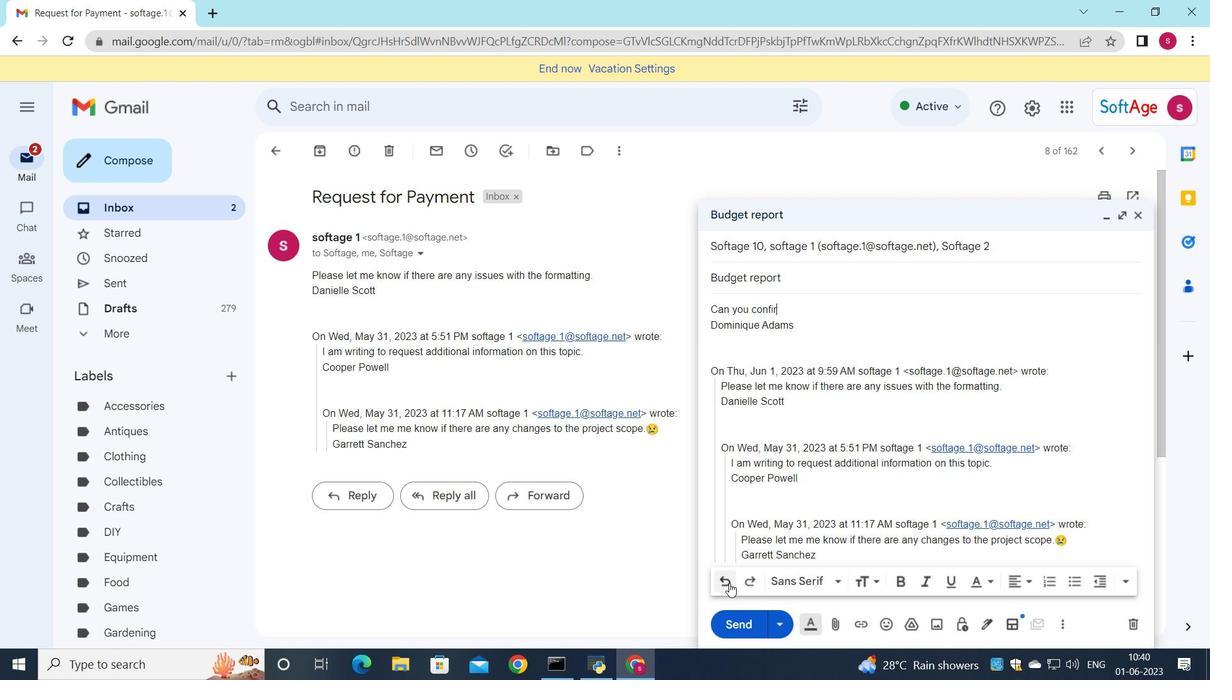 
Action: Mouse pressed left at (730, 583)
Screenshot: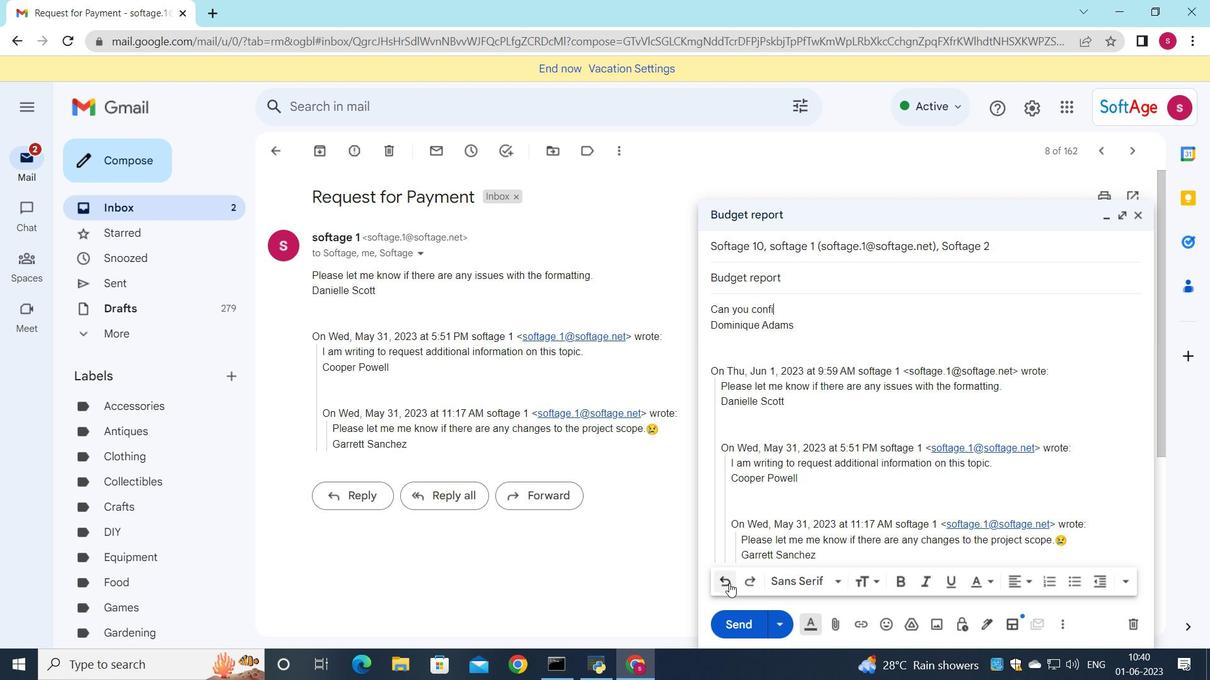 
Action: Mouse pressed left at (730, 583)
Screenshot: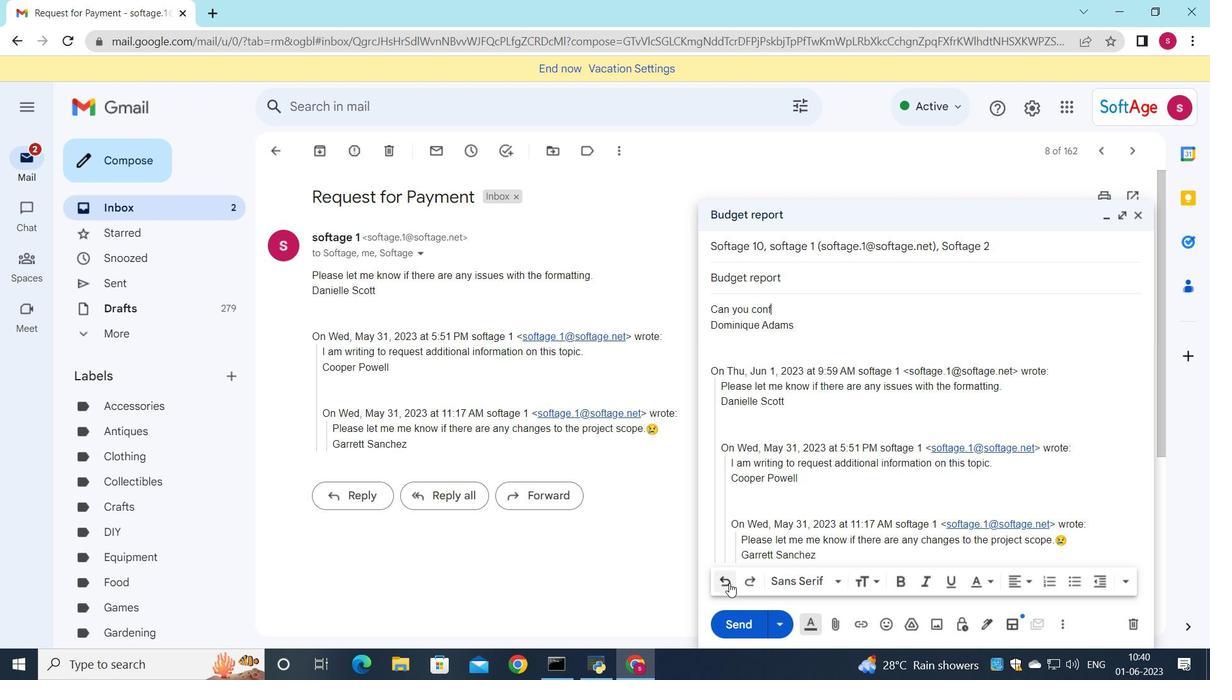 
Action: Mouse pressed left at (730, 583)
Screenshot: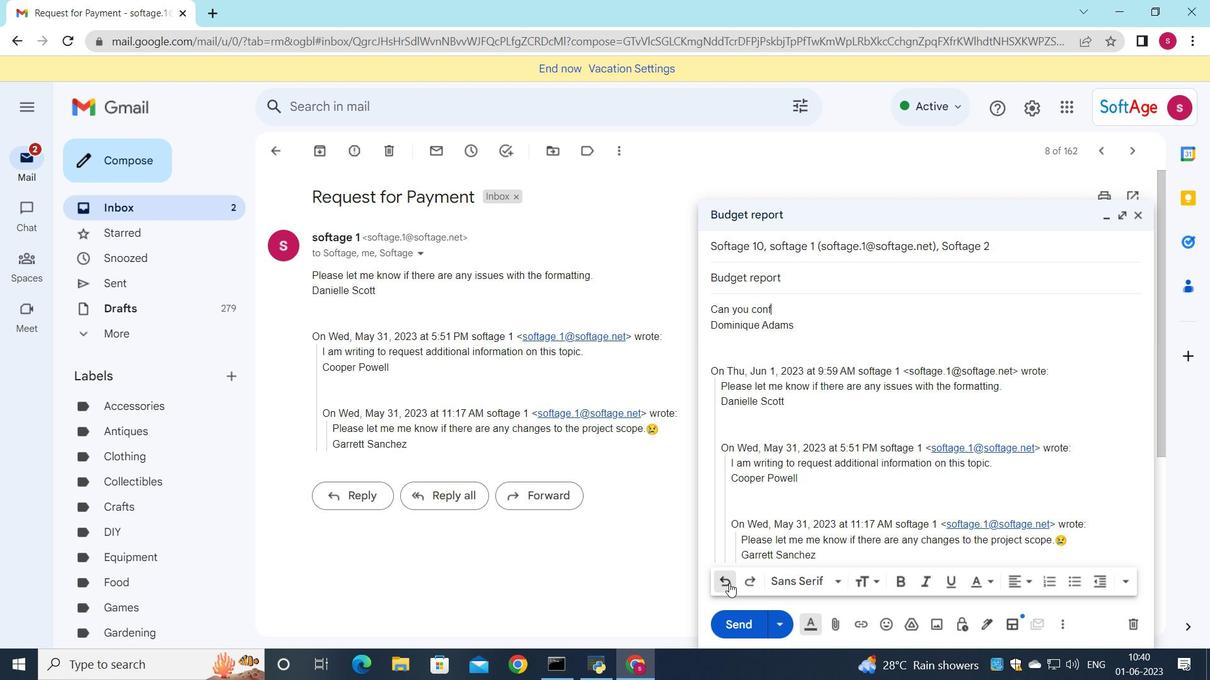 
Action: Mouse pressed left at (730, 583)
Screenshot: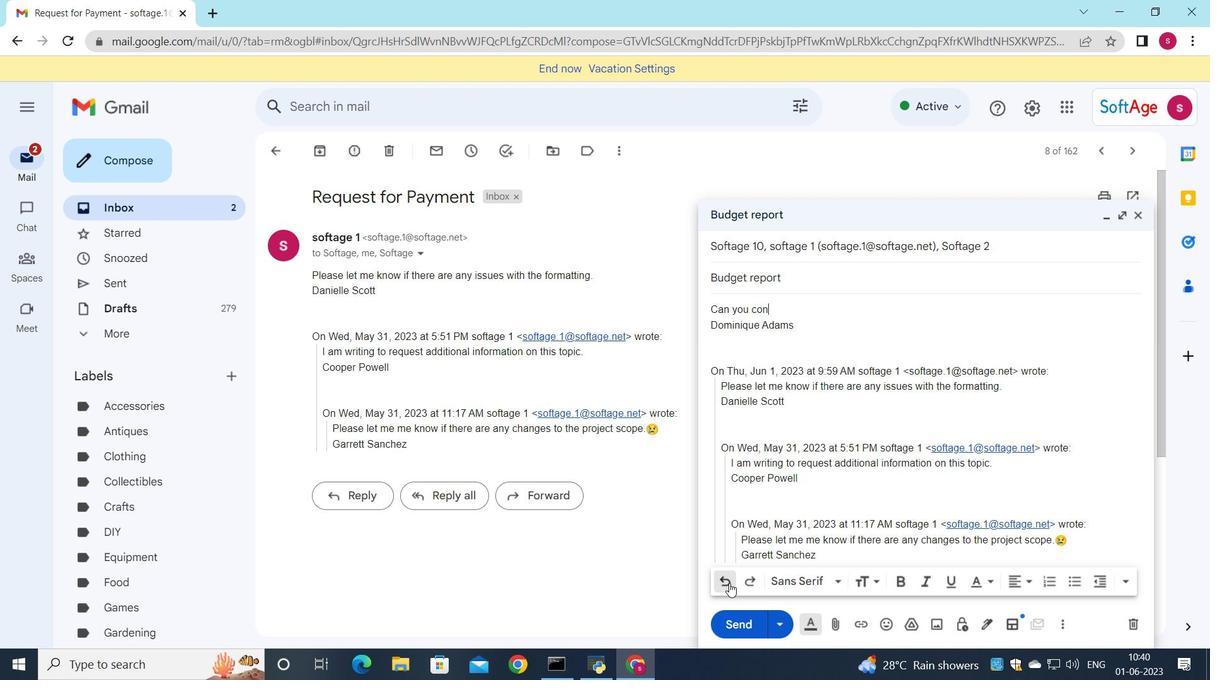 
Action: Mouse pressed left at (730, 583)
Screenshot: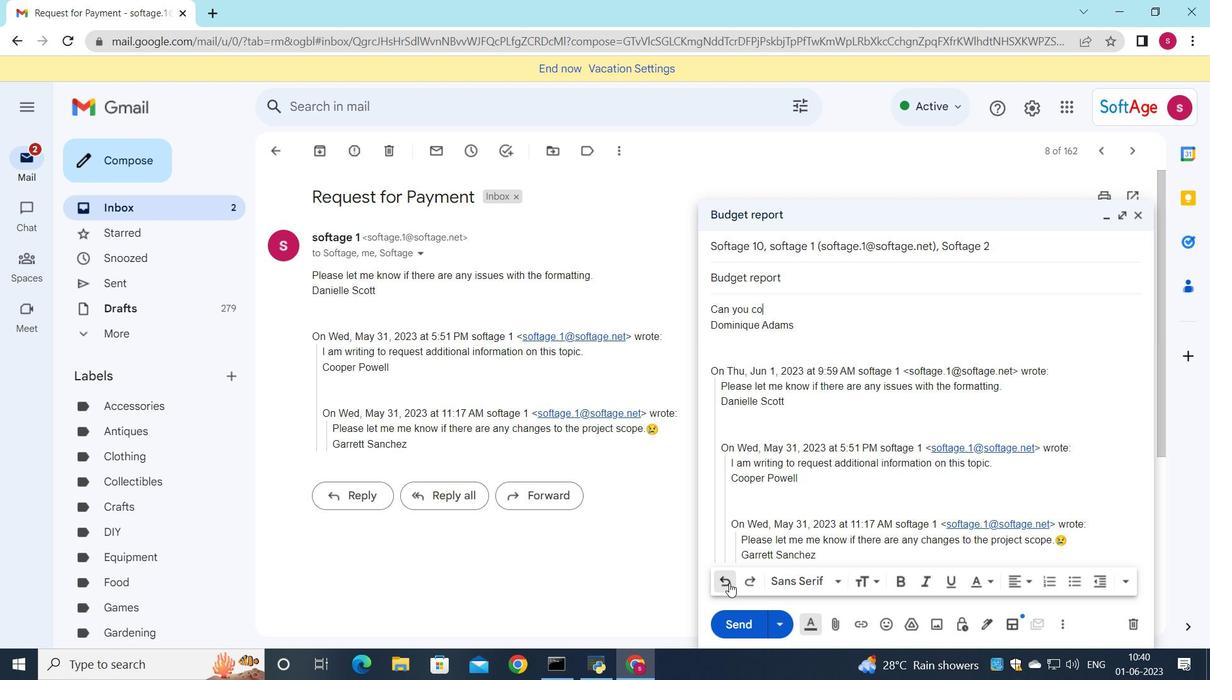 
Action: Mouse pressed left at (730, 583)
Screenshot: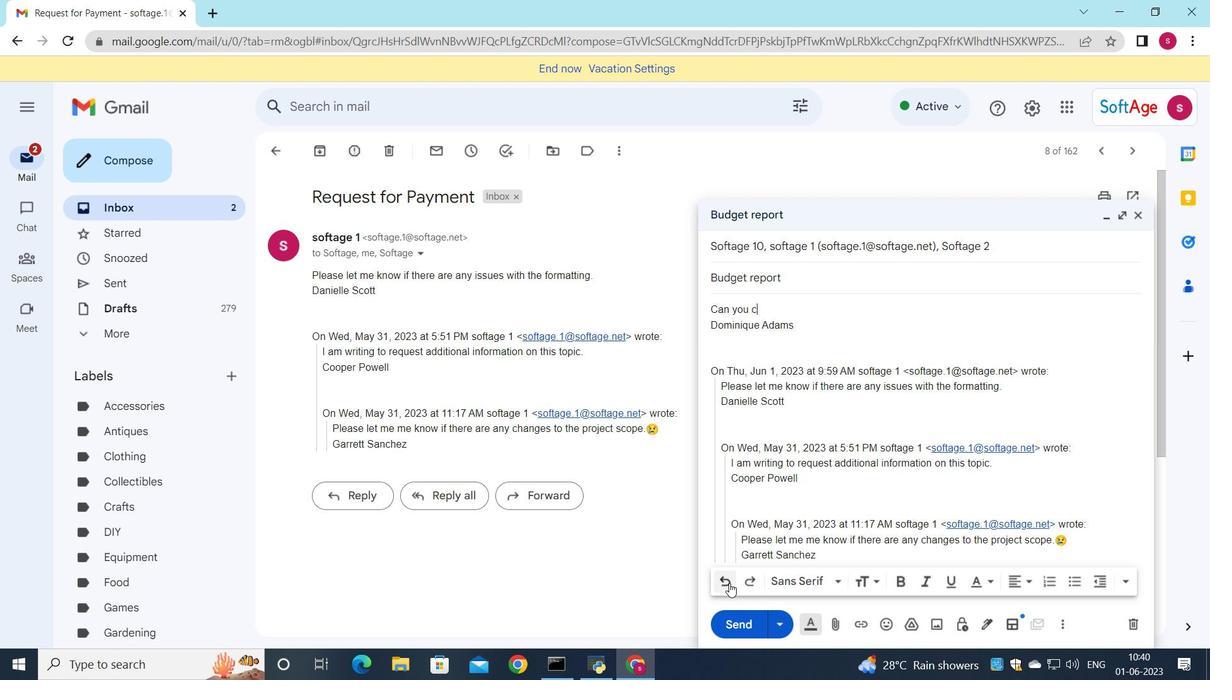 
Action: Mouse pressed left at (730, 583)
Screenshot: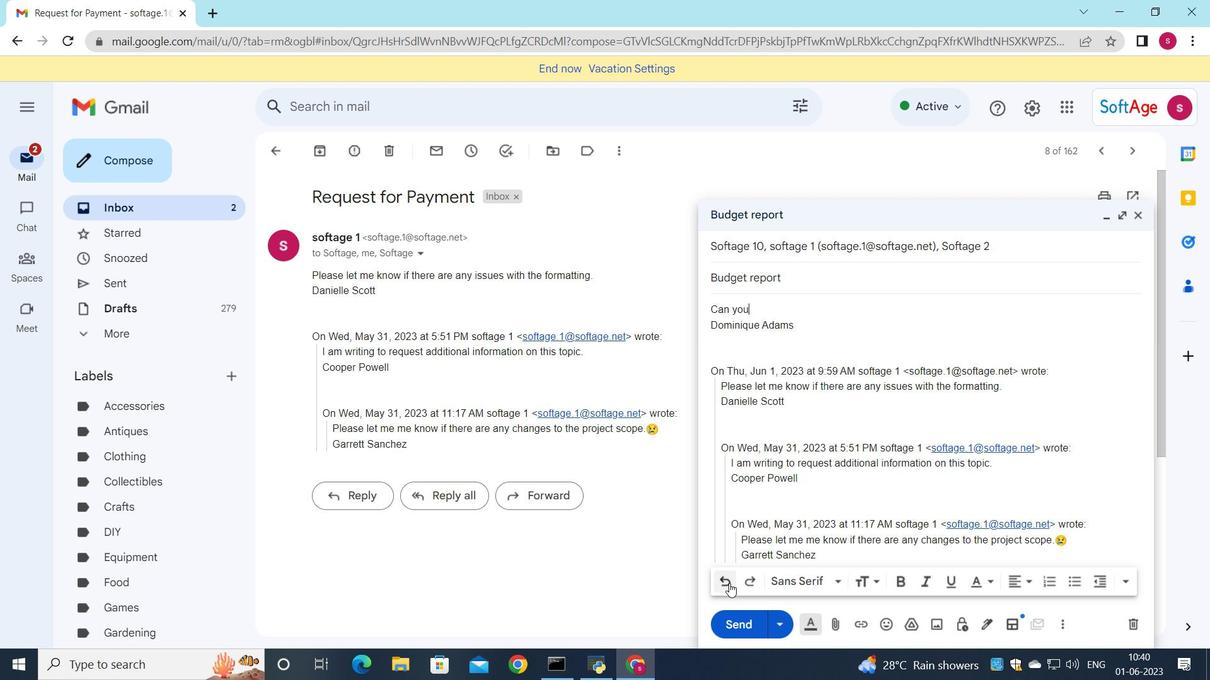 
Action: Mouse pressed left at (730, 583)
Screenshot: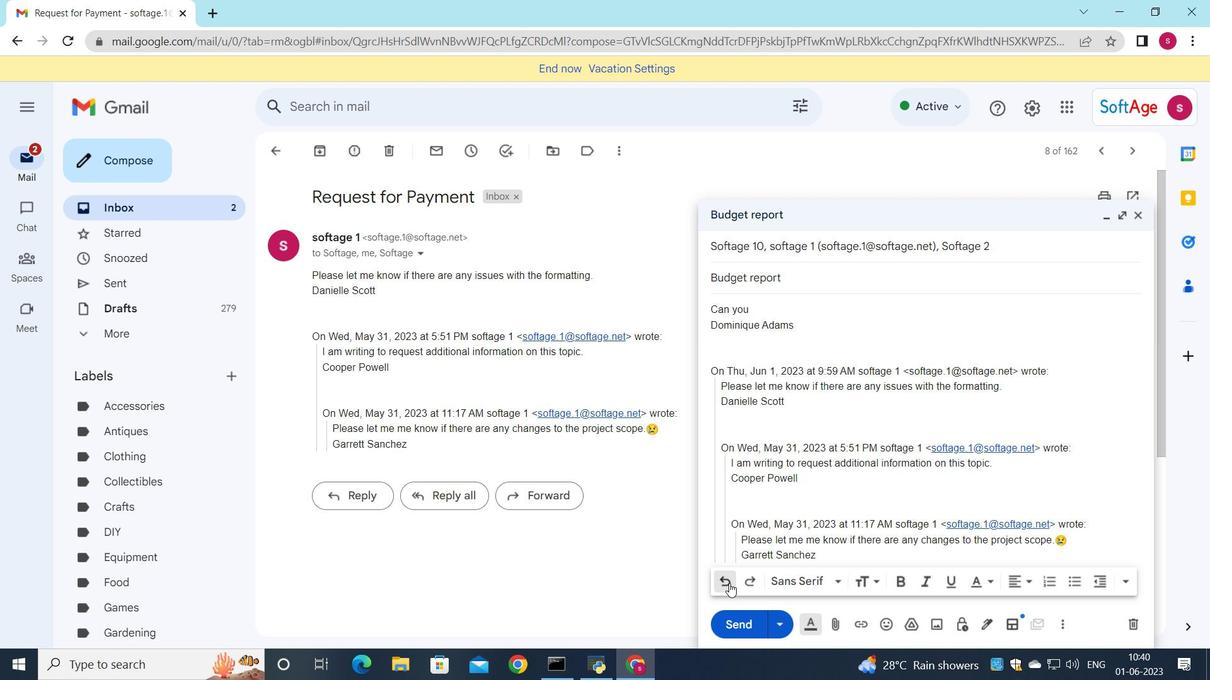 
Action: Mouse pressed left at (730, 583)
Screenshot: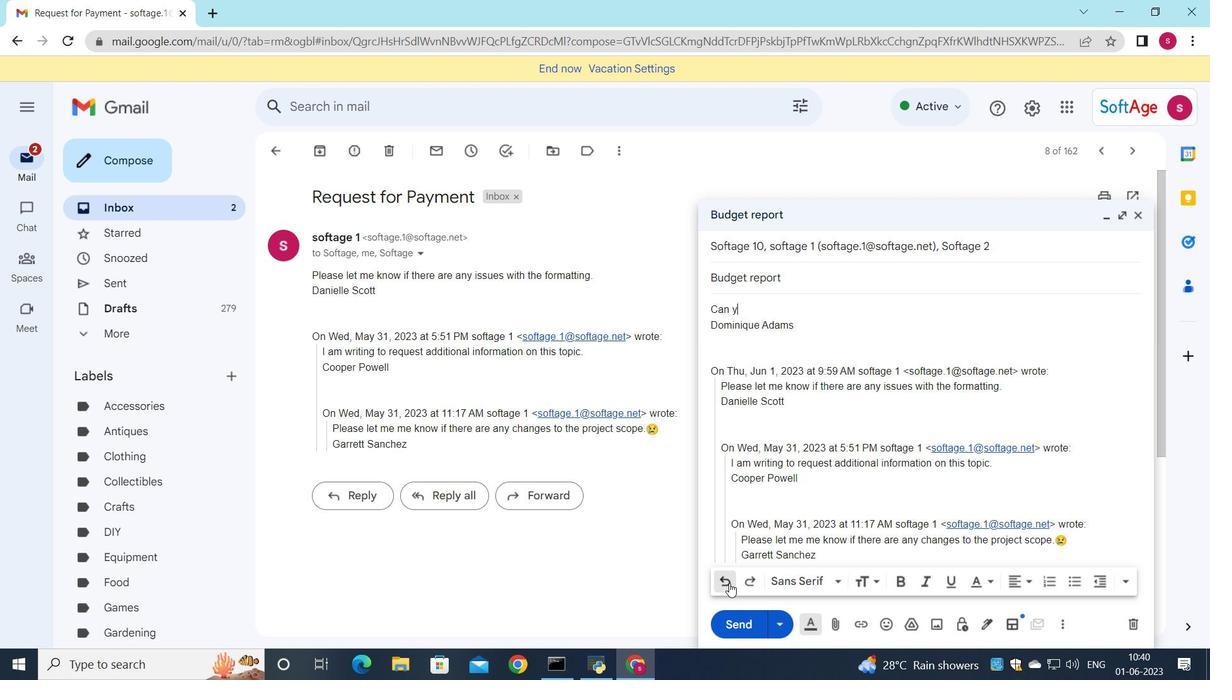 
Action: Mouse pressed left at (730, 583)
Screenshot: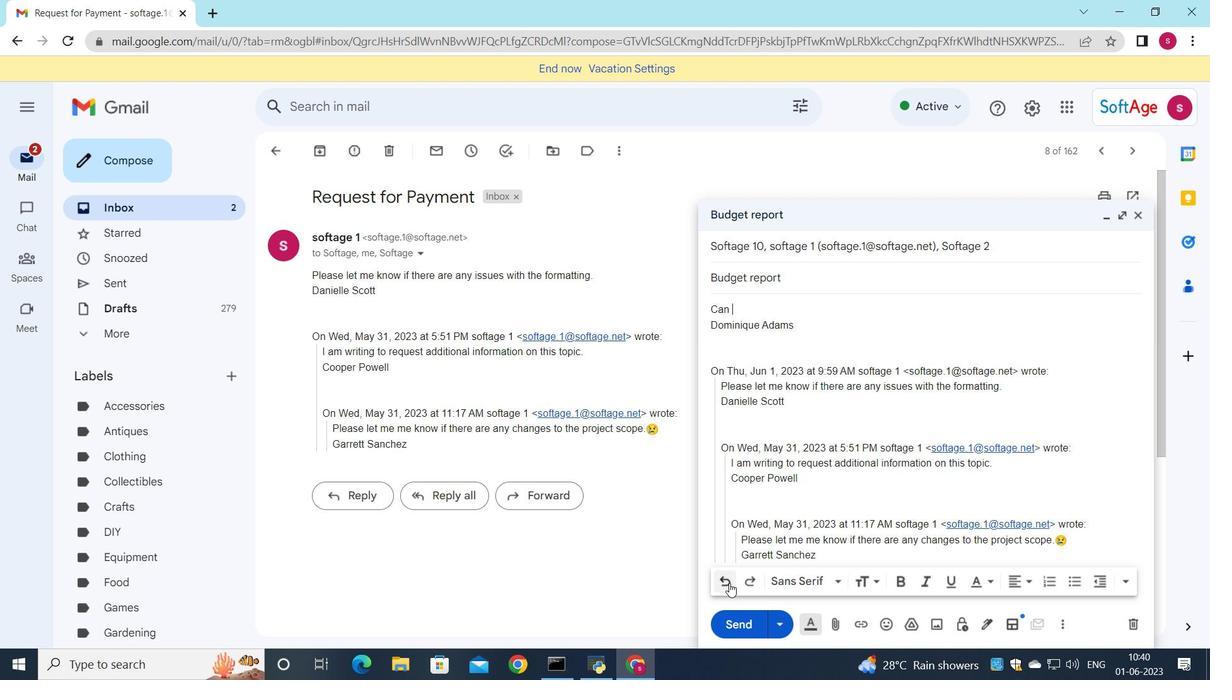 
Action: Mouse pressed left at (730, 583)
Screenshot: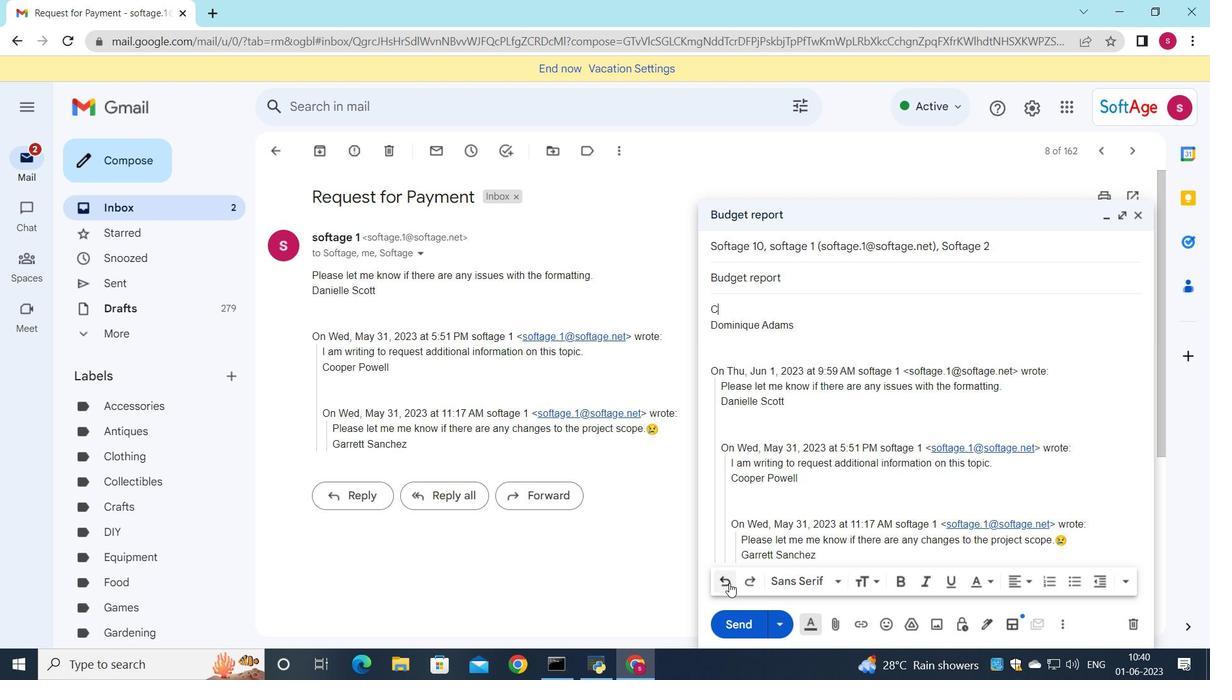 
Action: Mouse moved to (726, 305)
Screenshot: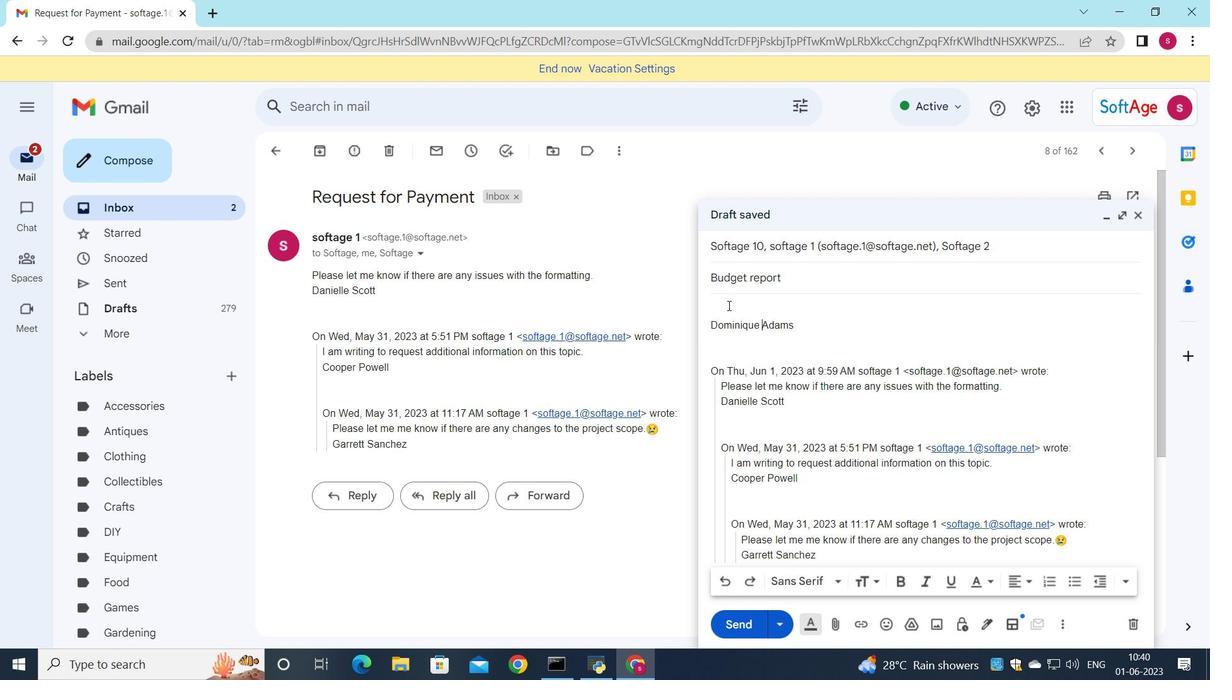 
Action: Mouse pressed left at (726, 305)
Screenshot: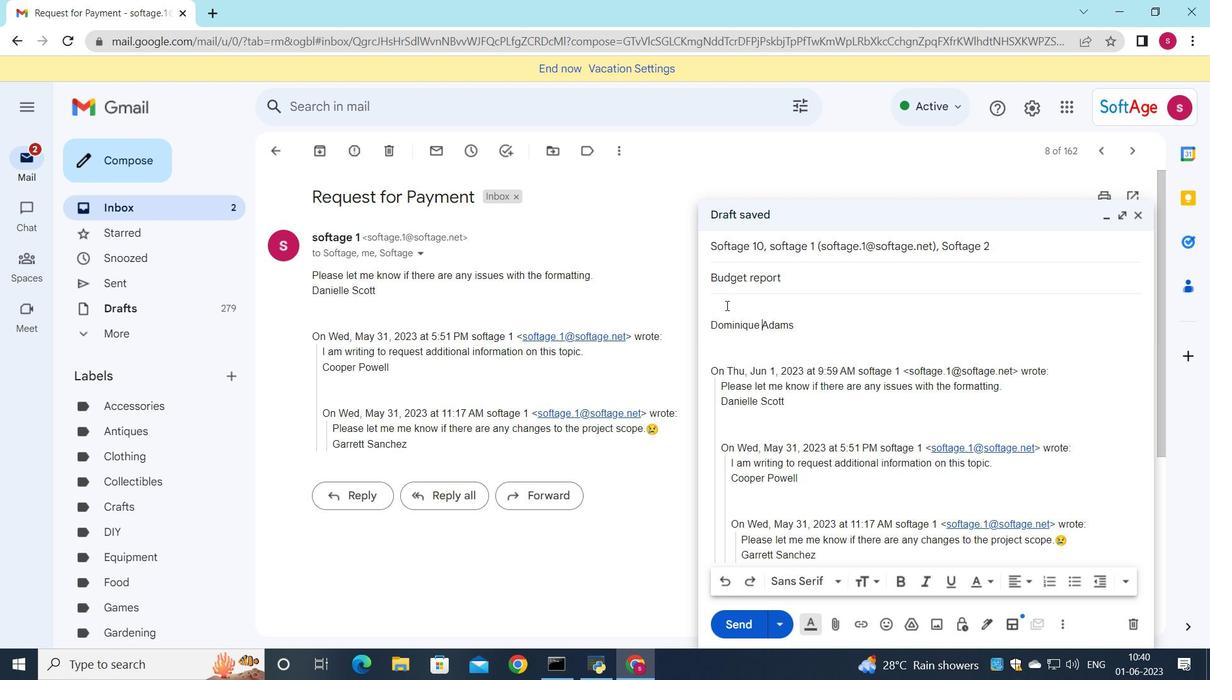 
Action: Mouse moved to (824, 324)
Screenshot: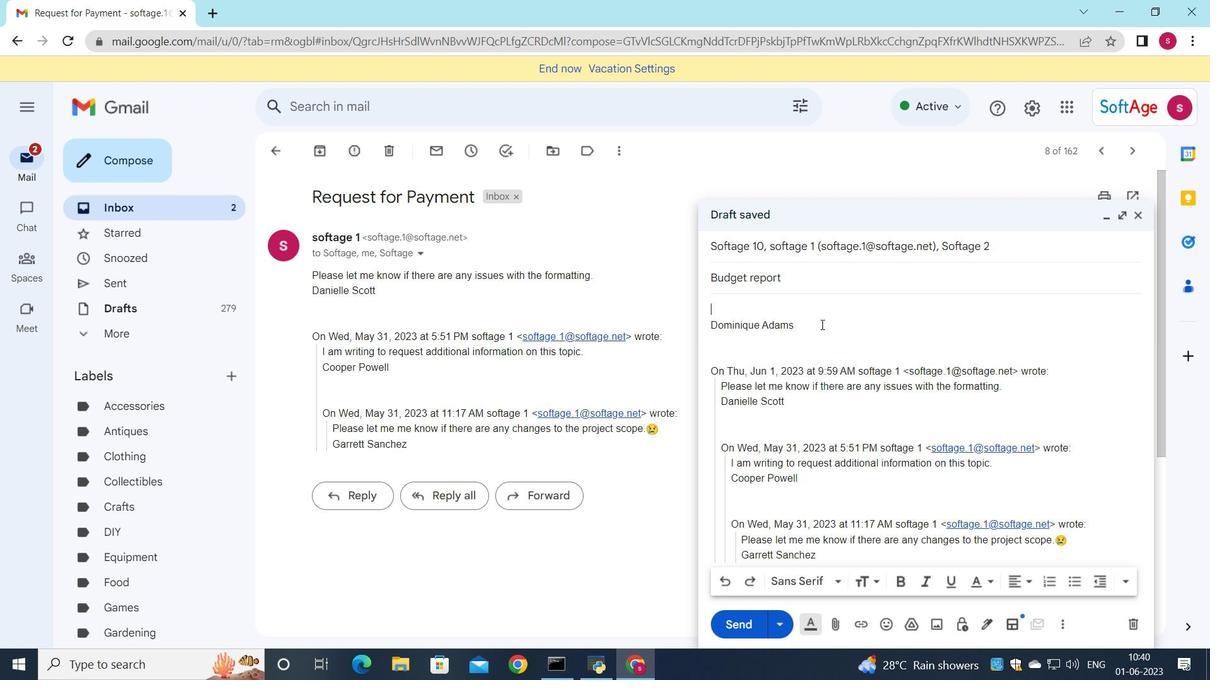 
Action: Key pressed <Key.shift_r>Please<Key.space>let<Key.space>me<Key.space>know<Key.space>if<Key.space>you<Key.space>have<Key.space>any<Key.space>feedback<Key.space>on<Key.space>this<Key.space>proposal.
Screenshot: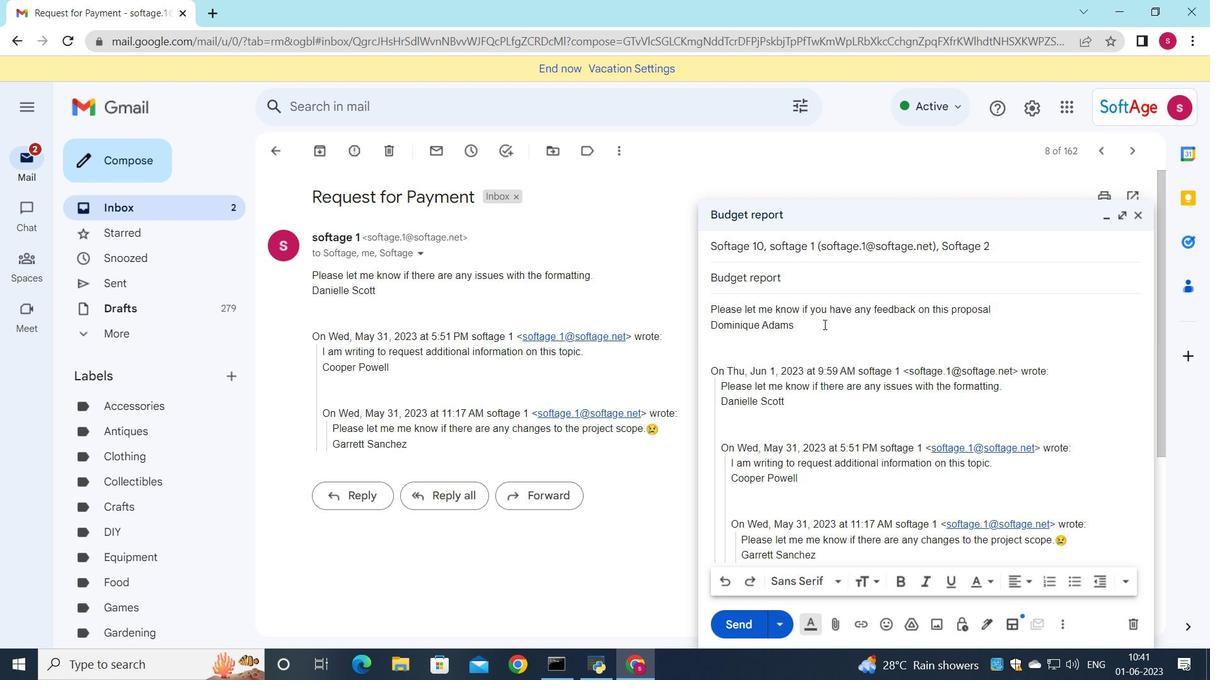 
Action: Mouse moved to (724, 622)
Screenshot: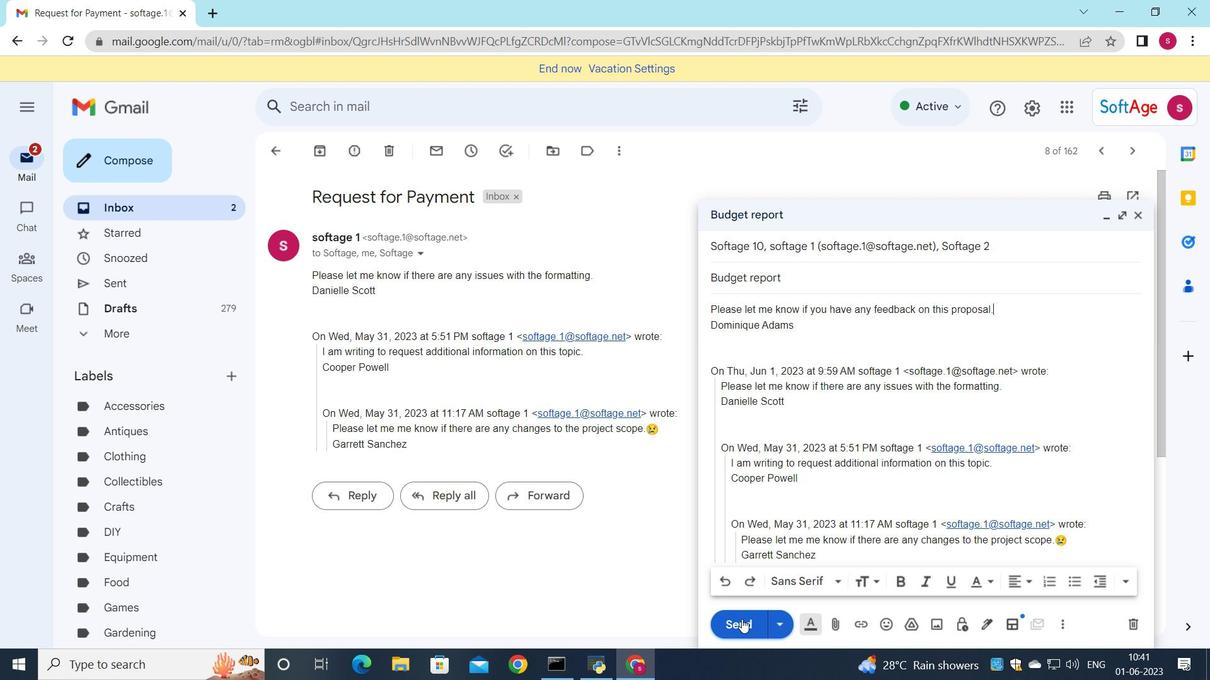 
Action: Mouse pressed left at (724, 622)
Screenshot: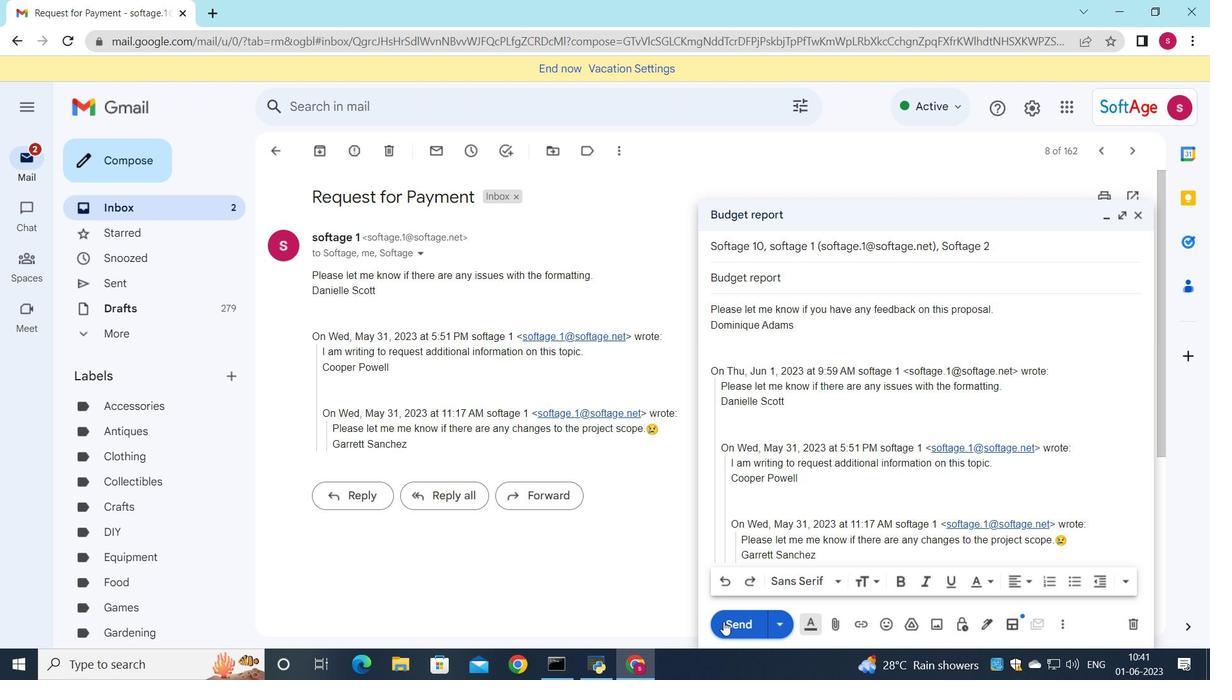 
Action: Mouse moved to (120, 200)
Screenshot: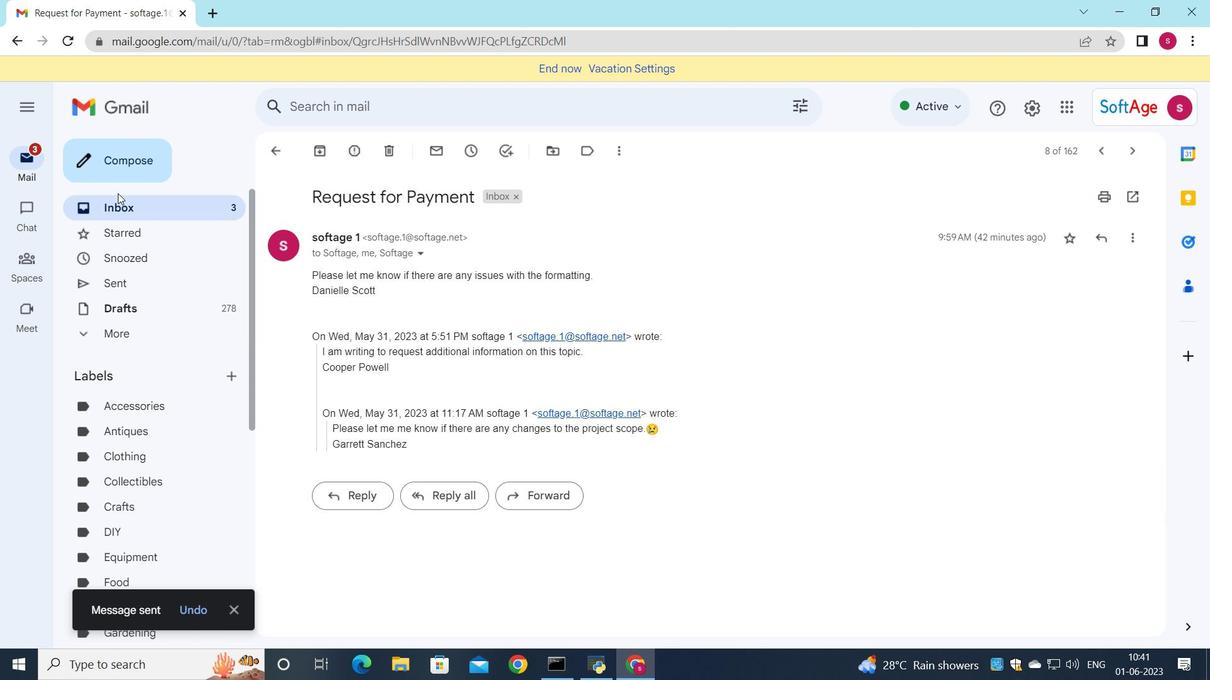 
Action: Mouse pressed left at (120, 200)
Screenshot: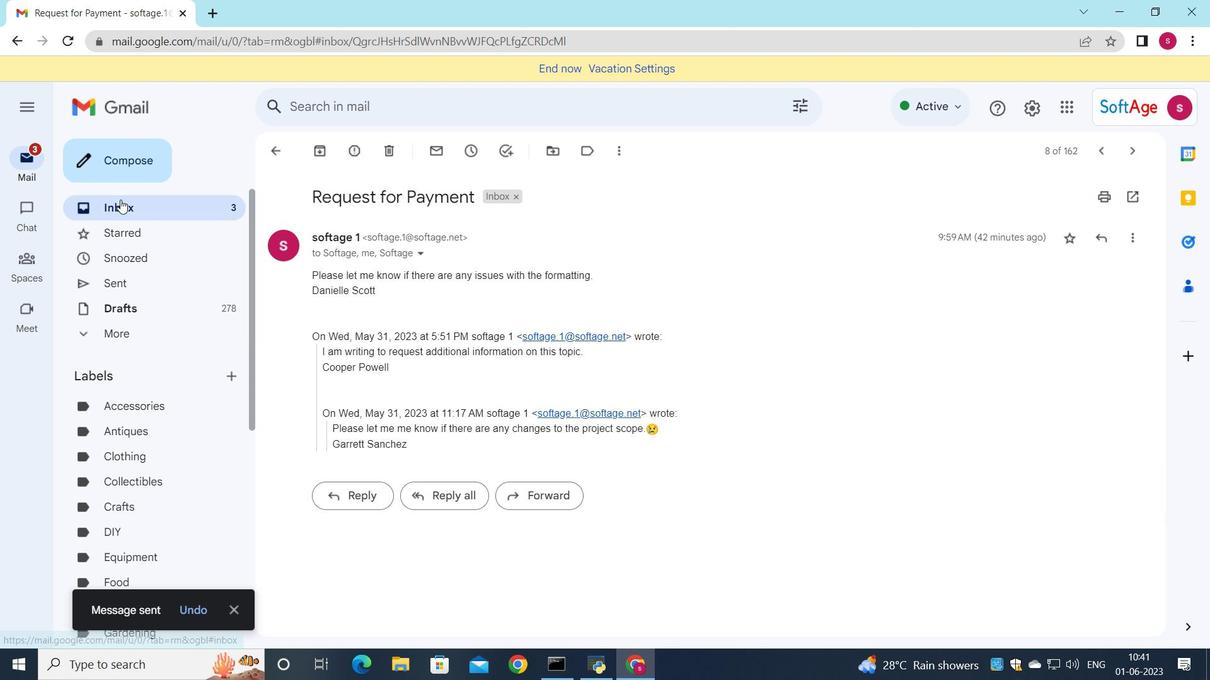 
Action: Mouse moved to (582, 196)
Screenshot: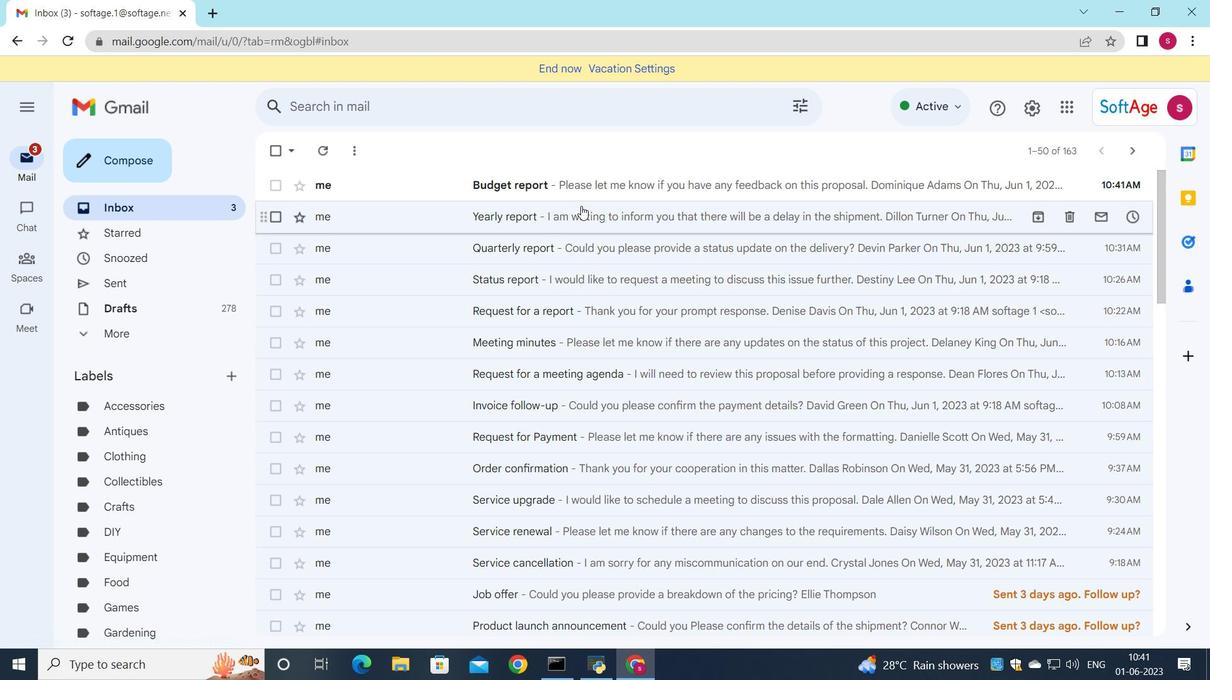 
Action: Mouse pressed left at (582, 196)
Screenshot: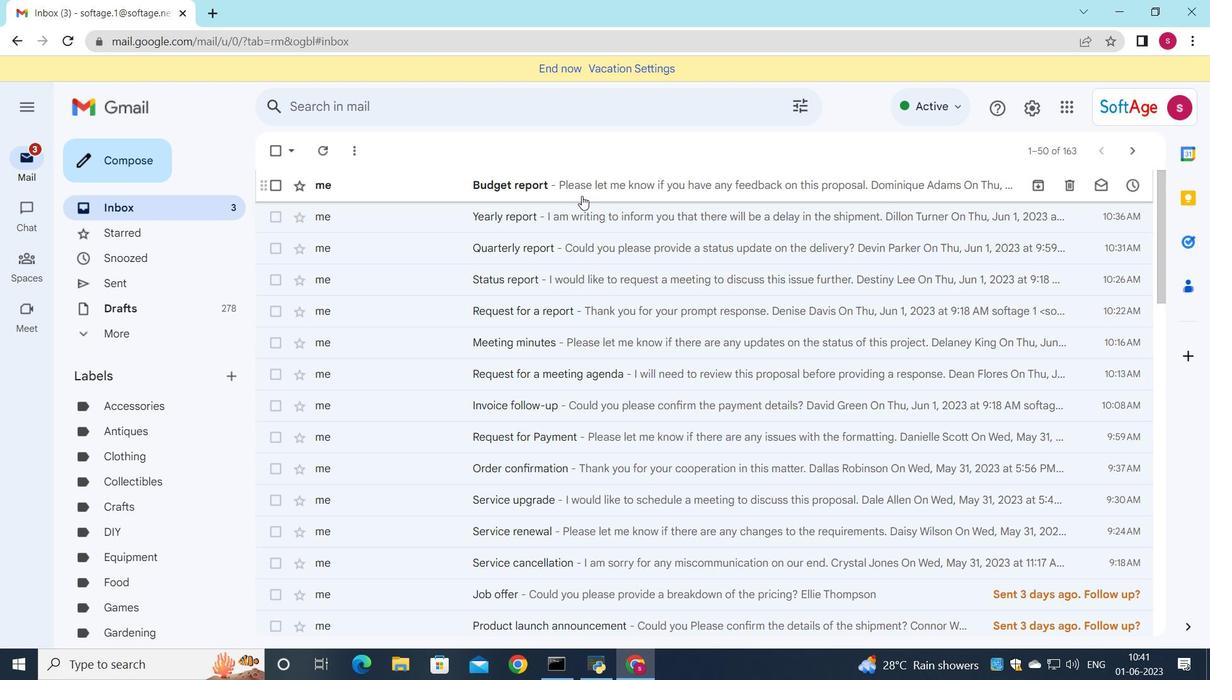 
Action: Mouse moved to (947, 283)
Screenshot: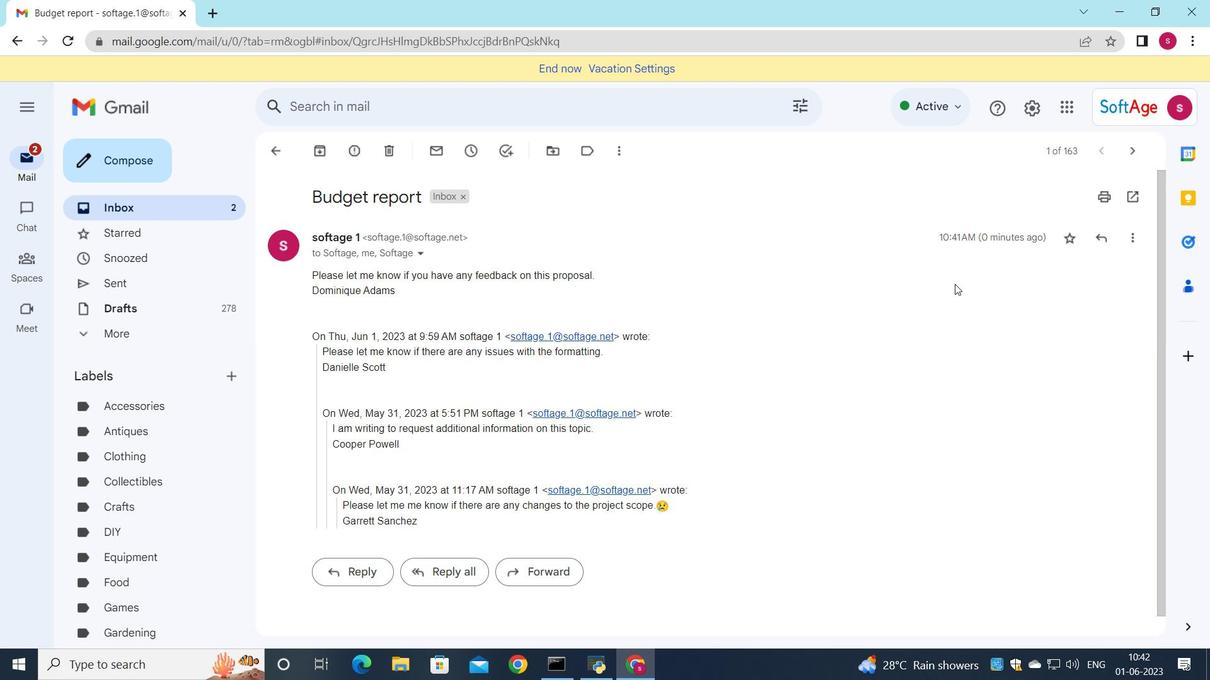 
